 Task: Plan a trip to Yorosso, Mali from 5th December, 2023 to 12th December, 2023 for 2 adults.  With 1  bedroom having 1 bed and 1 bathroom. Property type can be hotel. Amenities needed are: washing machine. Booking option can be shelf check-in. Look for 3 properties as per requirement.
Action: Mouse moved to (492, 180)
Screenshot: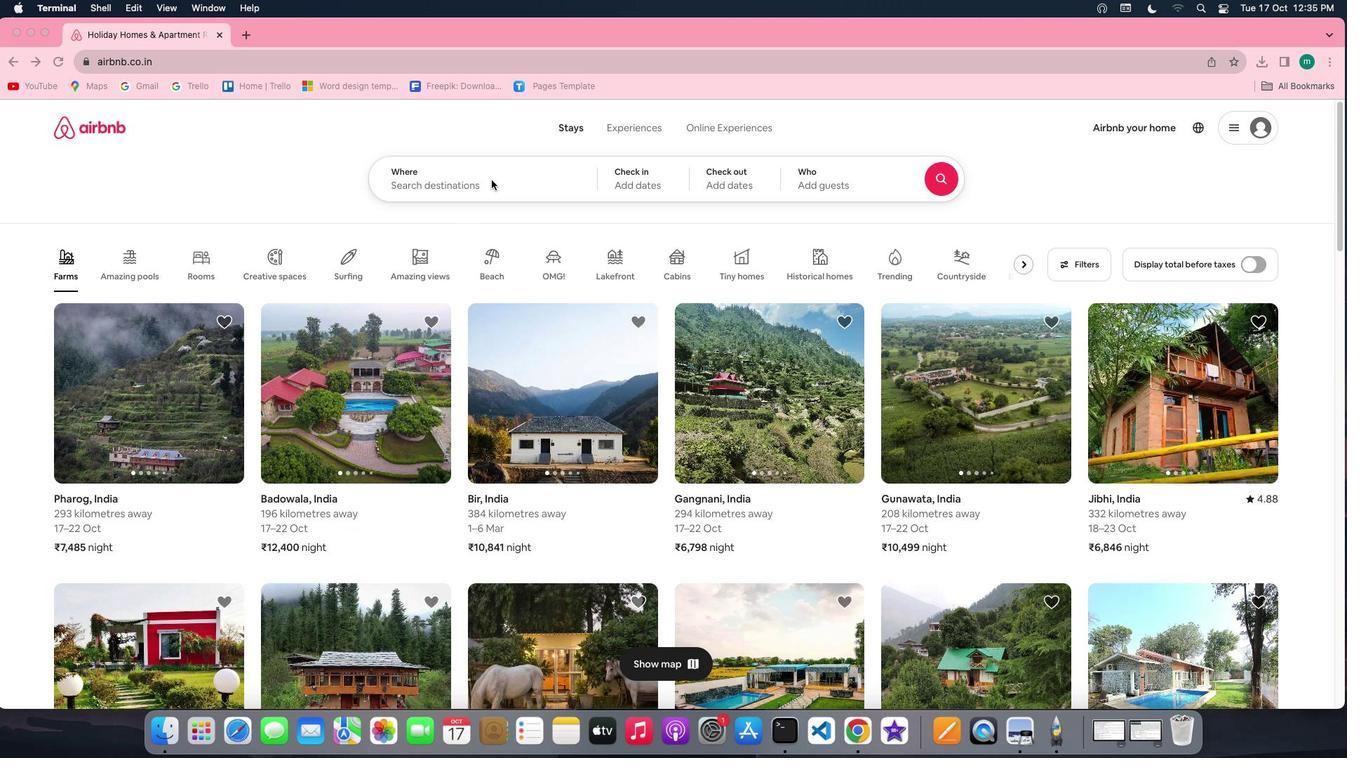 
Action: Mouse pressed left at (492, 180)
Screenshot: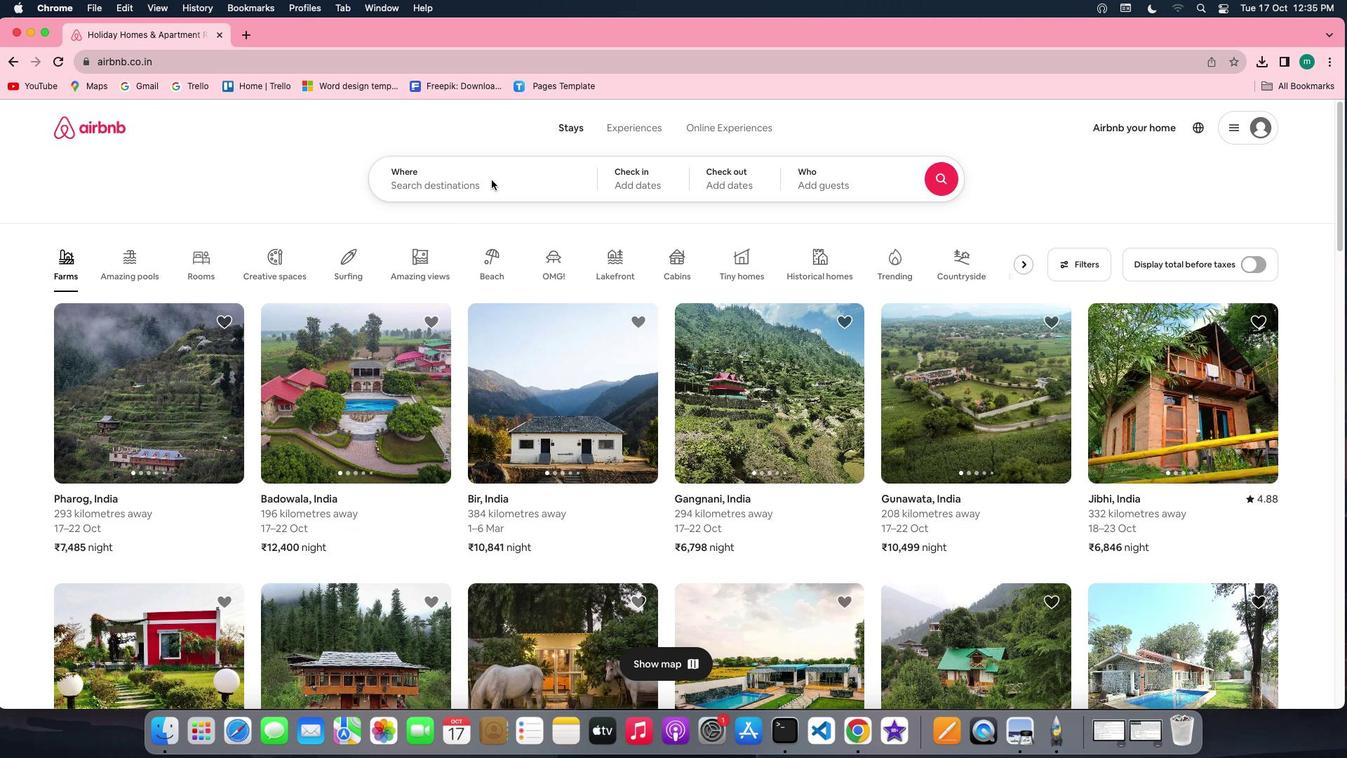 
Action: Mouse pressed left at (492, 180)
Screenshot: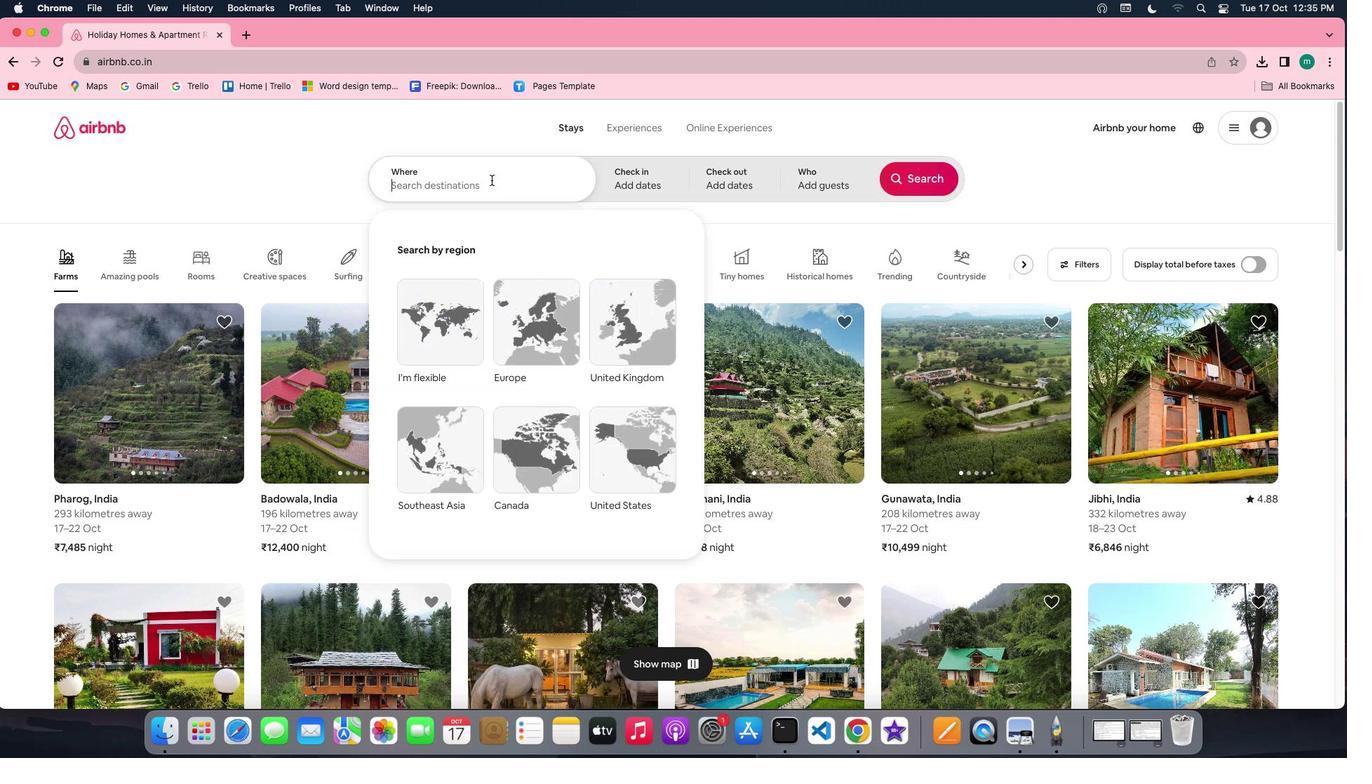 
Action: Key pressed Key.shift'Y''o''r''o''s''s''o'','Key.spaceKey.shift'M''a''i''l'
Screenshot: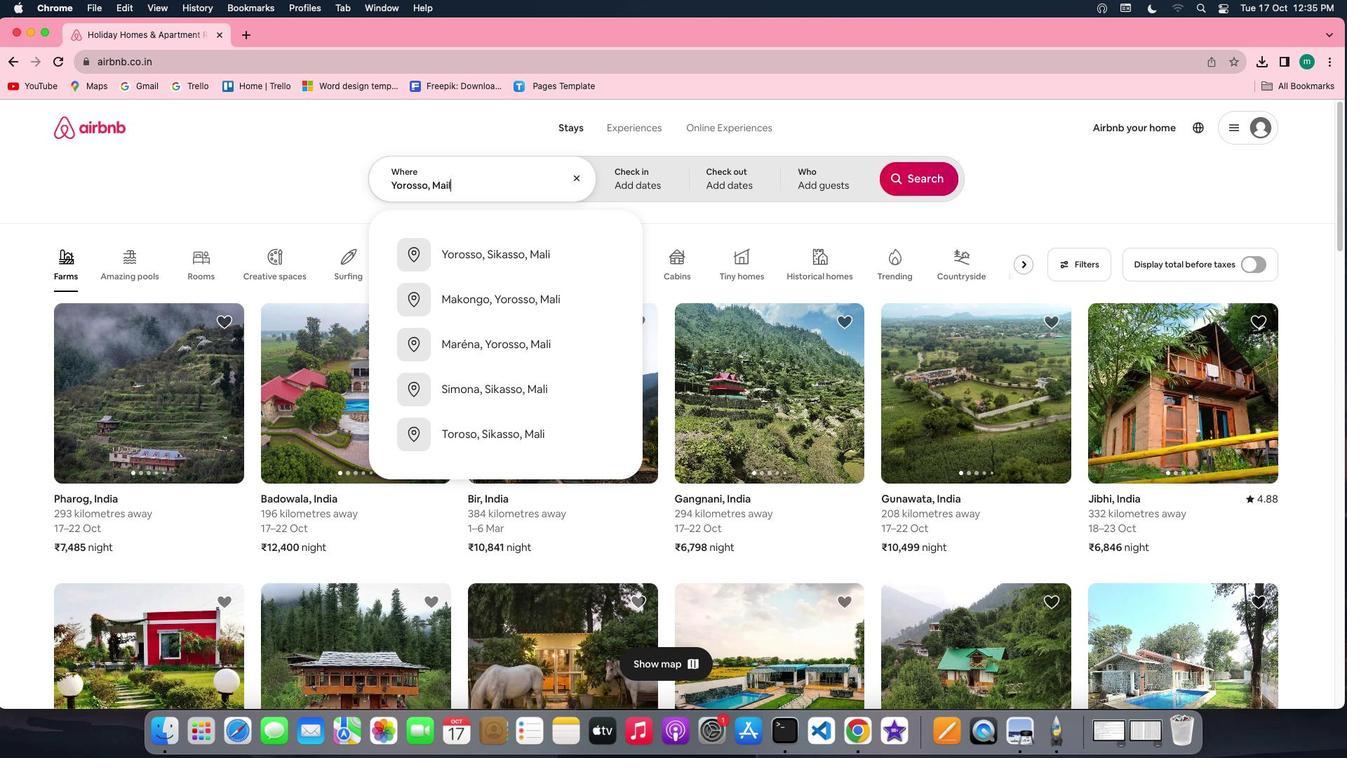 
Action: Mouse moved to (631, 170)
Screenshot: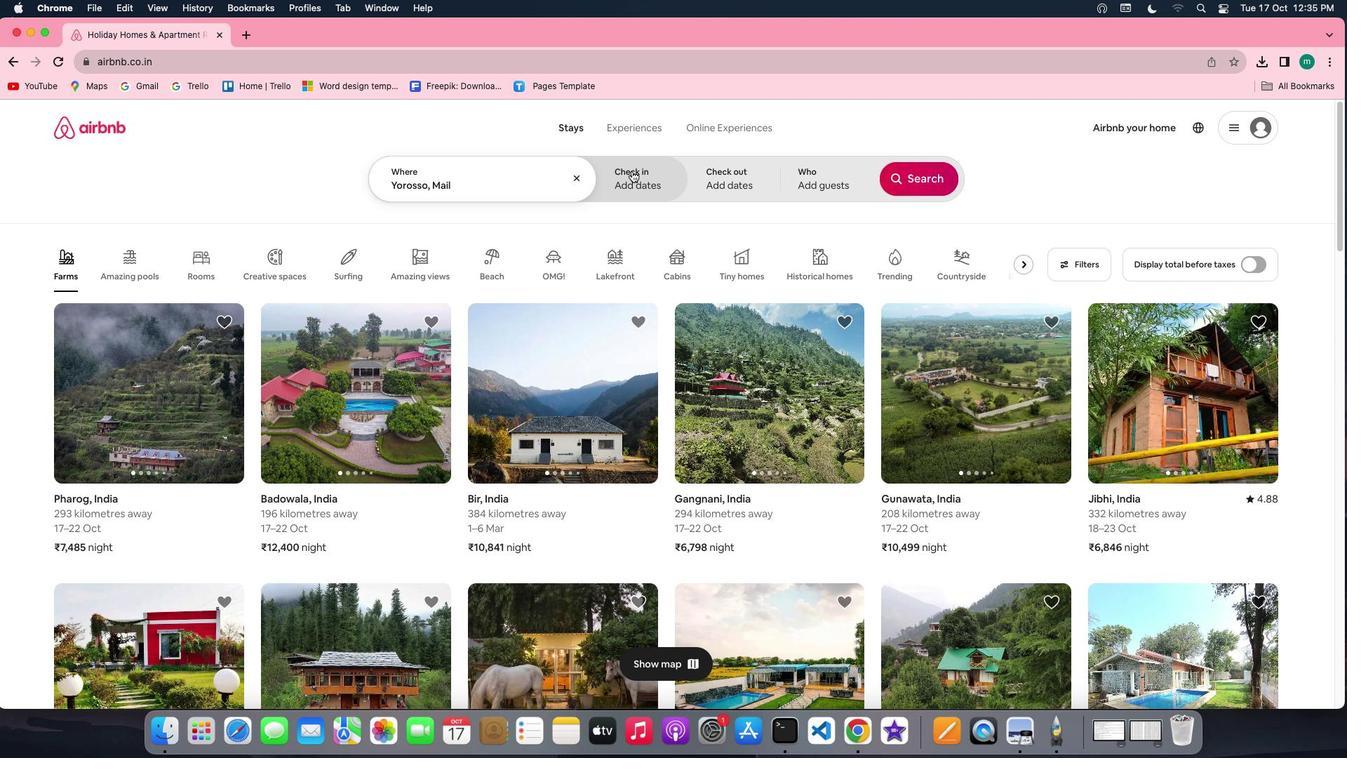 
Action: Mouse pressed left at (631, 170)
Screenshot: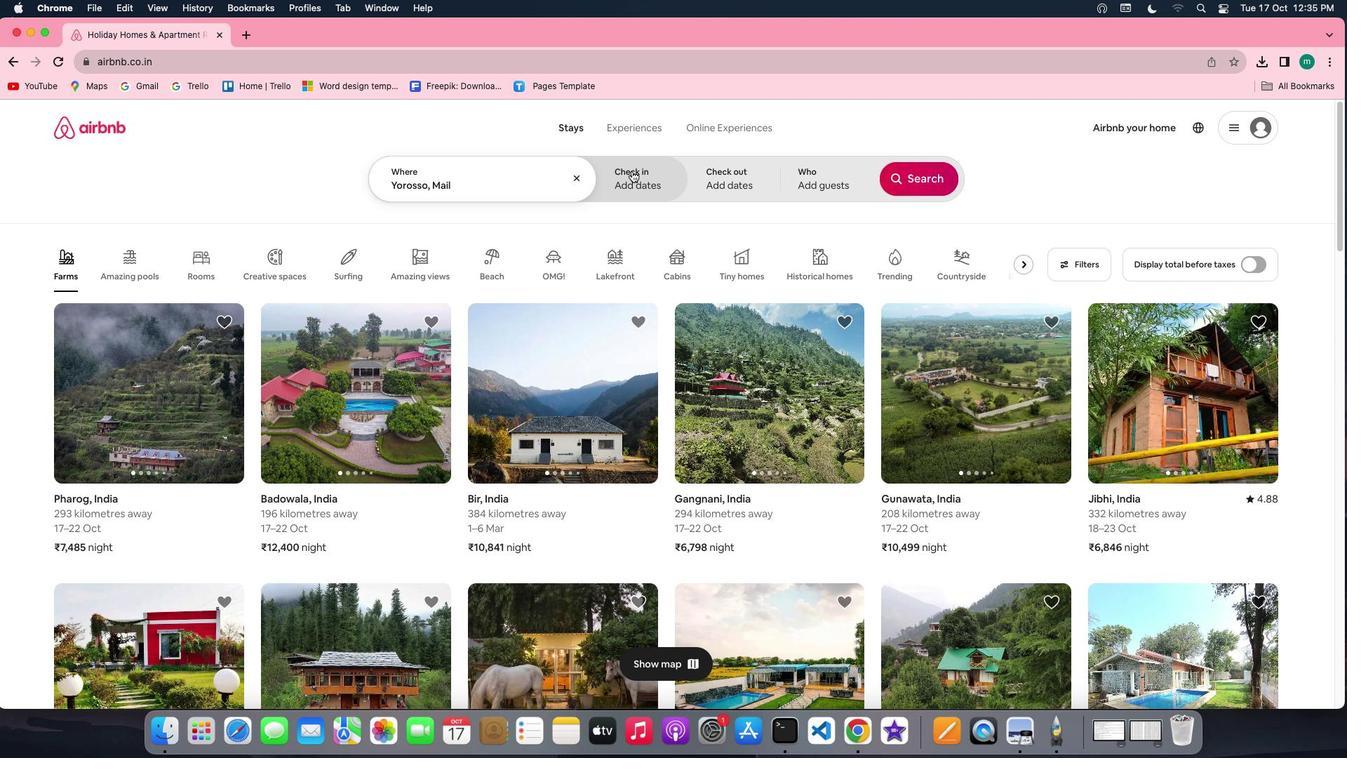 
Action: Mouse moved to (915, 299)
Screenshot: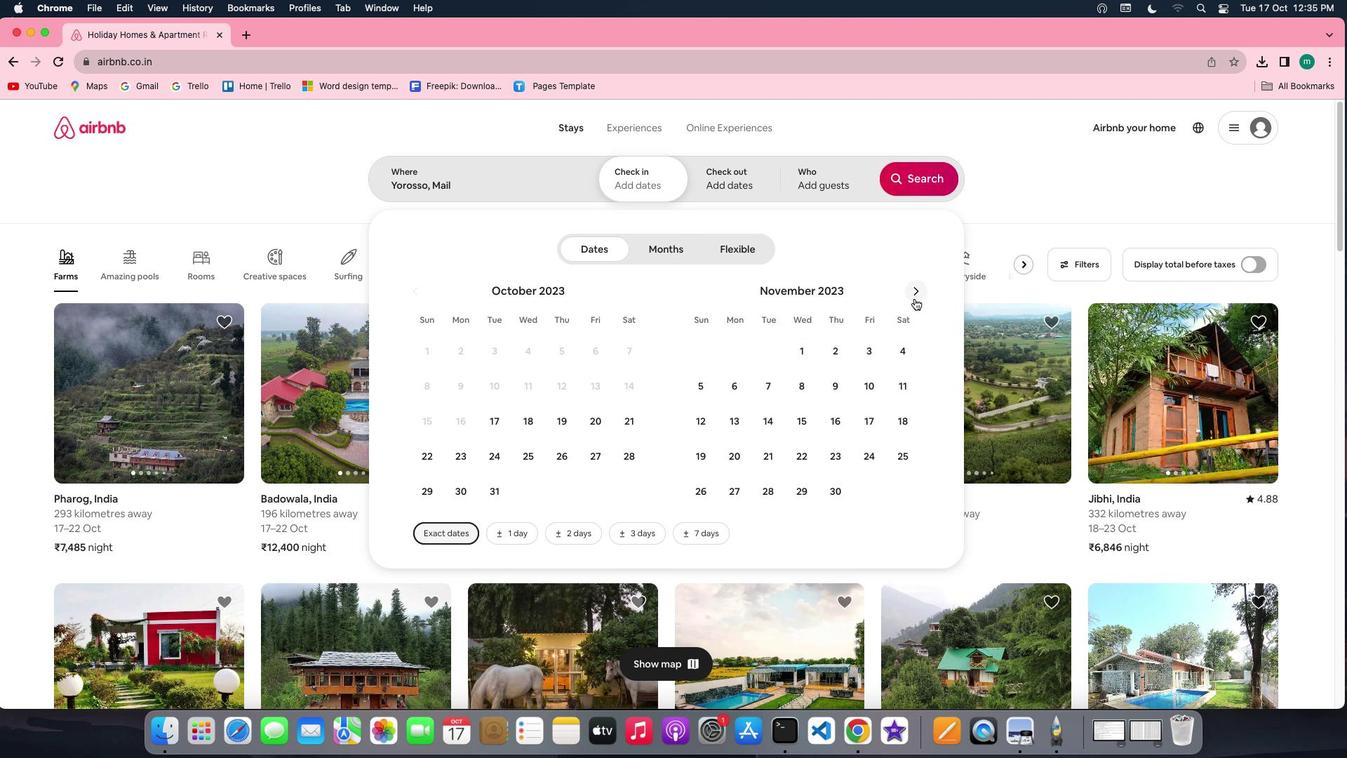 
Action: Mouse pressed left at (915, 299)
Screenshot: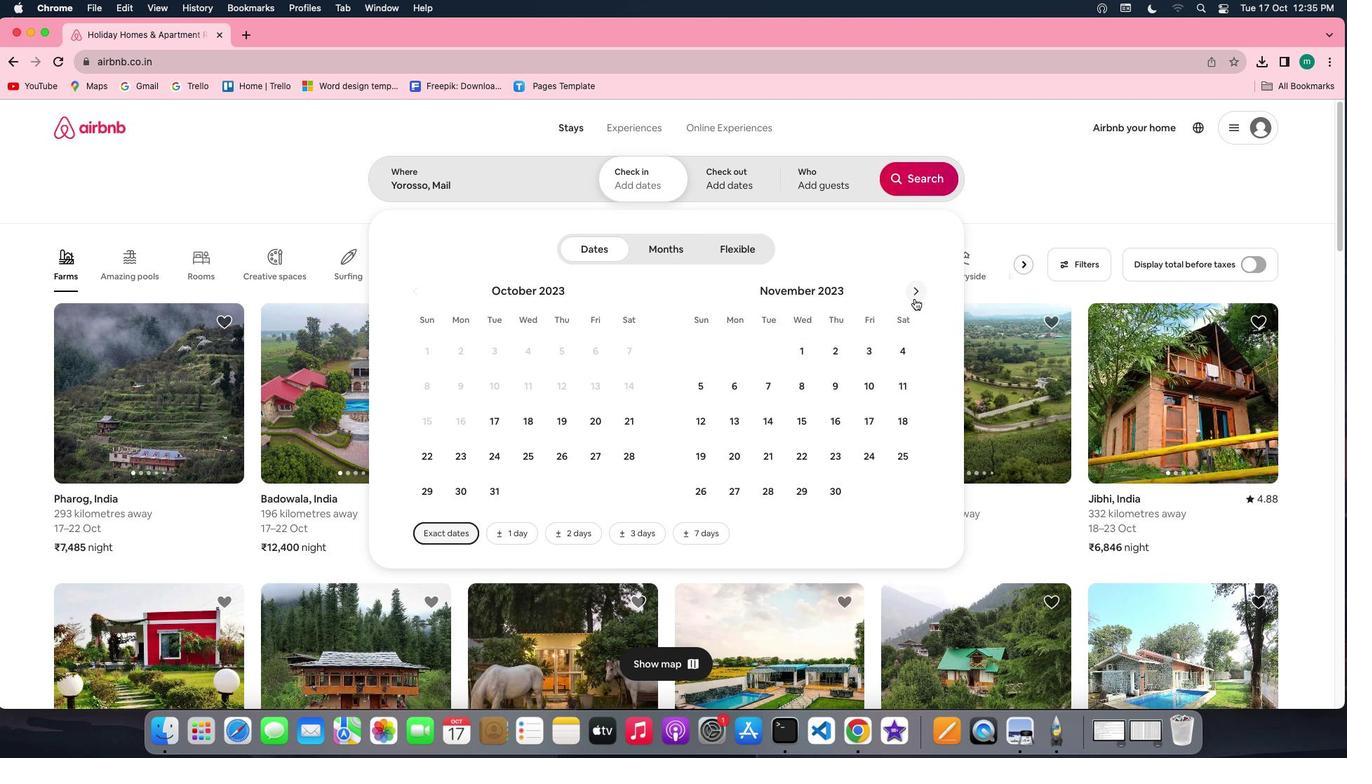 
Action: Mouse moved to (762, 383)
Screenshot: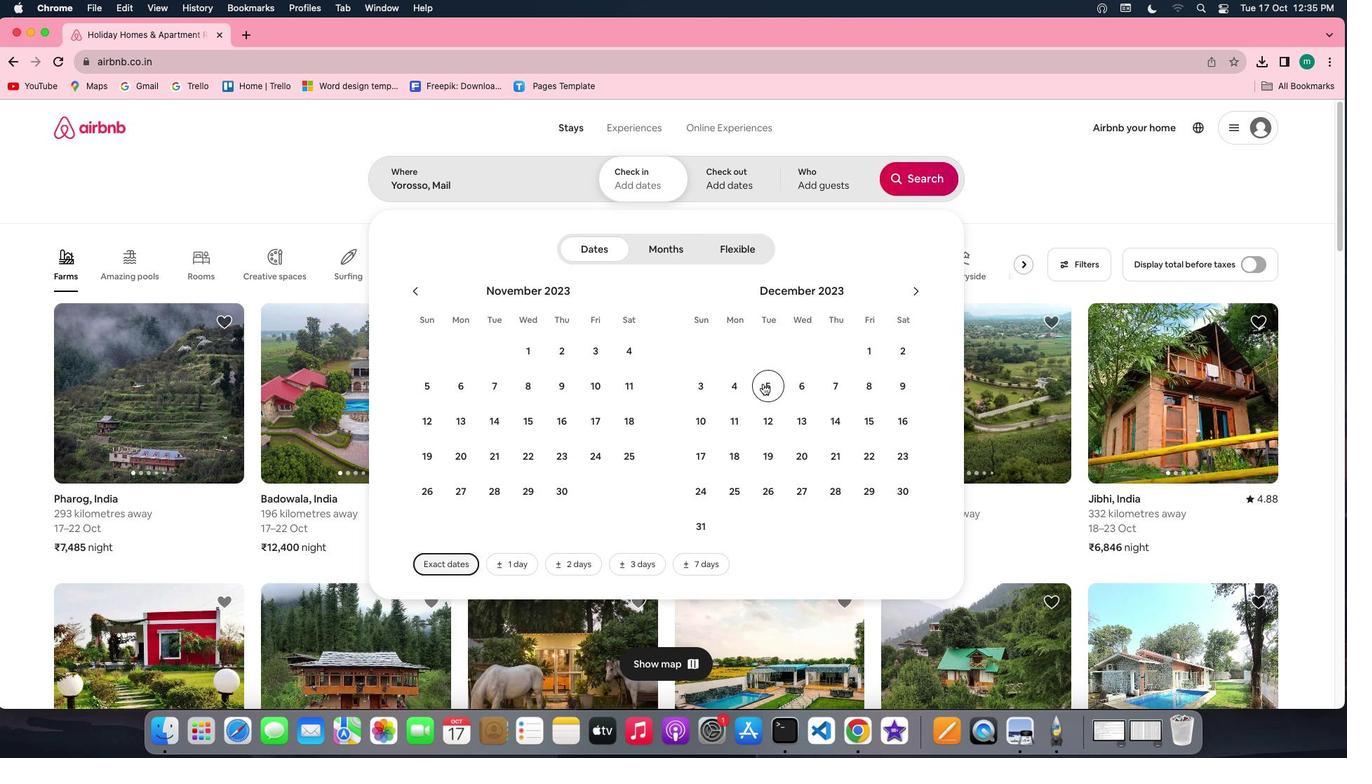 
Action: Mouse pressed left at (762, 383)
Screenshot: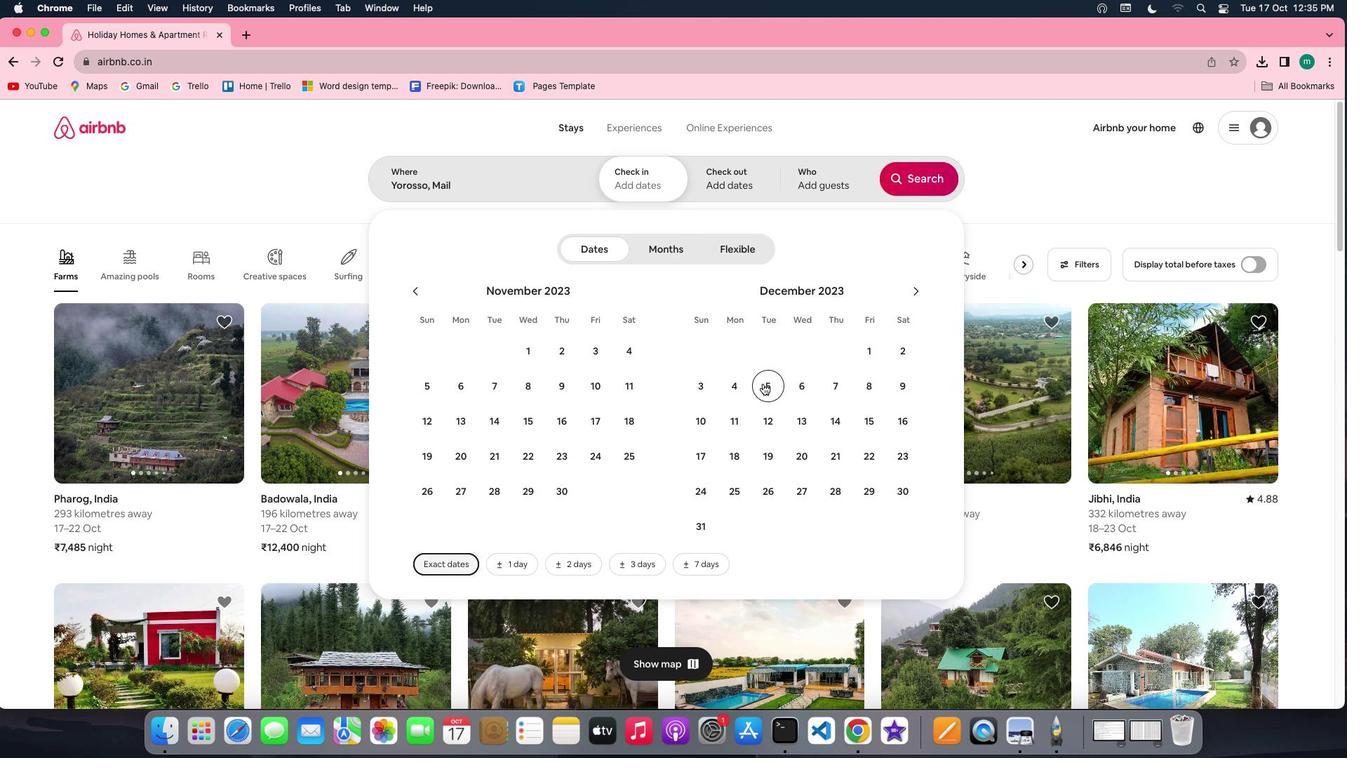 
Action: Mouse moved to (766, 418)
Screenshot: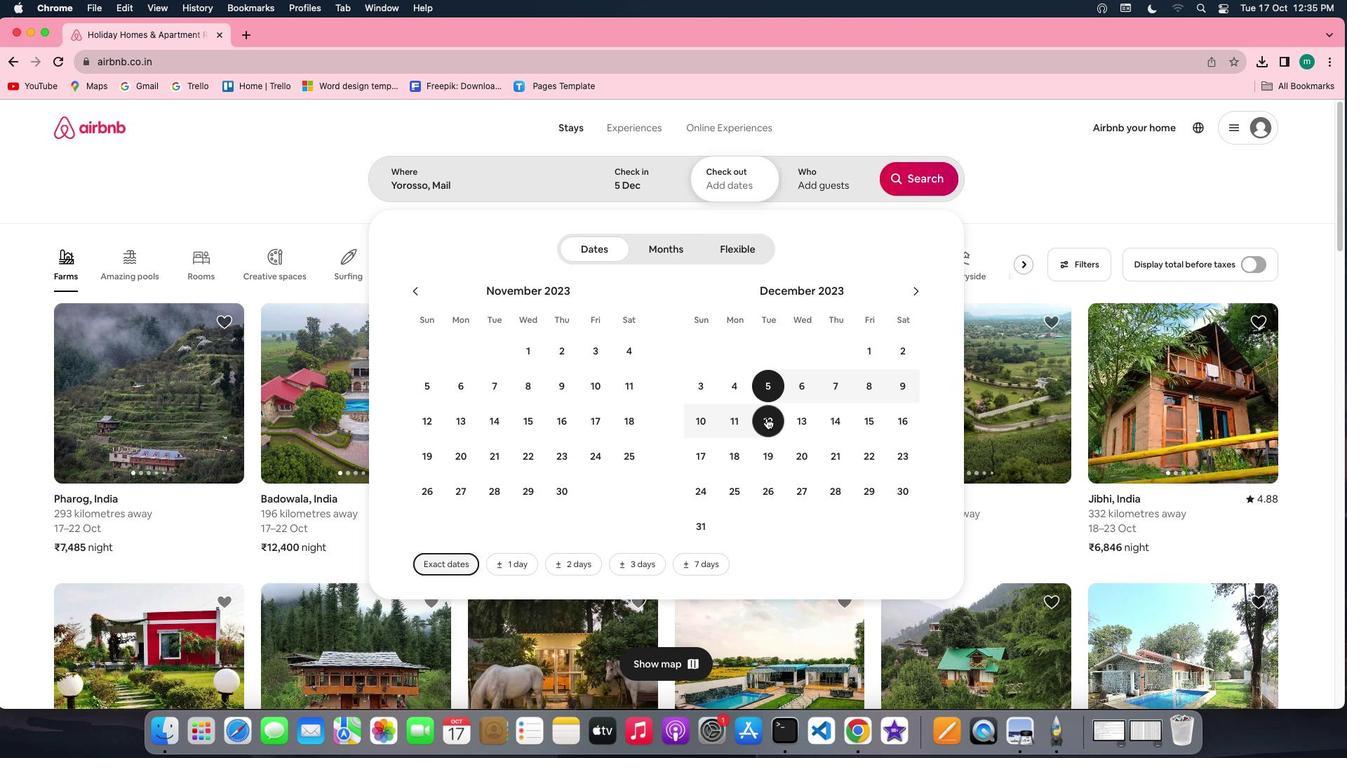 
Action: Mouse pressed left at (766, 418)
Screenshot: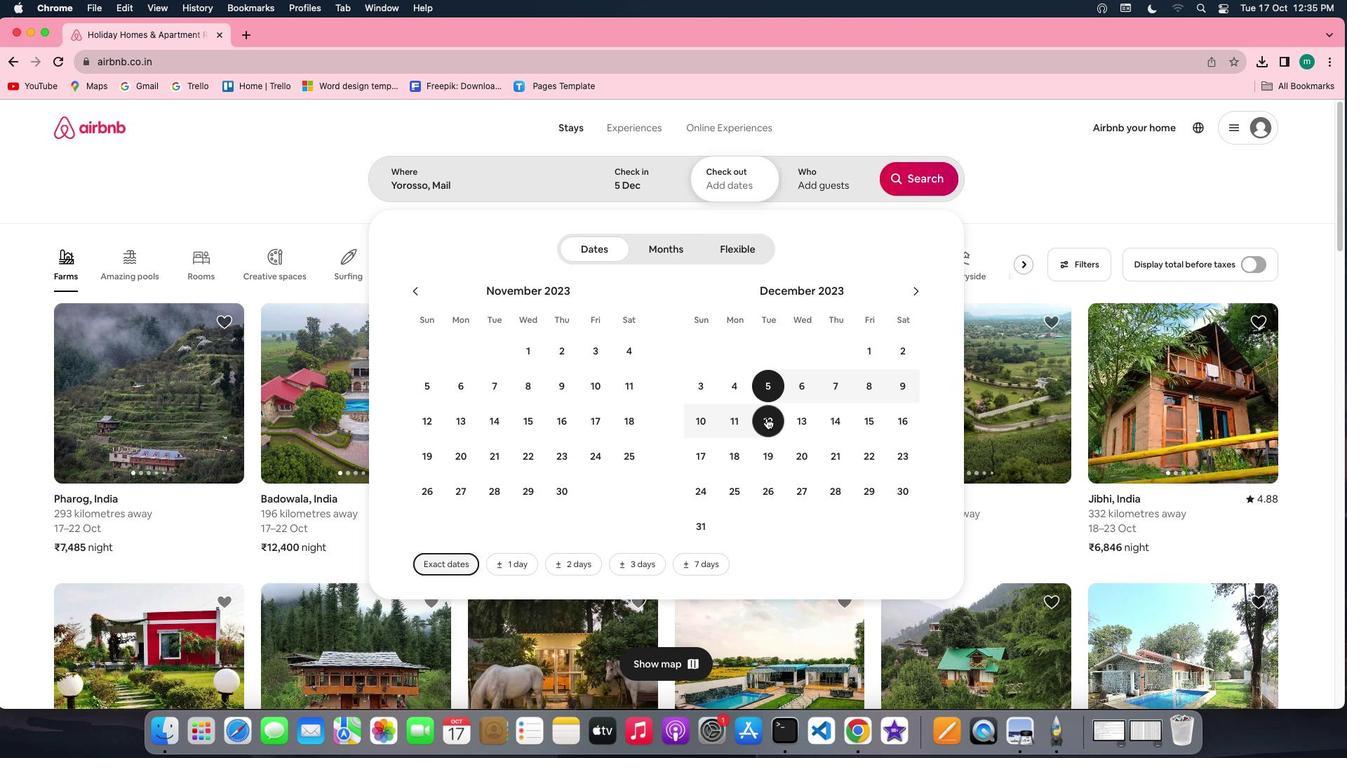 
Action: Mouse moved to (821, 188)
Screenshot: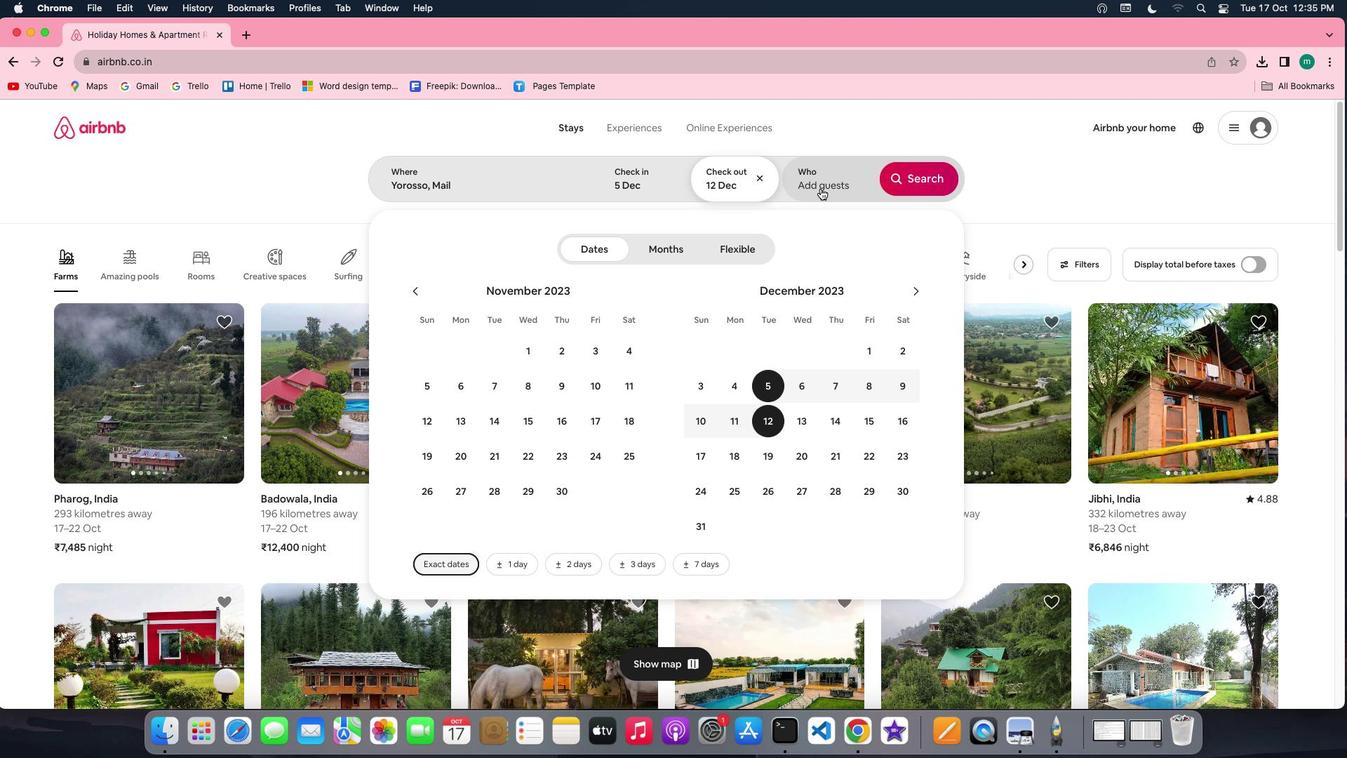 
Action: Mouse pressed left at (821, 188)
Screenshot: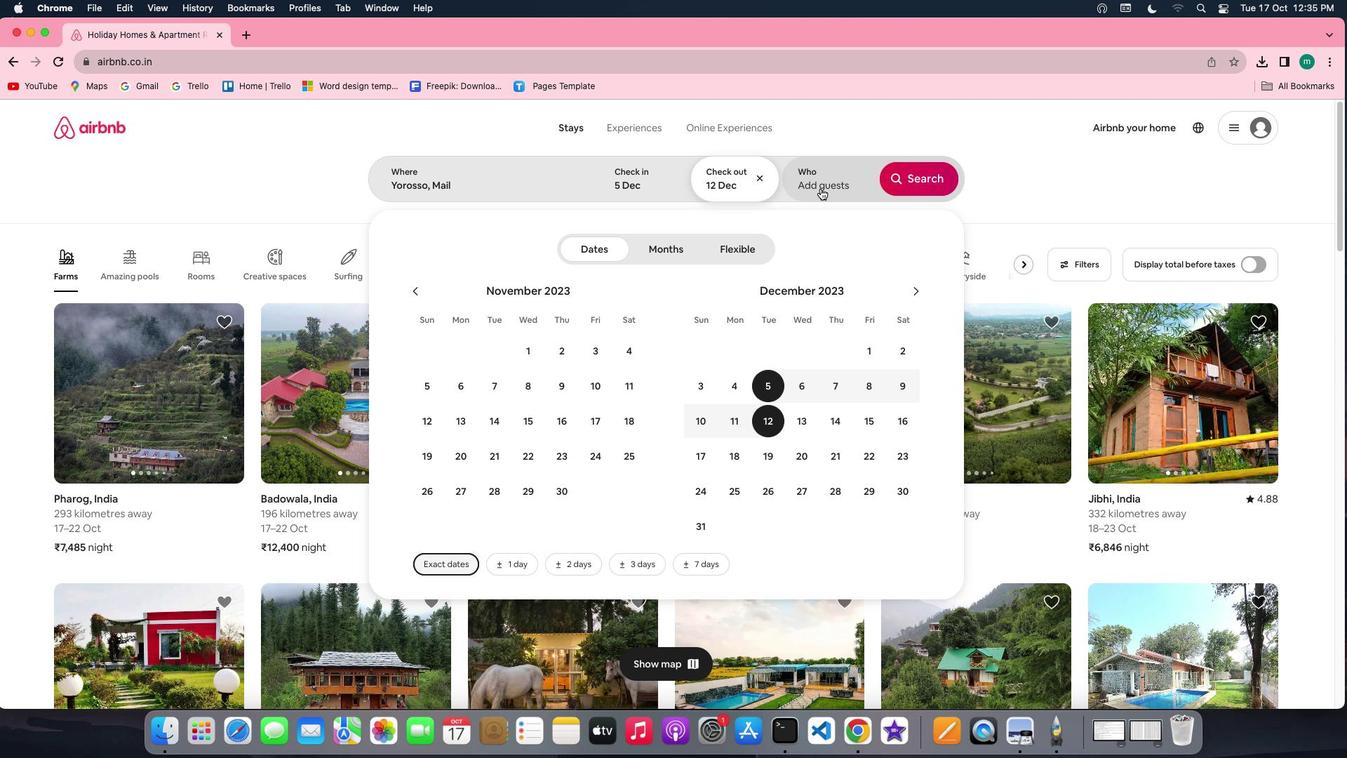 
Action: Mouse moved to (925, 254)
Screenshot: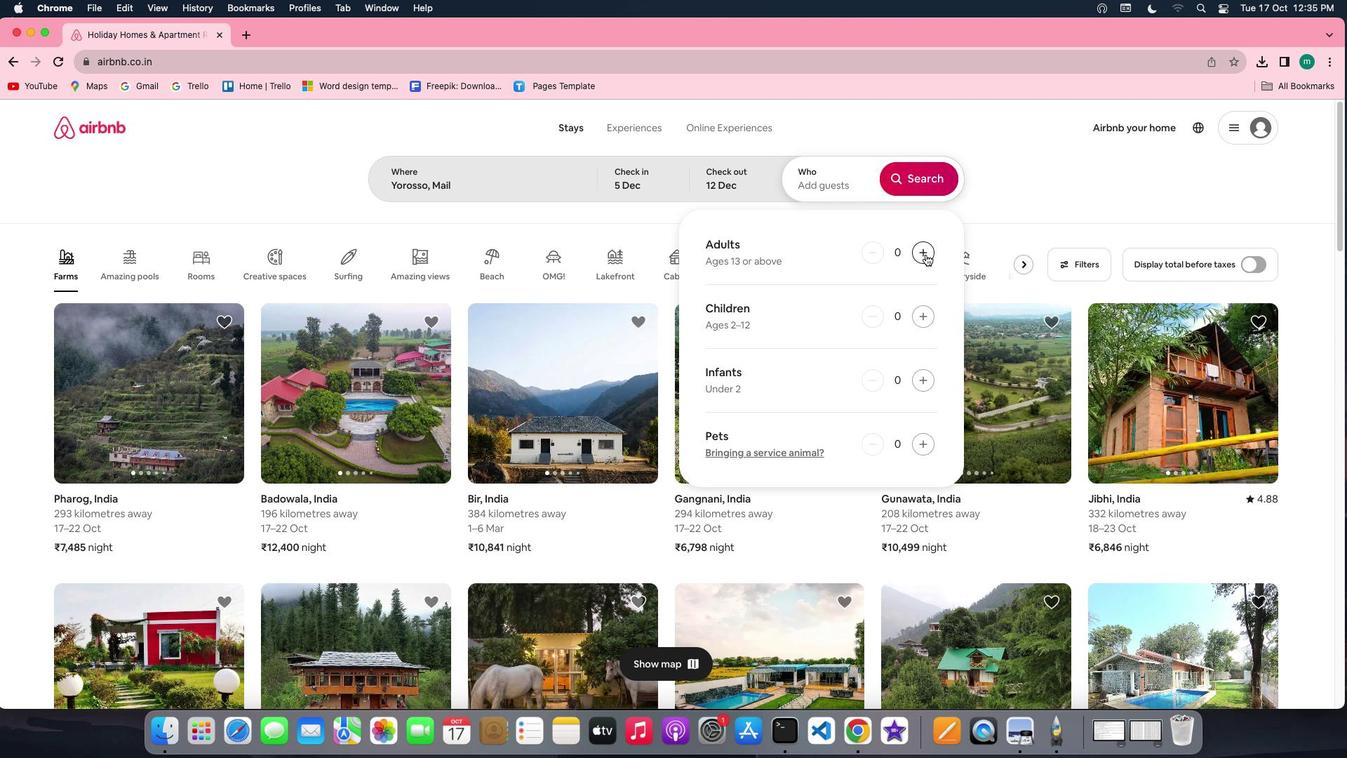 
Action: Mouse pressed left at (925, 254)
Screenshot: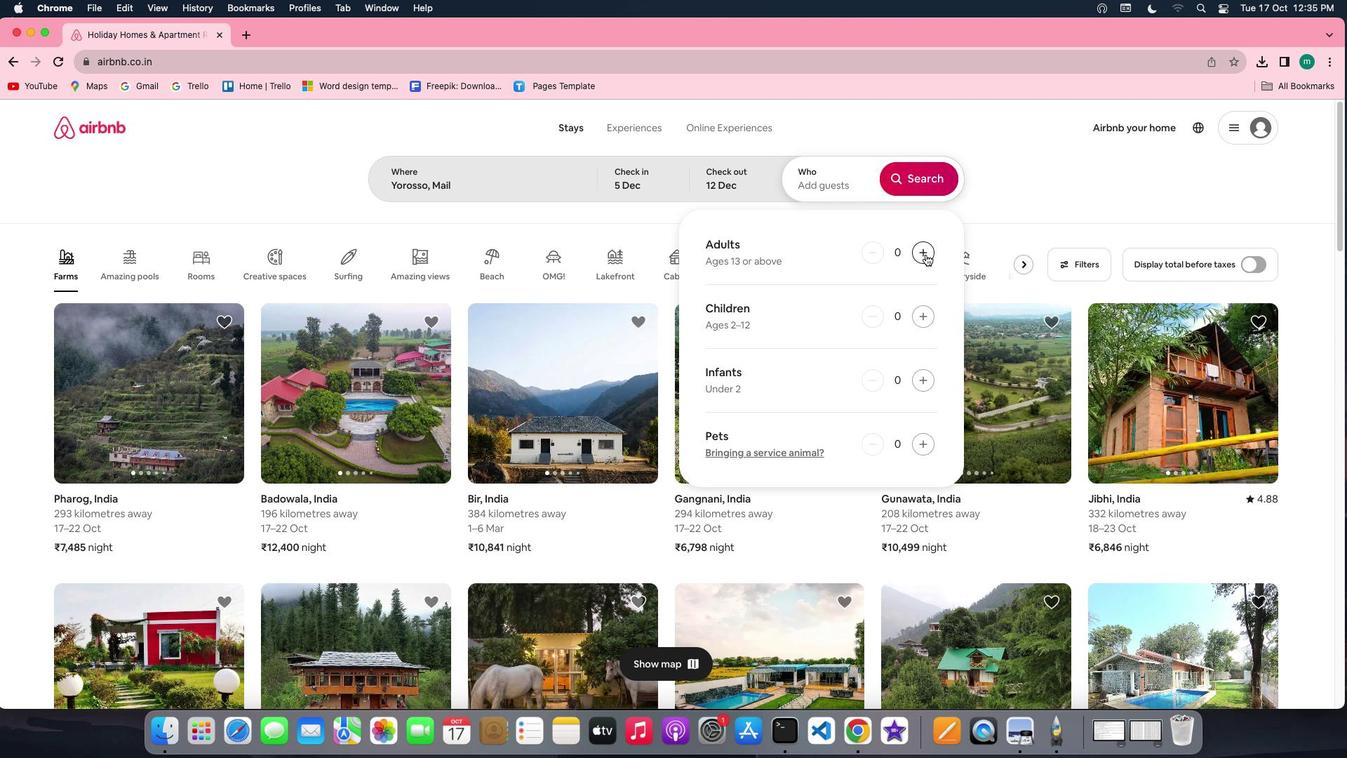 
Action: Mouse pressed left at (925, 254)
Screenshot: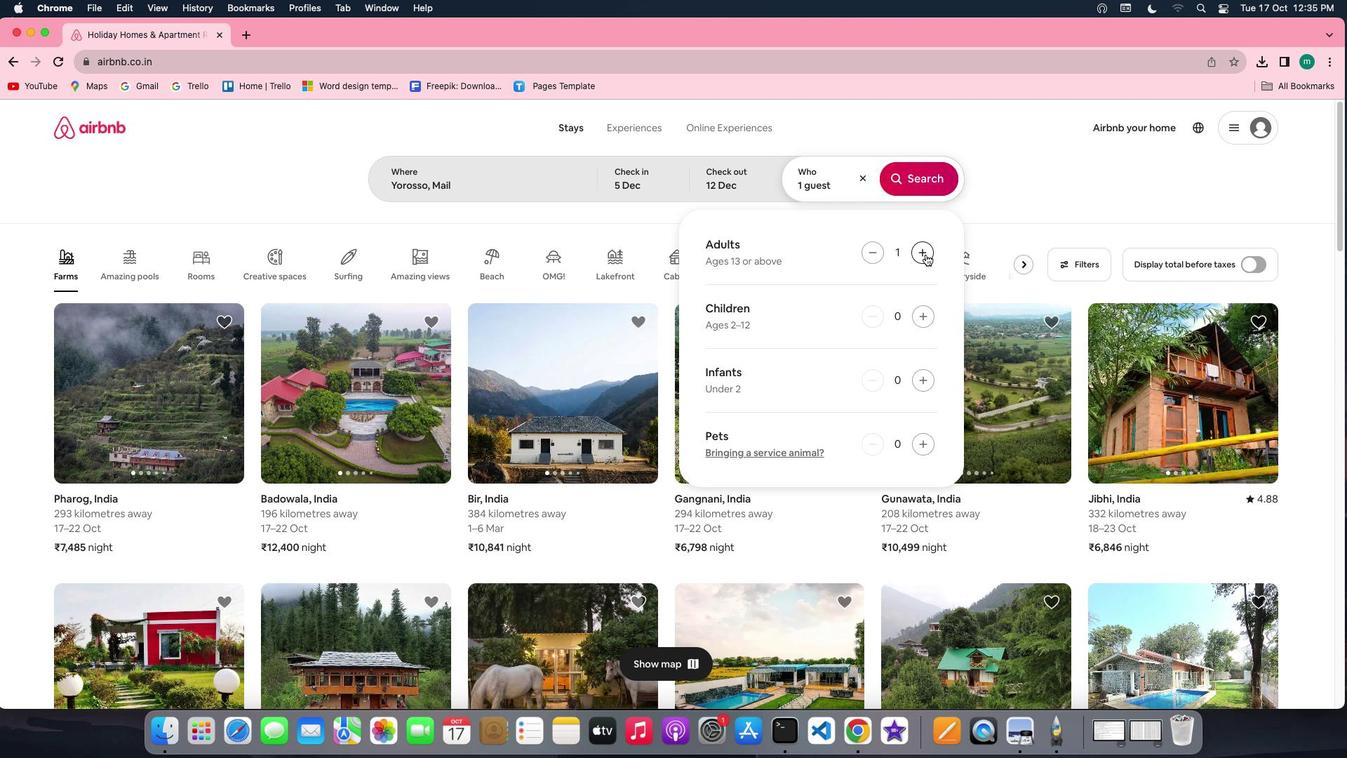
Action: Mouse moved to (915, 178)
Screenshot: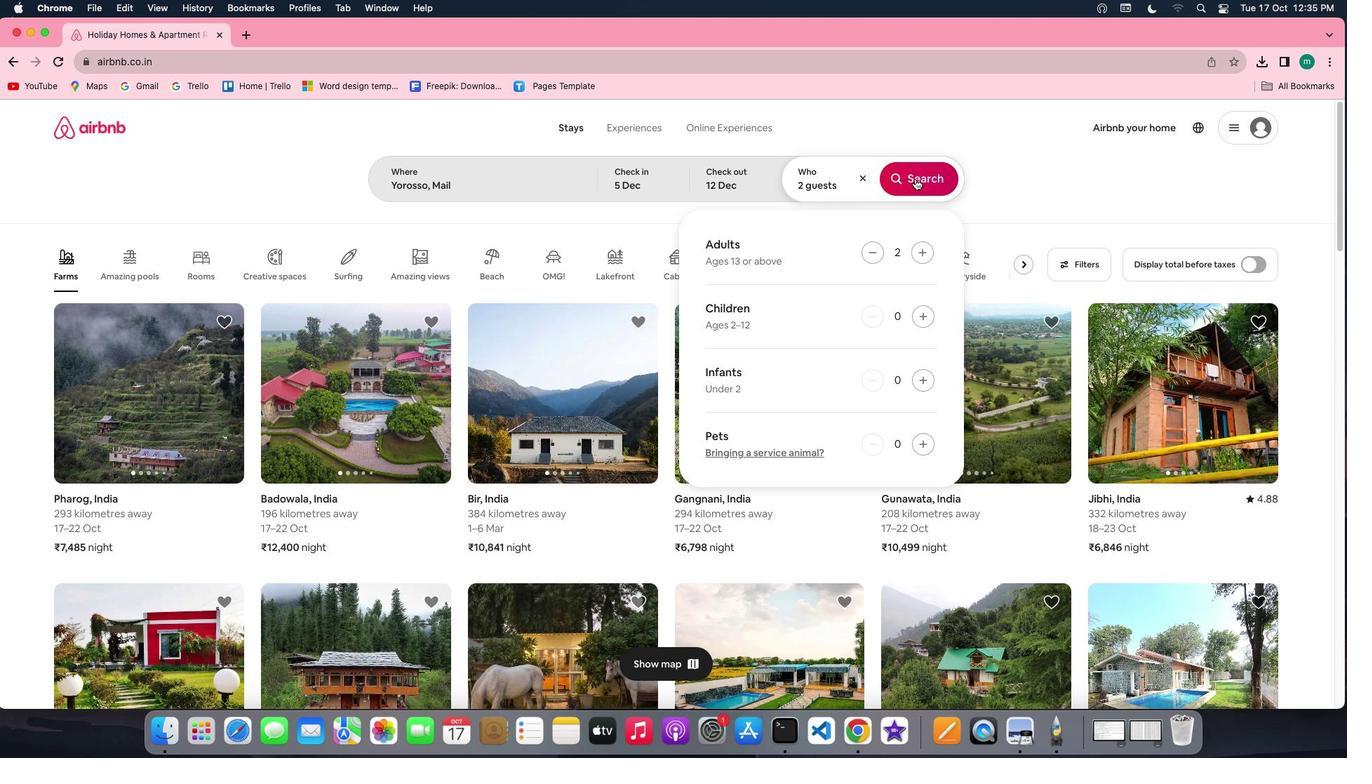 
Action: Mouse pressed left at (915, 178)
Screenshot: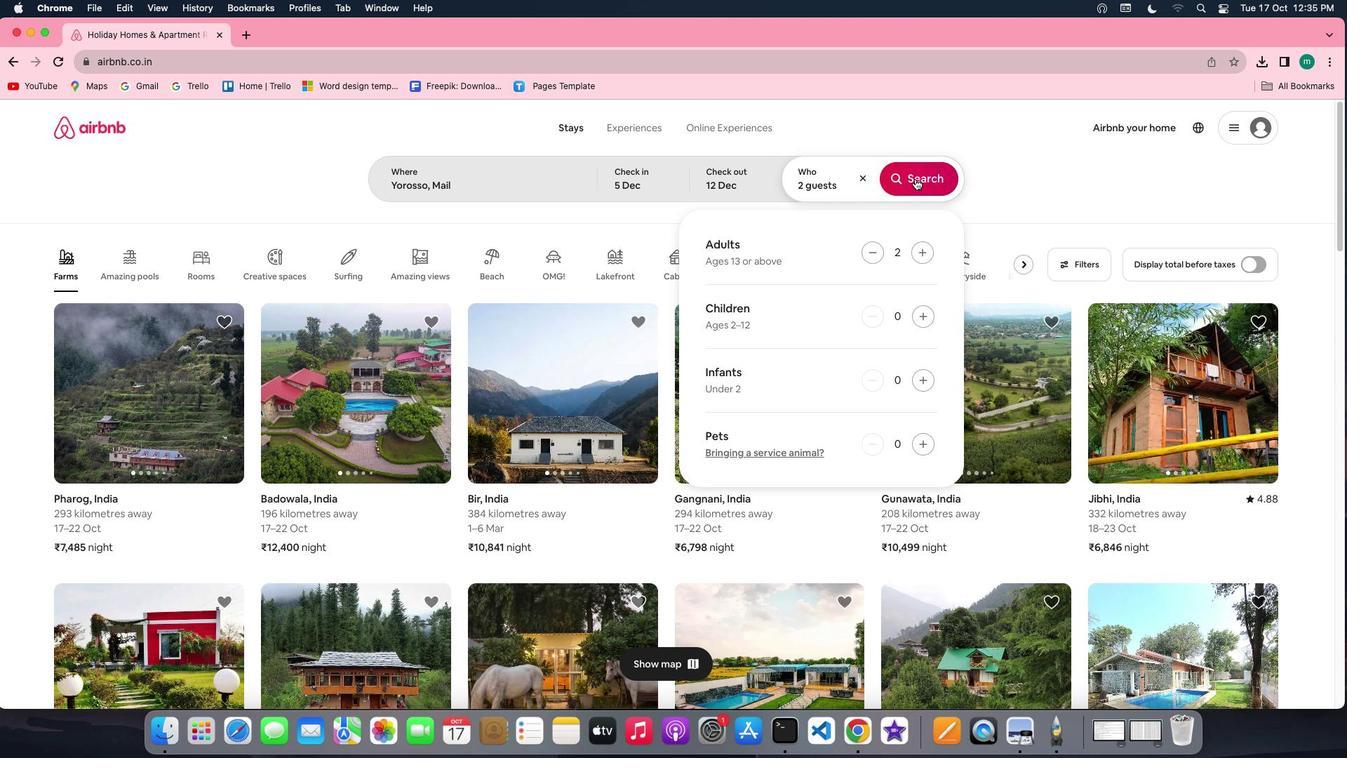 
Action: Mouse moved to (1106, 183)
Screenshot: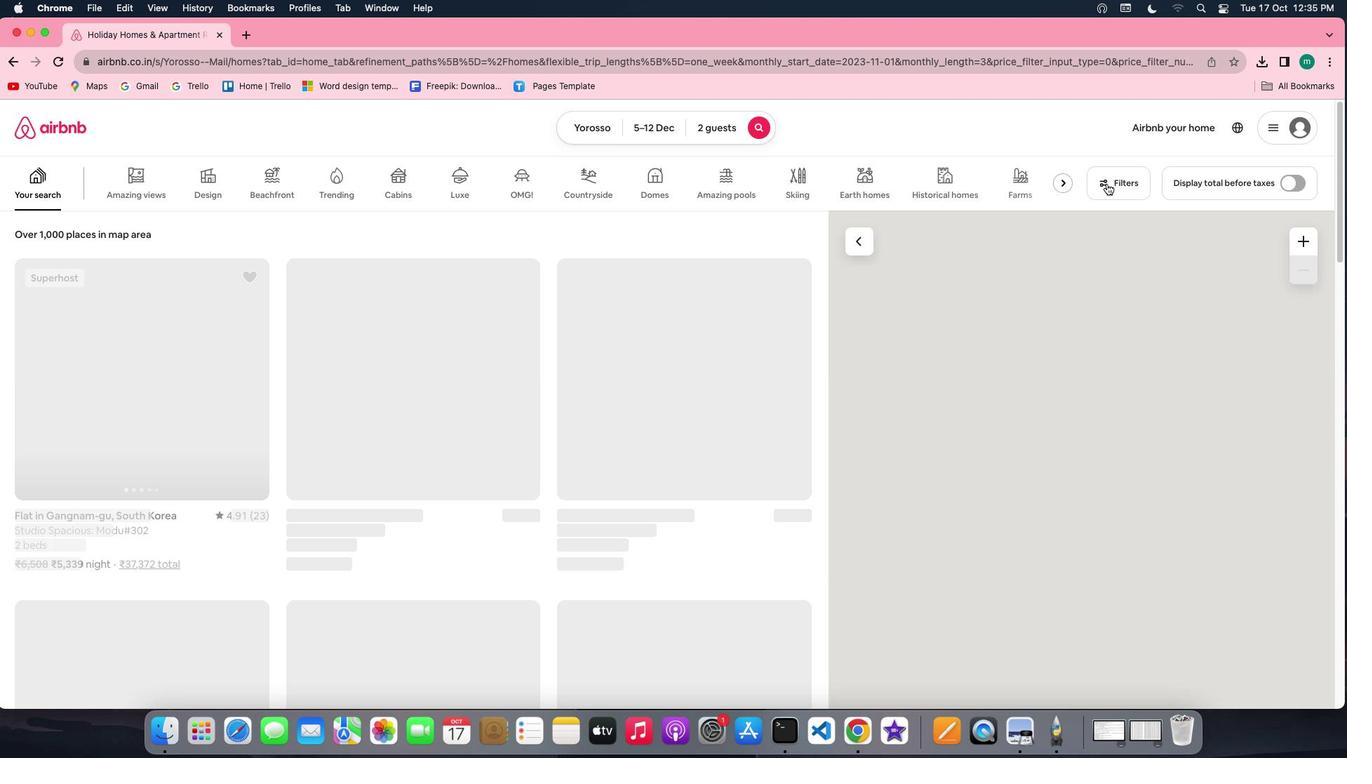 
Action: Mouse pressed left at (1106, 183)
Screenshot: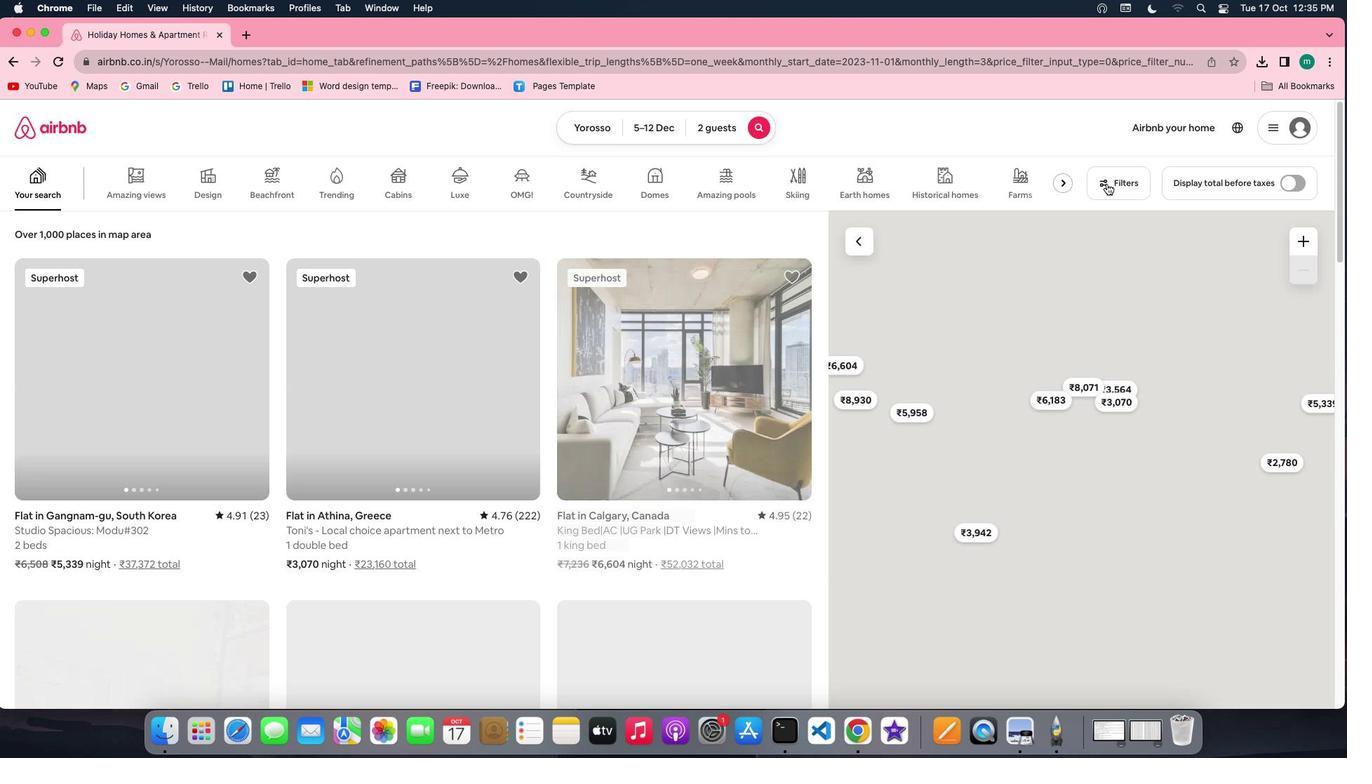 
Action: Mouse moved to (697, 447)
Screenshot: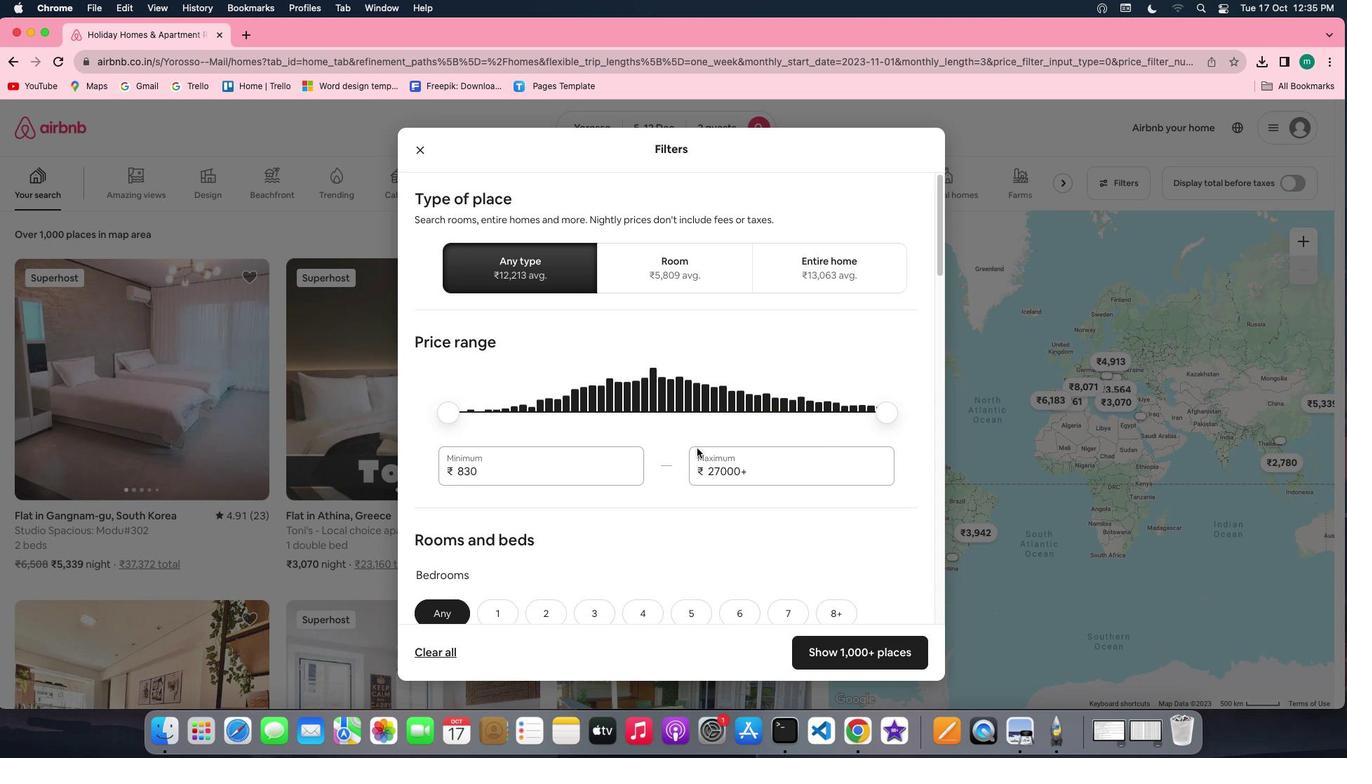 
Action: Mouse scrolled (697, 447) with delta (0, 0)
Screenshot: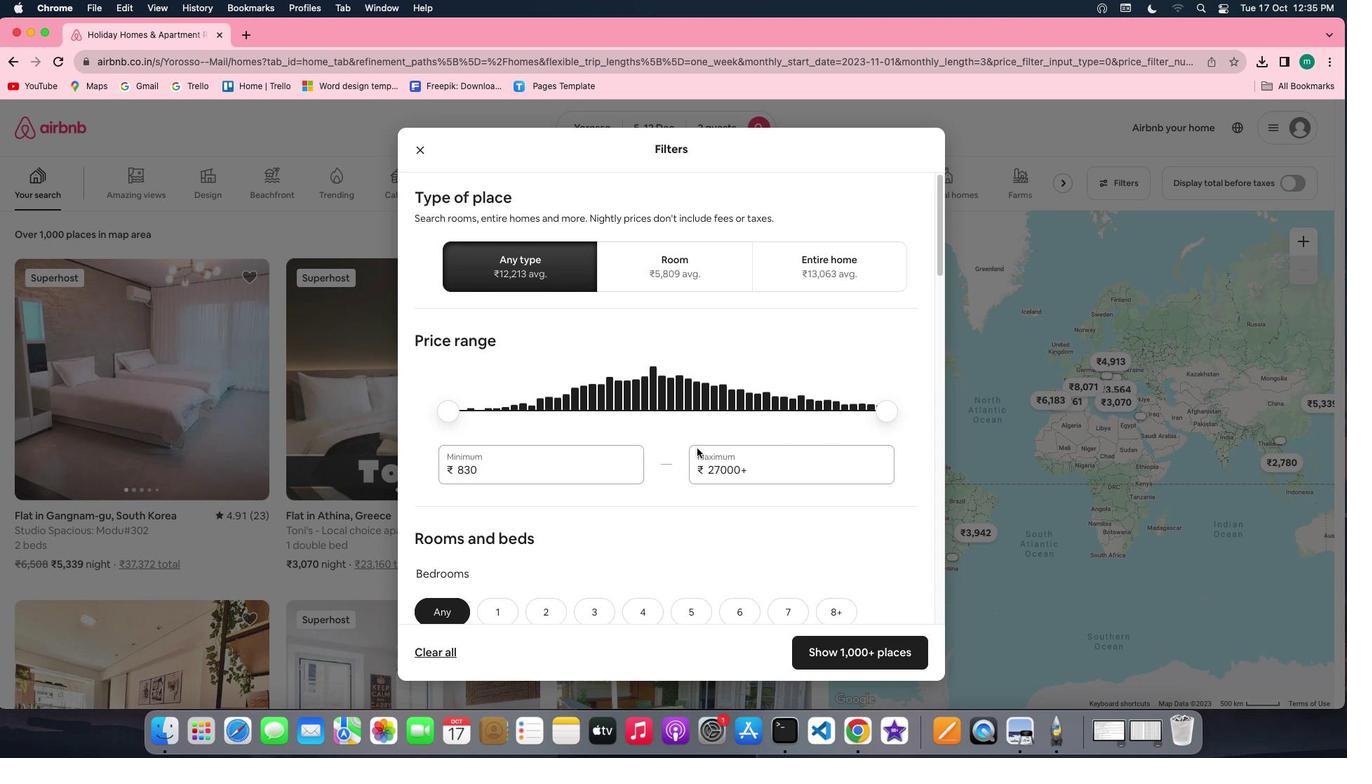 
Action: Mouse scrolled (697, 447) with delta (0, 0)
Screenshot: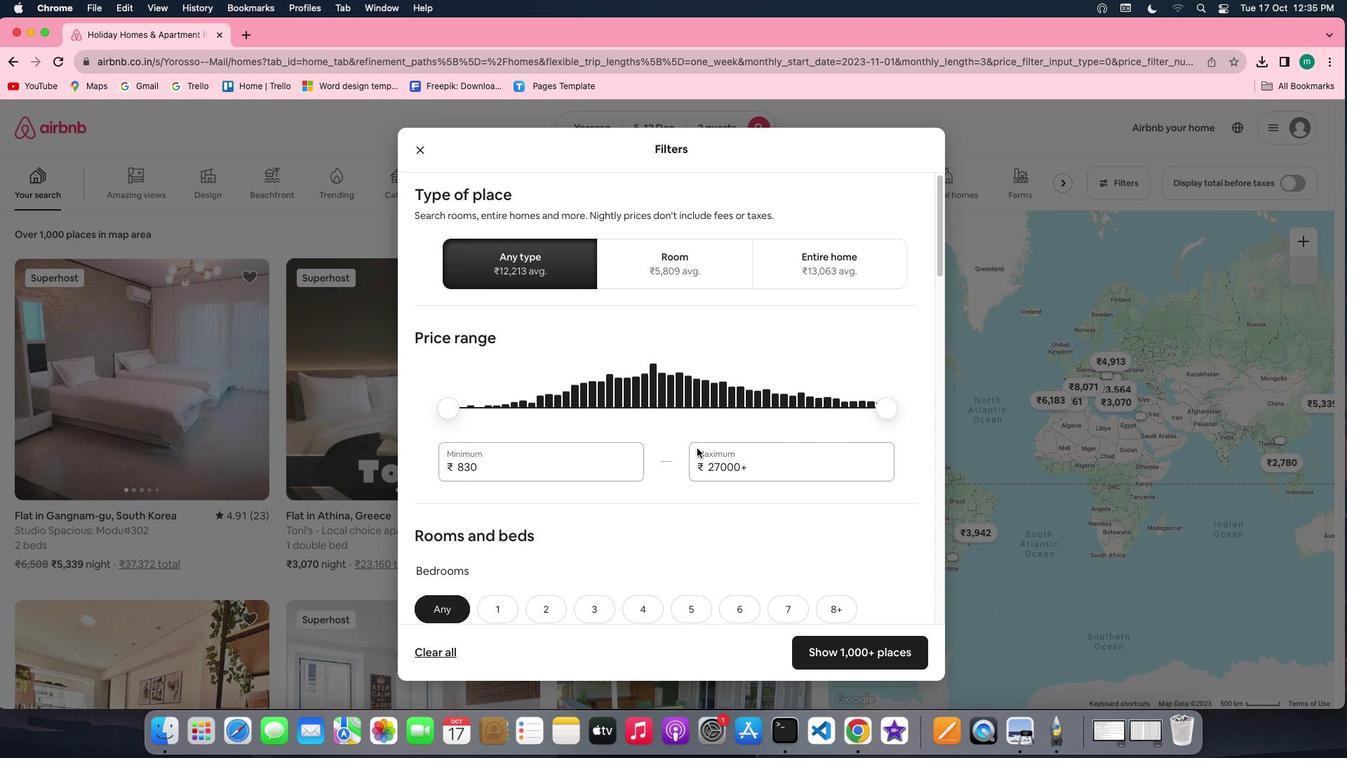 
Action: Mouse scrolled (697, 447) with delta (0, 0)
Screenshot: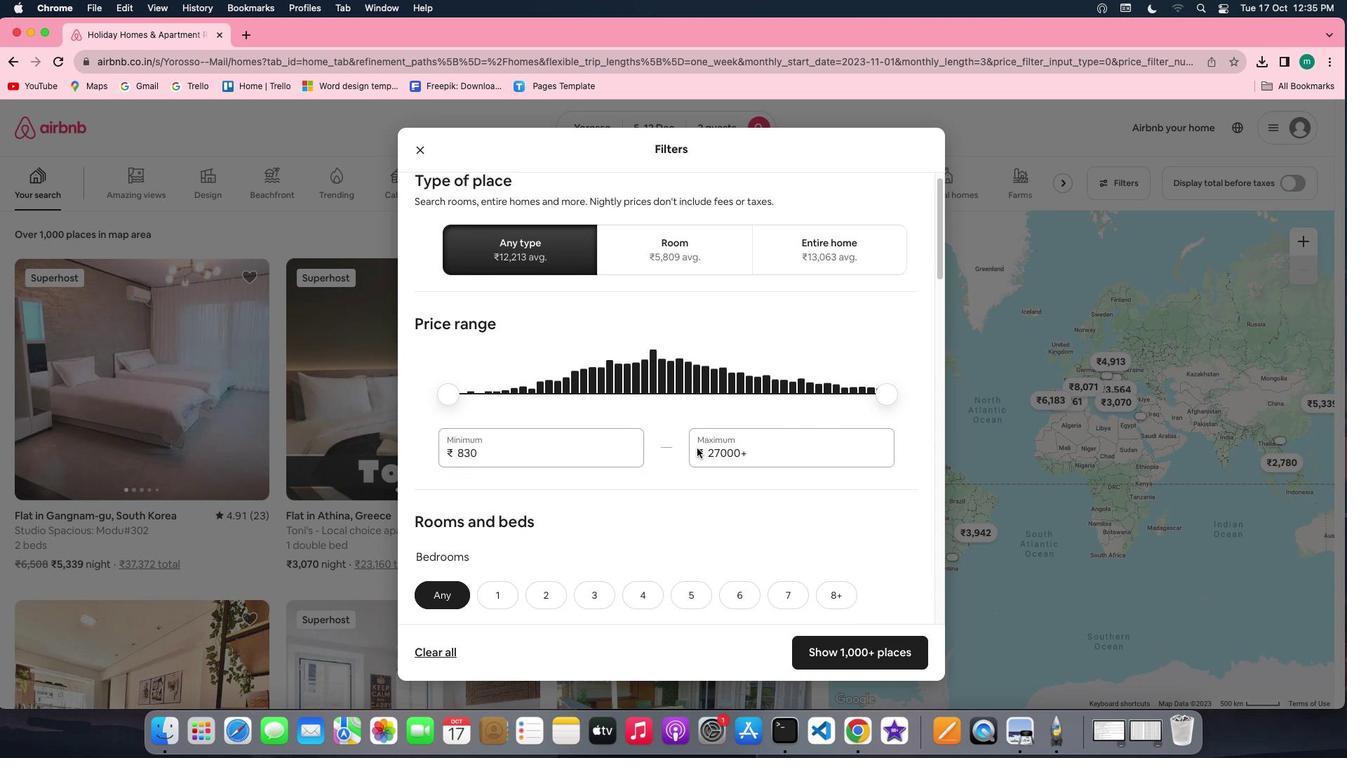 
Action: Mouse scrolled (697, 447) with delta (0, 0)
Screenshot: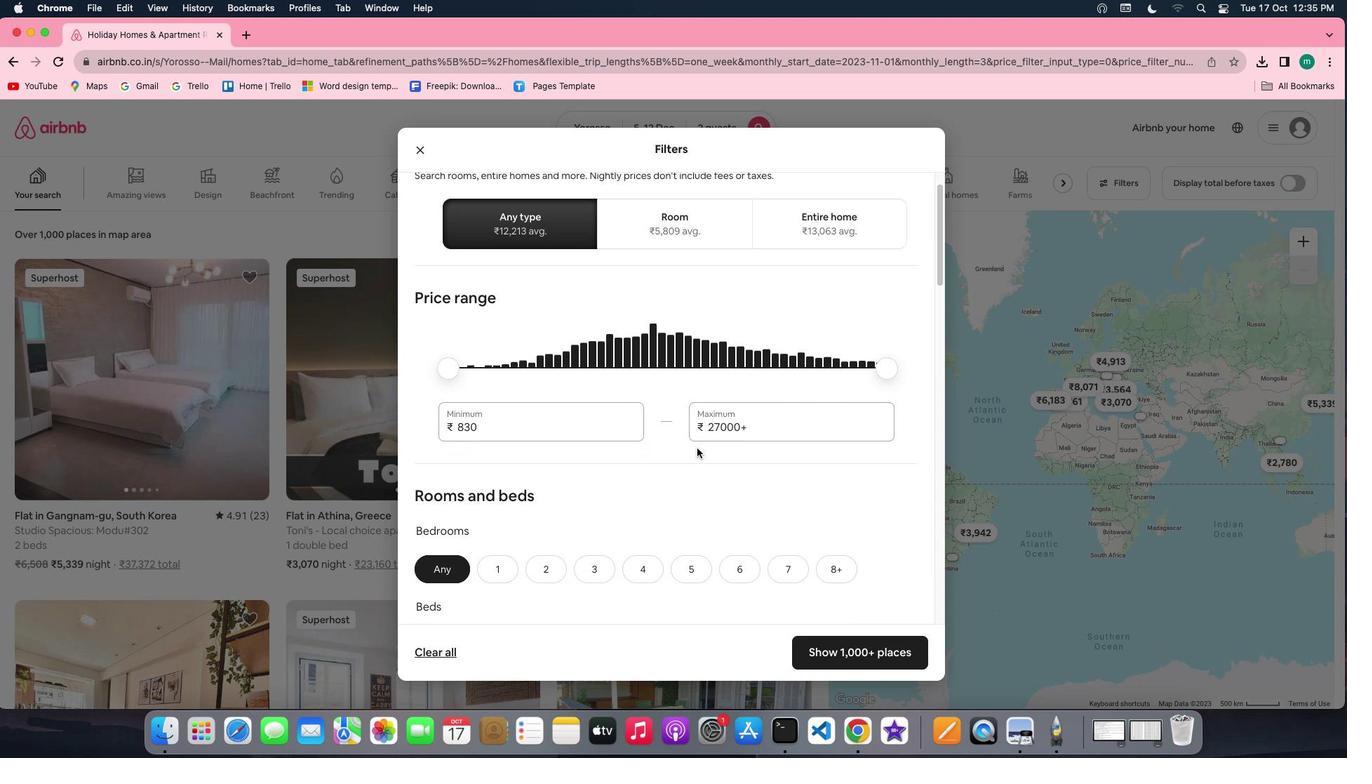 
Action: Mouse scrolled (697, 447) with delta (0, 0)
Screenshot: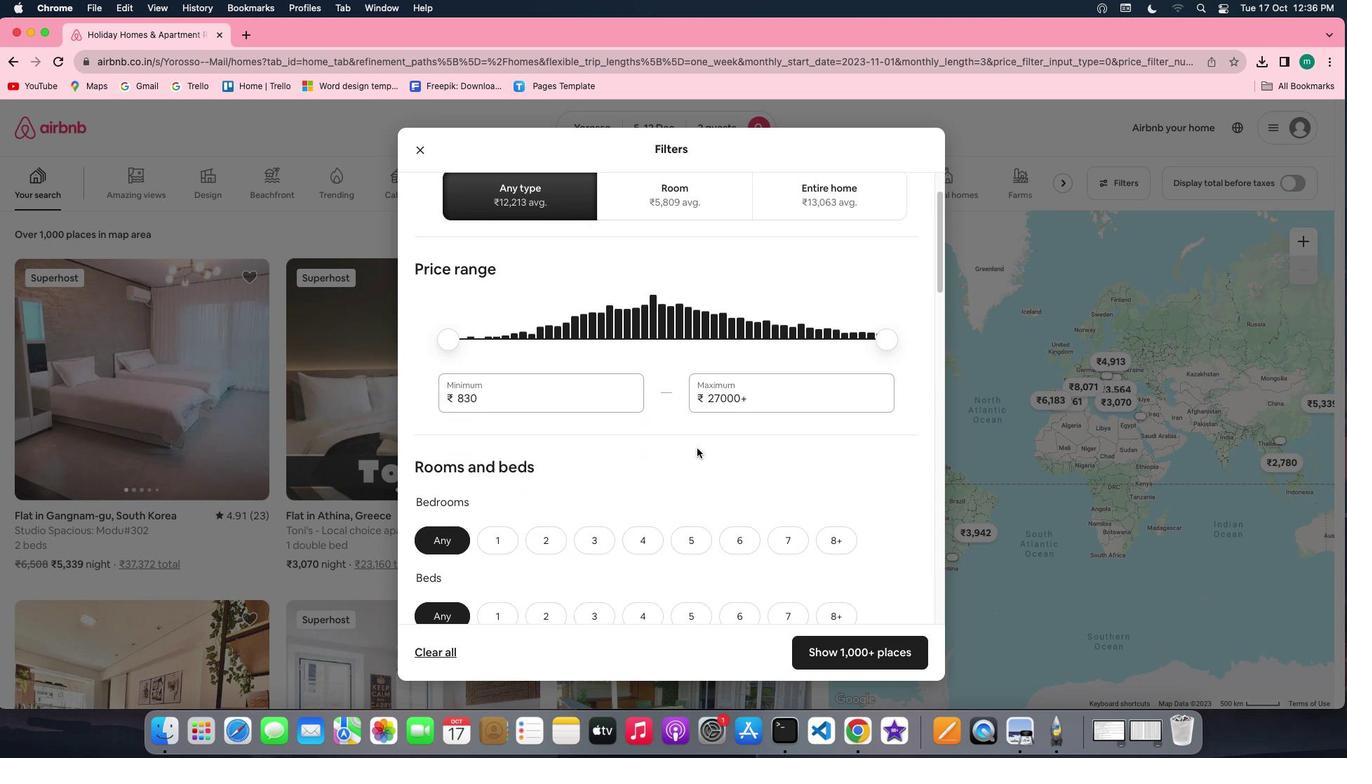 
Action: Mouse scrolled (697, 447) with delta (0, 0)
Screenshot: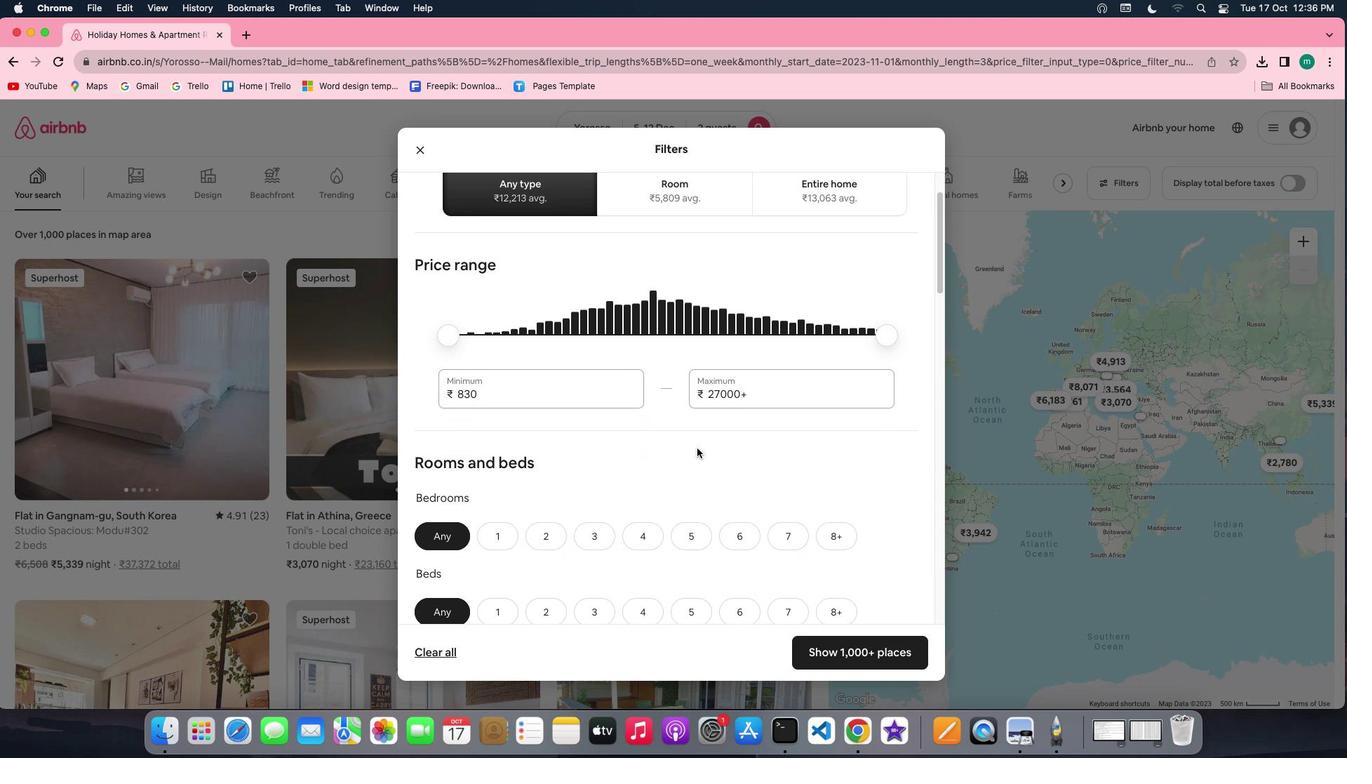 
Action: Mouse scrolled (697, 447) with delta (0, -1)
Screenshot: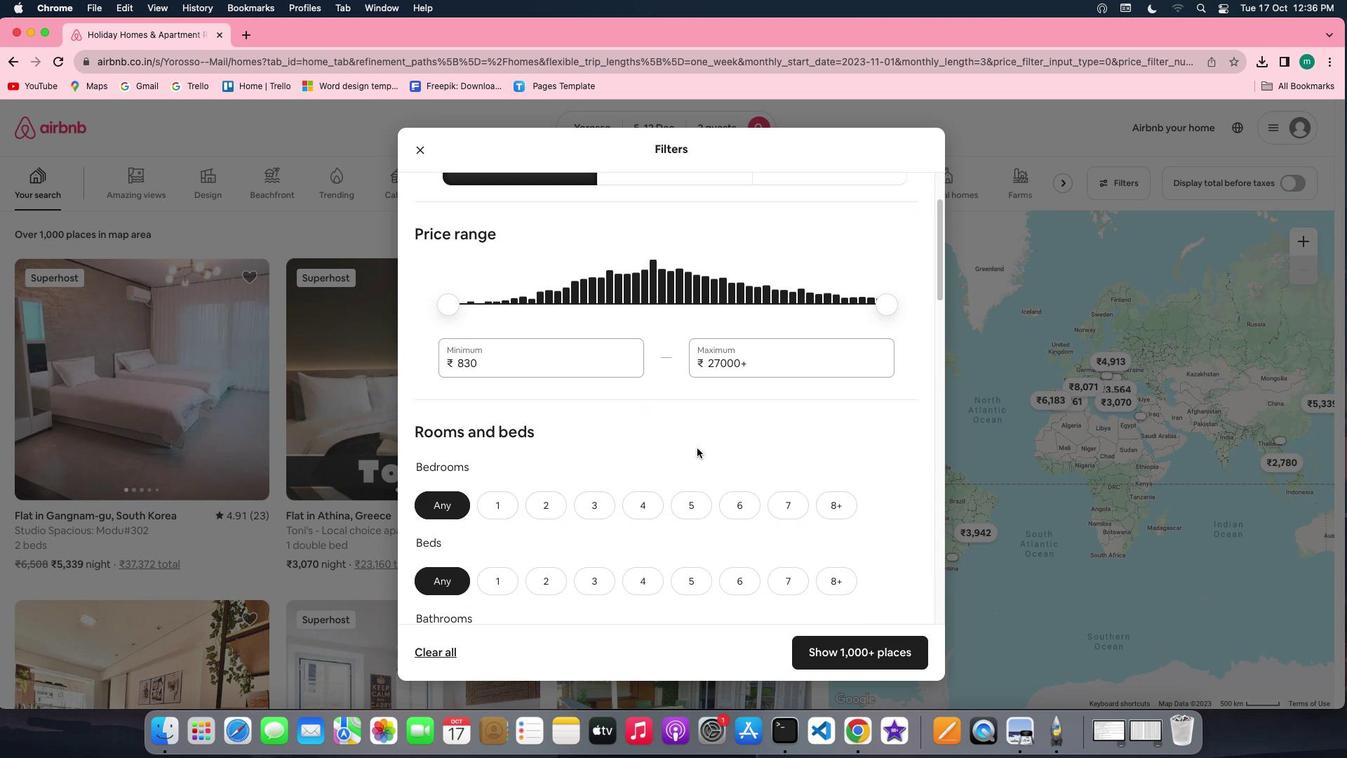 
Action: Mouse scrolled (697, 447) with delta (0, -2)
Screenshot: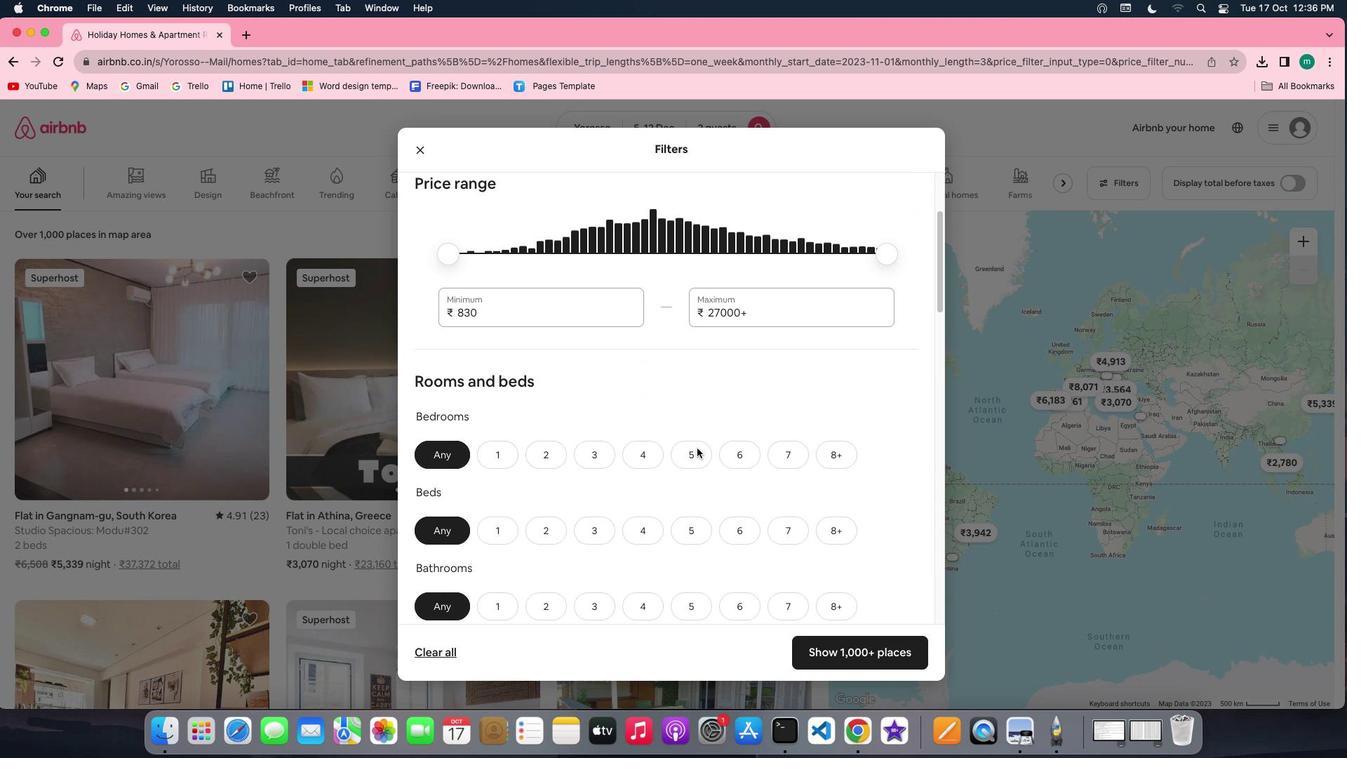 
Action: Mouse moved to (516, 373)
Screenshot: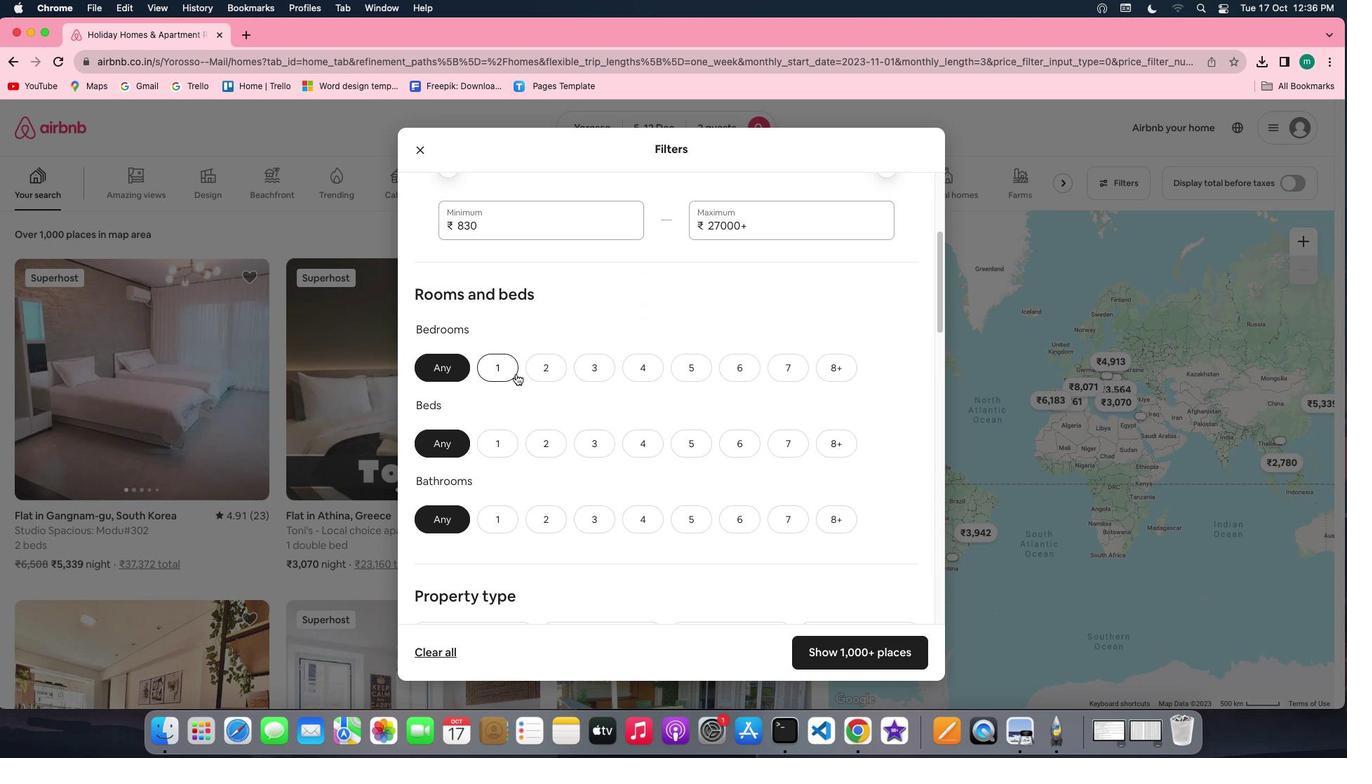 
Action: Mouse pressed left at (516, 373)
Screenshot: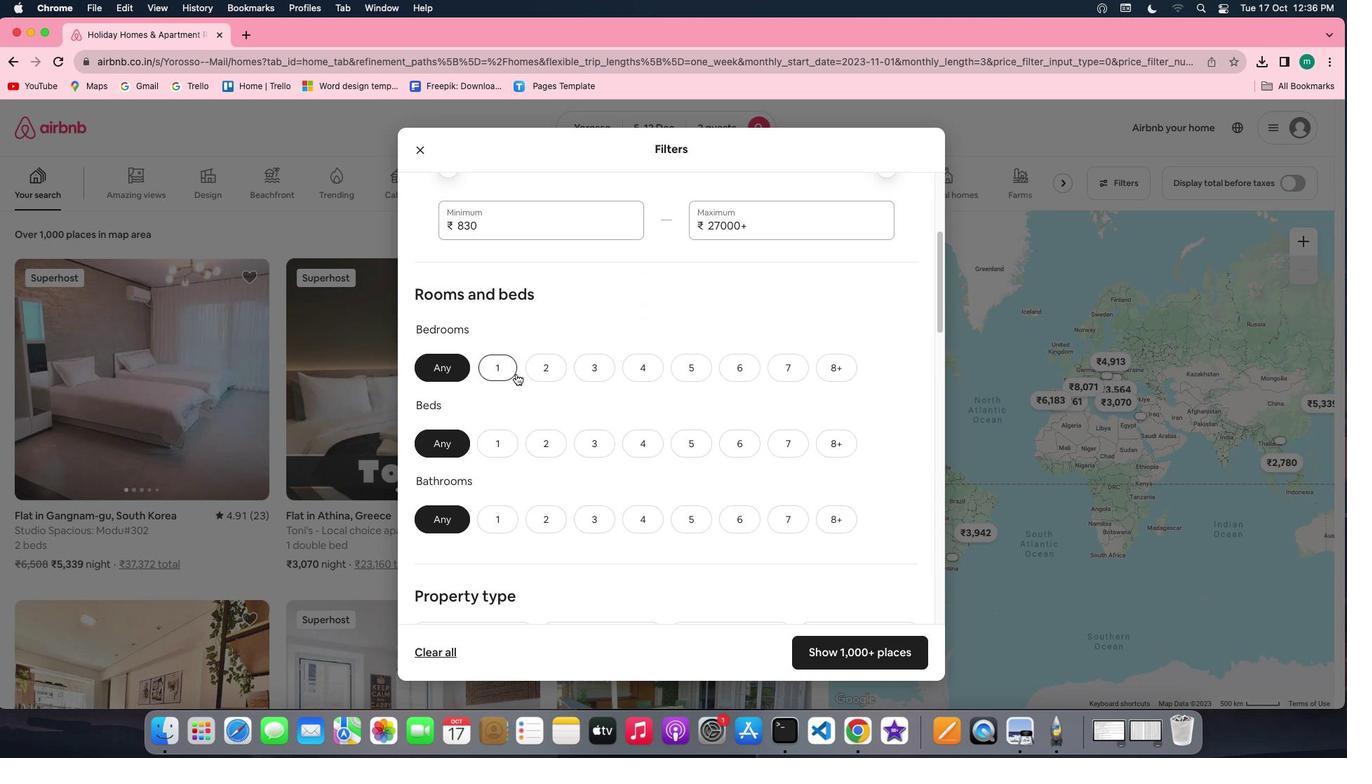 
Action: Mouse moved to (505, 446)
Screenshot: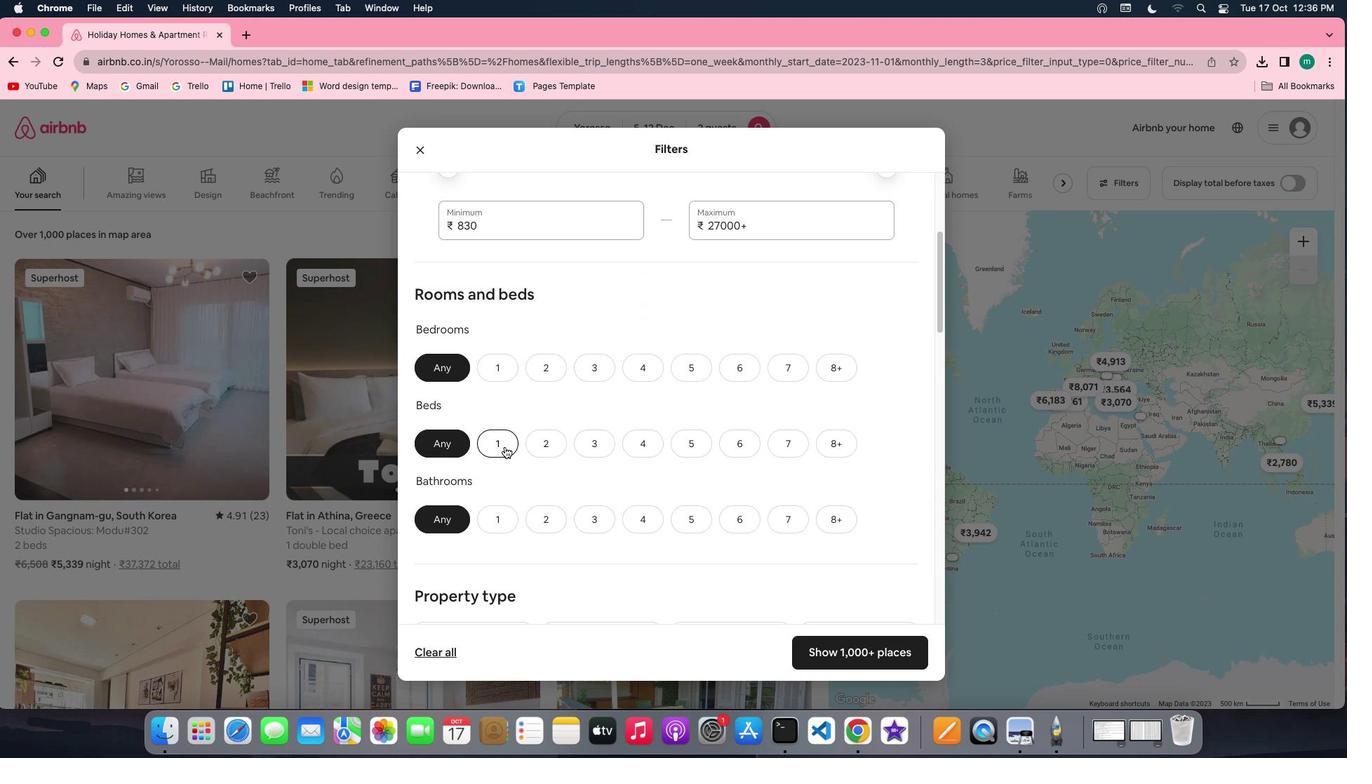 
Action: Mouse pressed left at (505, 446)
Screenshot: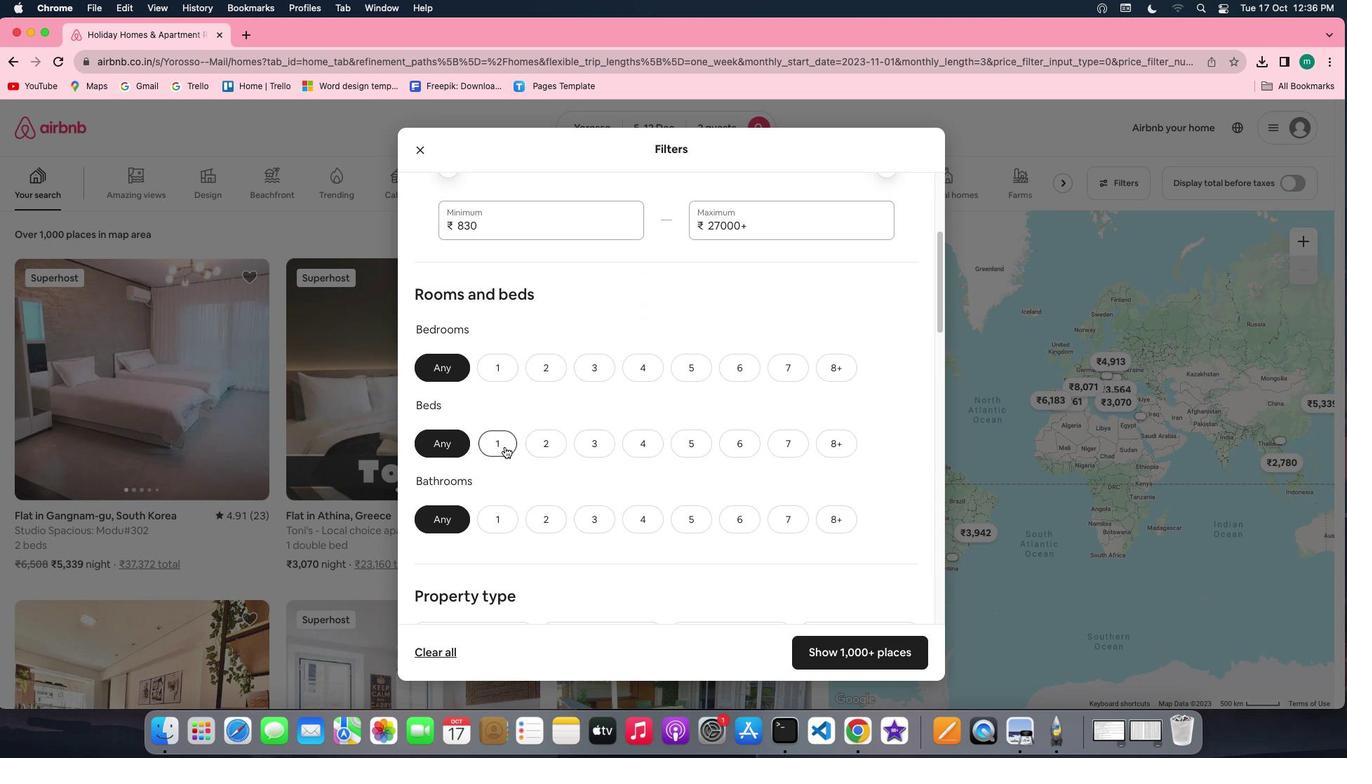
Action: Mouse moved to (504, 367)
Screenshot: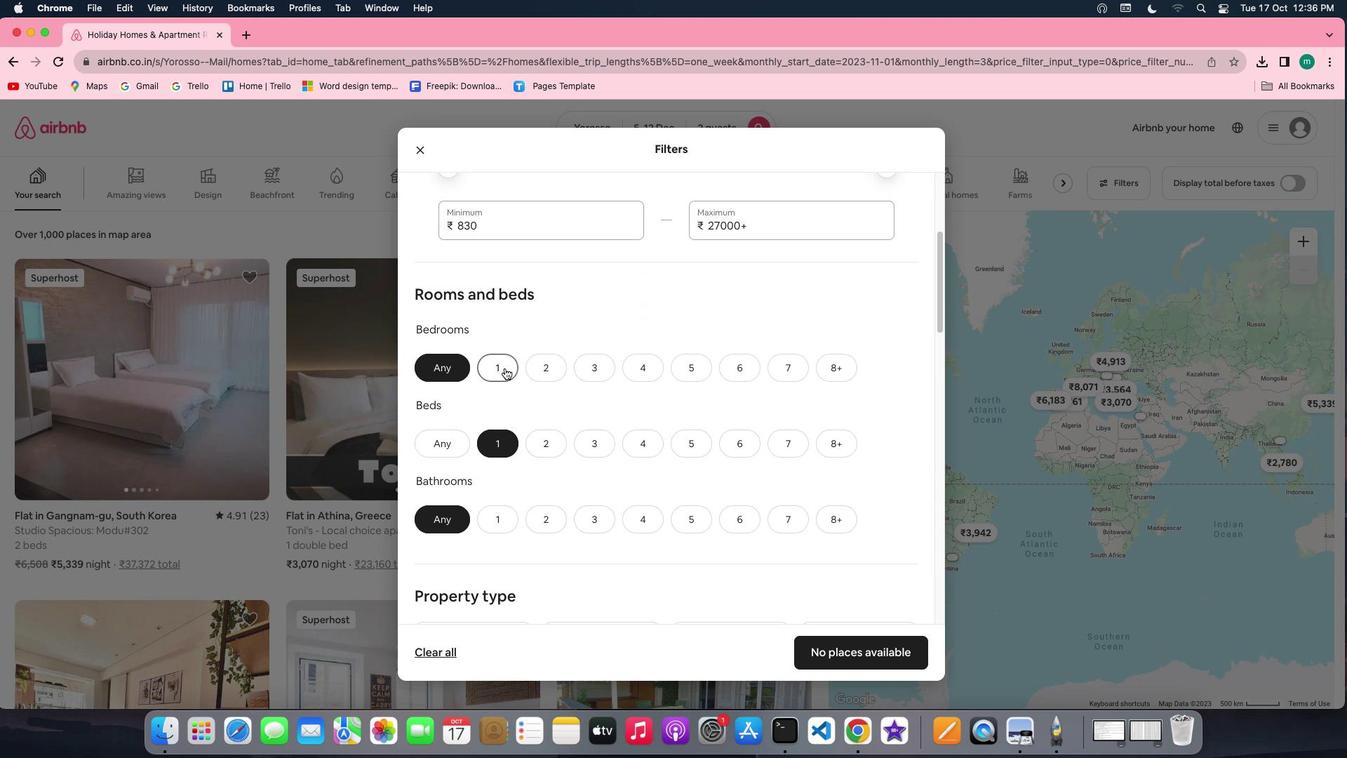 
Action: Mouse pressed left at (504, 367)
Screenshot: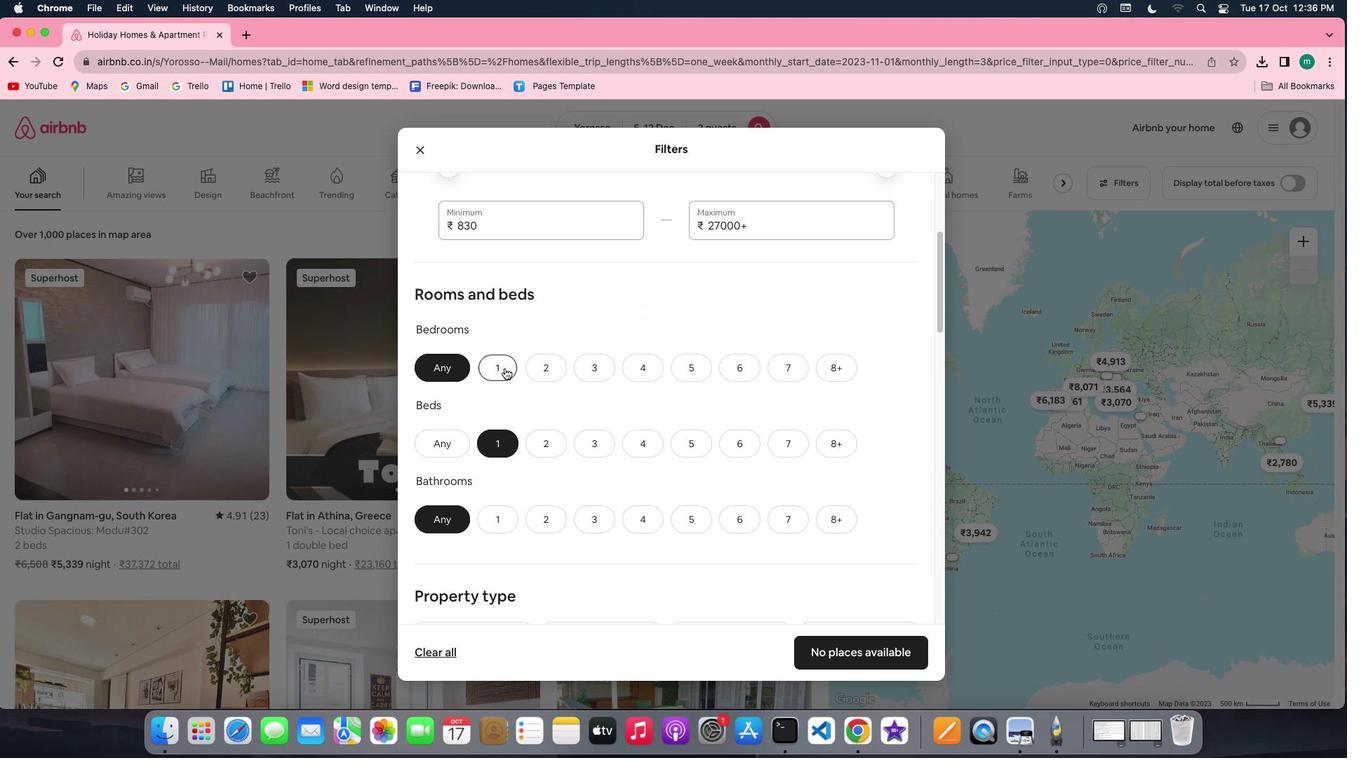 
Action: Mouse moved to (506, 508)
Screenshot: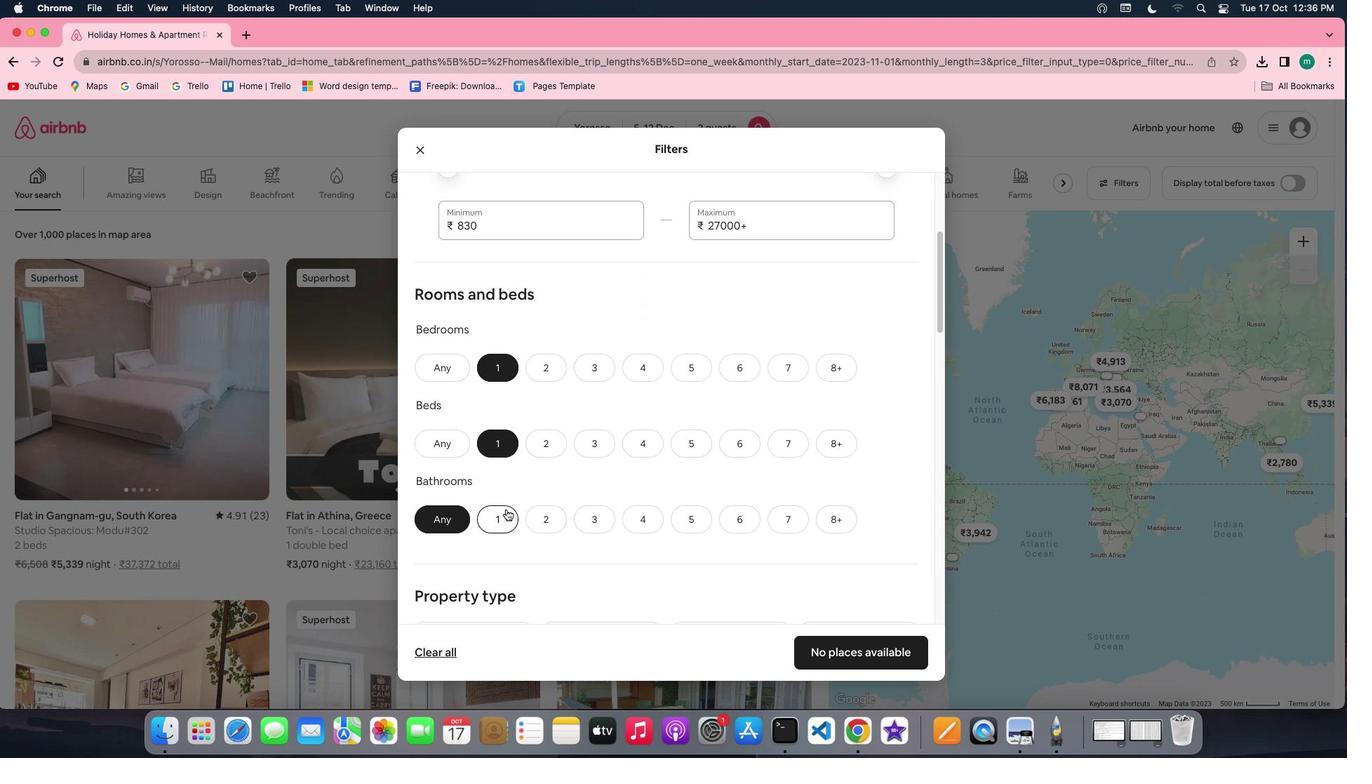 
Action: Mouse pressed left at (506, 508)
Screenshot: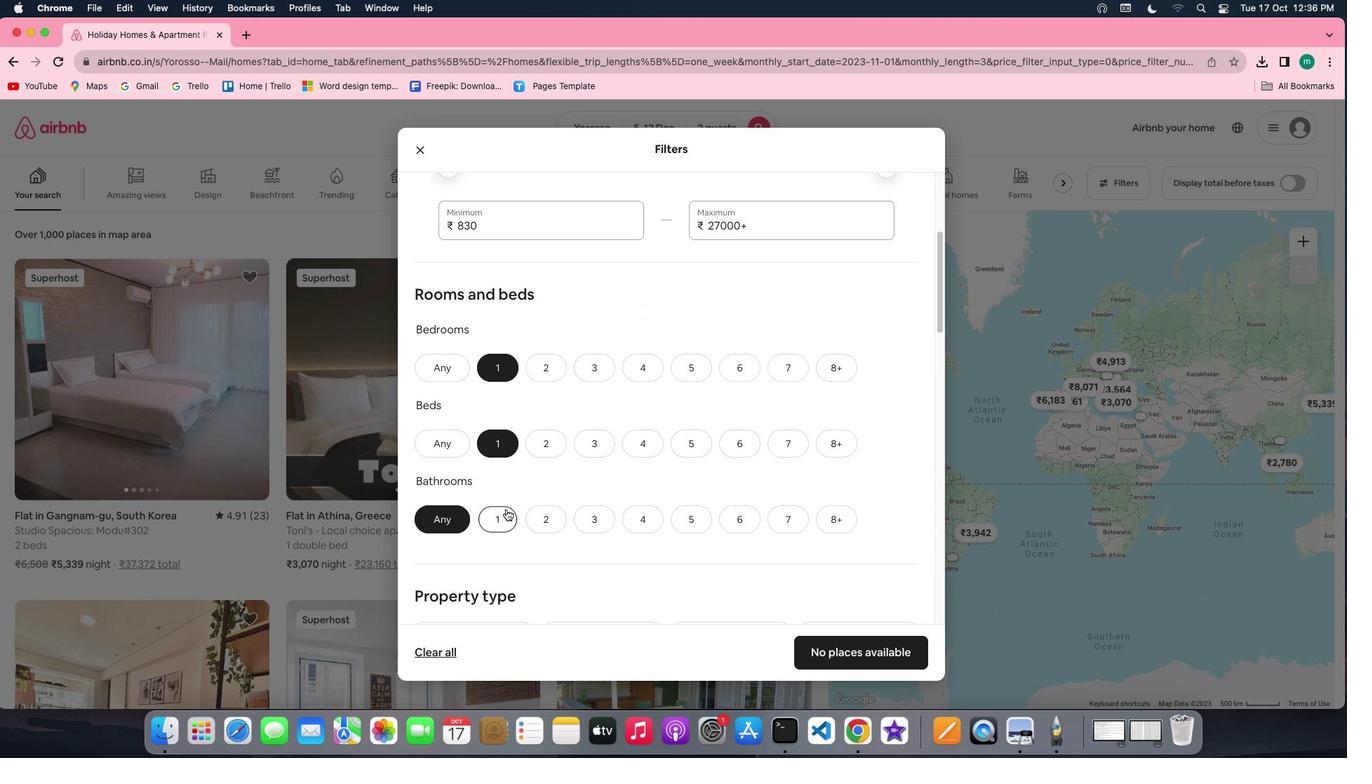 
Action: Mouse moved to (669, 515)
Screenshot: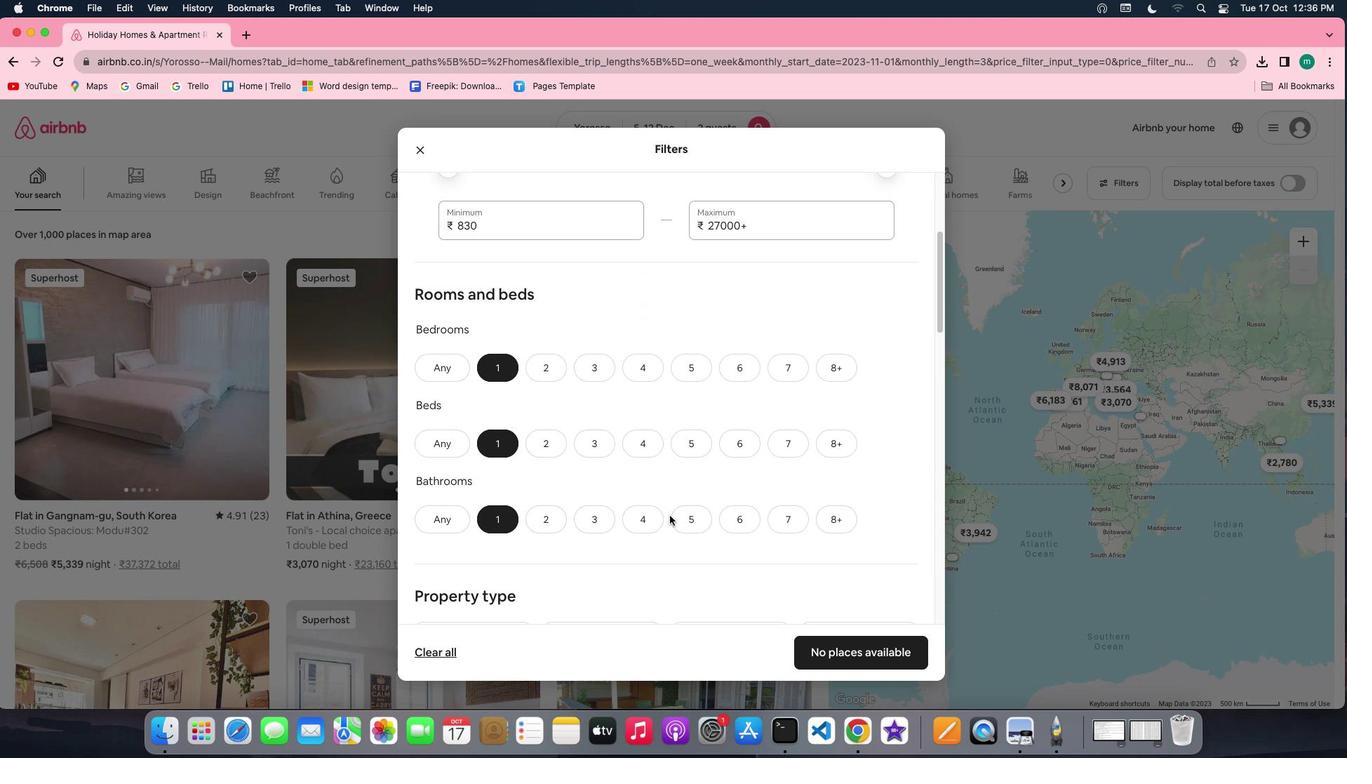 
Action: Mouse scrolled (669, 515) with delta (0, 0)
Screenshot: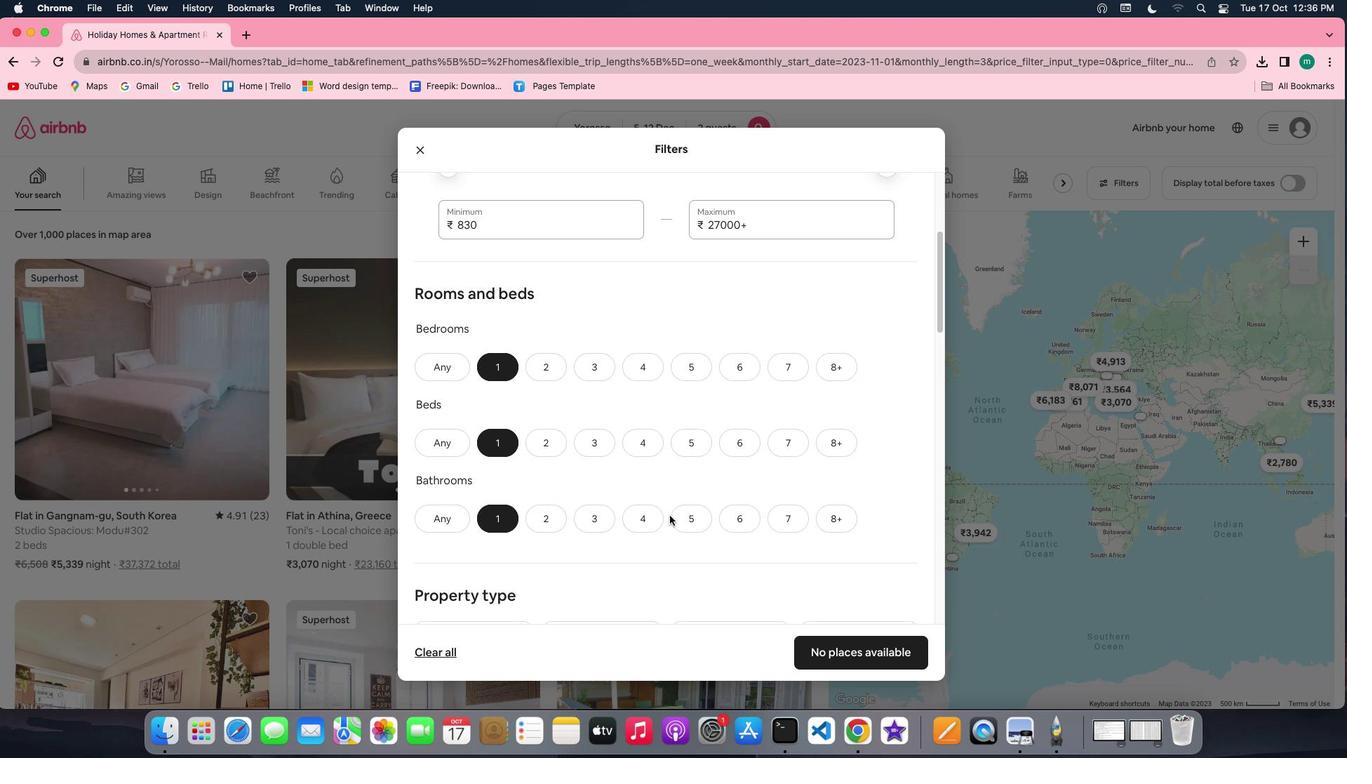 
Action: Mouse scrolled (669, 515) with delta (0, 0)
Screenshot: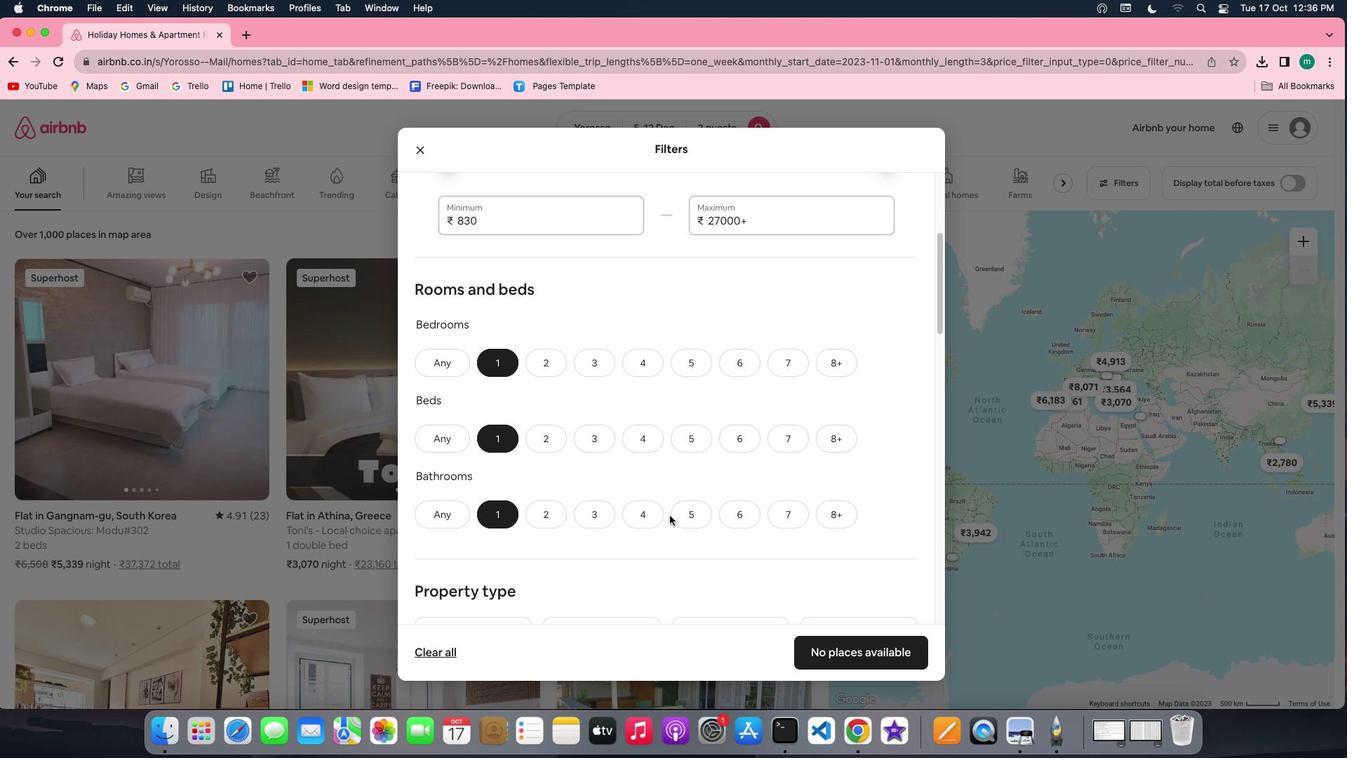 
Action: Mouse scrolled (669, 515) with delta (0, 0)
Screenshot: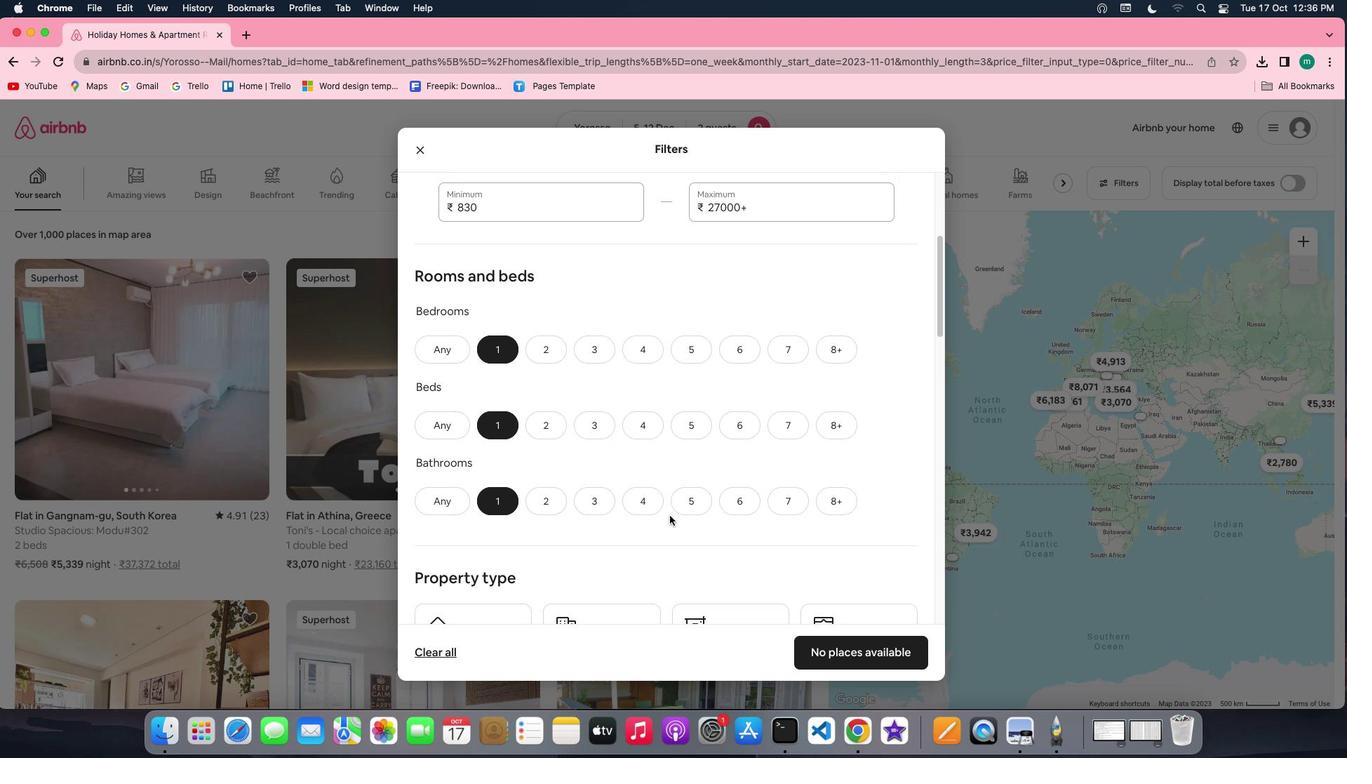 
Action: Mouse scrolled (669, 515) with delta (0, 0)
Screenshot: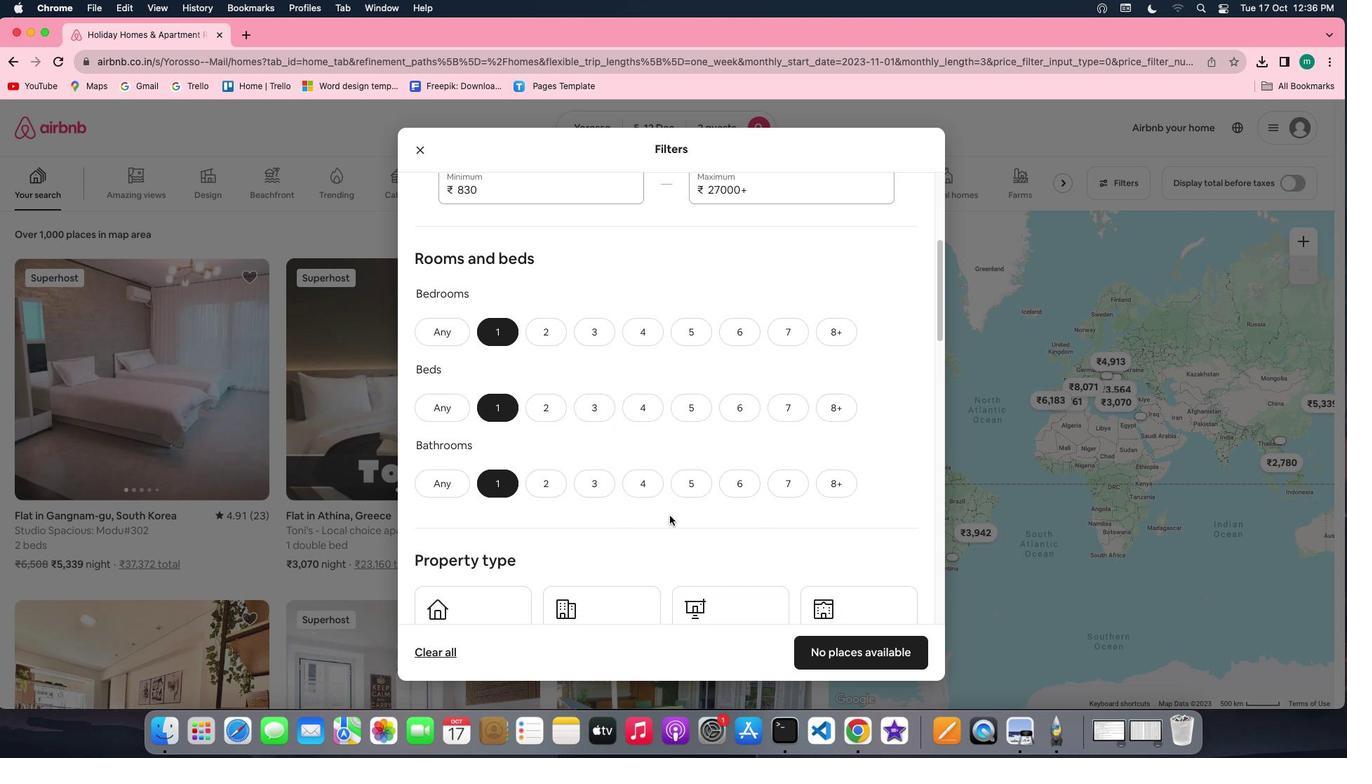 
Action: Mouse scrolled (669, 515) with delta (0, 0)
Screenshot: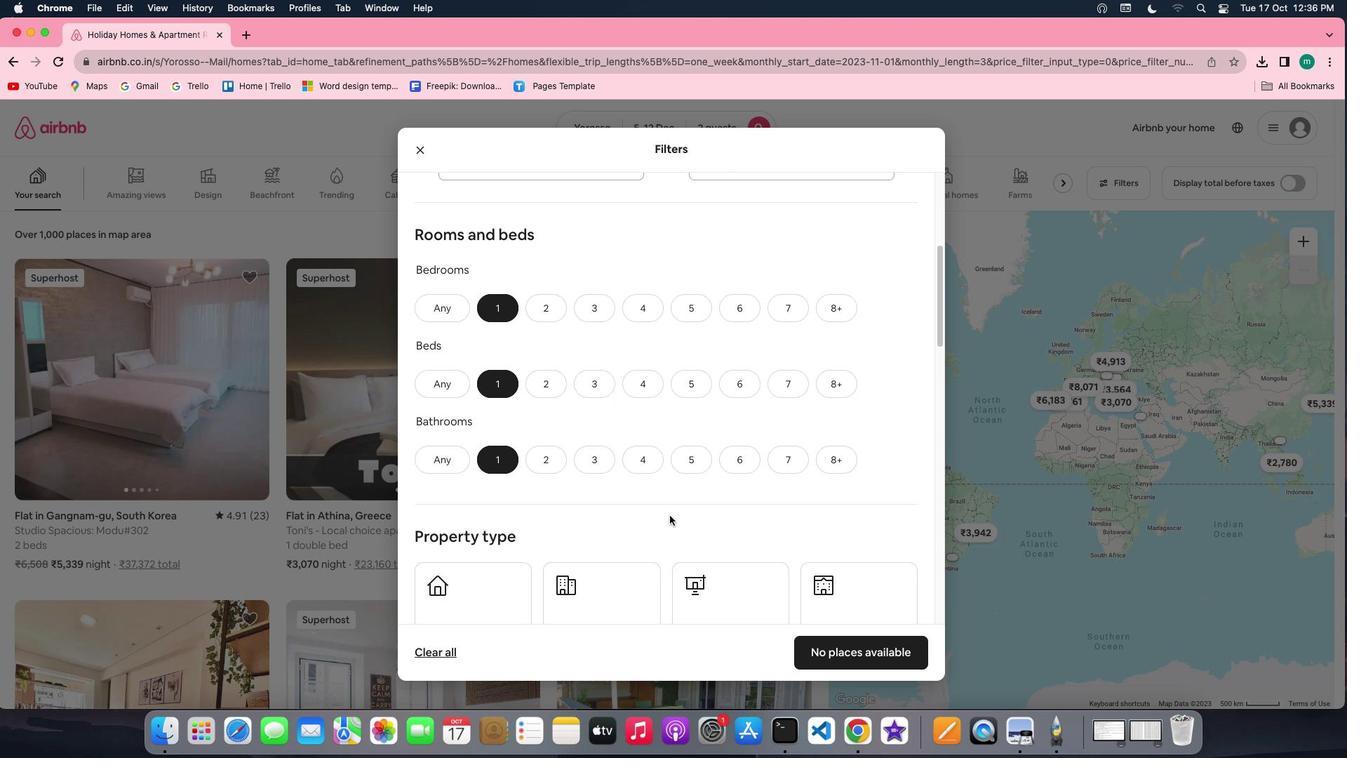 
Action: Mouse scrolled (669, 515) with delta (0, 0)
Screenshot: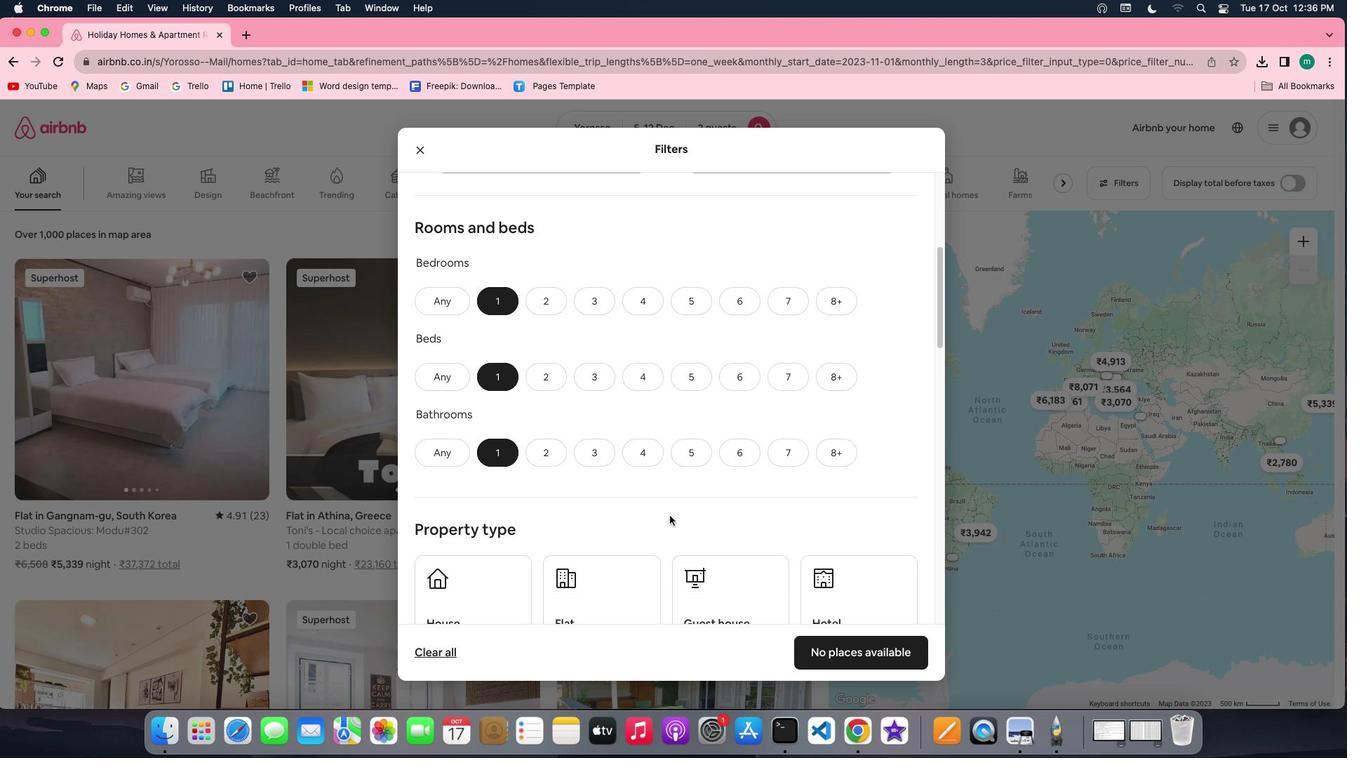 
Action: Mouse scrolled (669, 515) with delta (0, 0)
Screenshot: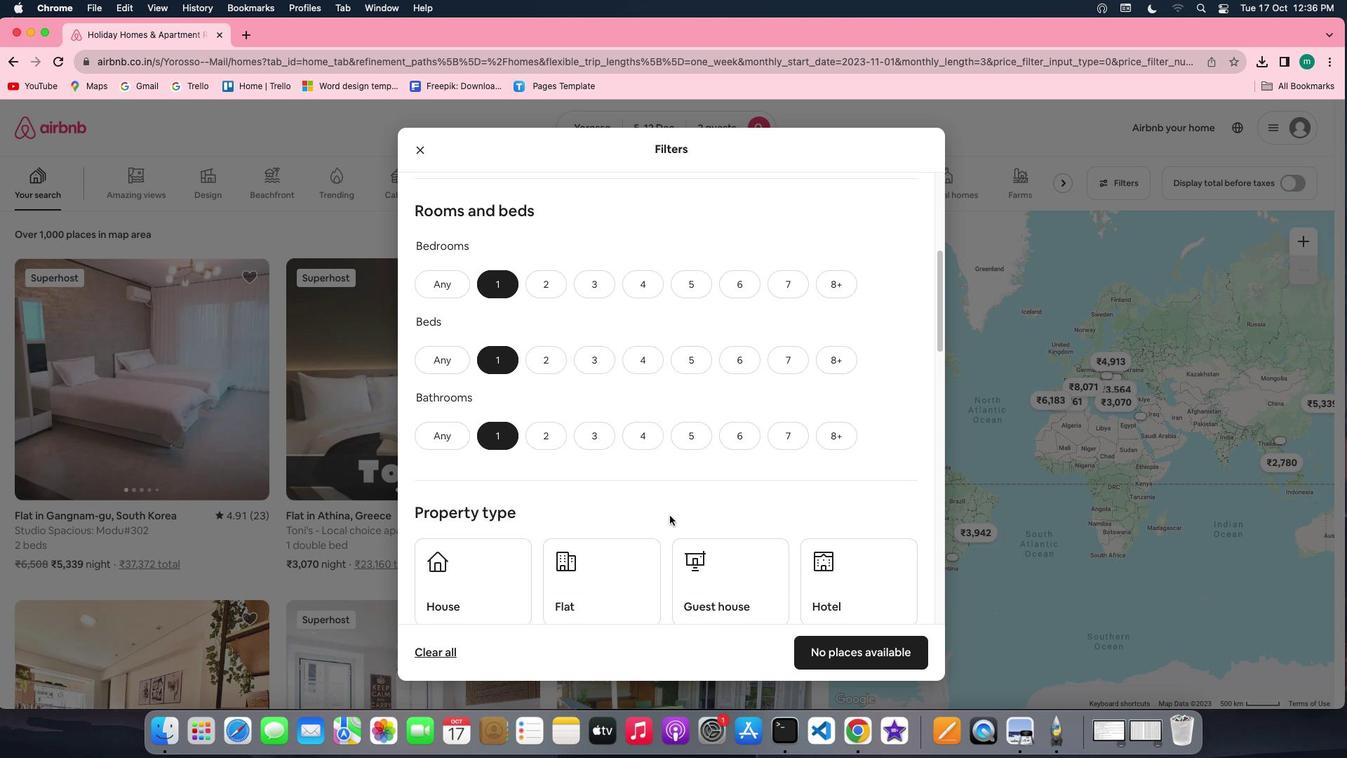 
Action: Mouse scrolled (669, 515) with delta (0, 0)
Screenshot: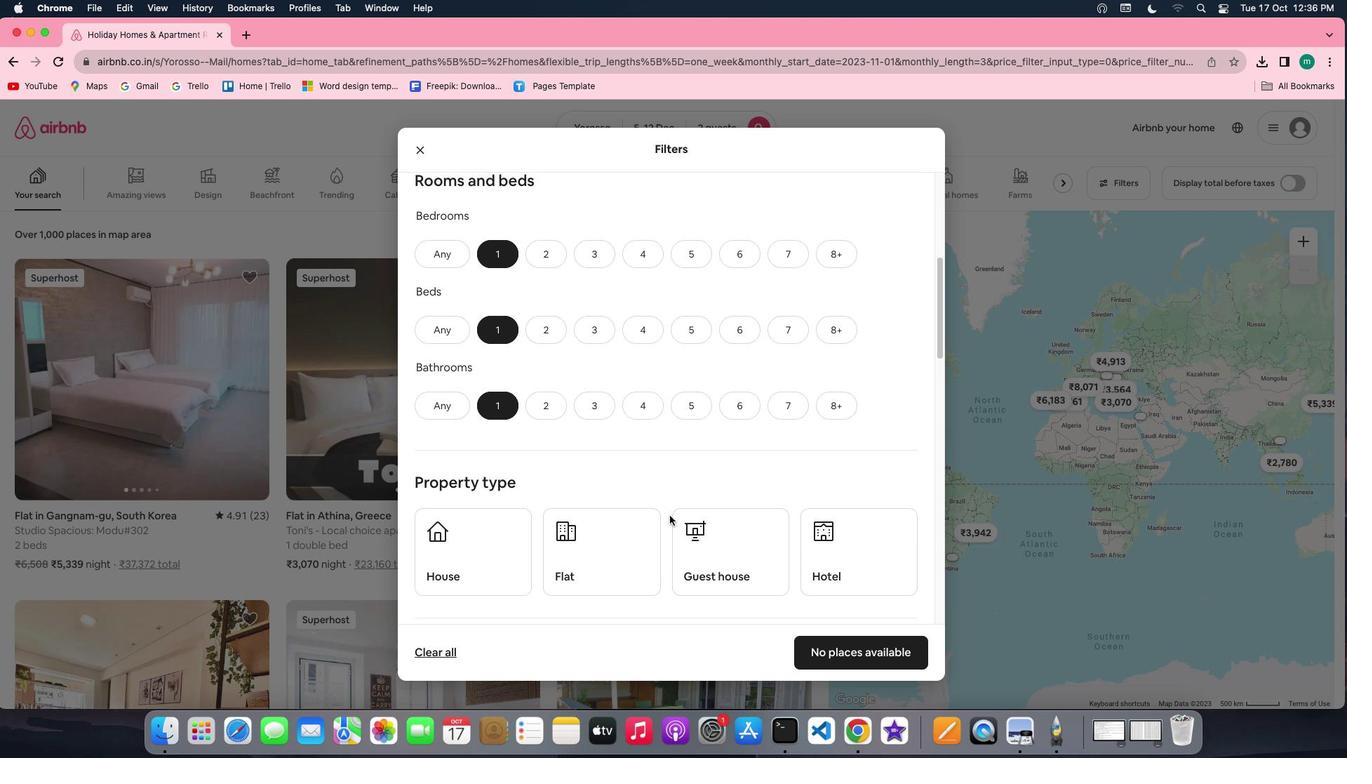 
Action: Mouse scrolled (669, 515) with delta (0, -1)
Screenshot: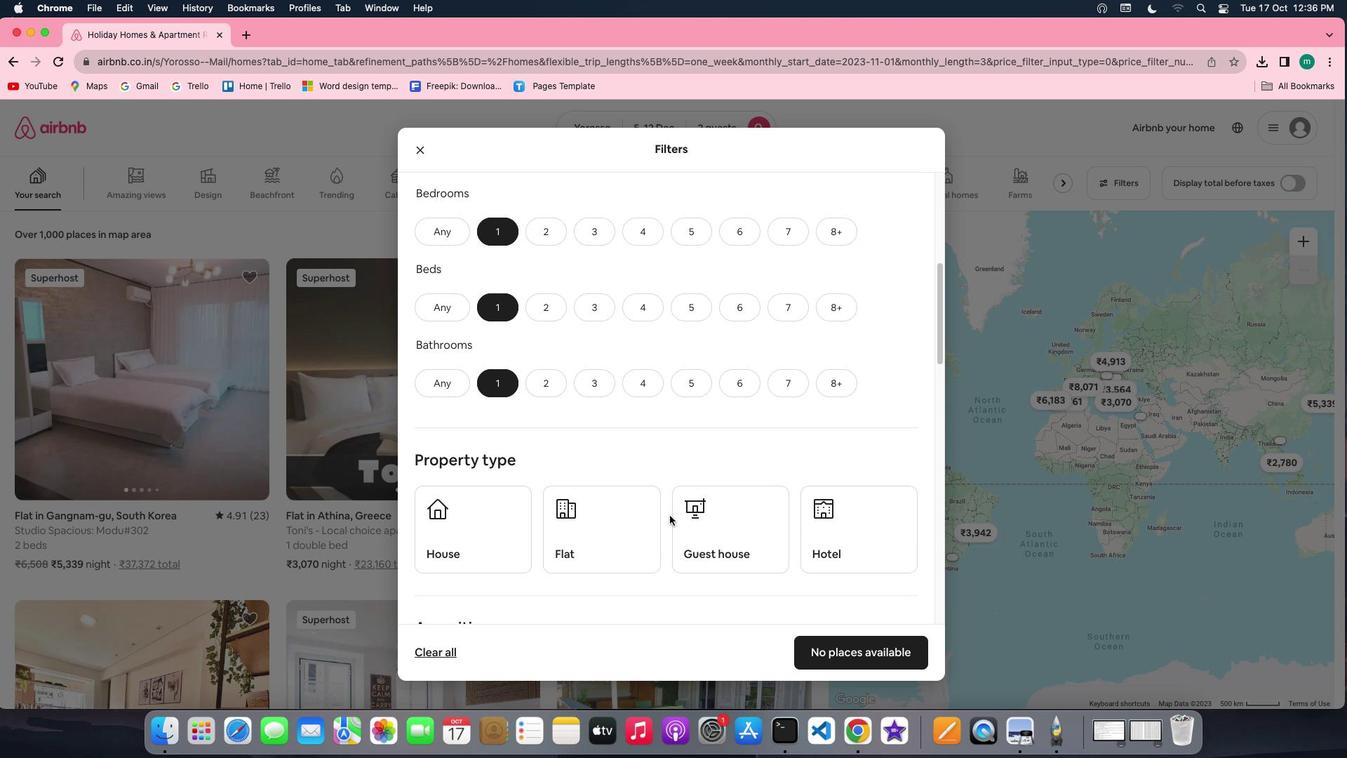 
Action: Mouse moved to (815, 452)
Screenshot: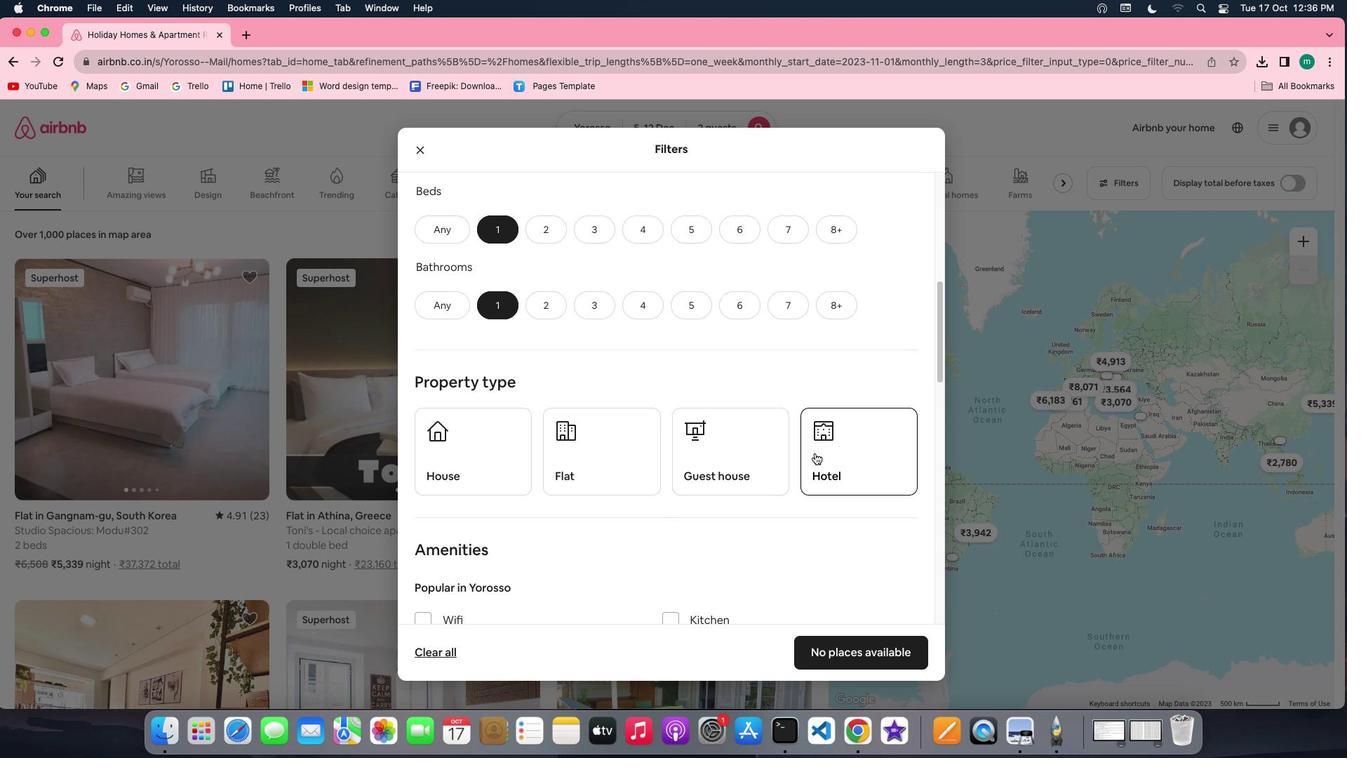 
Action: Mouse pressed left at (815, 452)
Screenshot: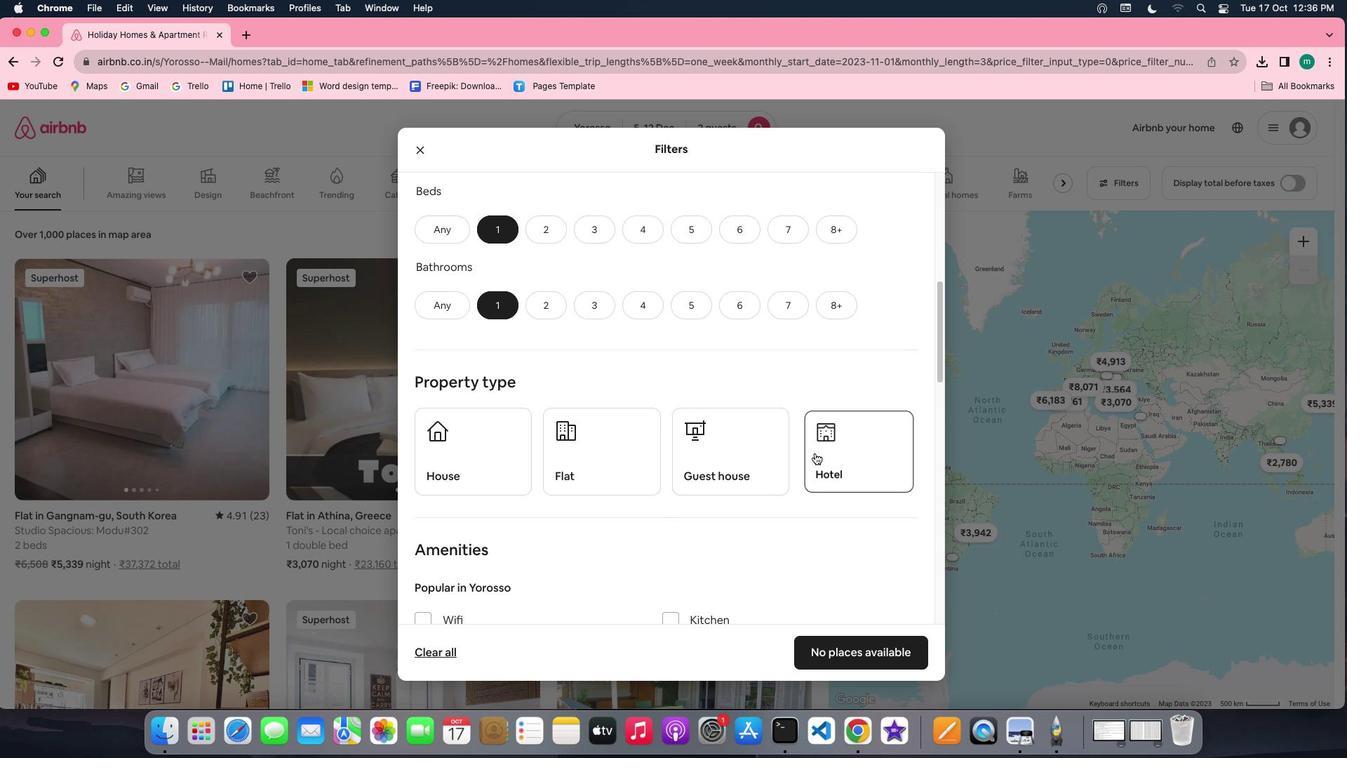 
Action: Mouse moved to (575, 470)
Screenshot: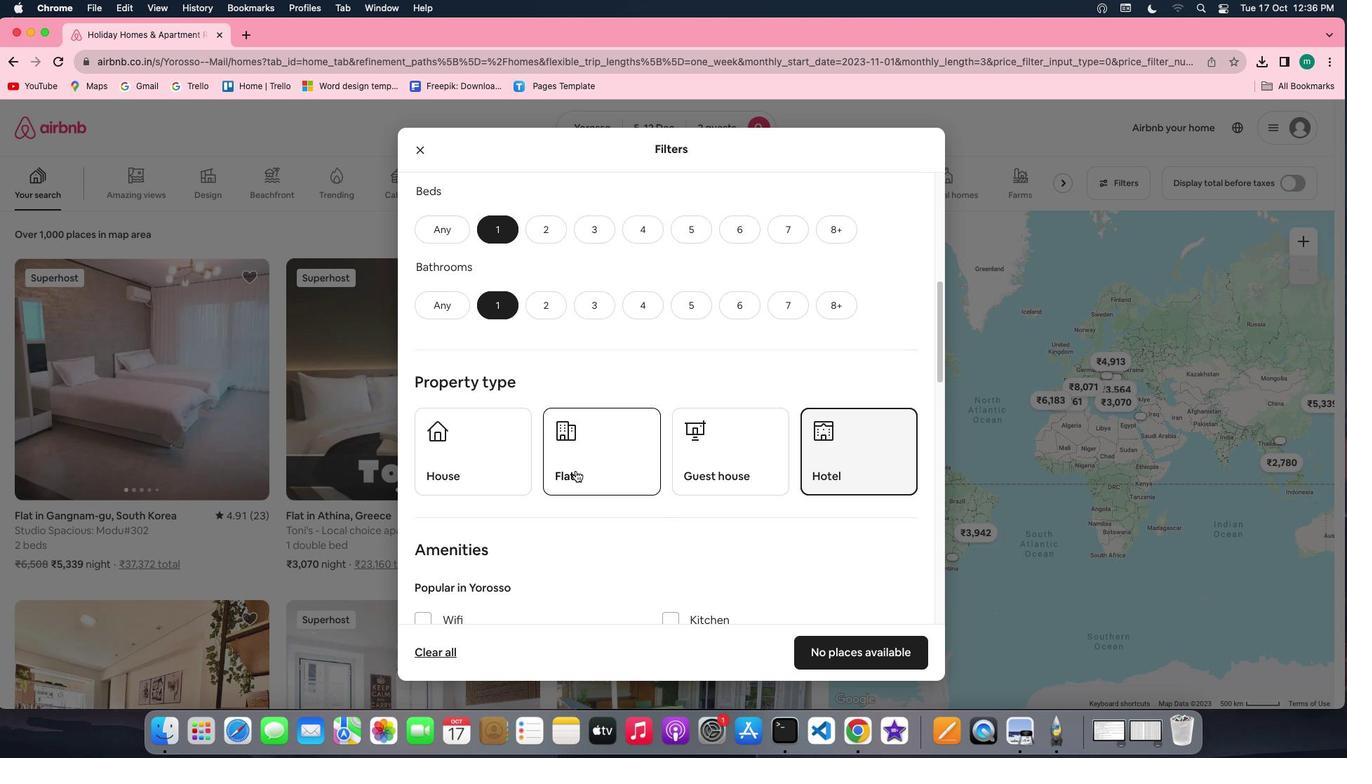 
Action: Mouse scrolled (575, 470) with delta (0, 0)
Screenshot: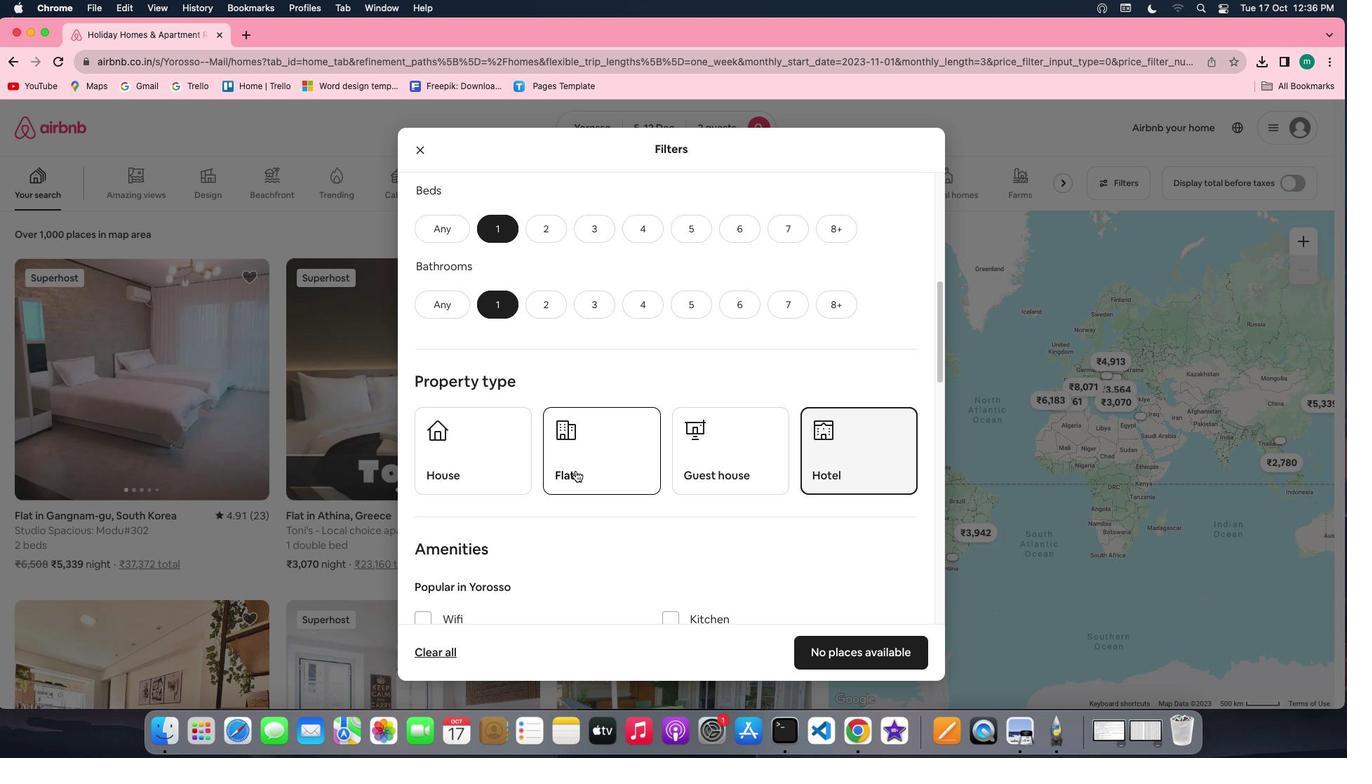 
Action: Mouse scrolled (575, 470) with delta (0, 0)
Screenshot: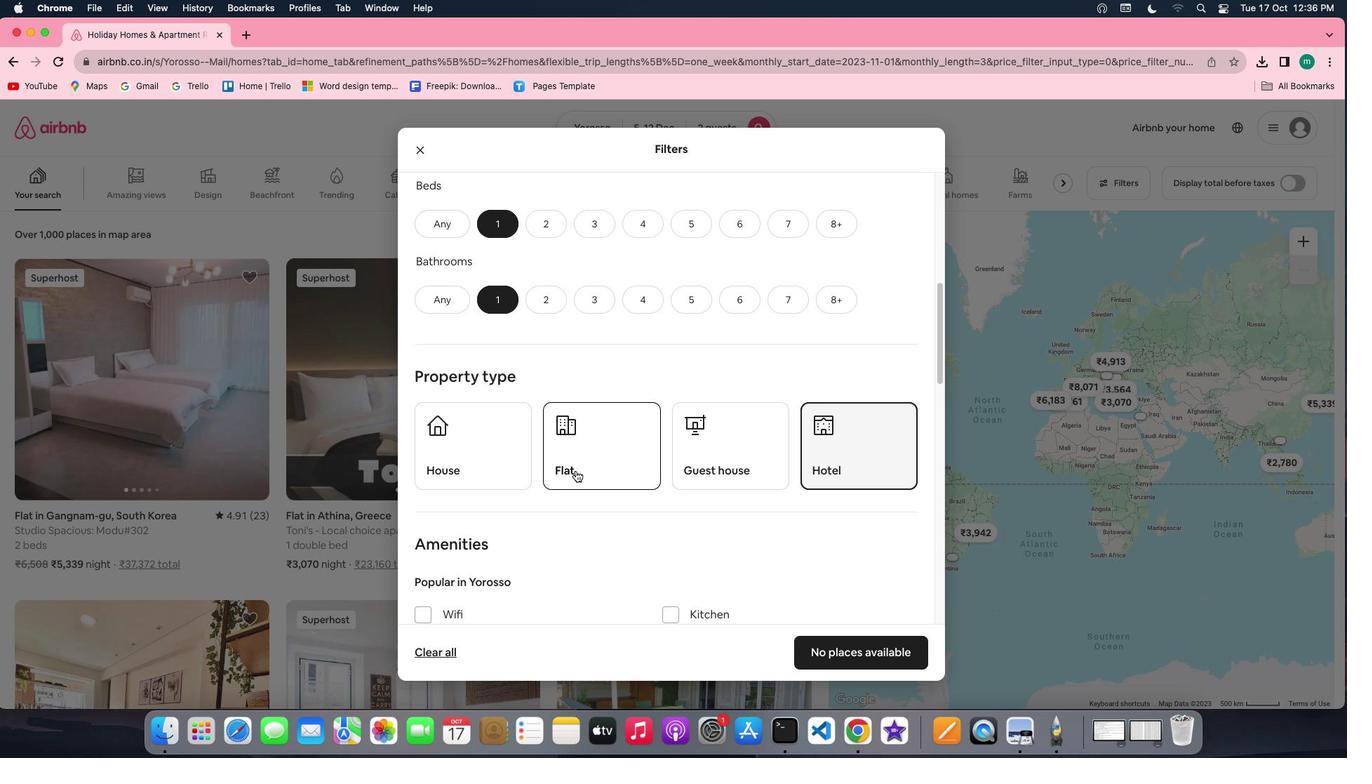 
Action: Mouse scrolled (575, 470) with delta (0, 0)
Screenshot: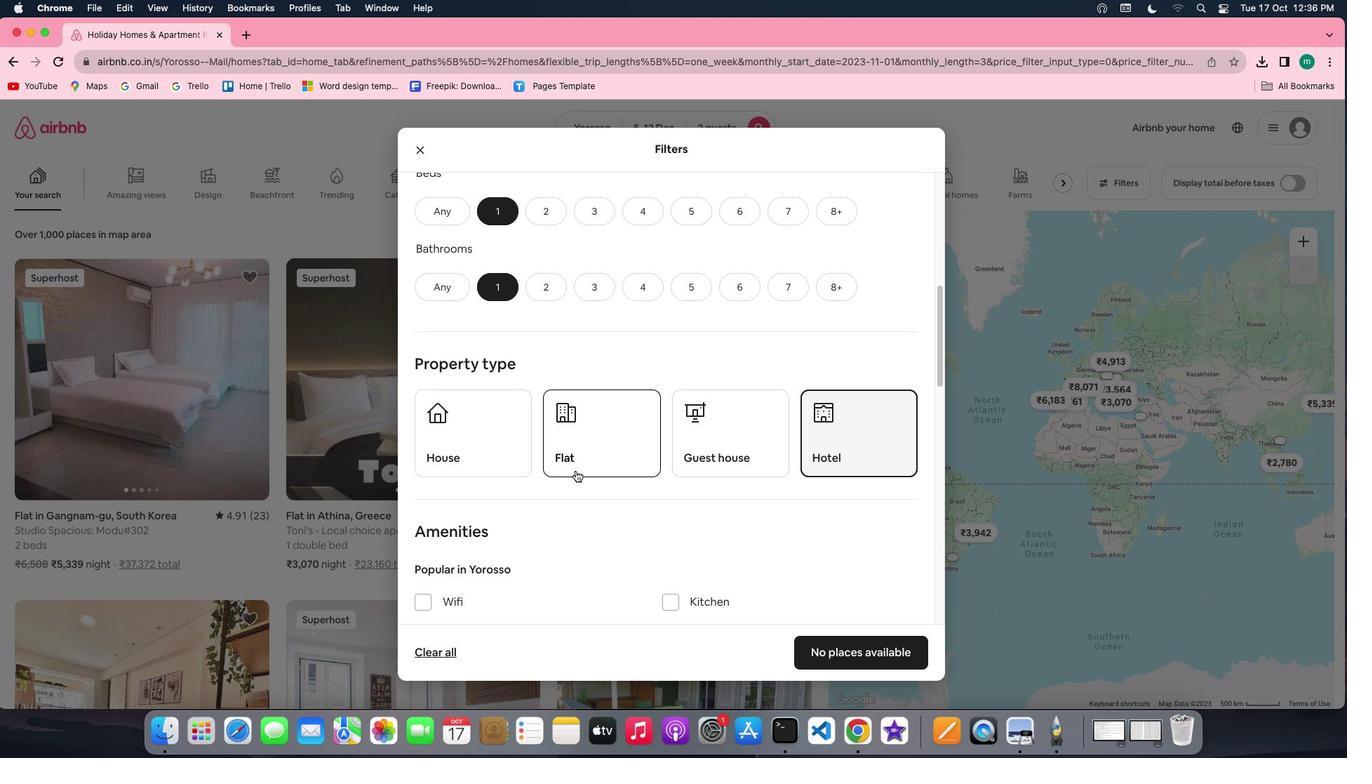 
Action: Mouse scrolled (575, 470) with delta (0, 0)
Screenshot: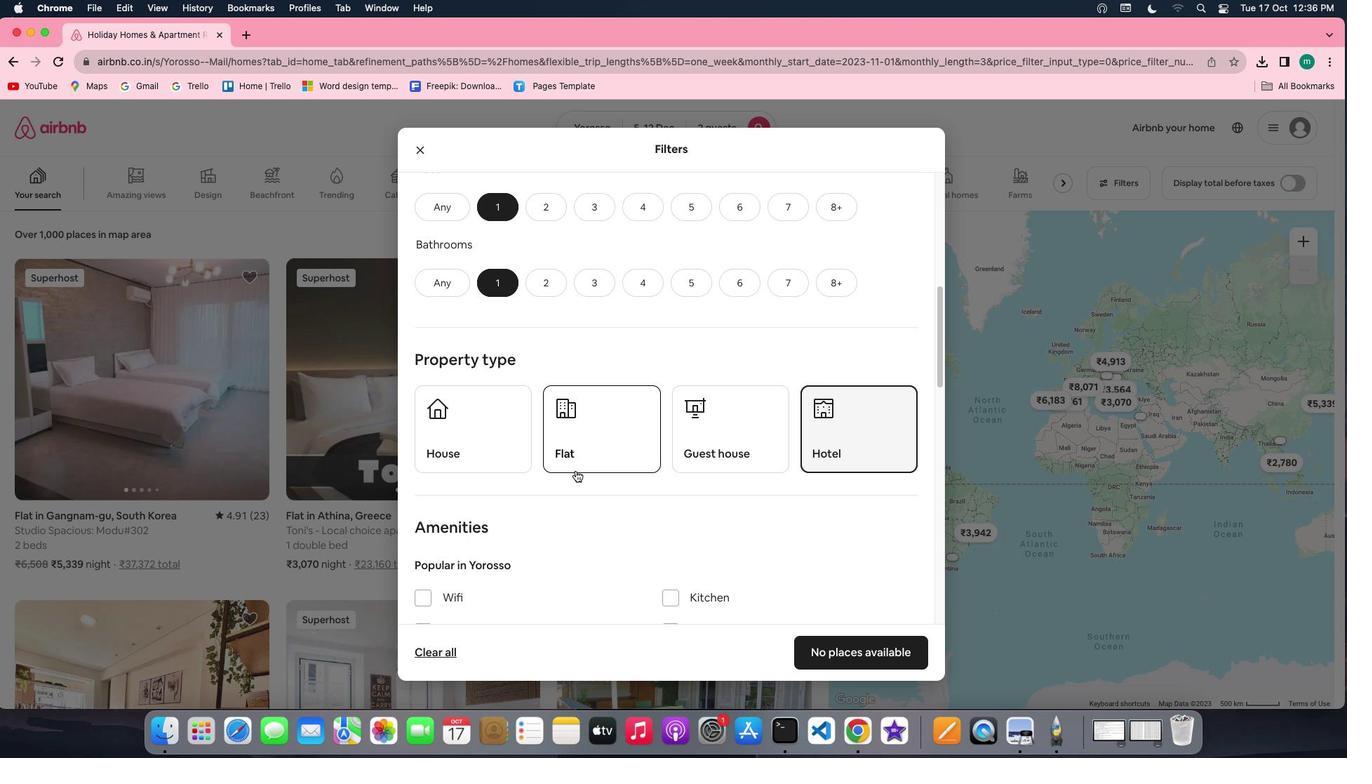 
Action: Mouse moved to (575, 470)
Screenshot: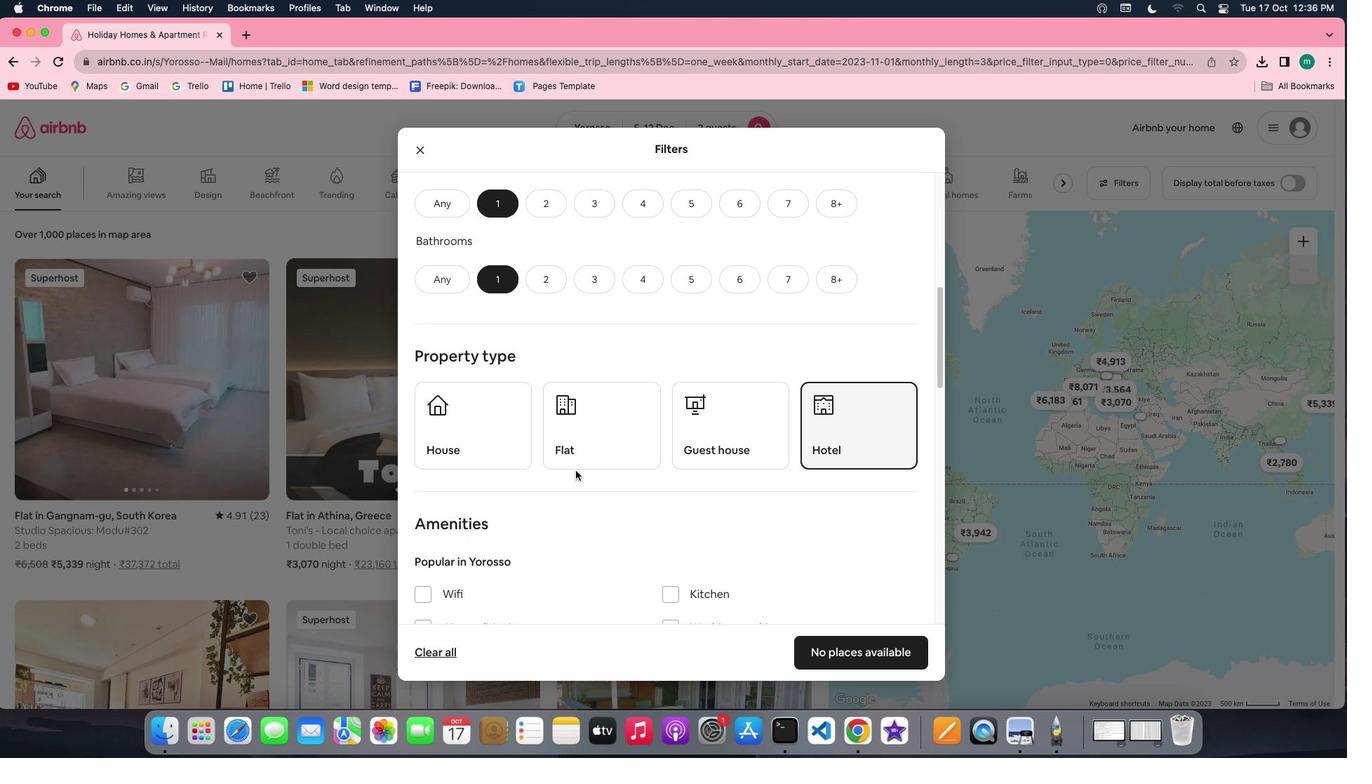 
Action: Mouse scrolled (575, 470) with delta (0, 0)
Screenshot: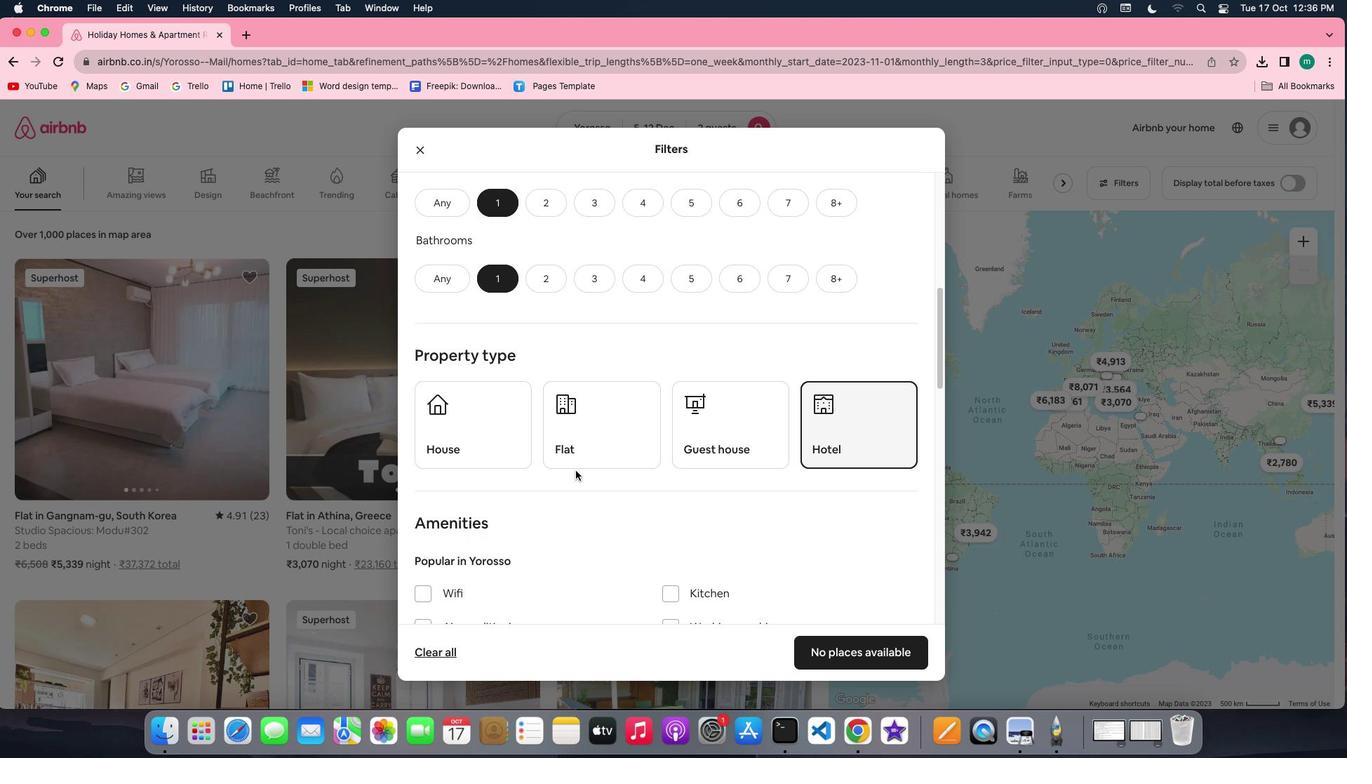 
Action: Mouse scrolled (575, 470) with delta (0, 0)
Screenshot: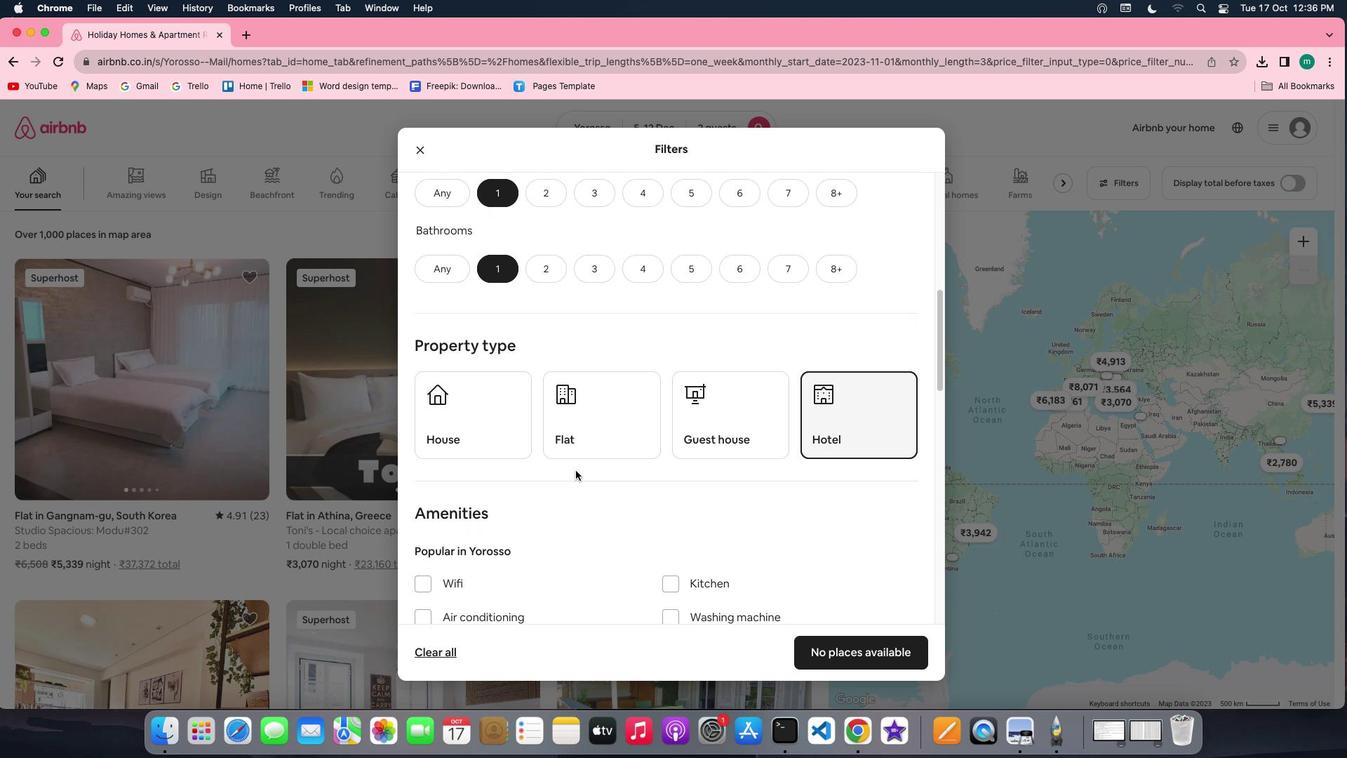 
Action: Mouse scrolled (575, 470) with delta (0, -1)
Screenshot: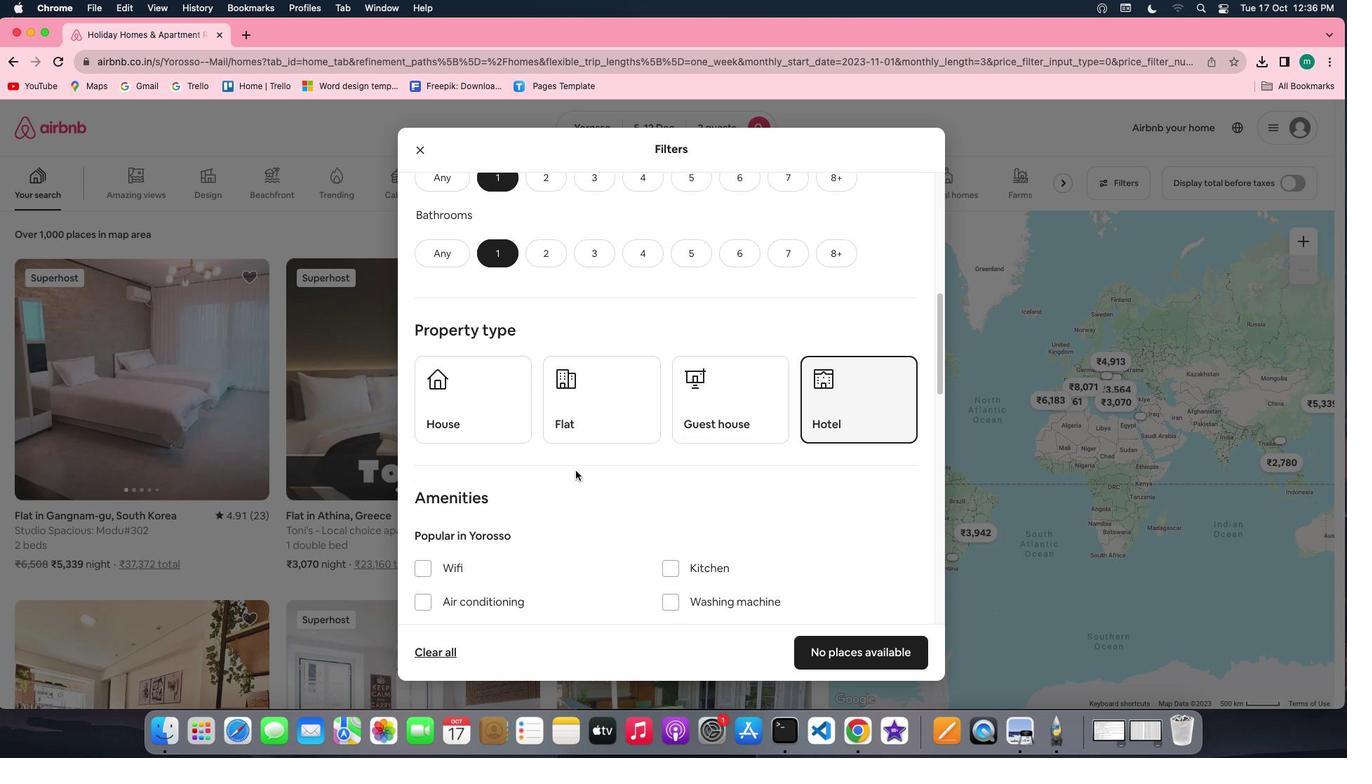 
Action: Mouse scrolled (575, 470) with delta (0, -1)
Screenshot: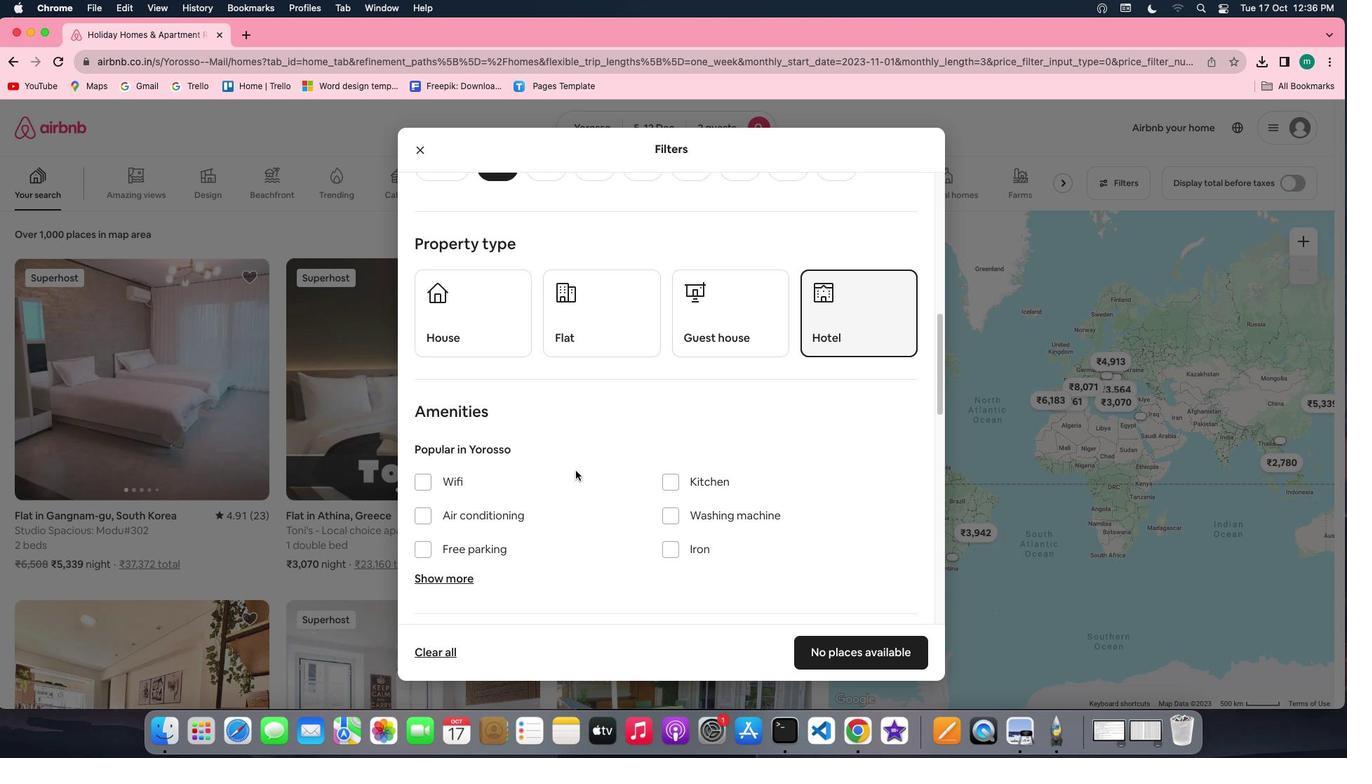 
Action: Mouse scrolled (575, 470) with delta (0, 0)
Screenshot: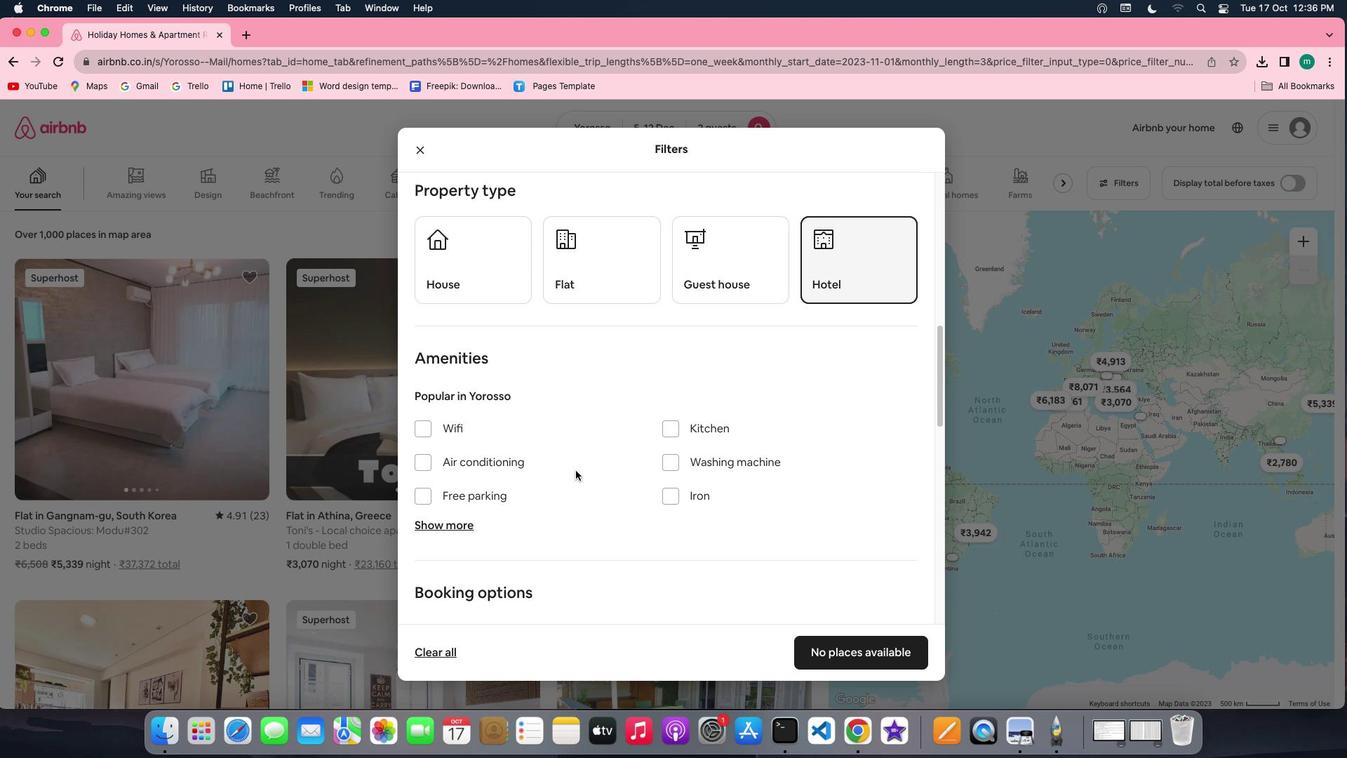 
Action: Mouse scrolled (575, 470) with delta (0, 0)
Screenshot: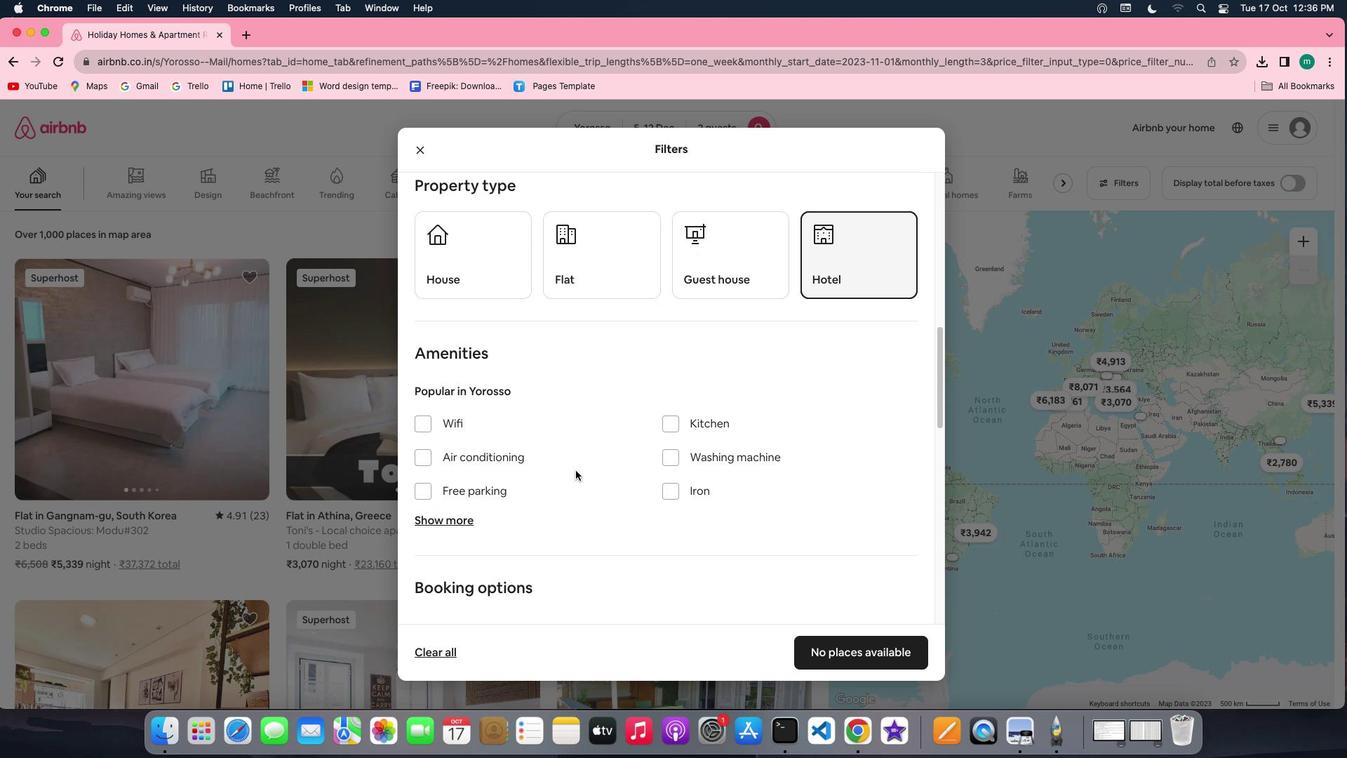 
Action: Mouse scrolled (575, 470) with delta (0, 0)
Screenshot: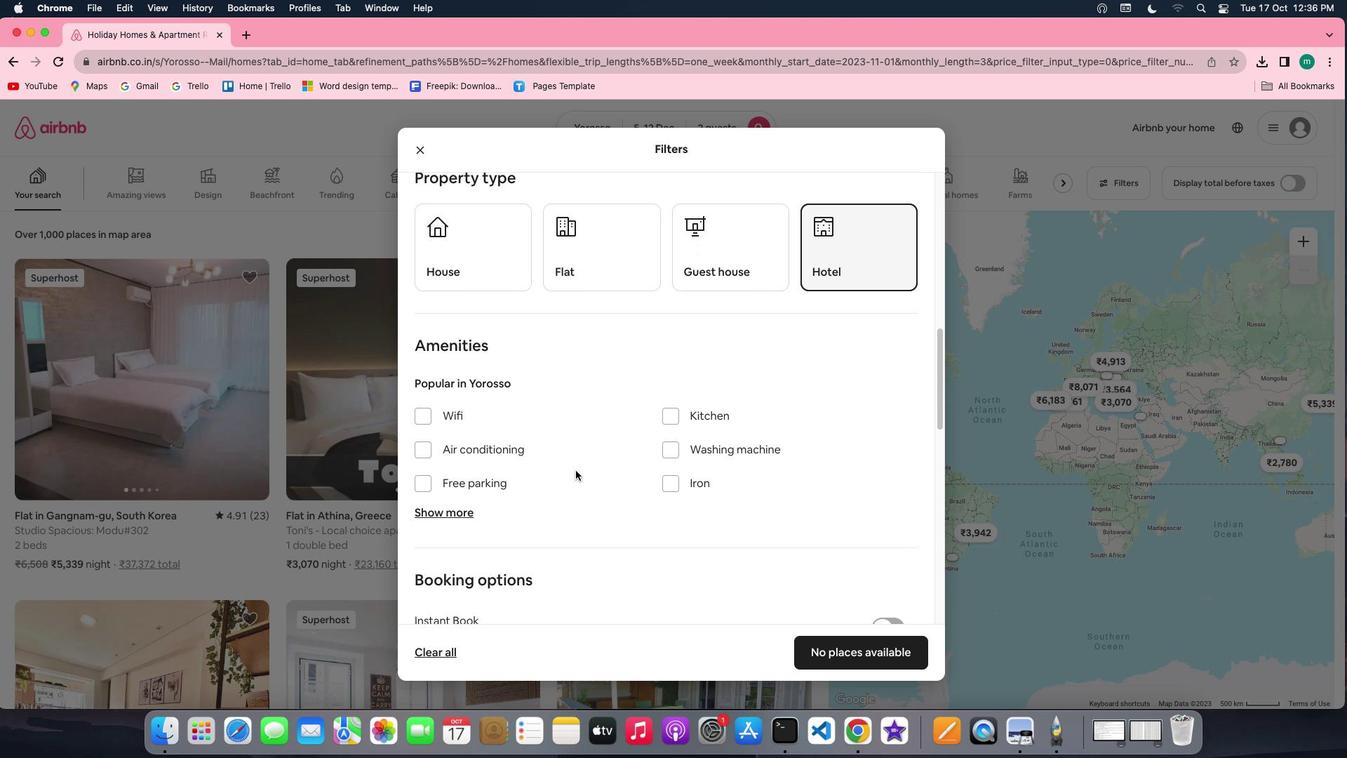 
Action: Mouse scrolled (575, 470) with delta (0, -1)
Screenshot: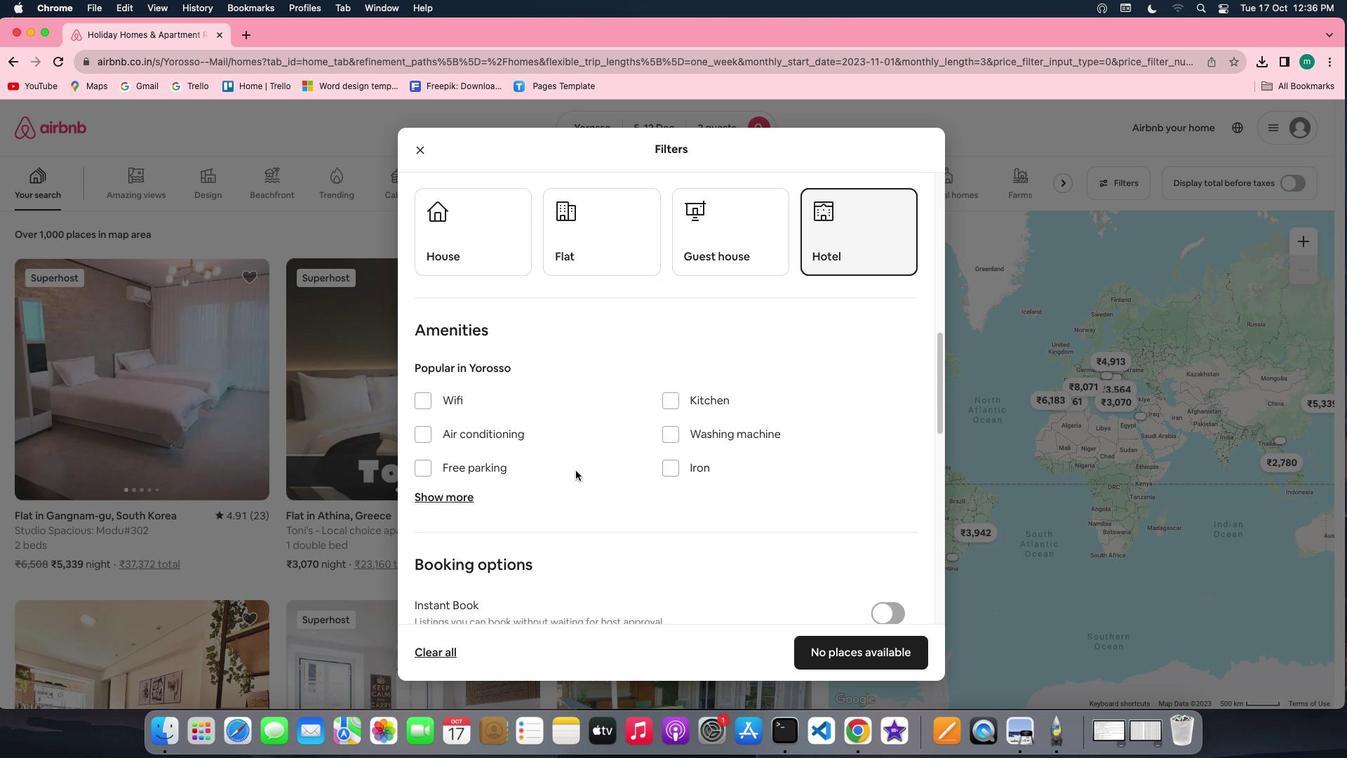 
Action: Mouse scrolled (575, 470) with delta (0, -1)
Screenshot: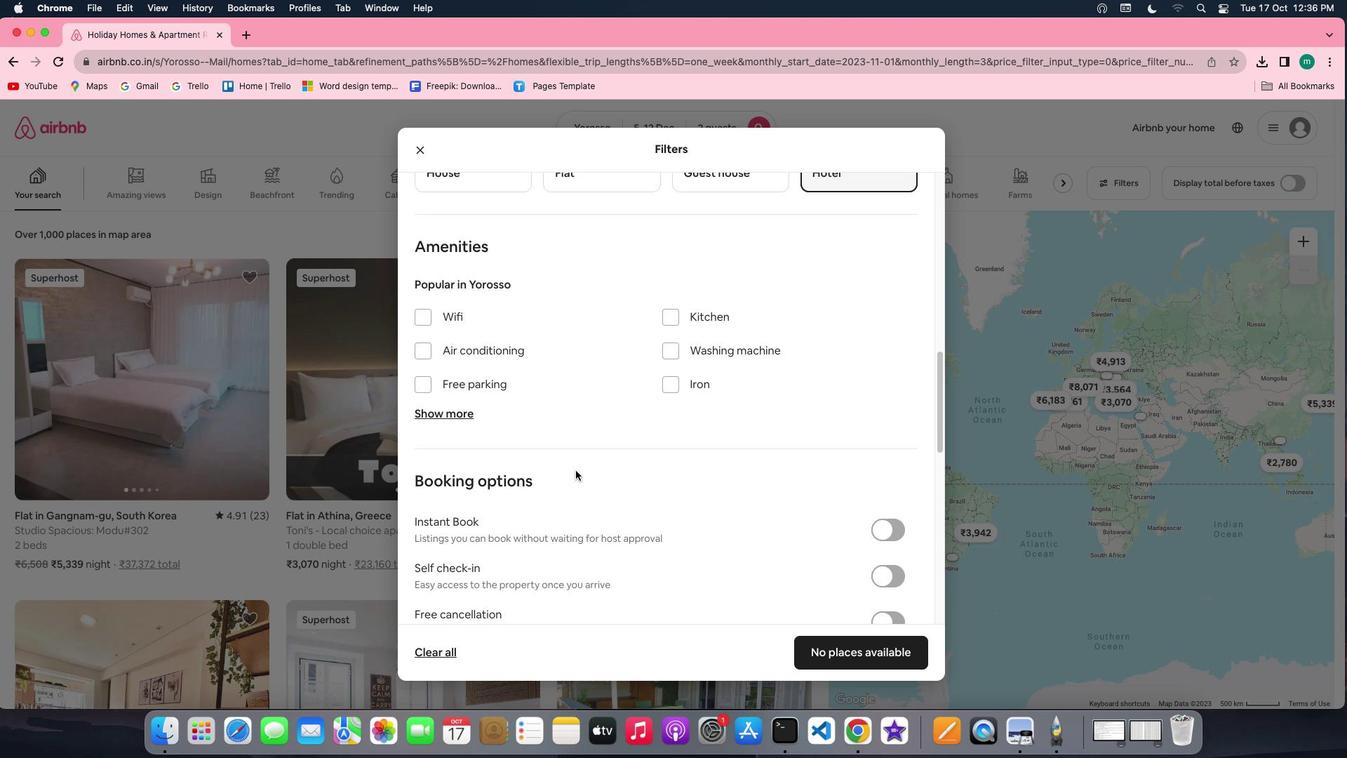 
Action: Mouse moved to (437, 352)
Screenshot: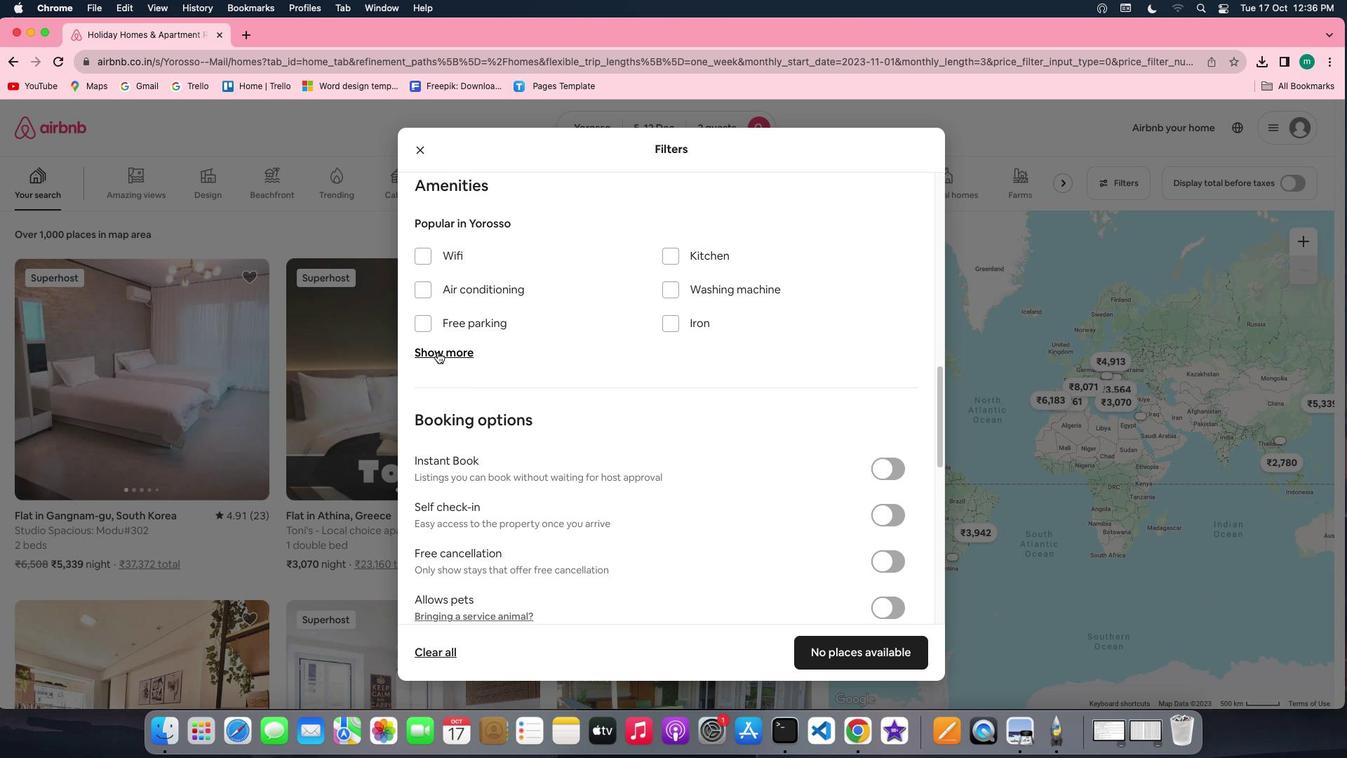 
Action: Mouse pressed left at (437, 352)
Screenshot: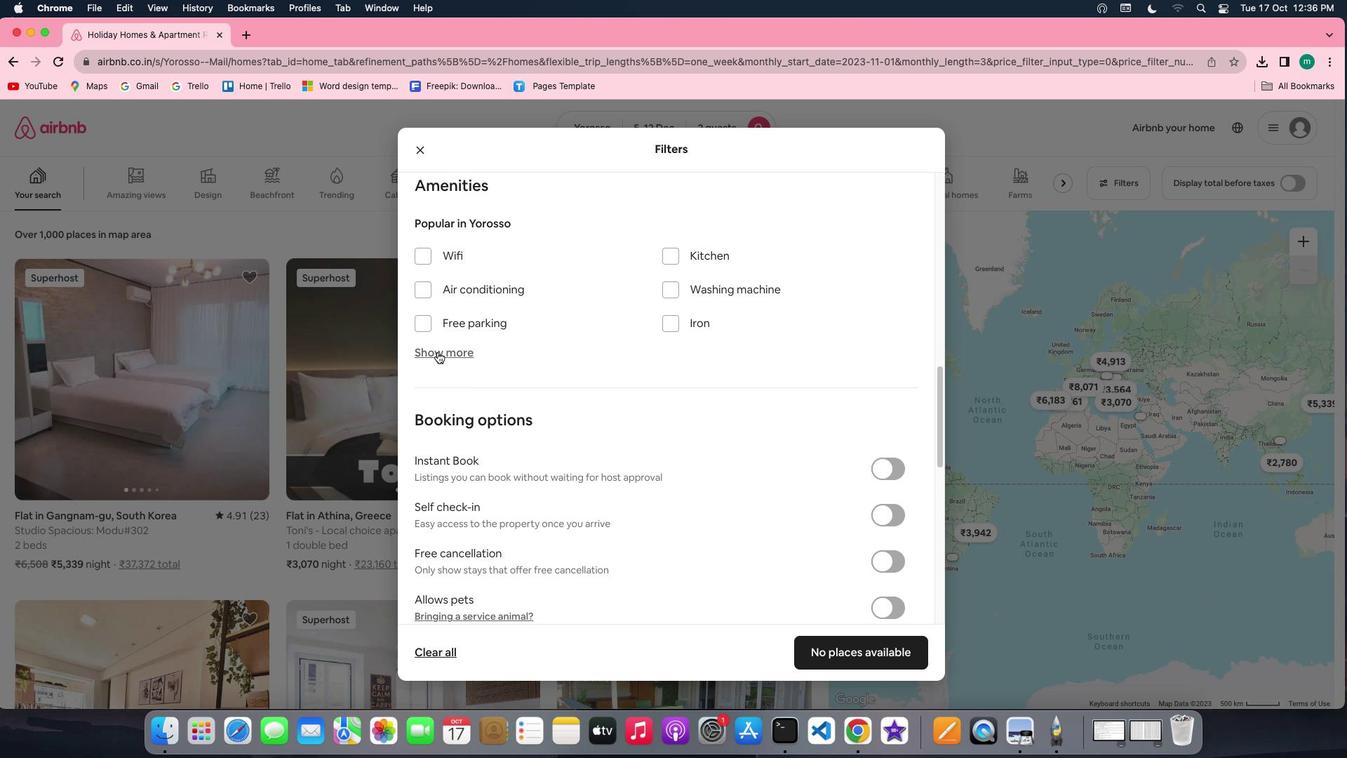 
Action: Mouse moved to (702, 284)
Screenshot: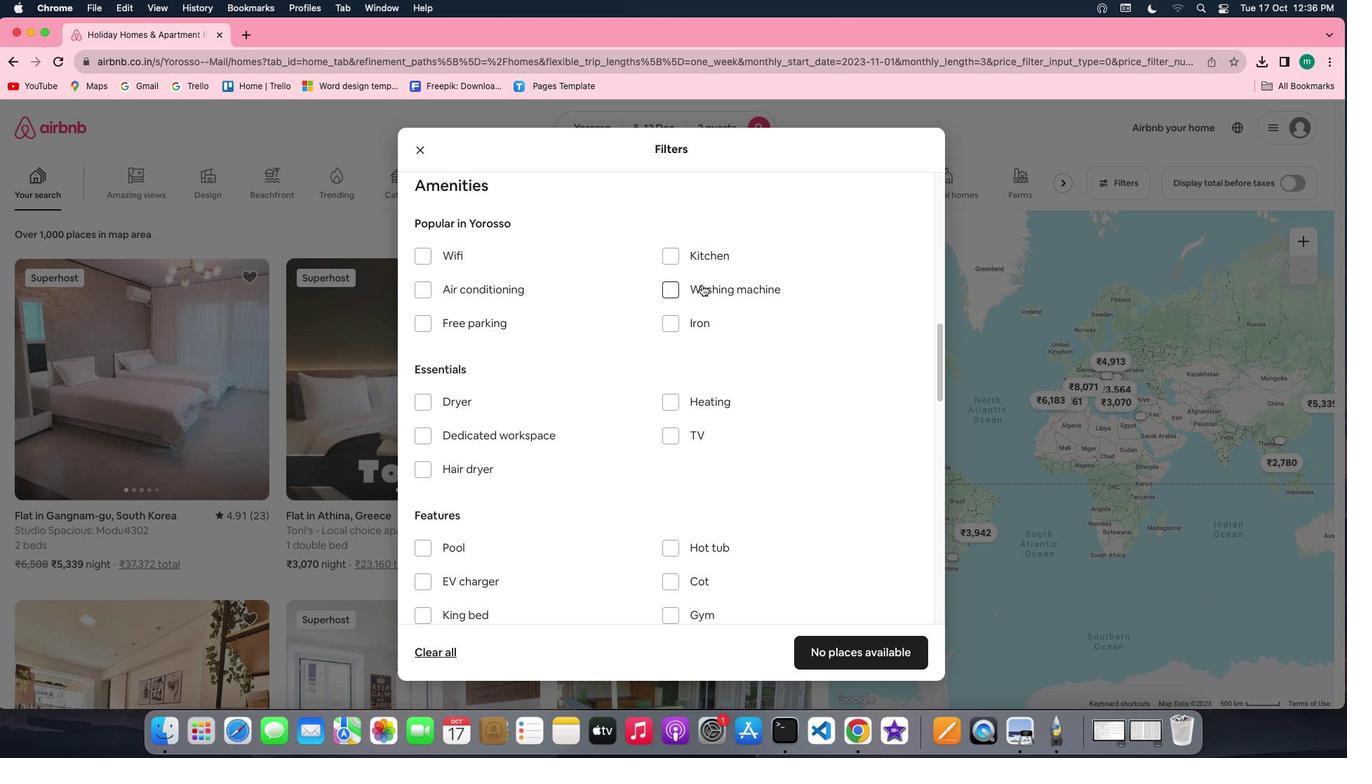 
Action: Mouse pressed left at (702, 284)
Screenshot: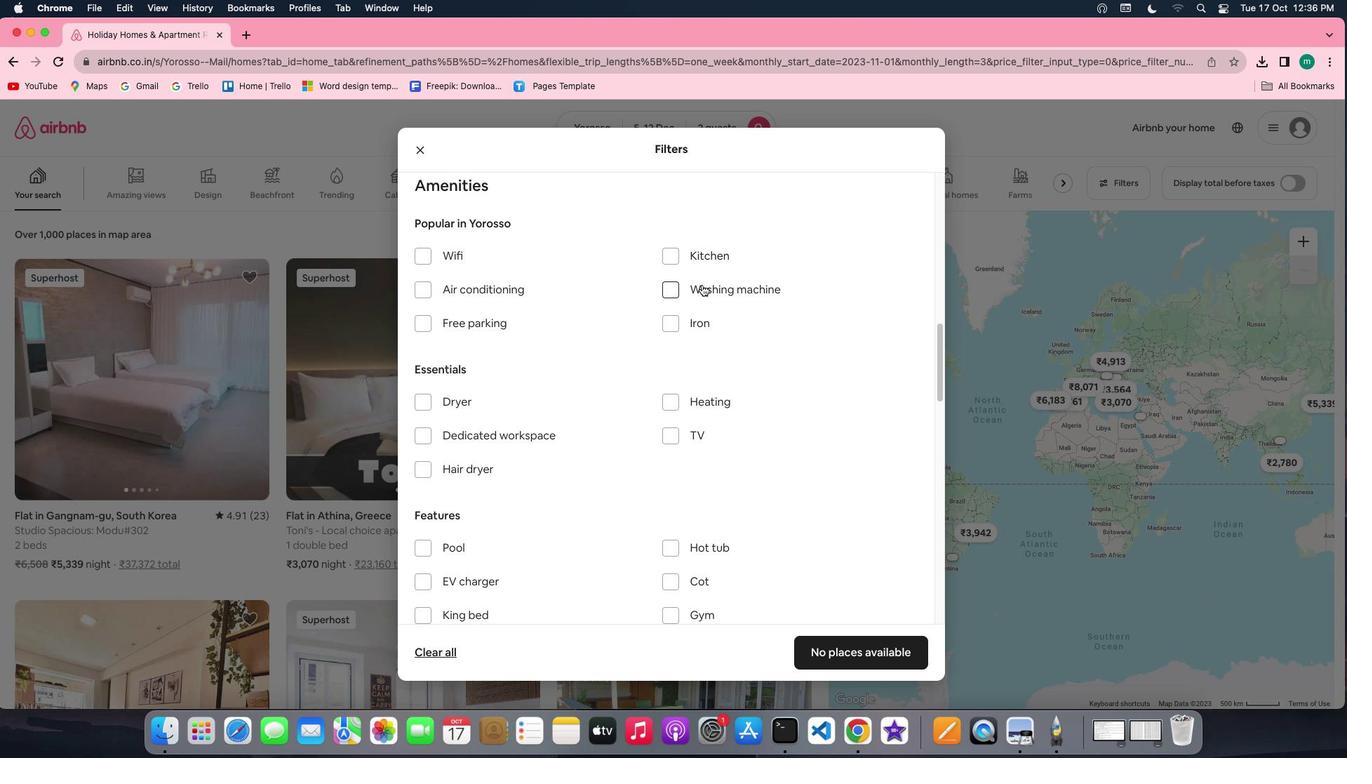 
Action: Mouse moved to (812, 485)
Screenshot: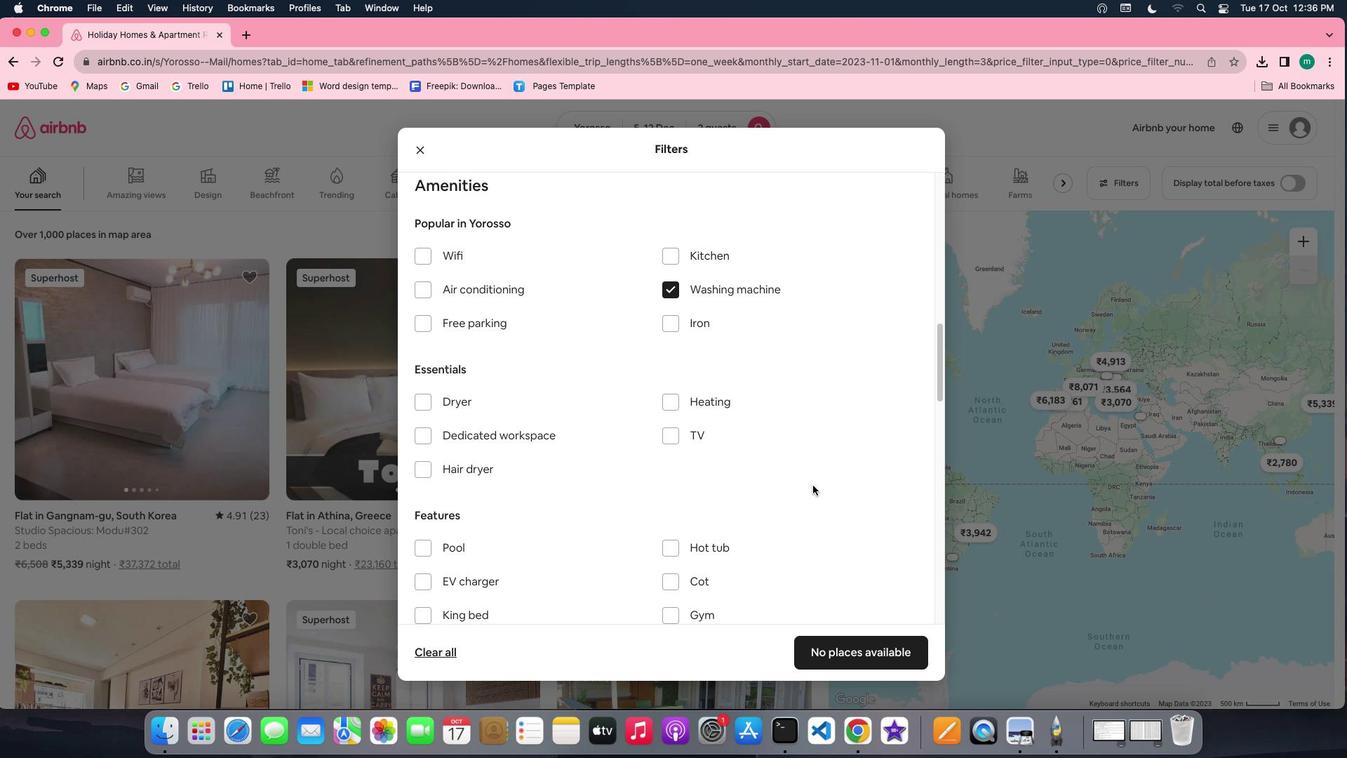 
Action: Mouse scrolled (812, 485) with delta (0, 0)
Screenshot: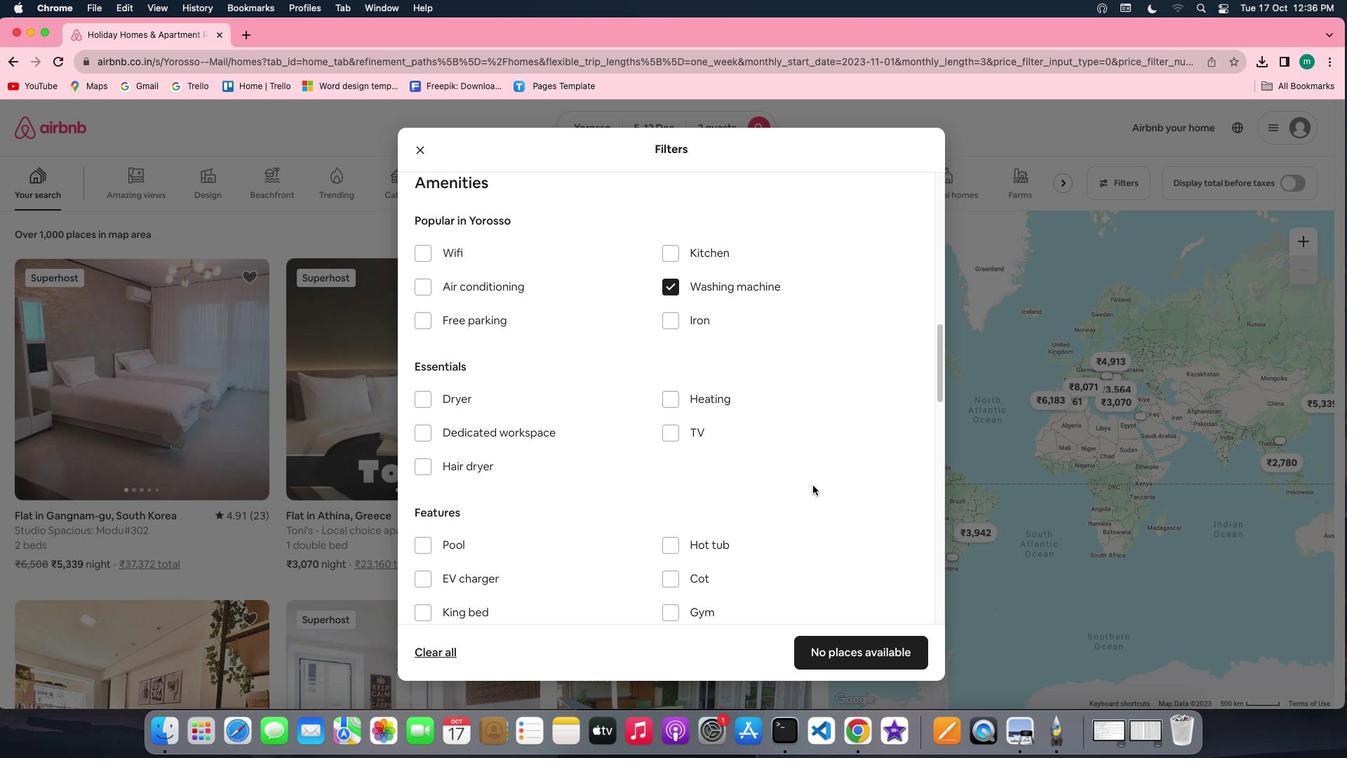 
Action: Mouse scrolled (812, 485) with delta (0, 0)
Screenshot: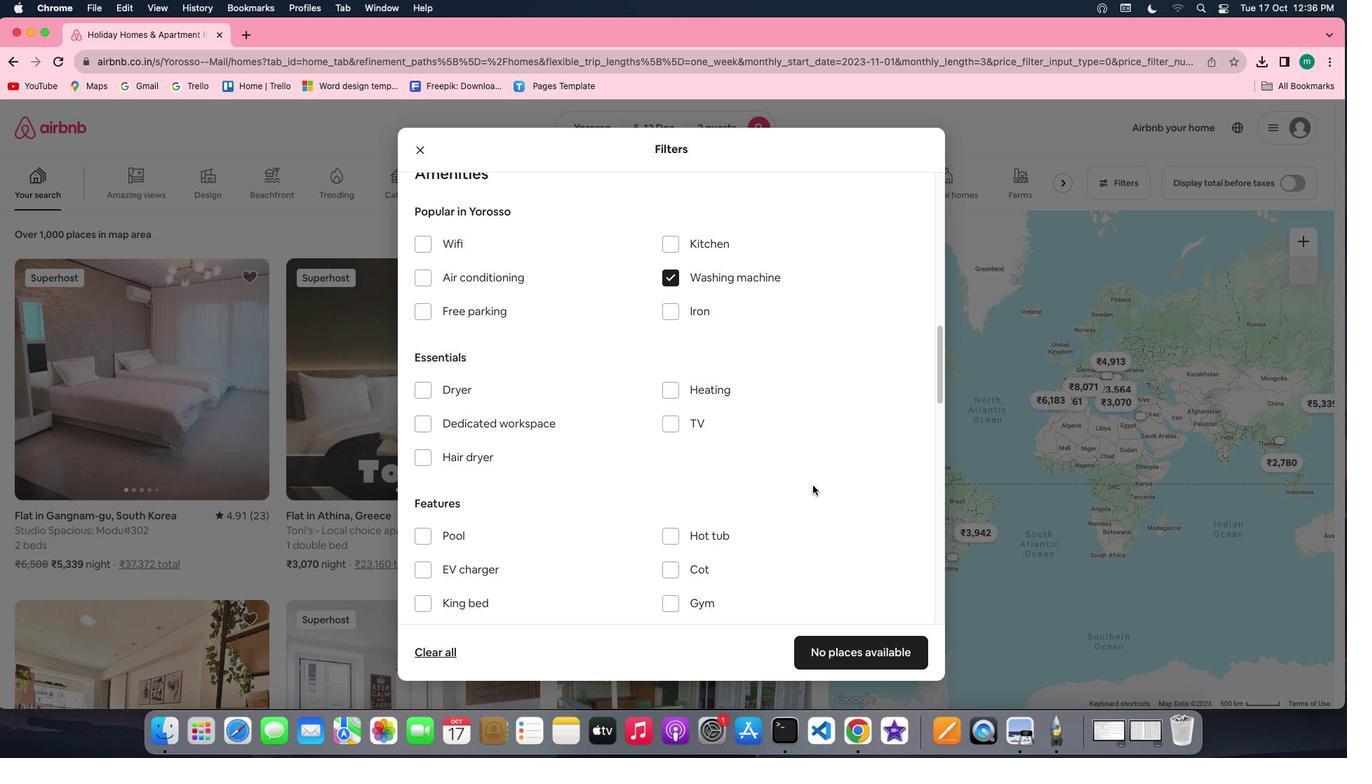 
Action: Mouse scrolled (812, 485) with delta (0, 0)
Screenshot: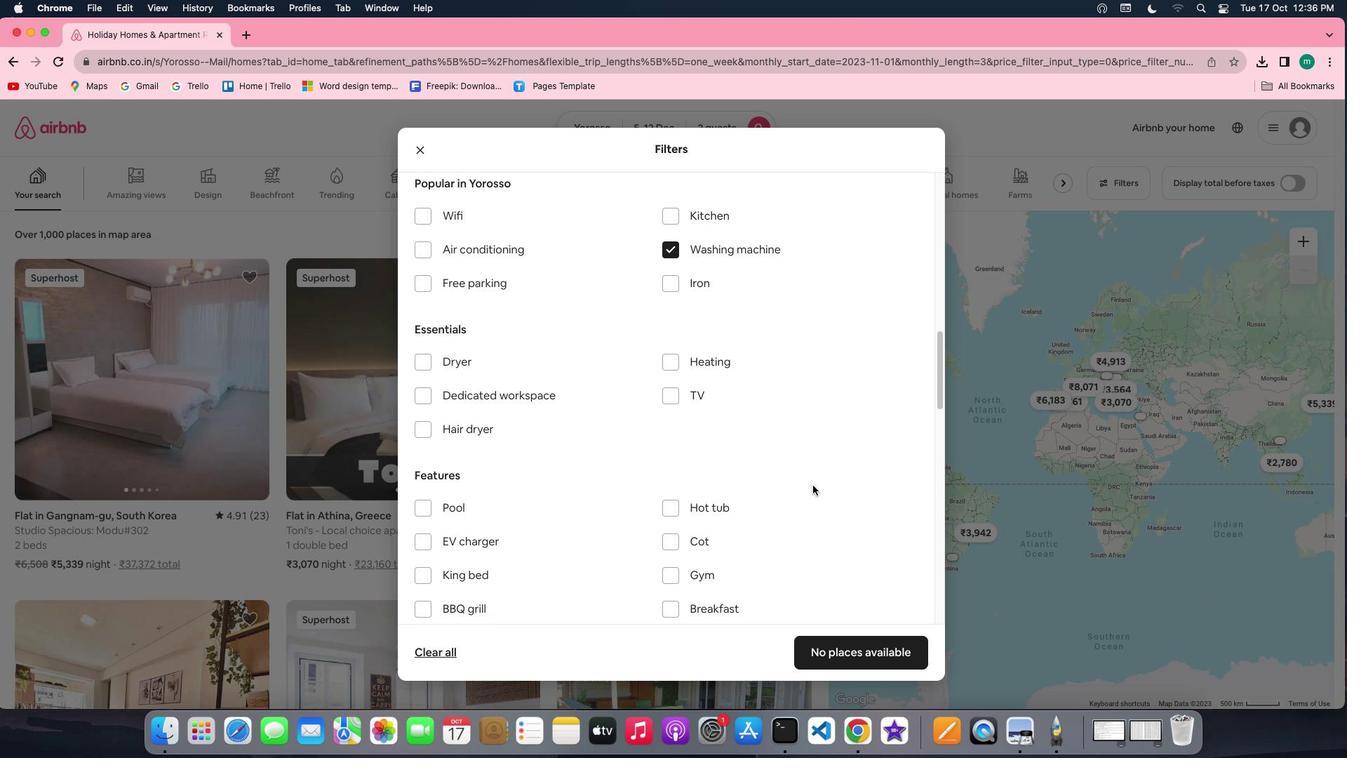
Action: Mouse scrolled (812, 485) with delta (0, 0)
Screenshot: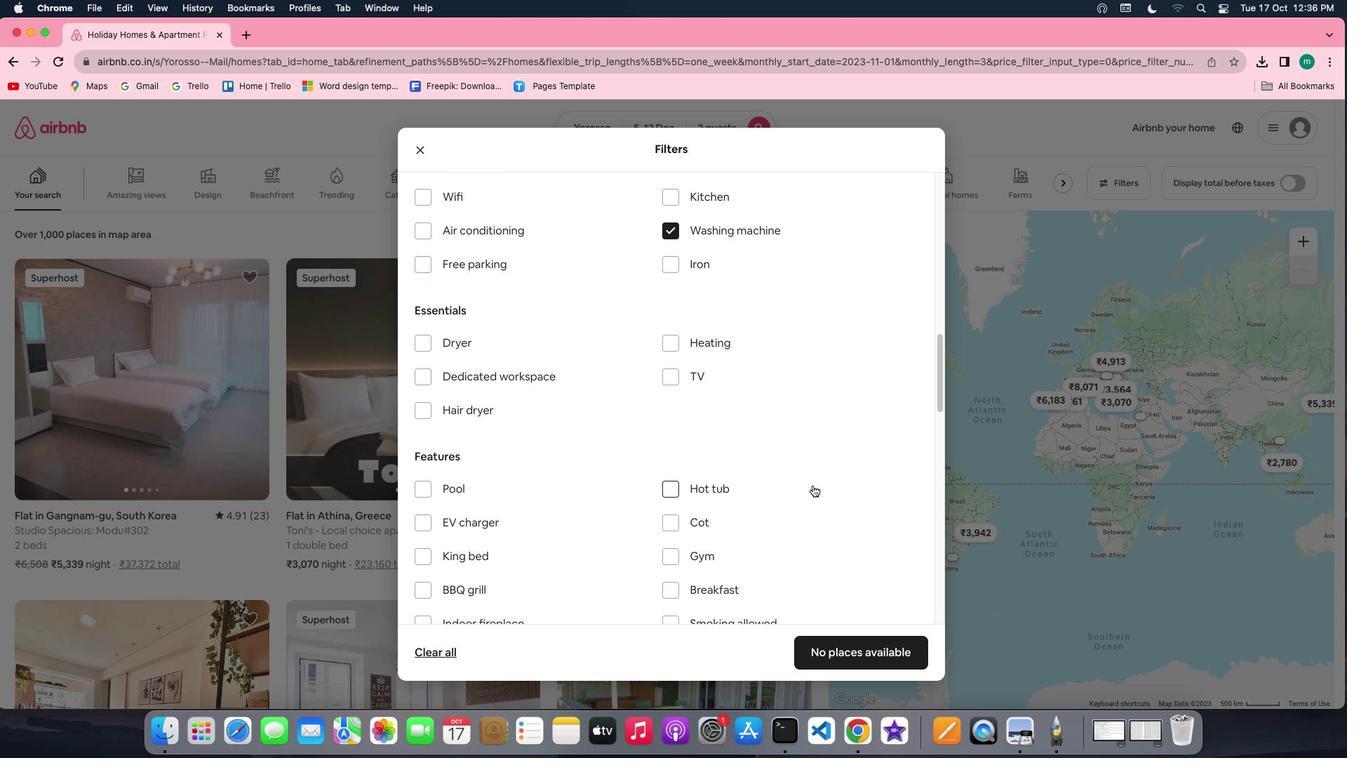 
Action: Mouse scrolled (812, 485) with delta (0, 0)
Screenshot: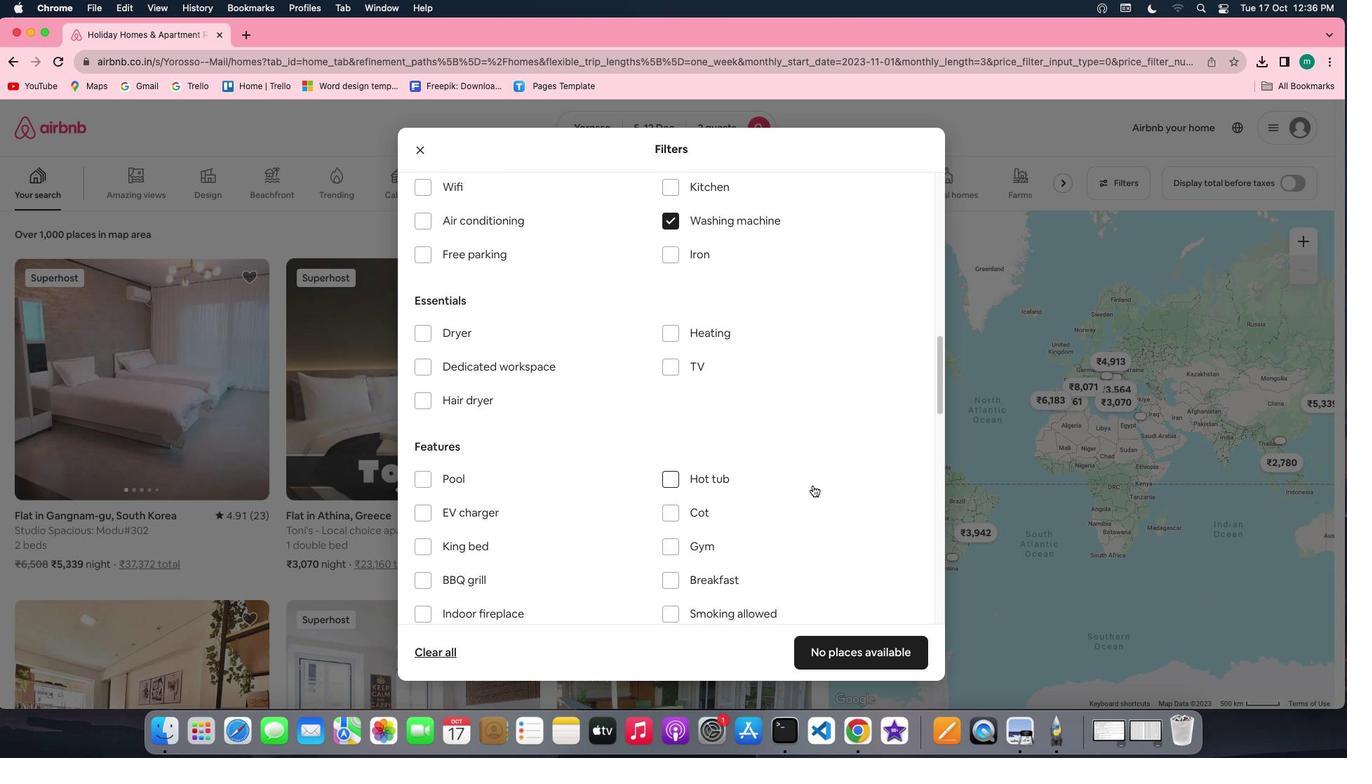 
Action: Mouse scrolled (812, 485) with delta (0, -1)
Screenshot: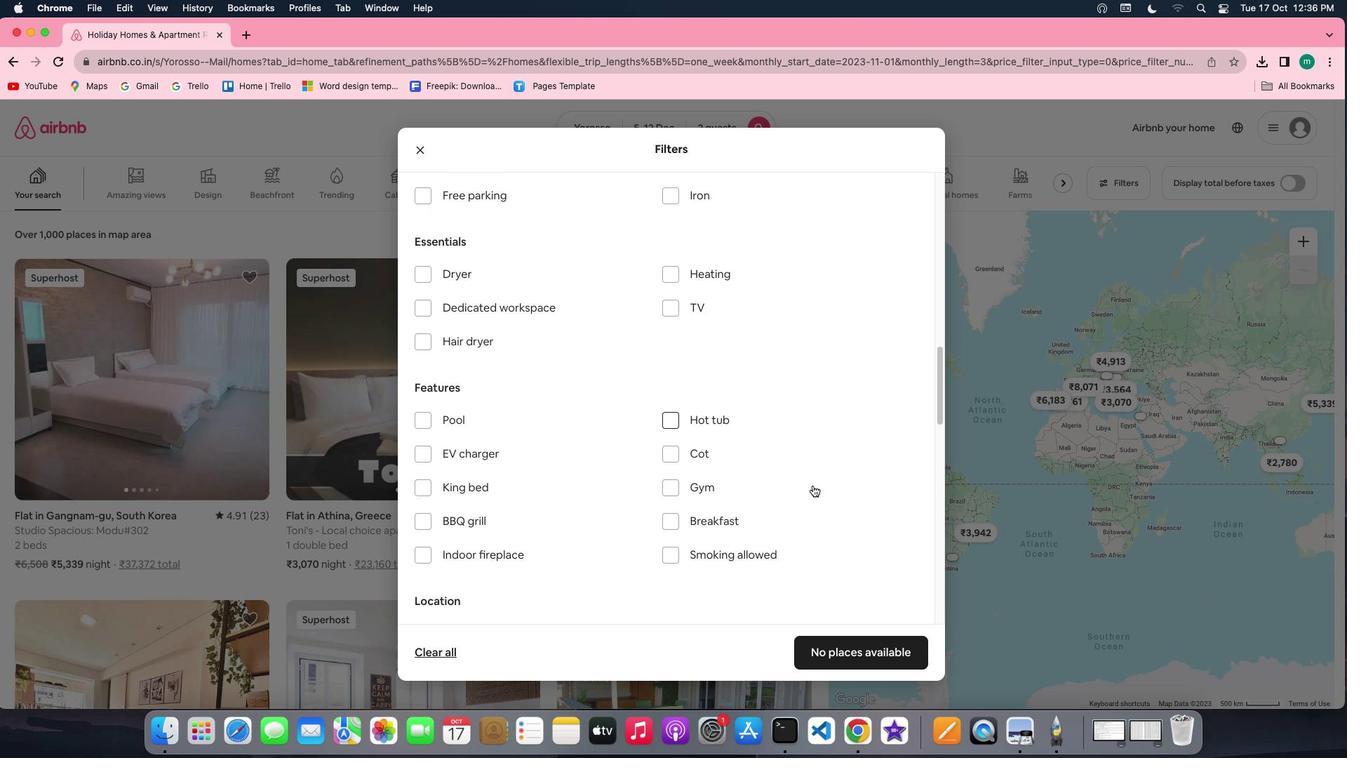 
Action: Mouse scrolled (812, 485) with delta (0, -2)
Screenshot: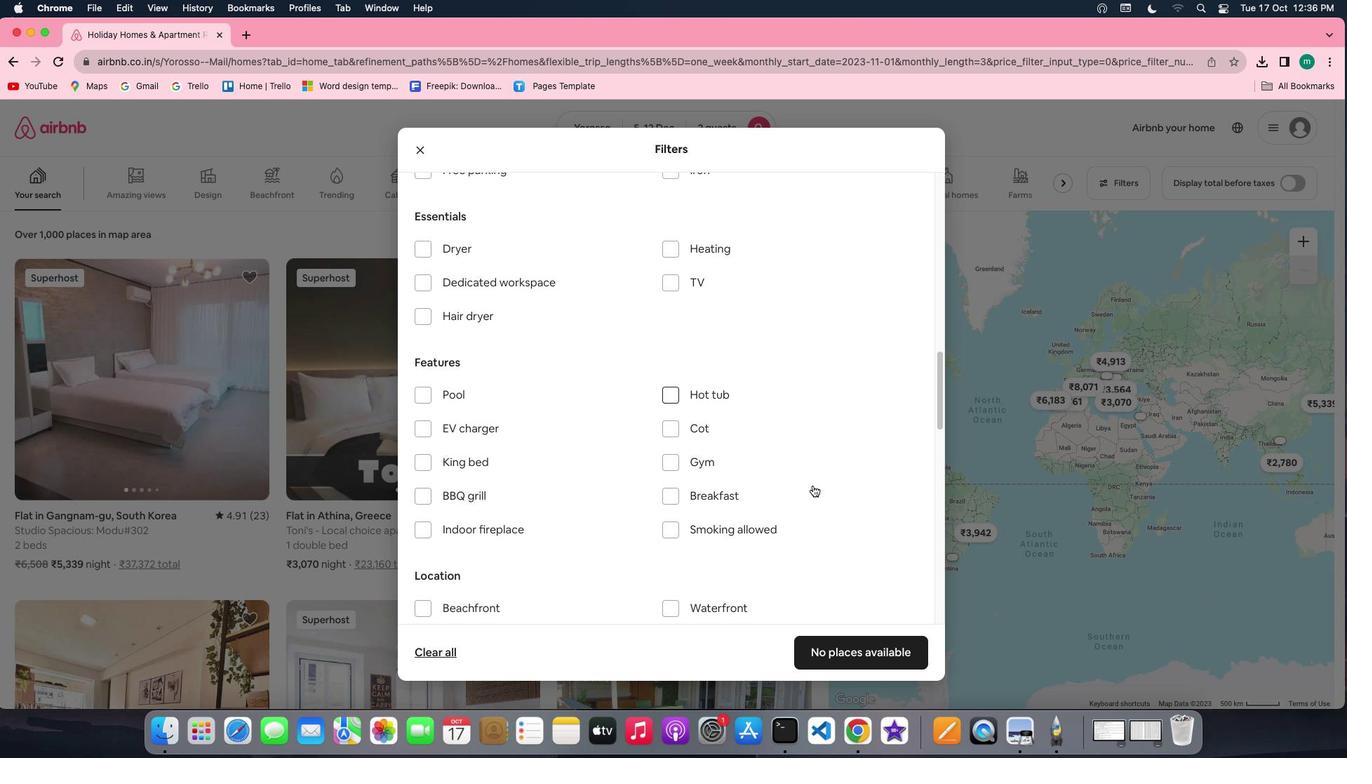 
Action: Mouse scrolled (812, 485) with delta (0, -2)
Screenshot: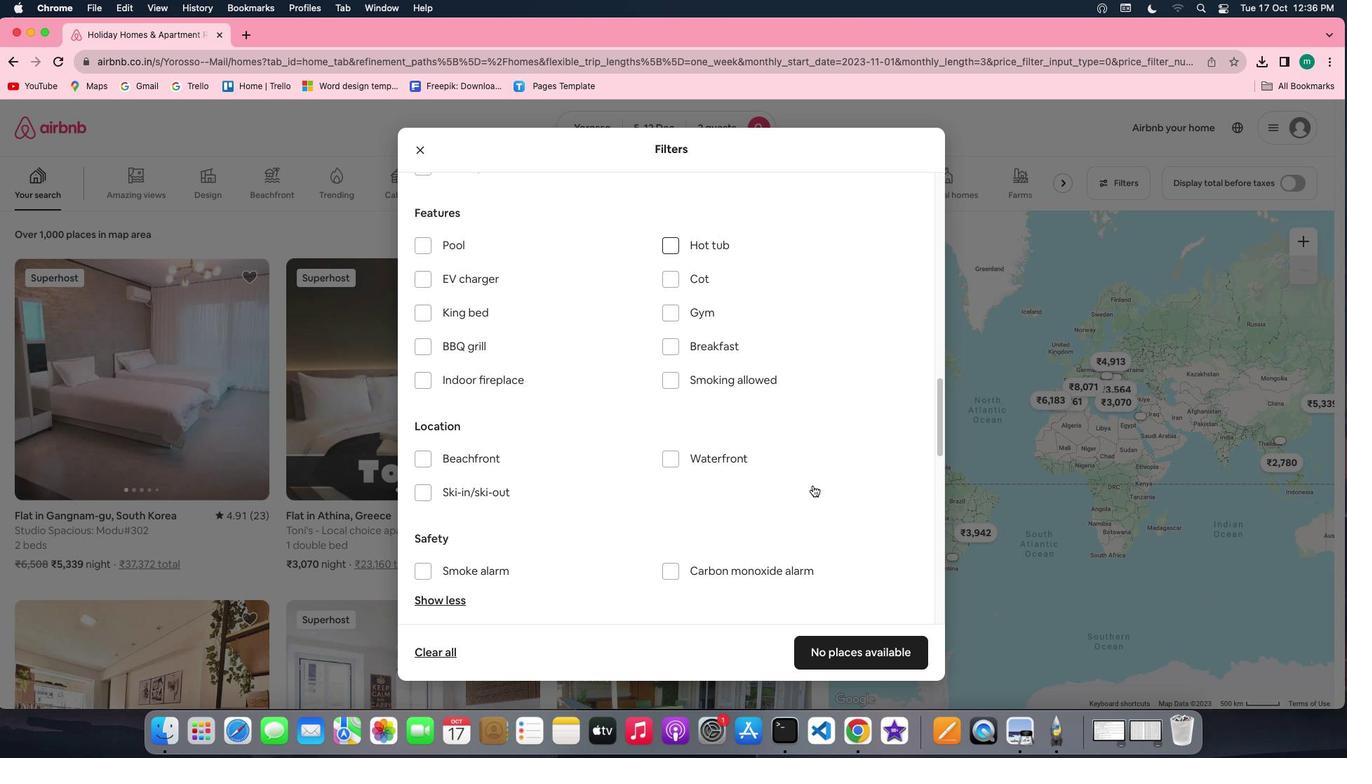 
Action: Mouse scrolled (812, 485) with delta (0, 0)
Screenshot: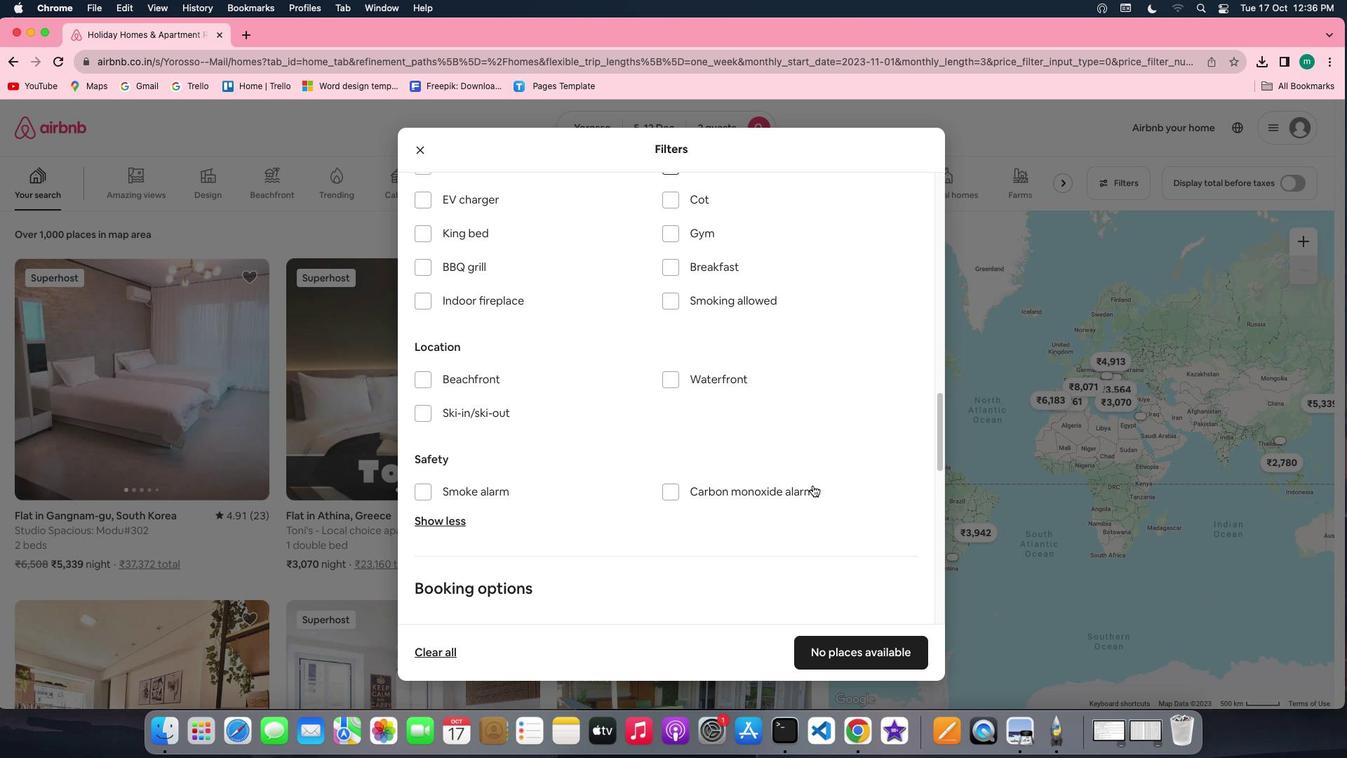 
Action: Mouse scrolled (812, 485) with delta (0, 0)
Screenshot: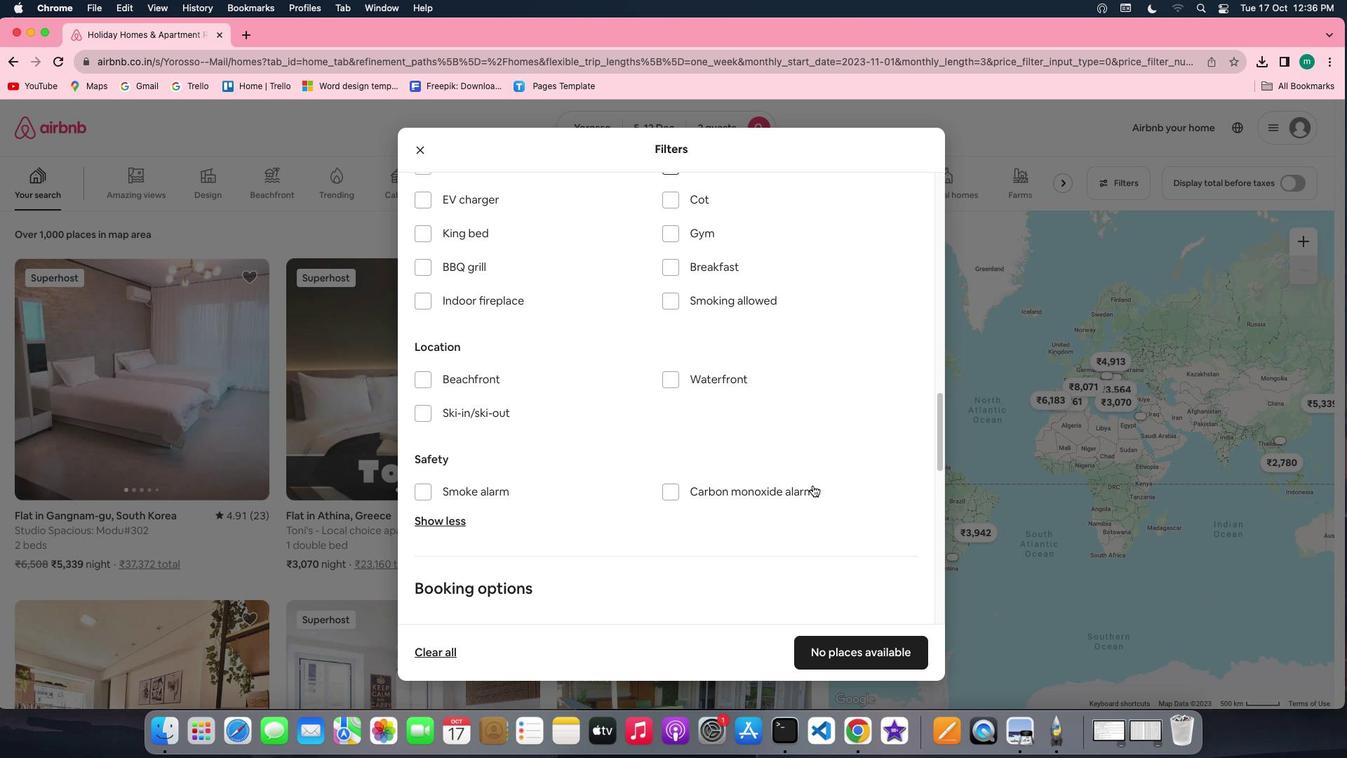 
Action: Mouse scrolled (812, 485) with delta (0, -2)
Screenshot: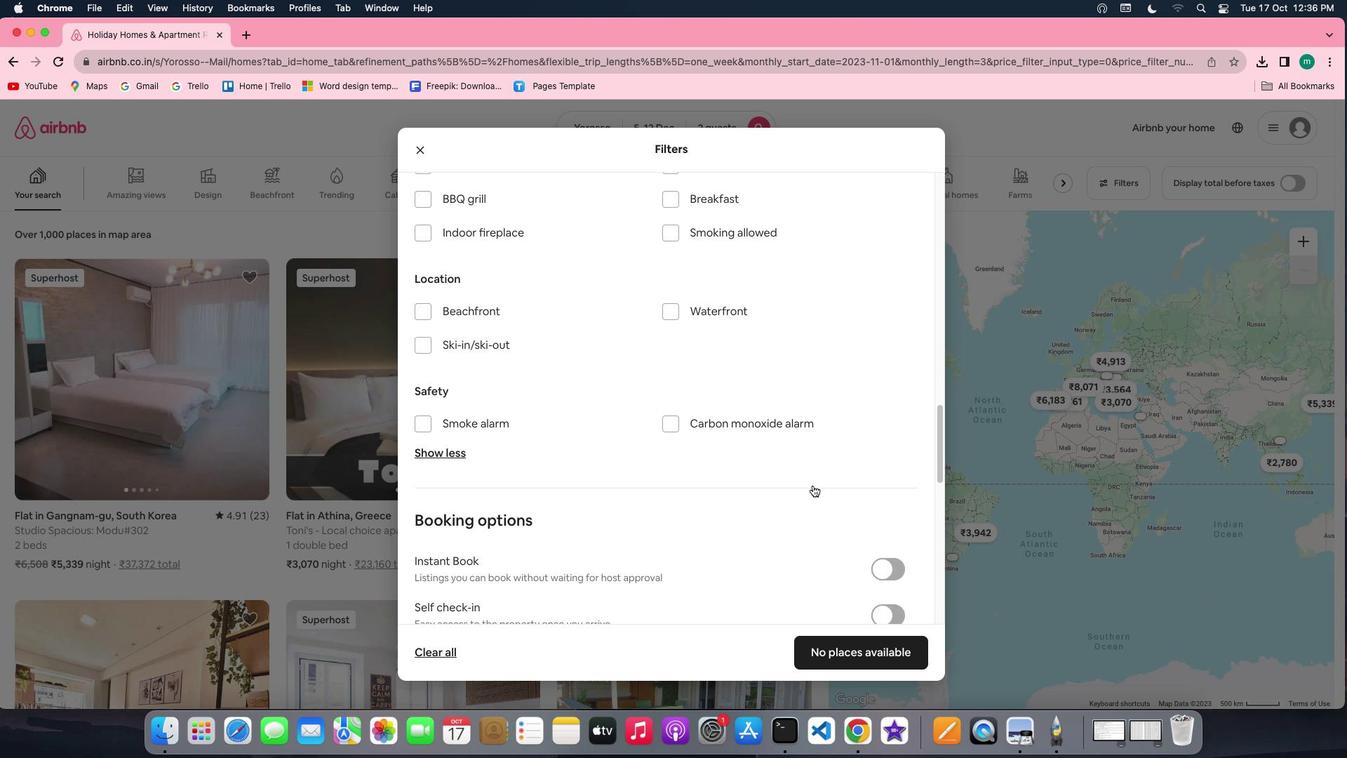 
Action: Mouse scrolled (812, 485) with delta (0, -2)
Screenshot: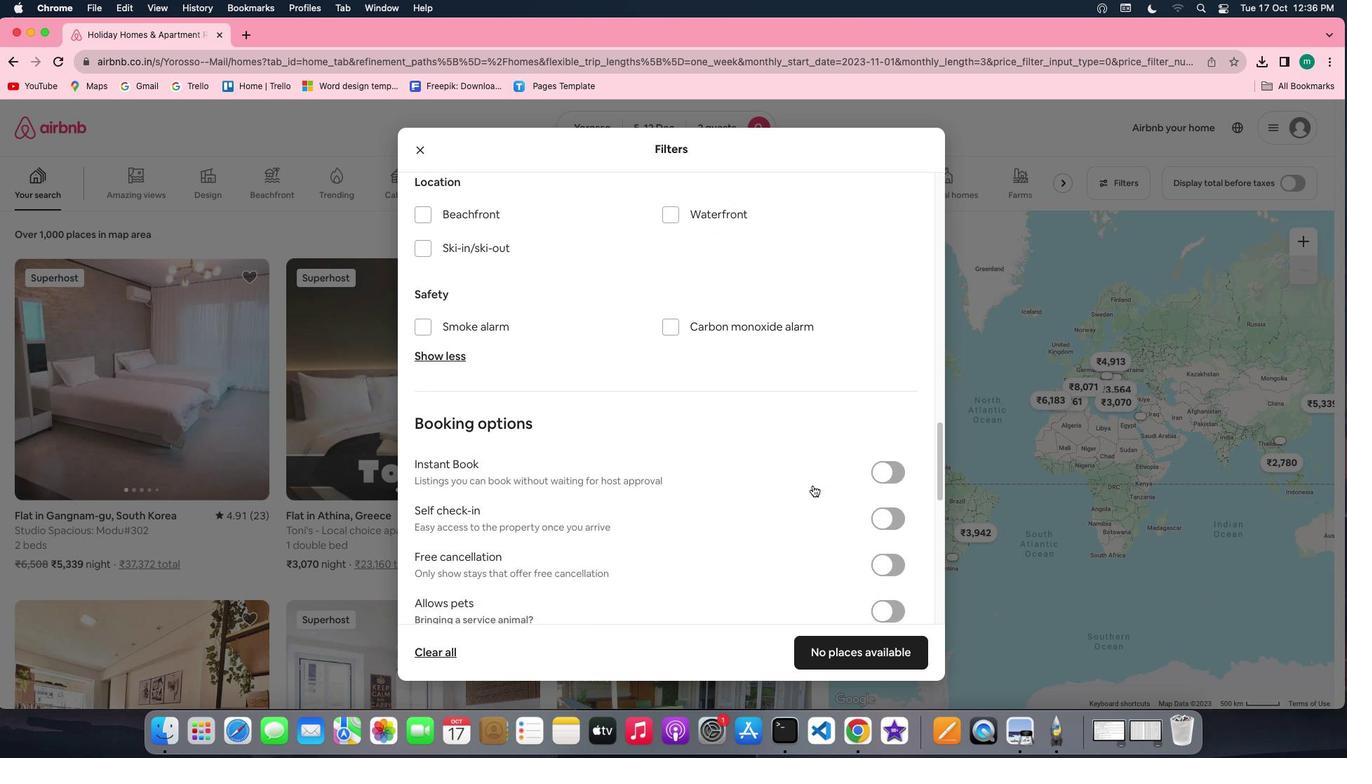 
Action: Mouse moved to (883, 438)
Screenshot: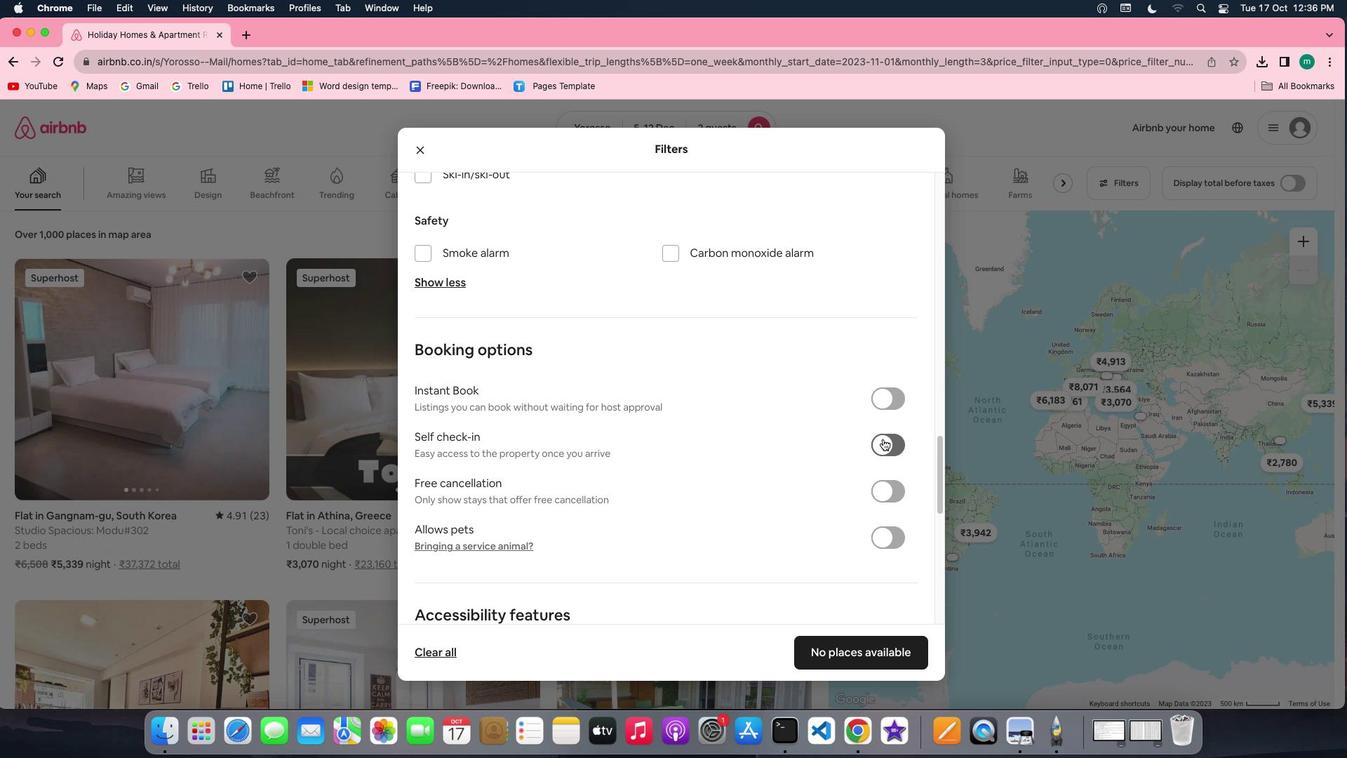 
Action: Mouse pressed left at (883, 438)
Screenshot: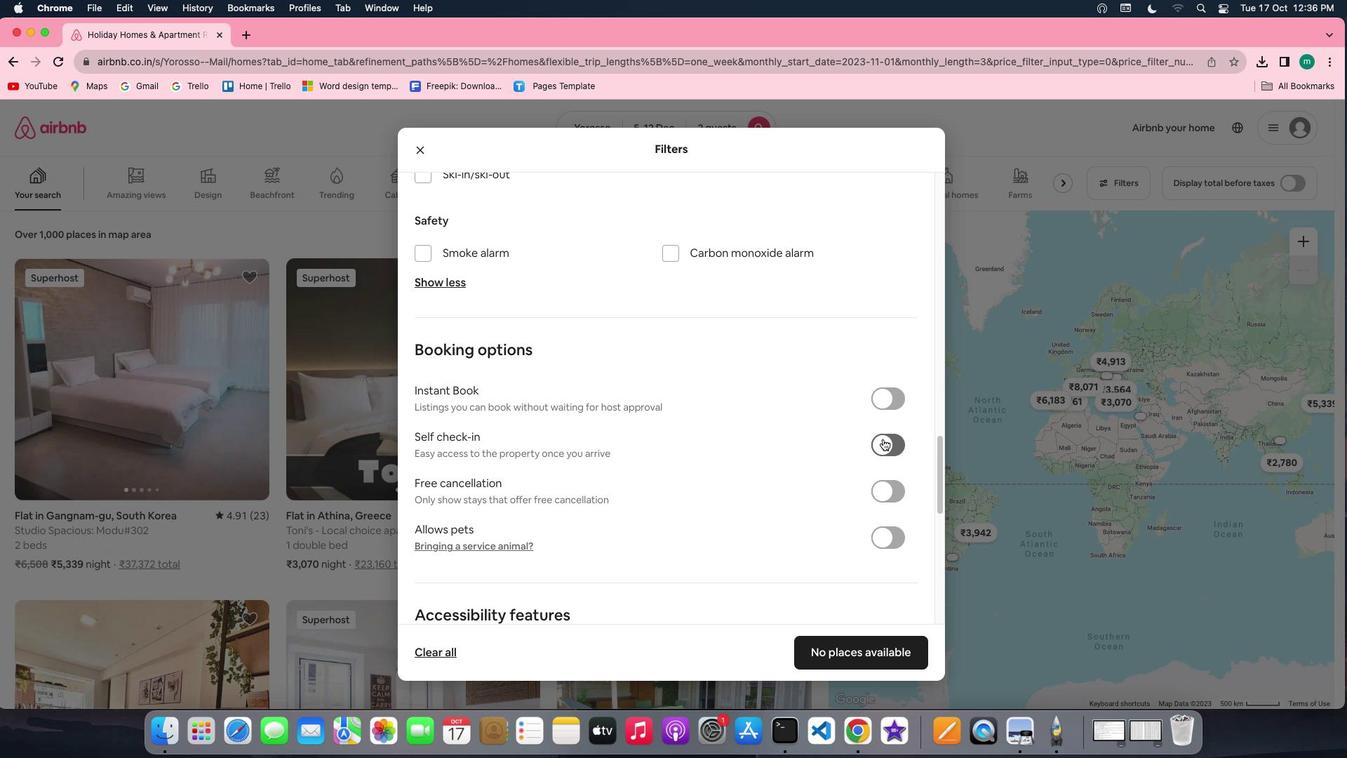 
Action: Mouse moved to (878, 654)
Screenshot: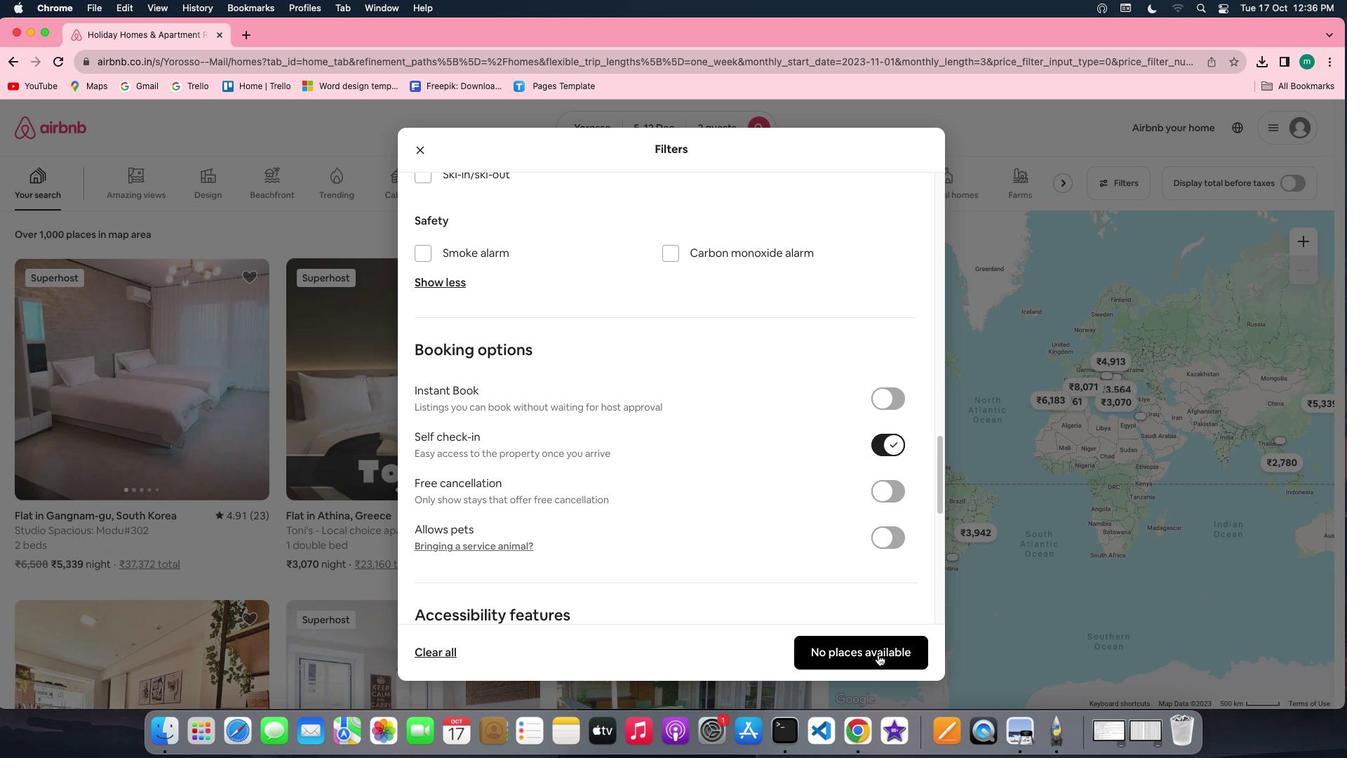
Action: Mouse pressed left at (878, 654)
Screenshot: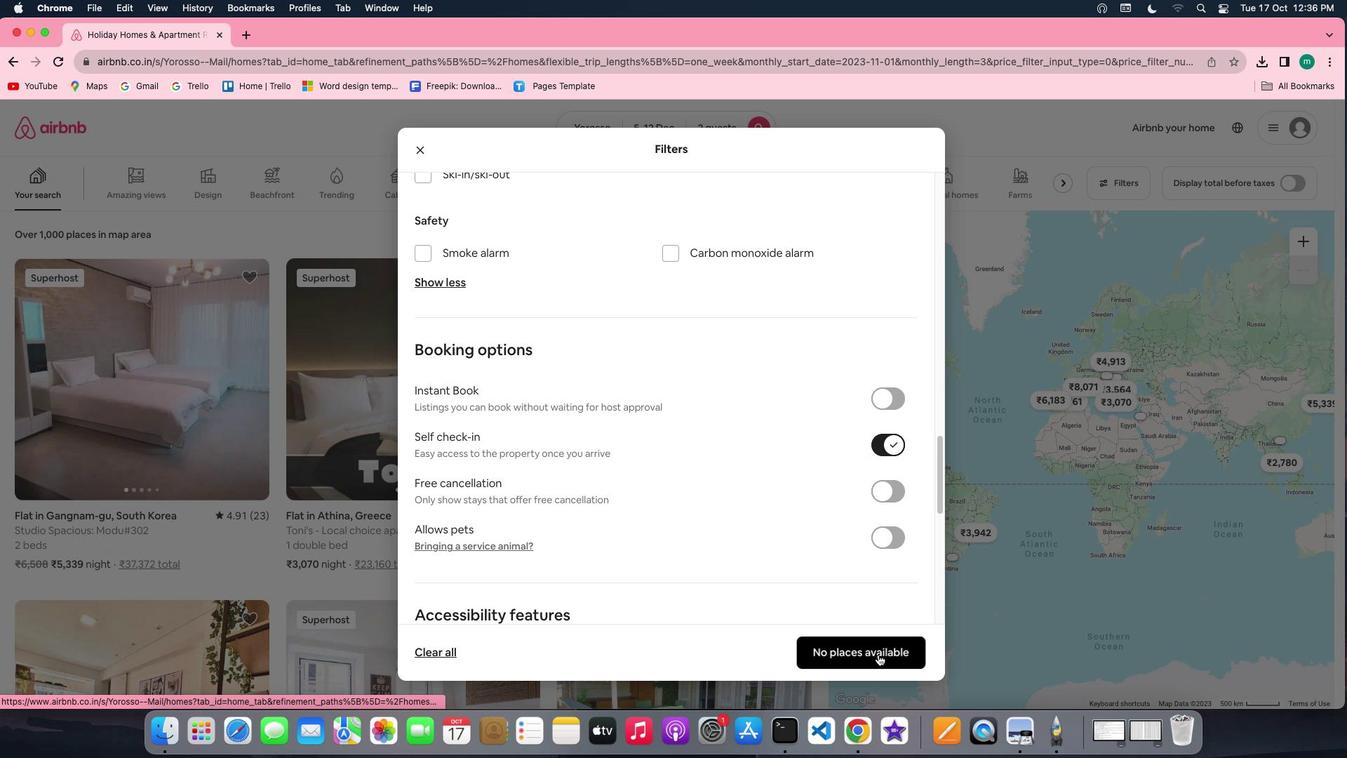 
Action: Mouse moved to (136, 358)
Screenshot: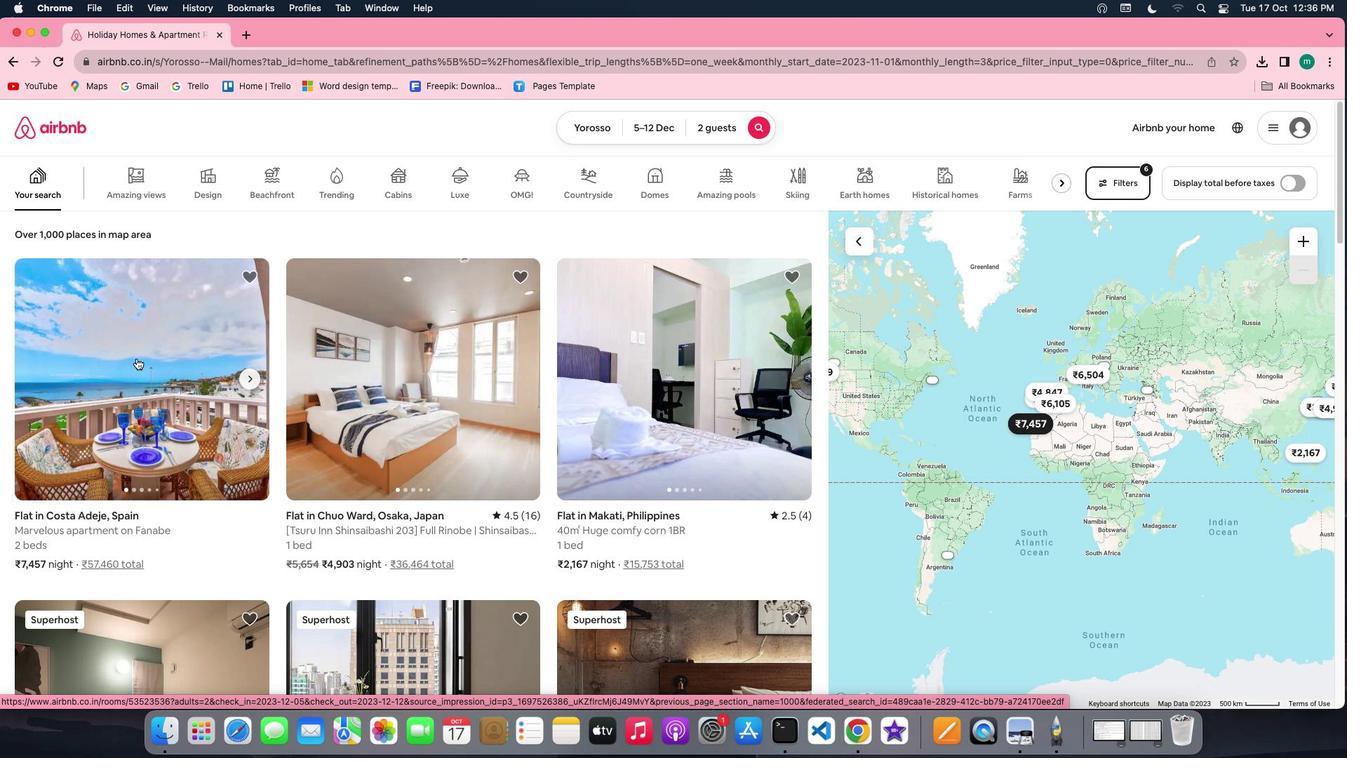 
Action: Mouse pressed left at (136, 358)
Screenshot: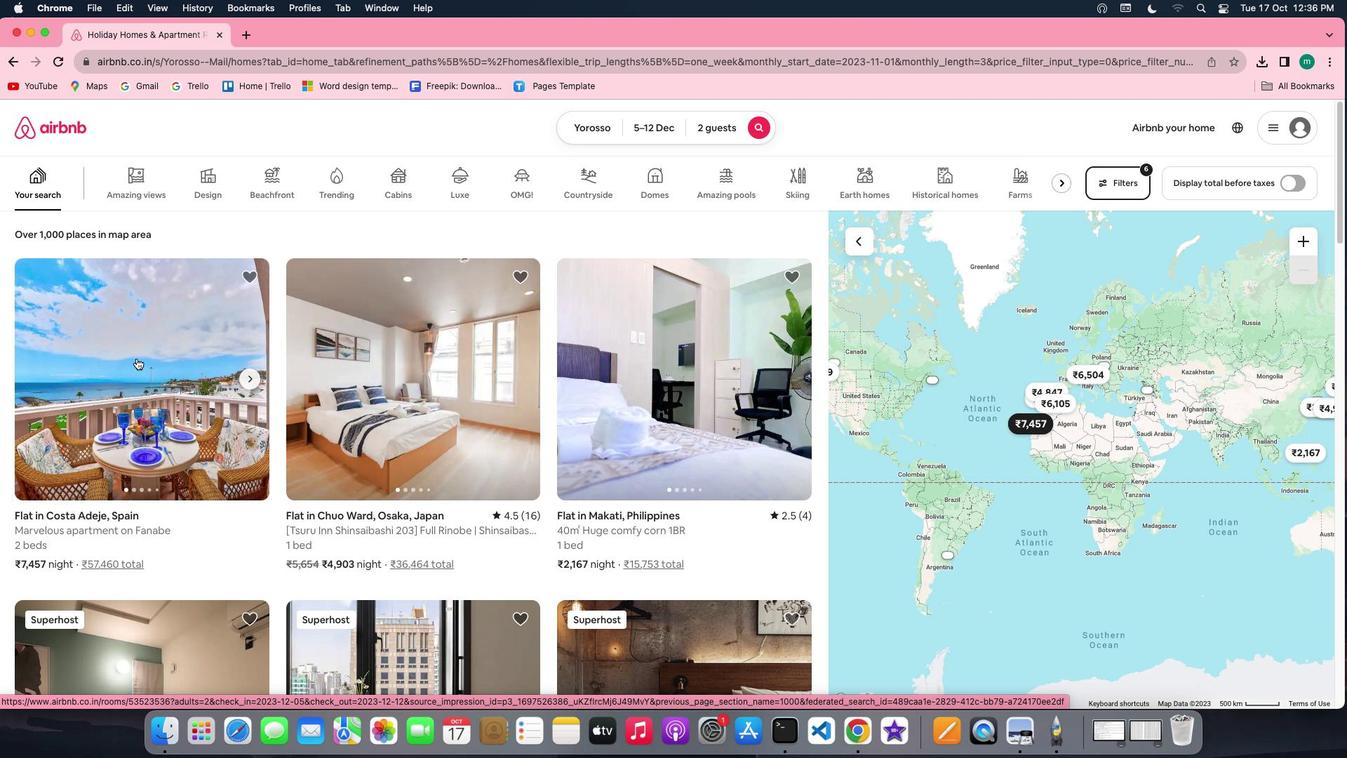 
Action: Mouse moved to (981, 517)
Screenshot: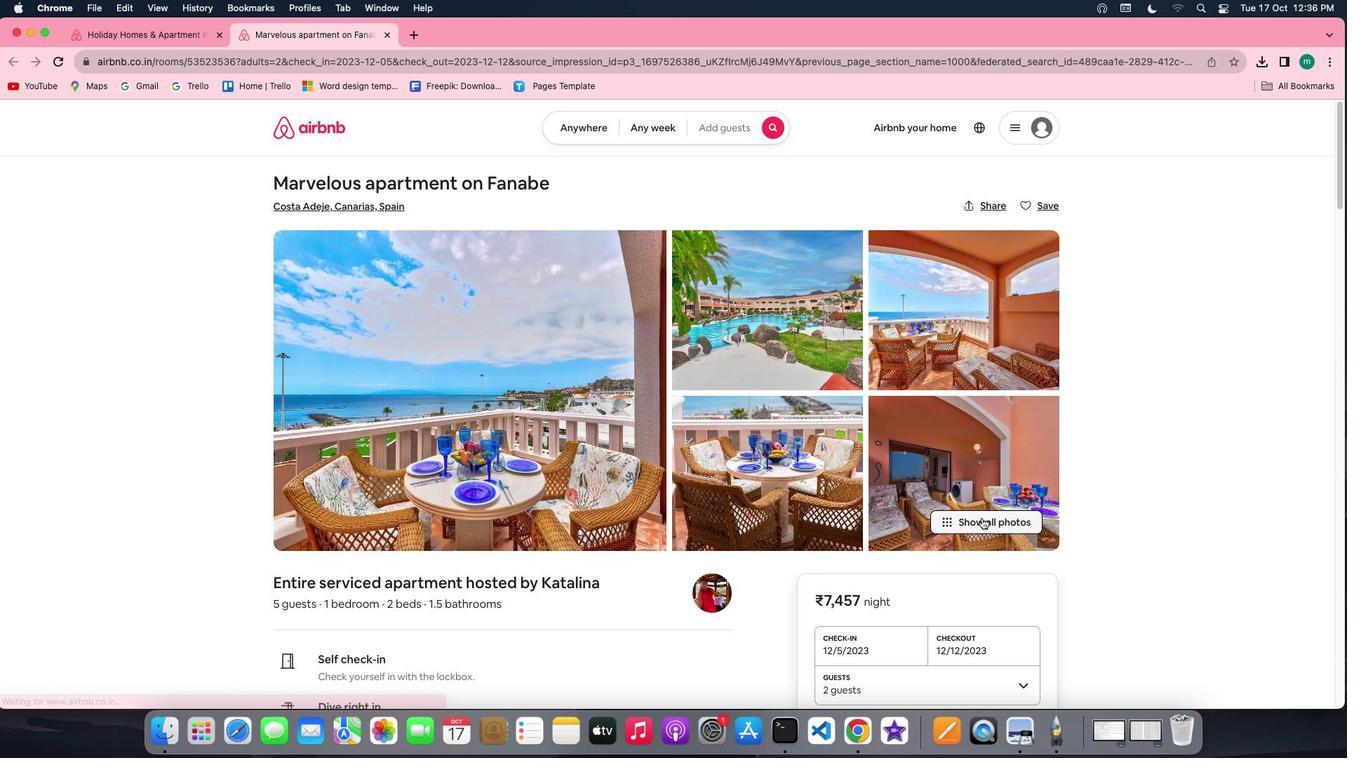
Action: Mouse pressed left at (981, 517)
Screenshot: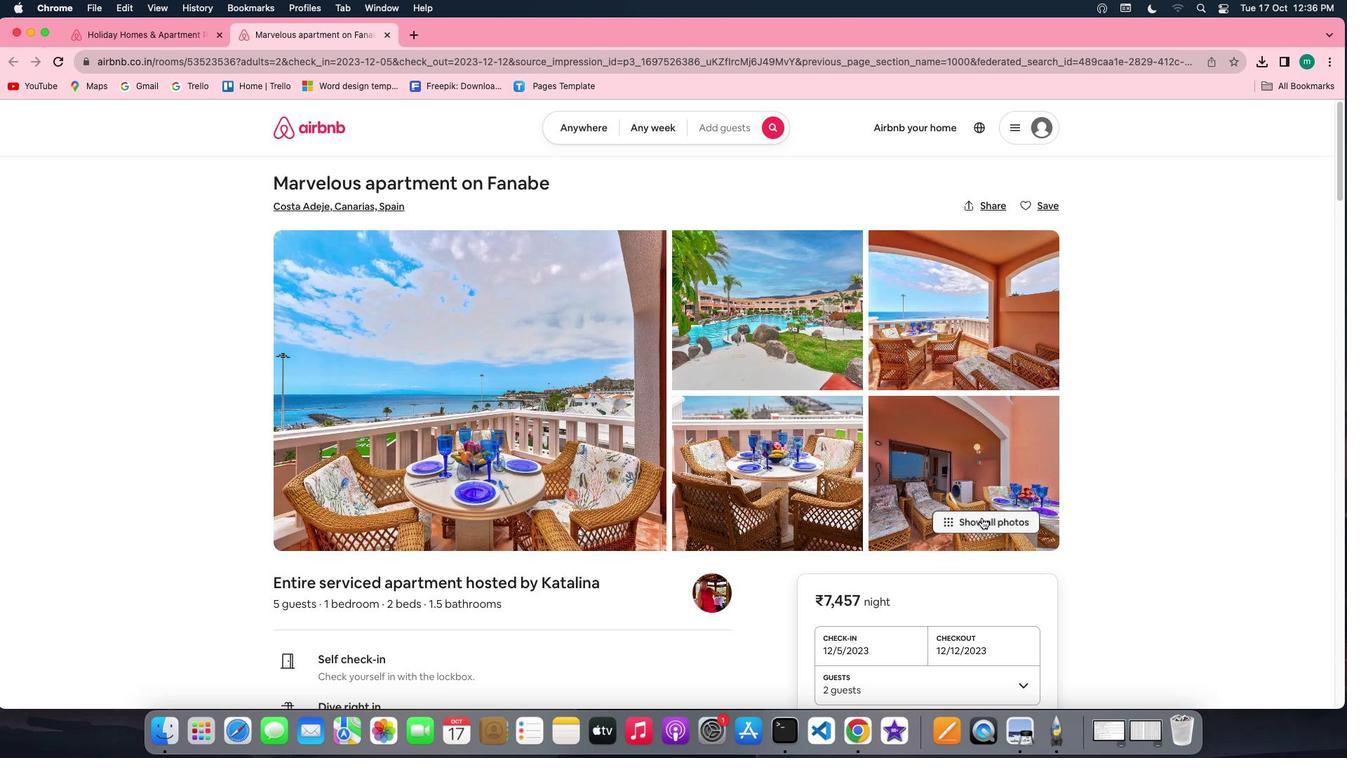 
Action: Mouse moved to (581, 430)
Screenshot: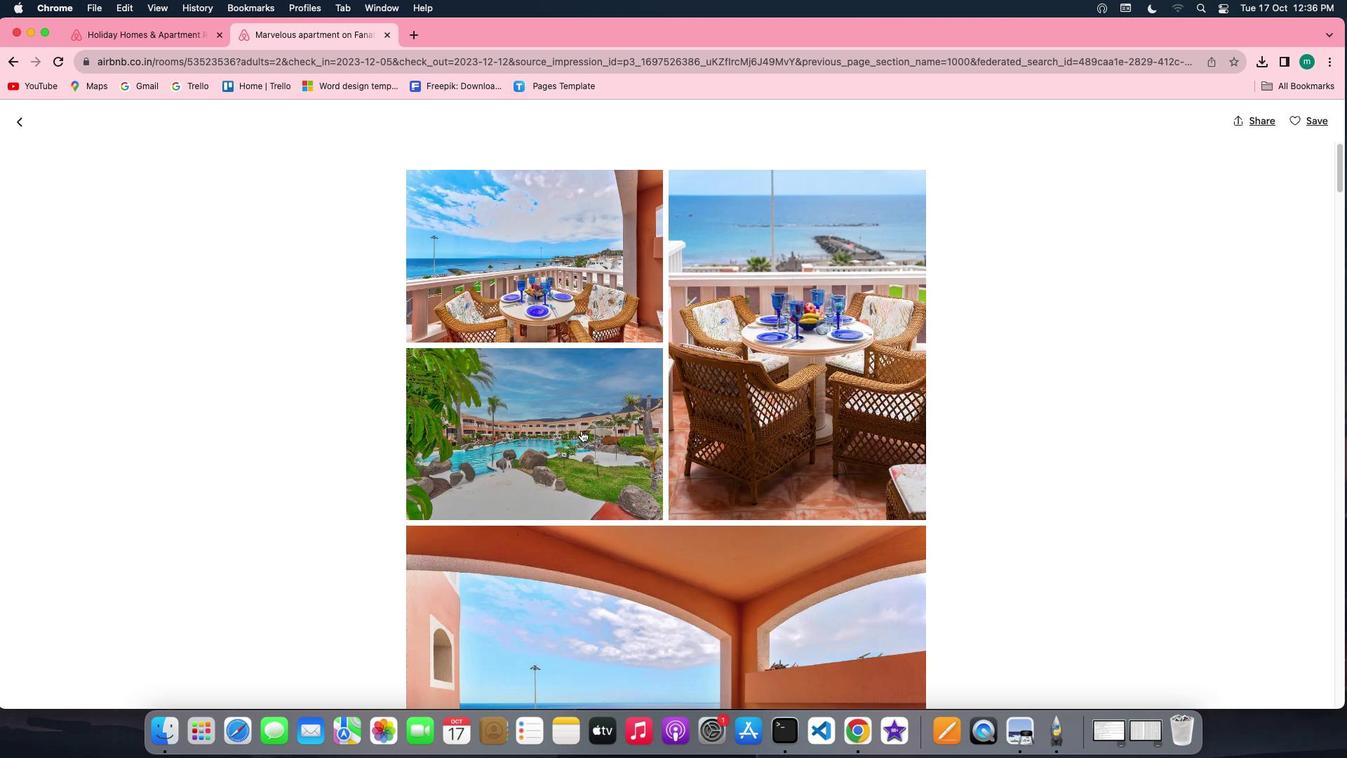 
Action: Mouse scrolled (581, 430) with delta (0, 0)
Screenshot: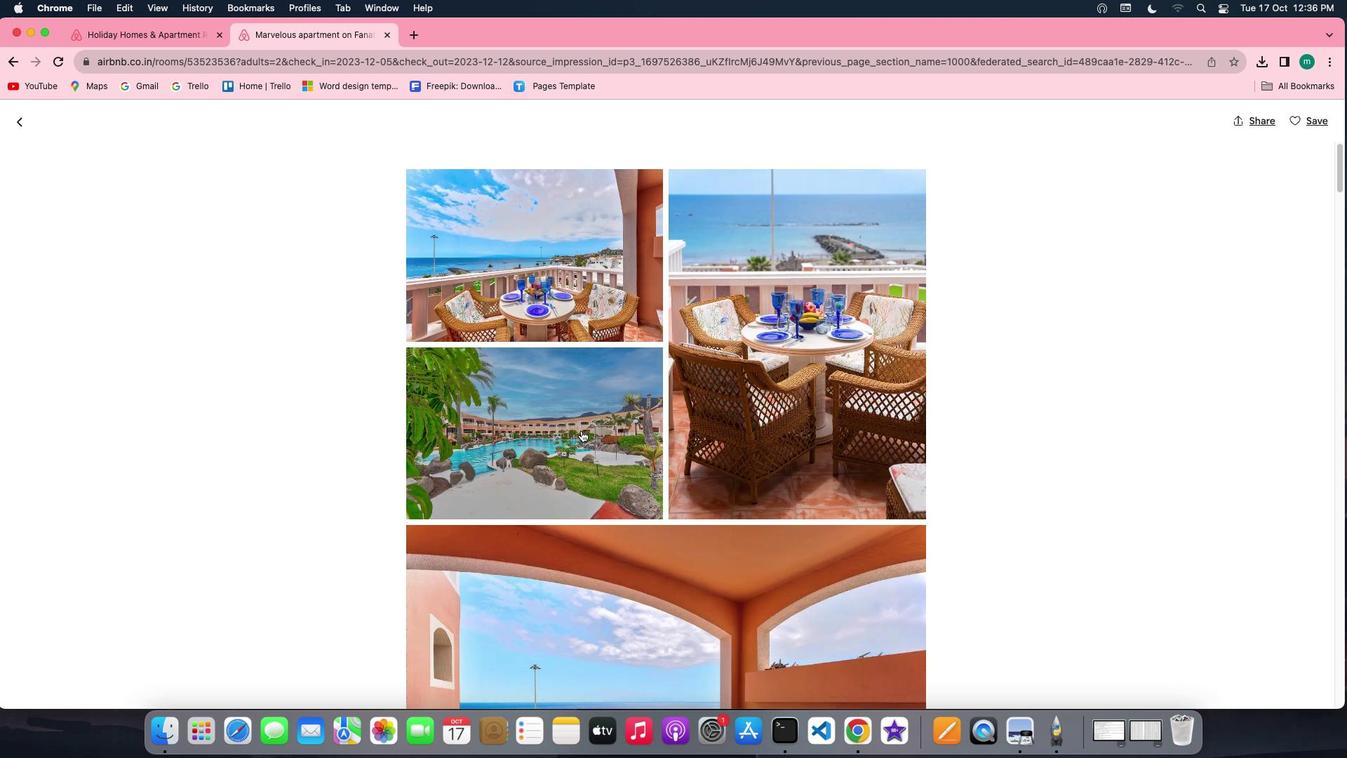 
Action: Mouse scrolled (581, 430) with delta (0, 0)
Screenshot: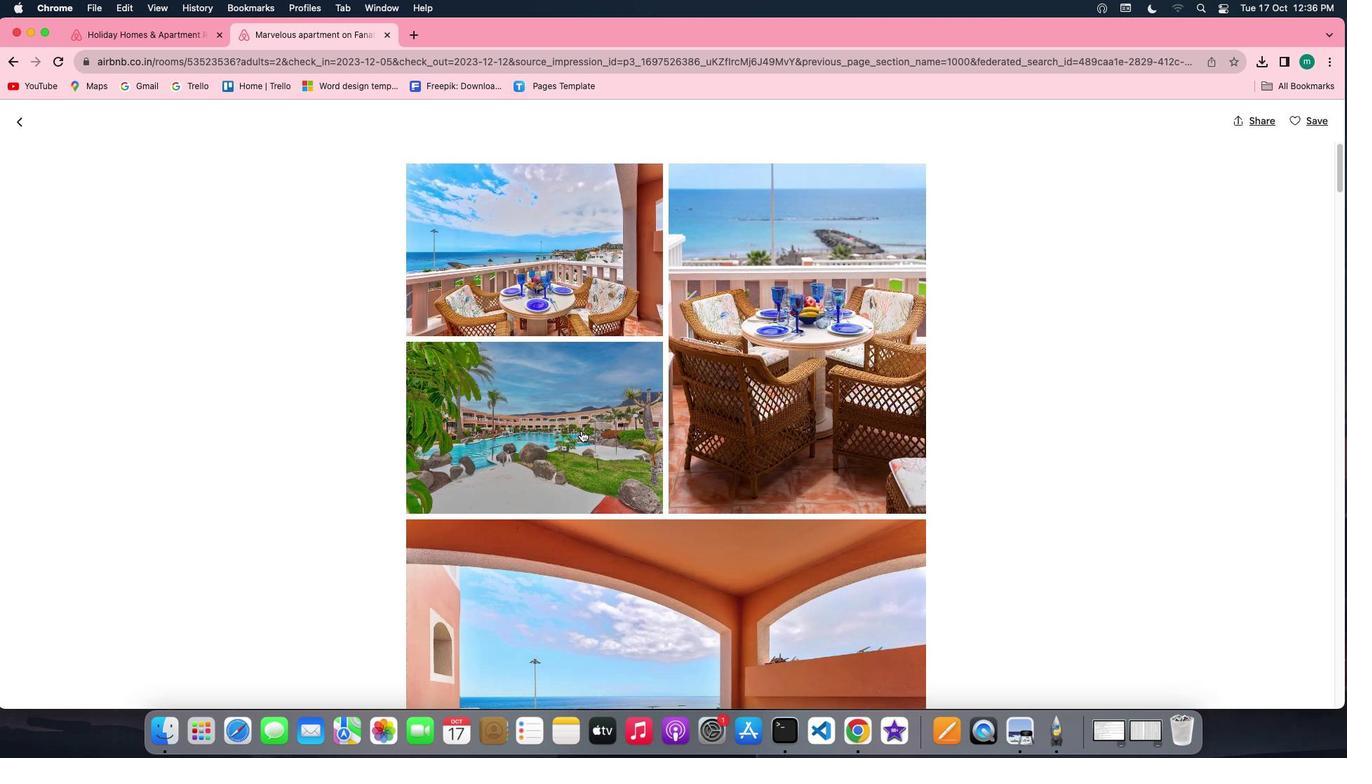 
Action: Mouse scrolled (581, 430) with delta (0, 0)
Screenshot: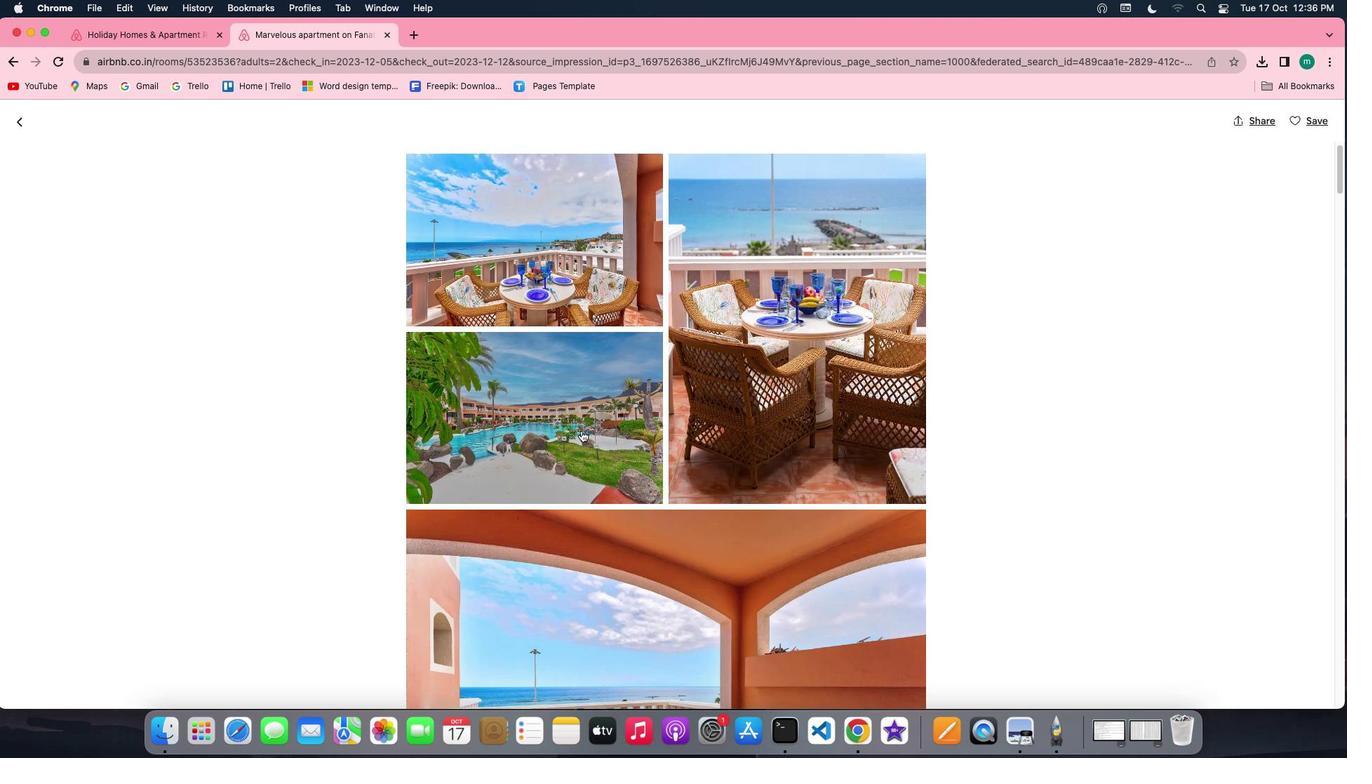 
Action: Mouse scrolled (581, 430) with delta (0, -1)
Screenshot: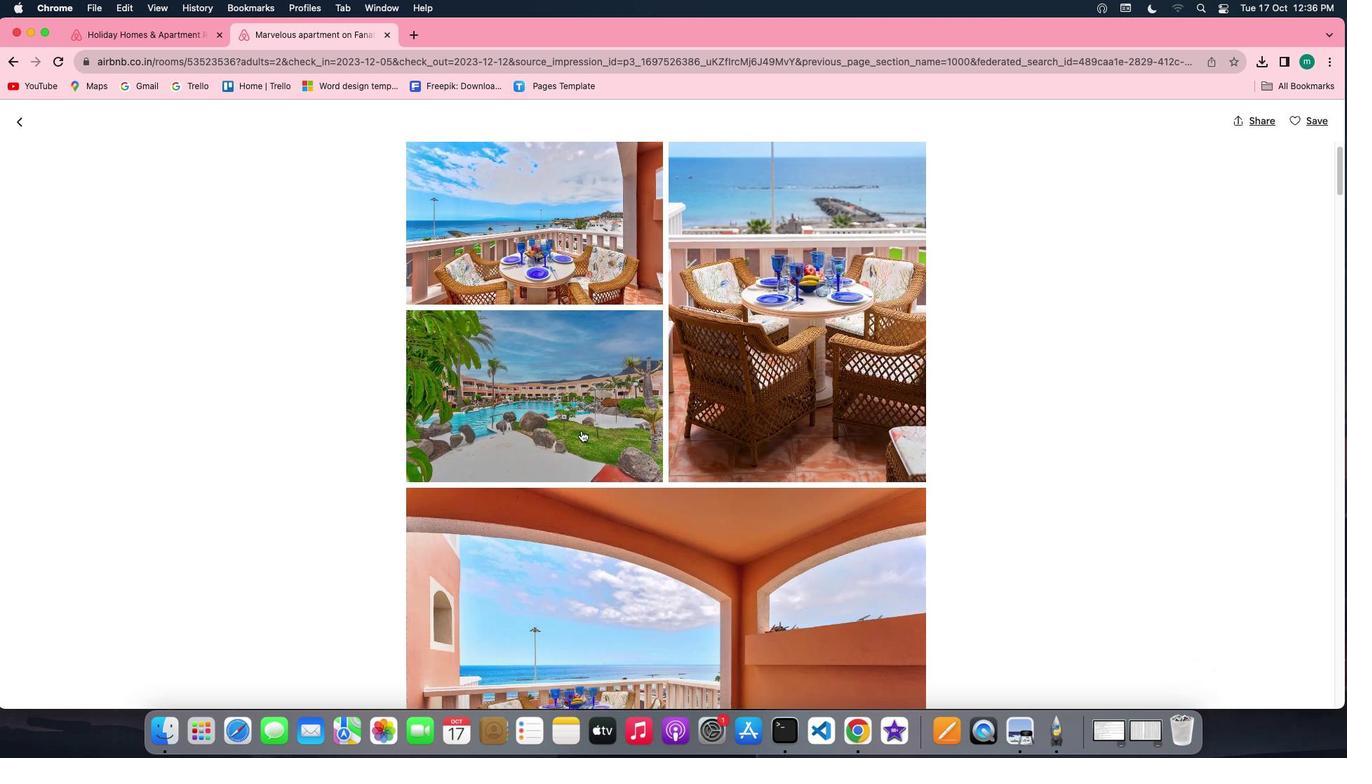 
Action: Mouse scrolled (581, 430) with delta (0, -1)
Screenshot: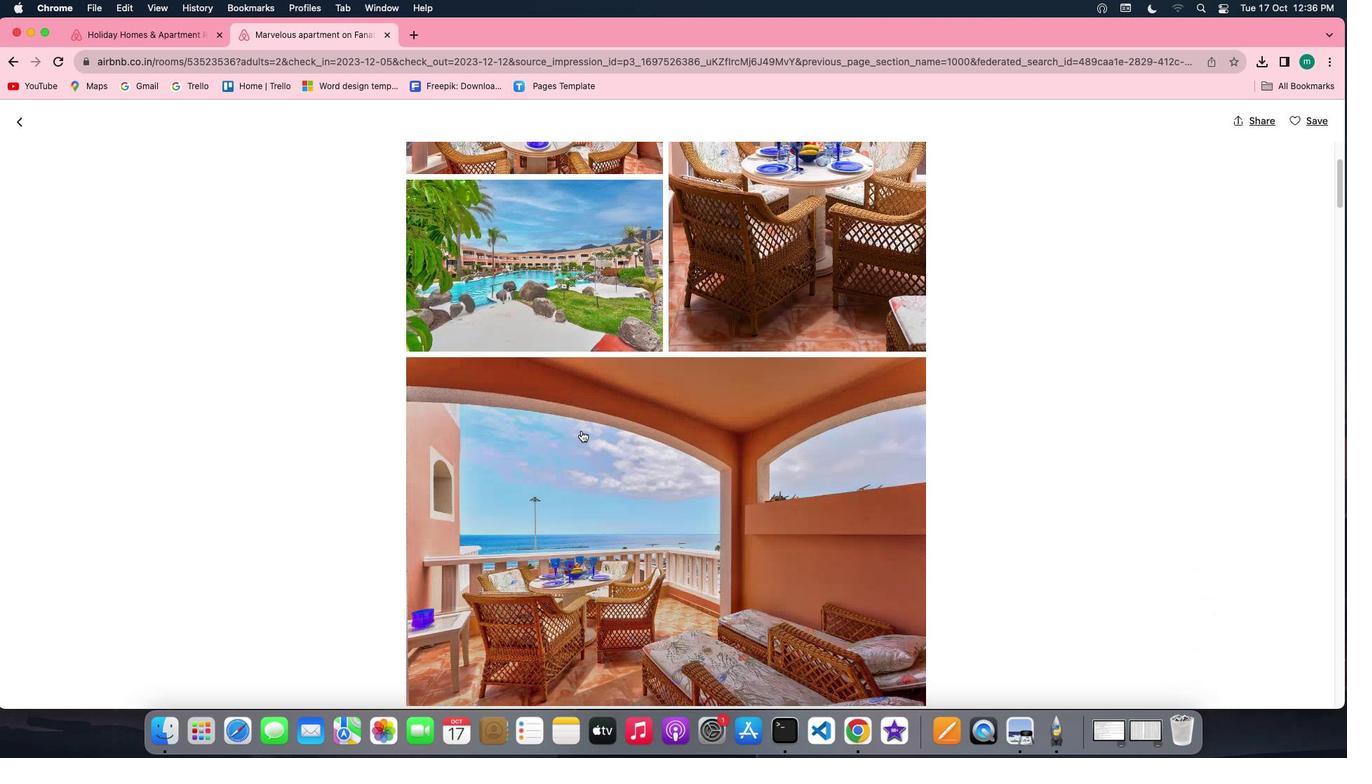 
Action: Mouse scrolled (581, 430) with delta (0, 0)
Screenshot: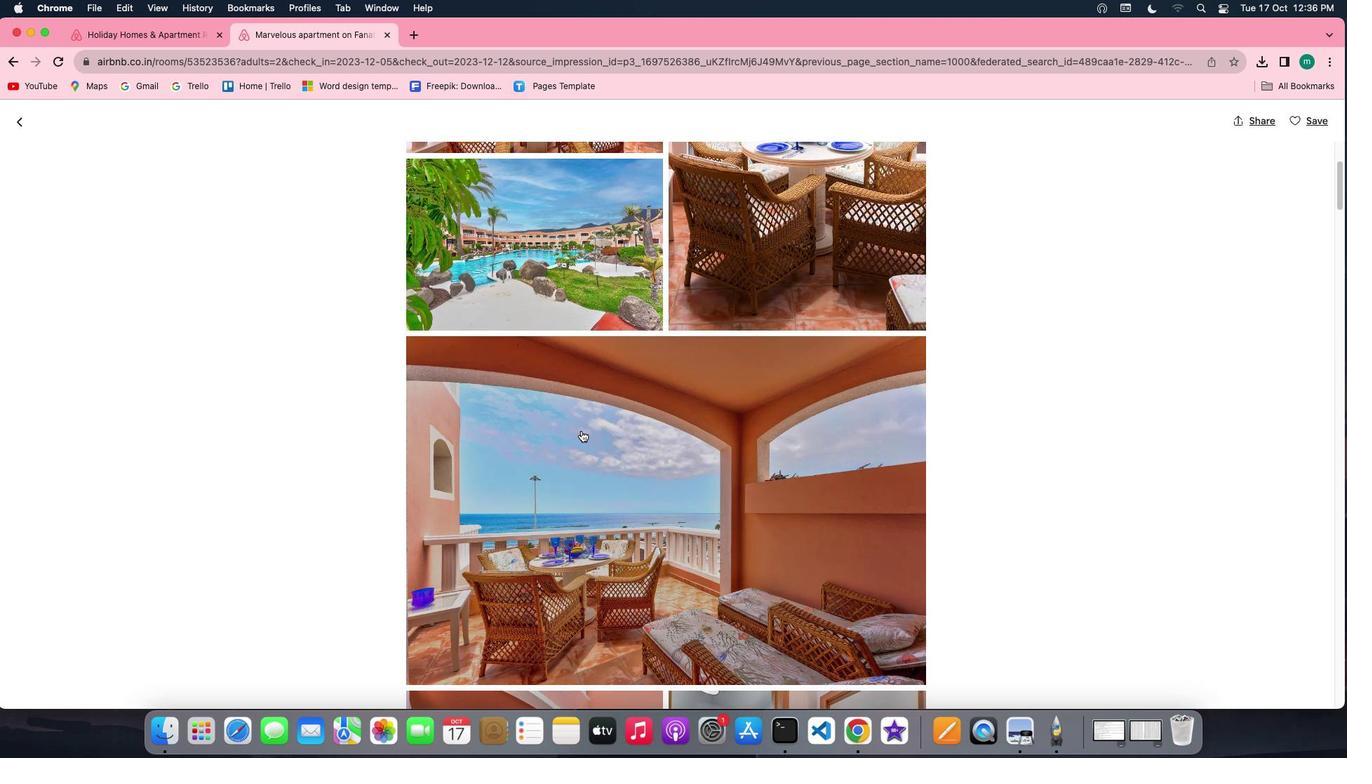 
Action: Mouse scrolled (581, 430) with delta (0, 0)
Screenshot: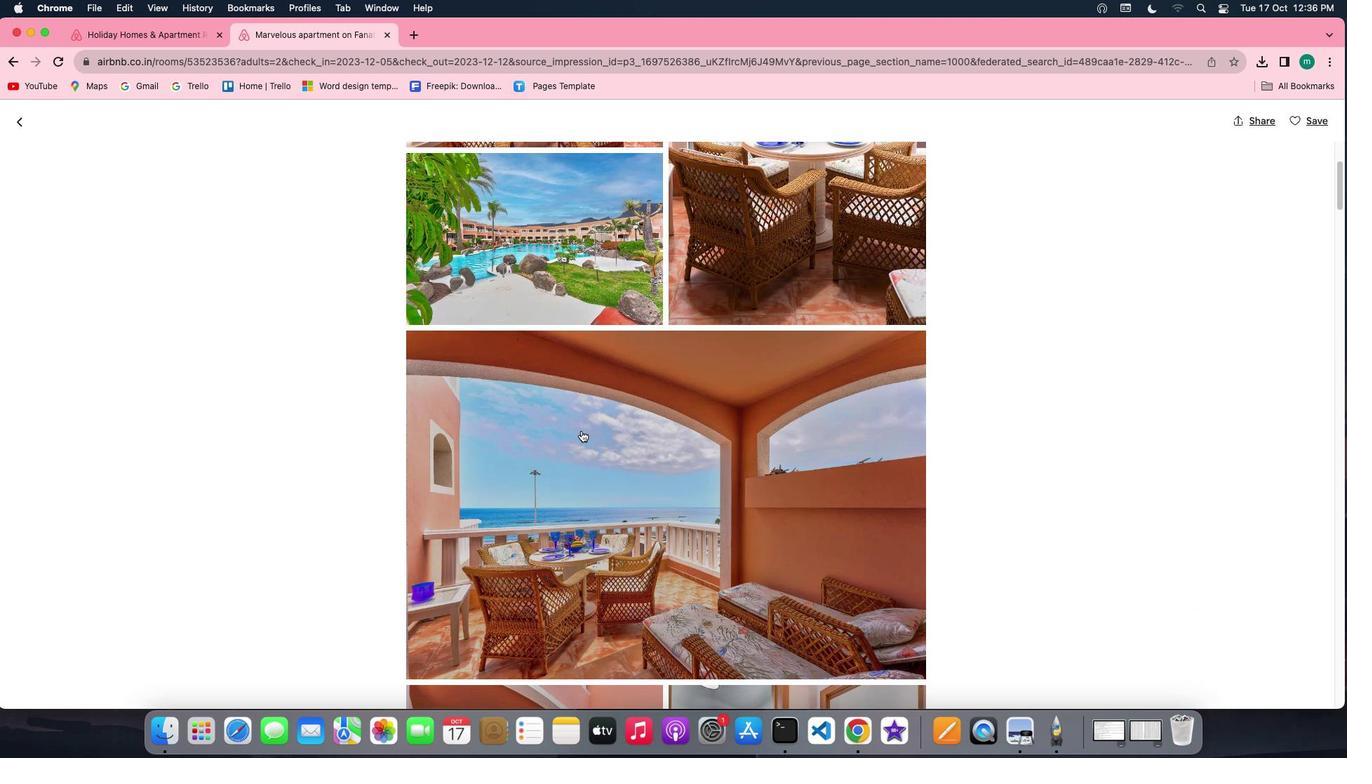 
Action: Mouse scrolled (581, 430) with delta (0, -1)
Screenshot: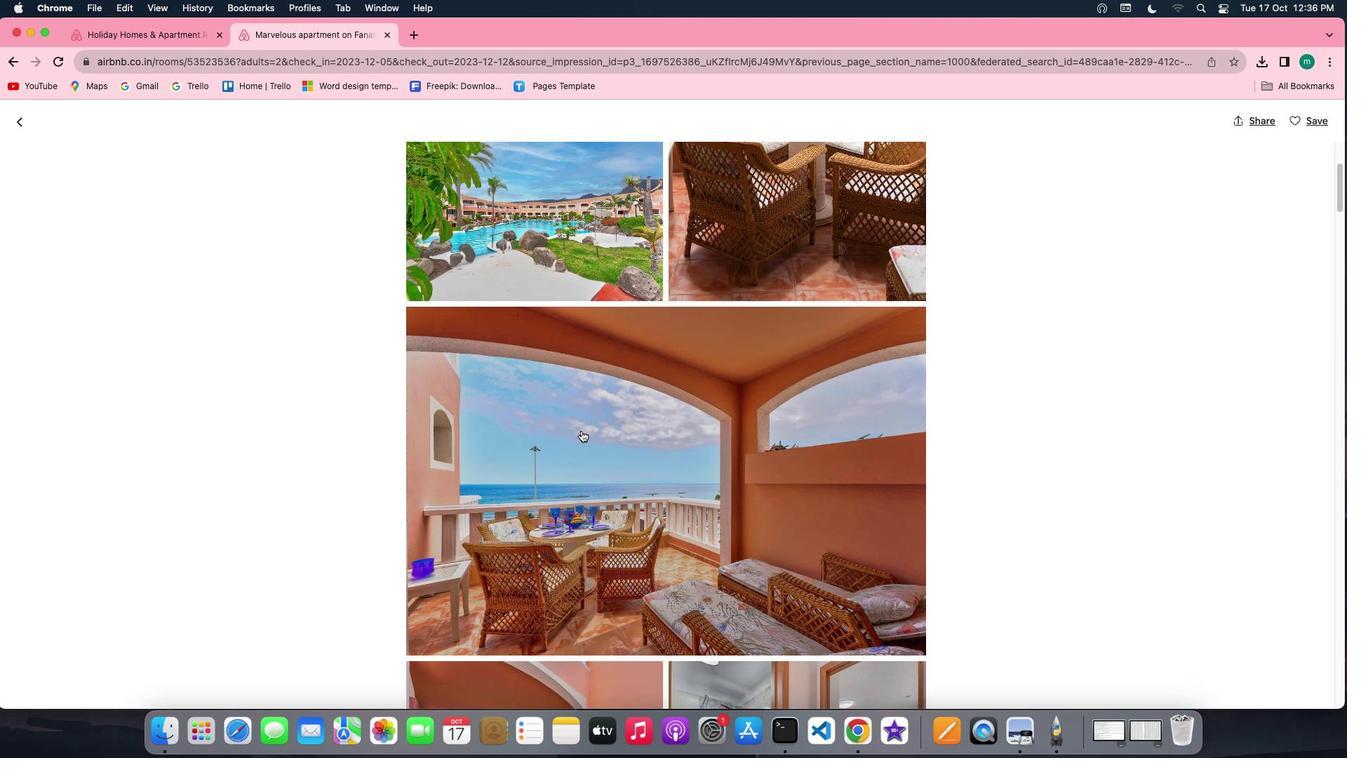 
Action: Mouse scrolled (581, 430) with delta (0, -1)
Screenshot: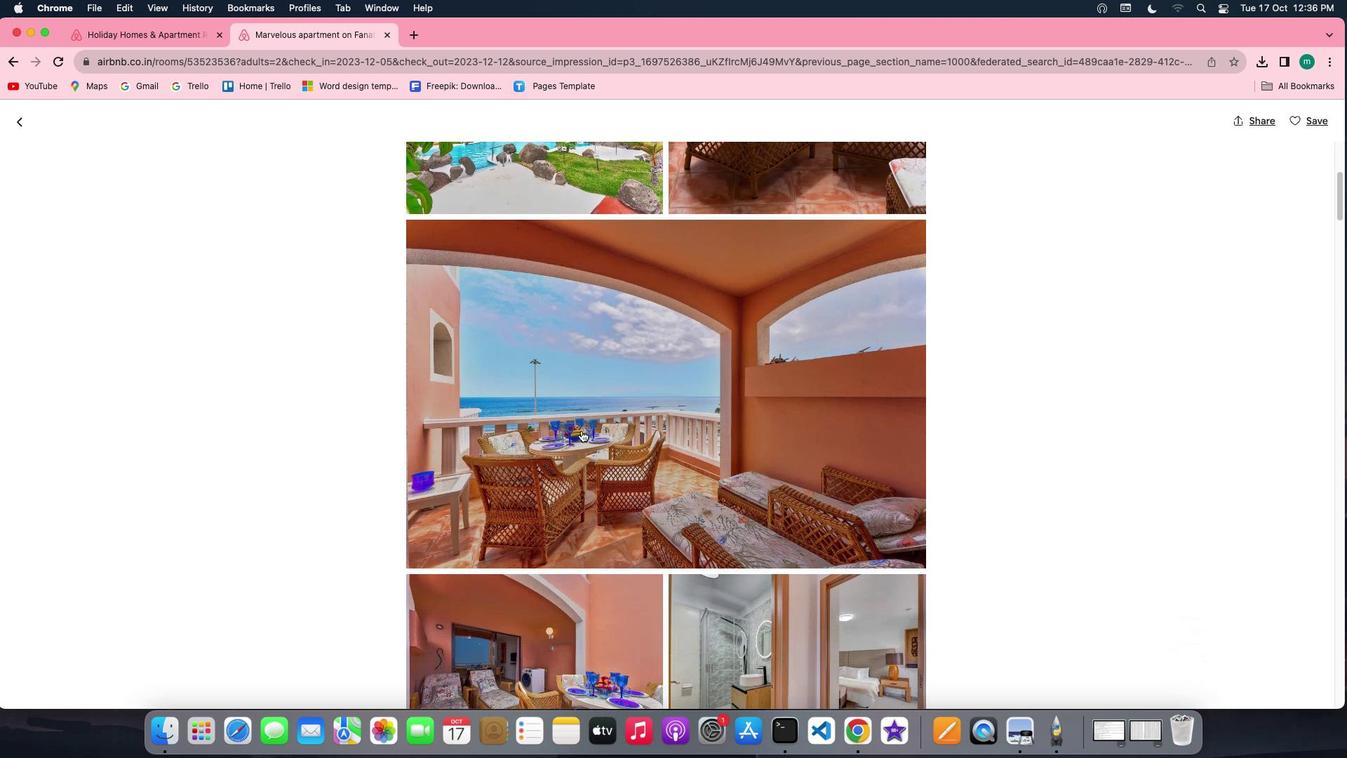
Action: Mouse scrolled (581, 430) with delta (0, 0)
Screenshot: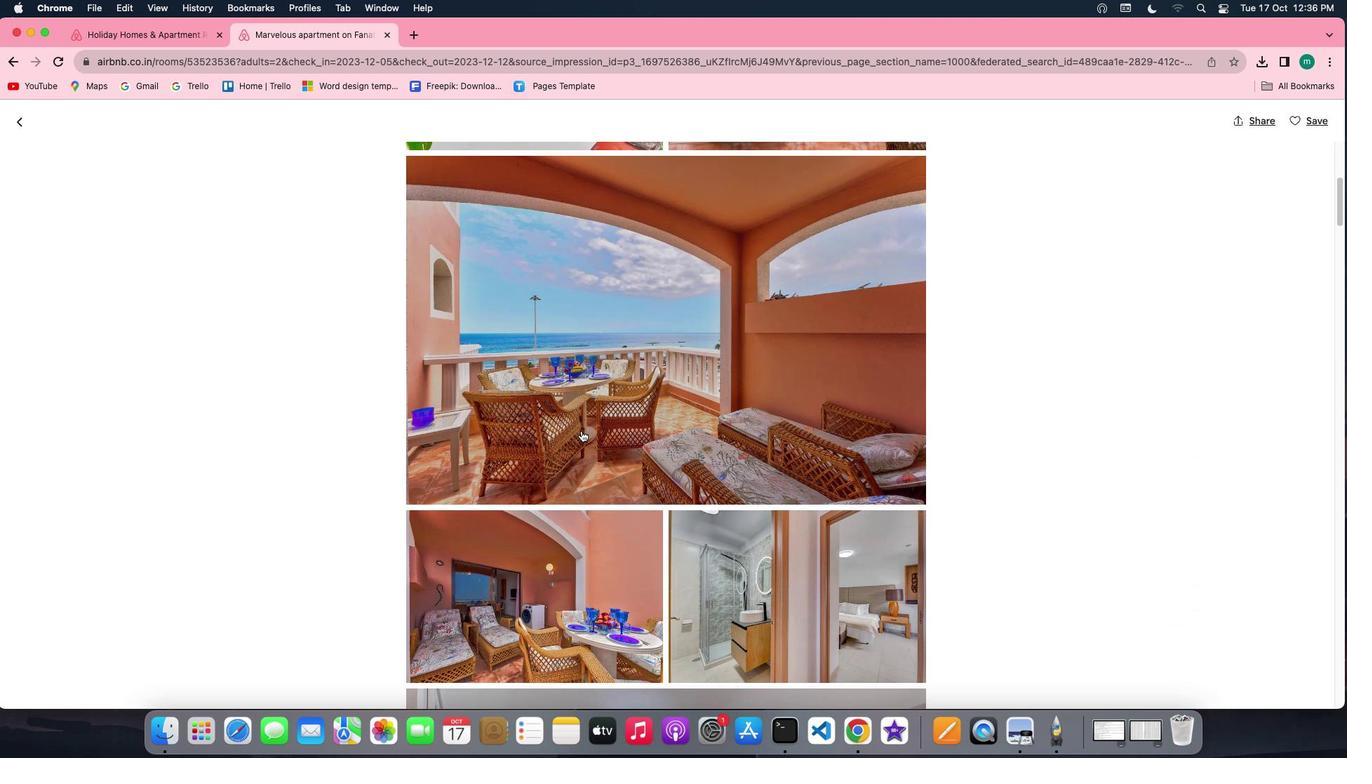 
Action: Mouse scrolled (581, 430) with delta (0, 0)
Screenshot: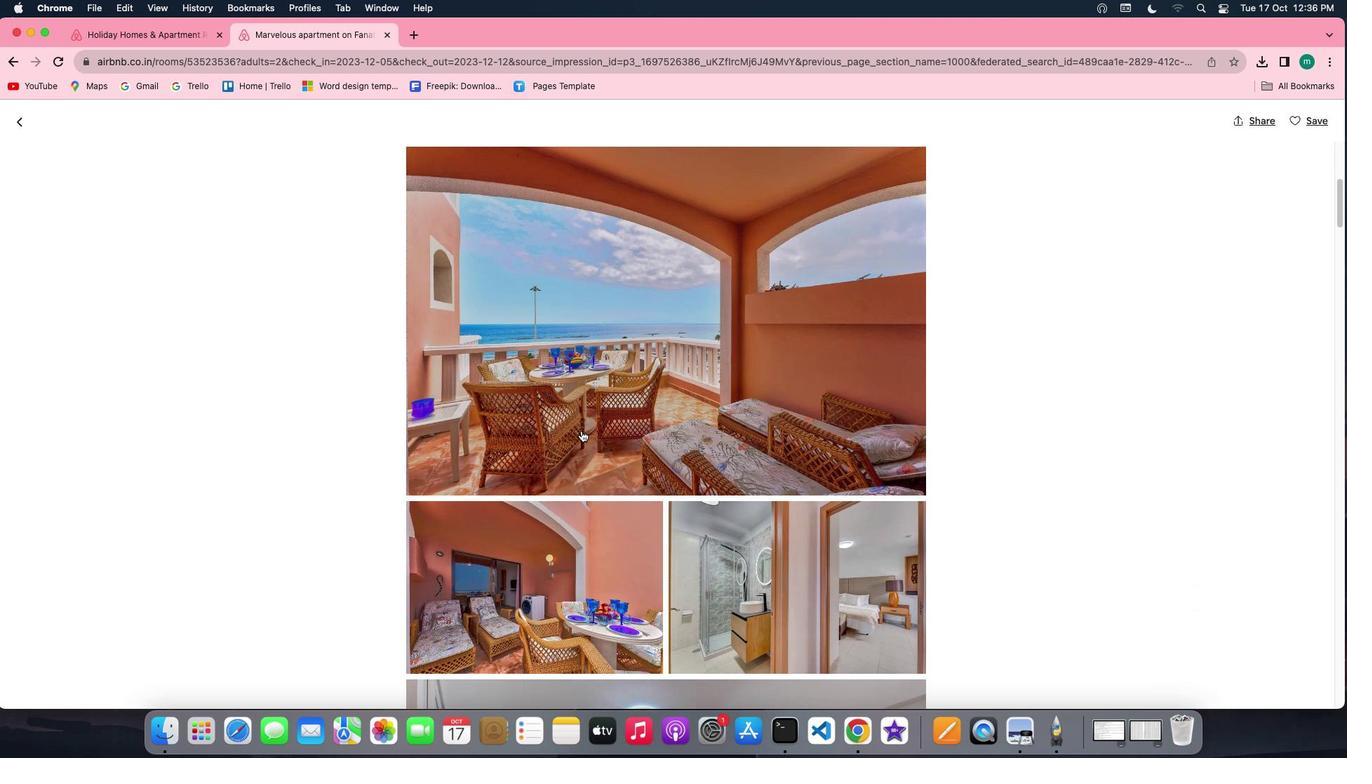 
Action: Mouse scrolled (581, 430) with delta (0, 0)
Screenshot: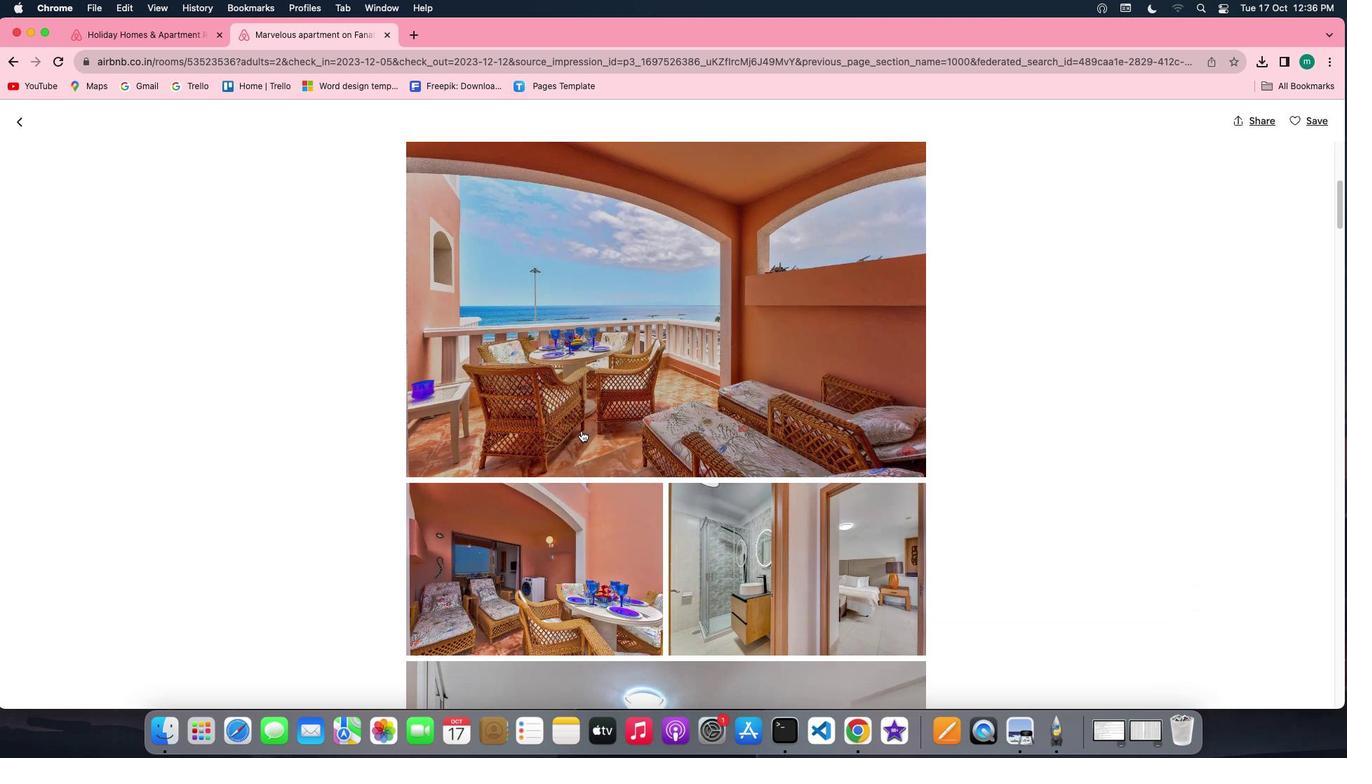 
Action: Mouse scrolled (581, 430) with delta (0, 0)
Screenshot: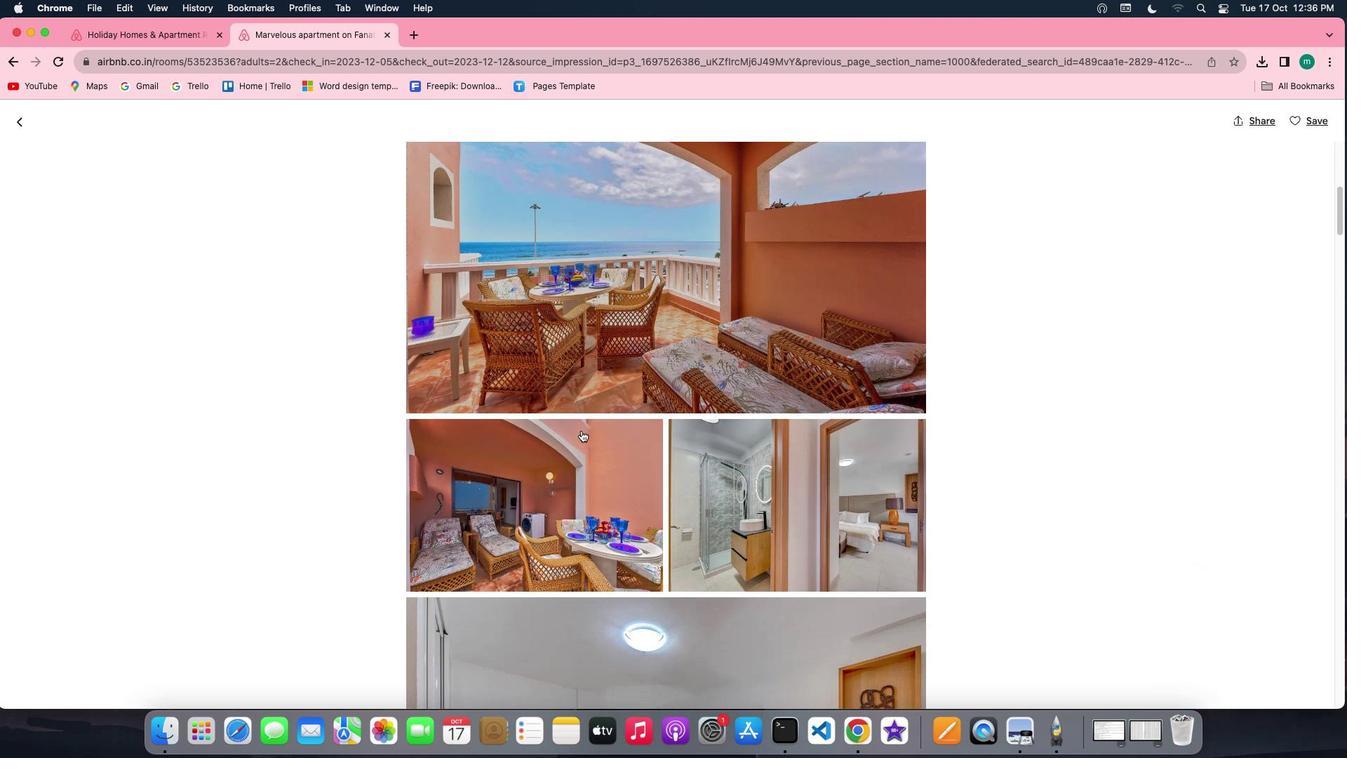 
Action: Mouse scrolled (581, 430) with delta (0, 0)
Screenshot: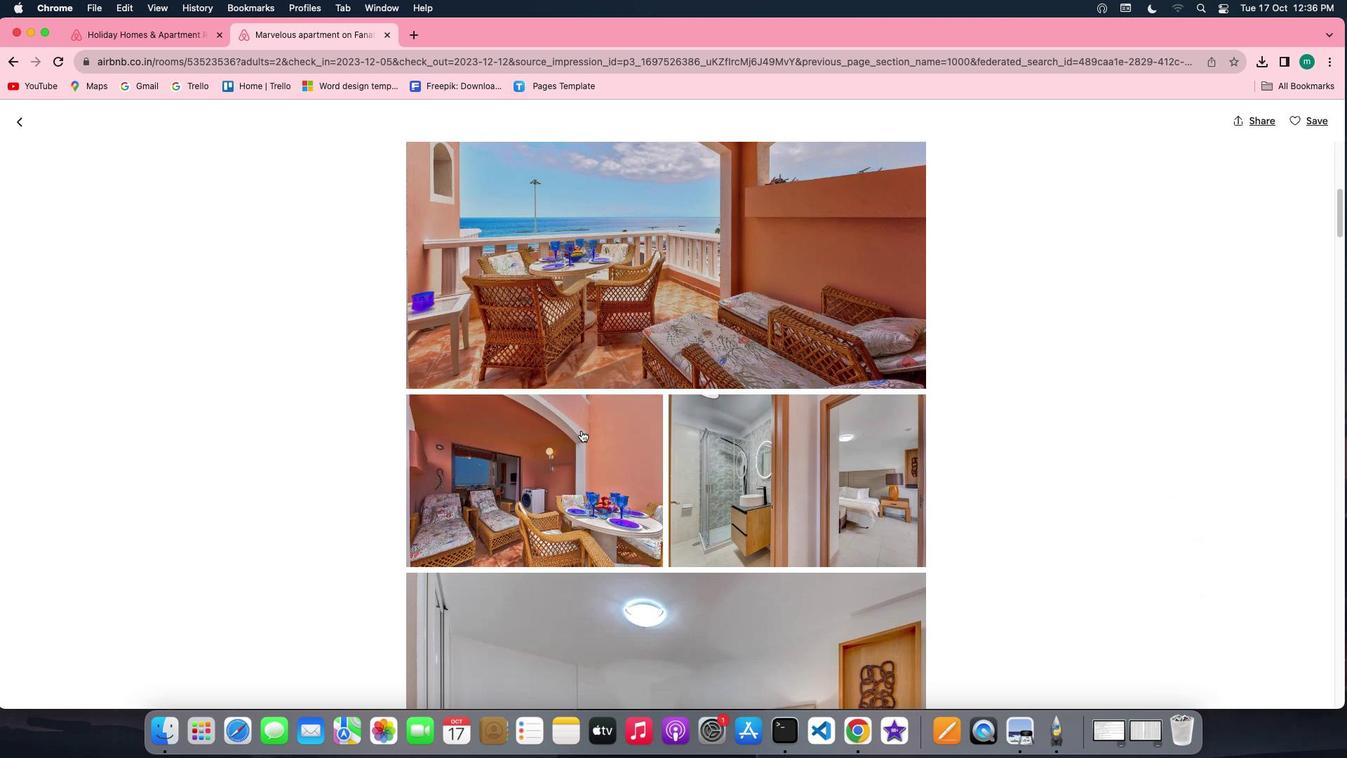
Action: Mouse scrolled (581, 430) with delta (0, 0)
Screenshot: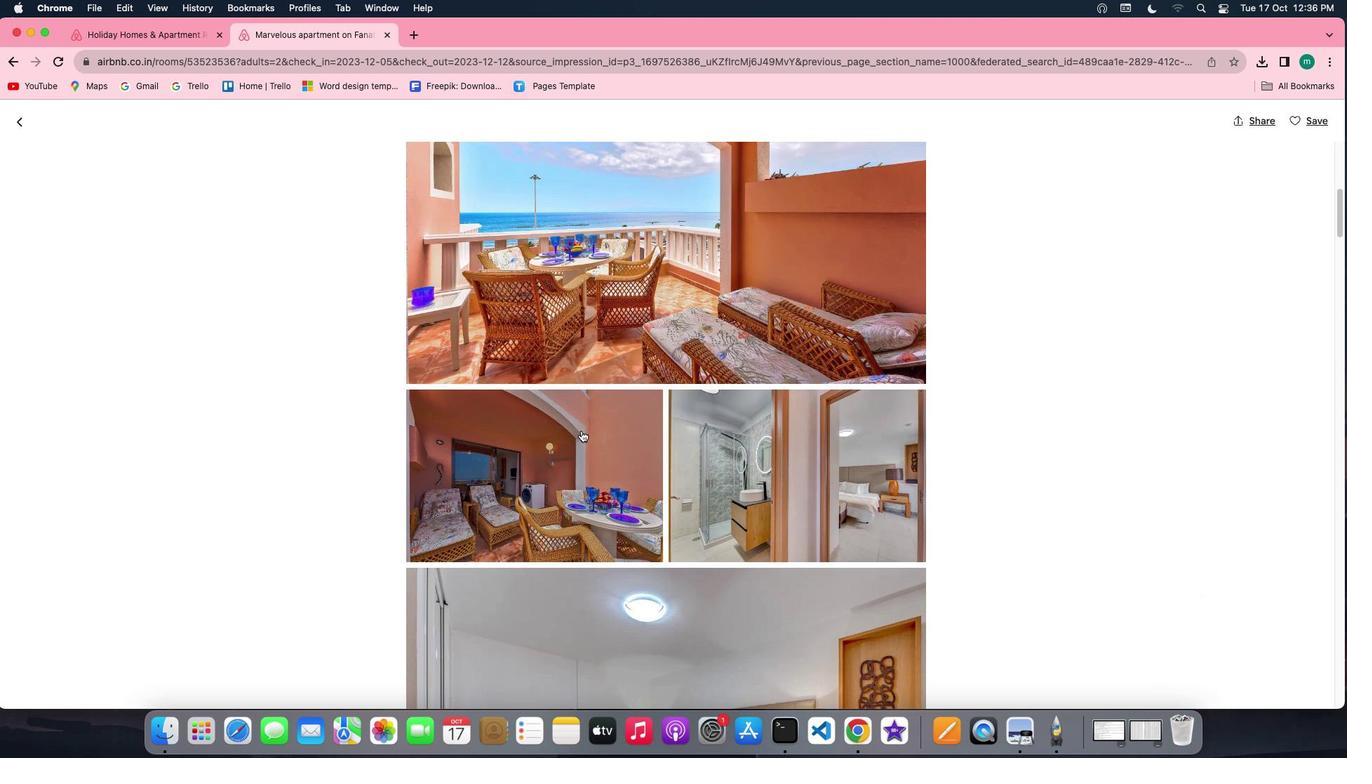 
Action: Mouse scrolled (581, 430) with delta (0, 0)
Screenshot: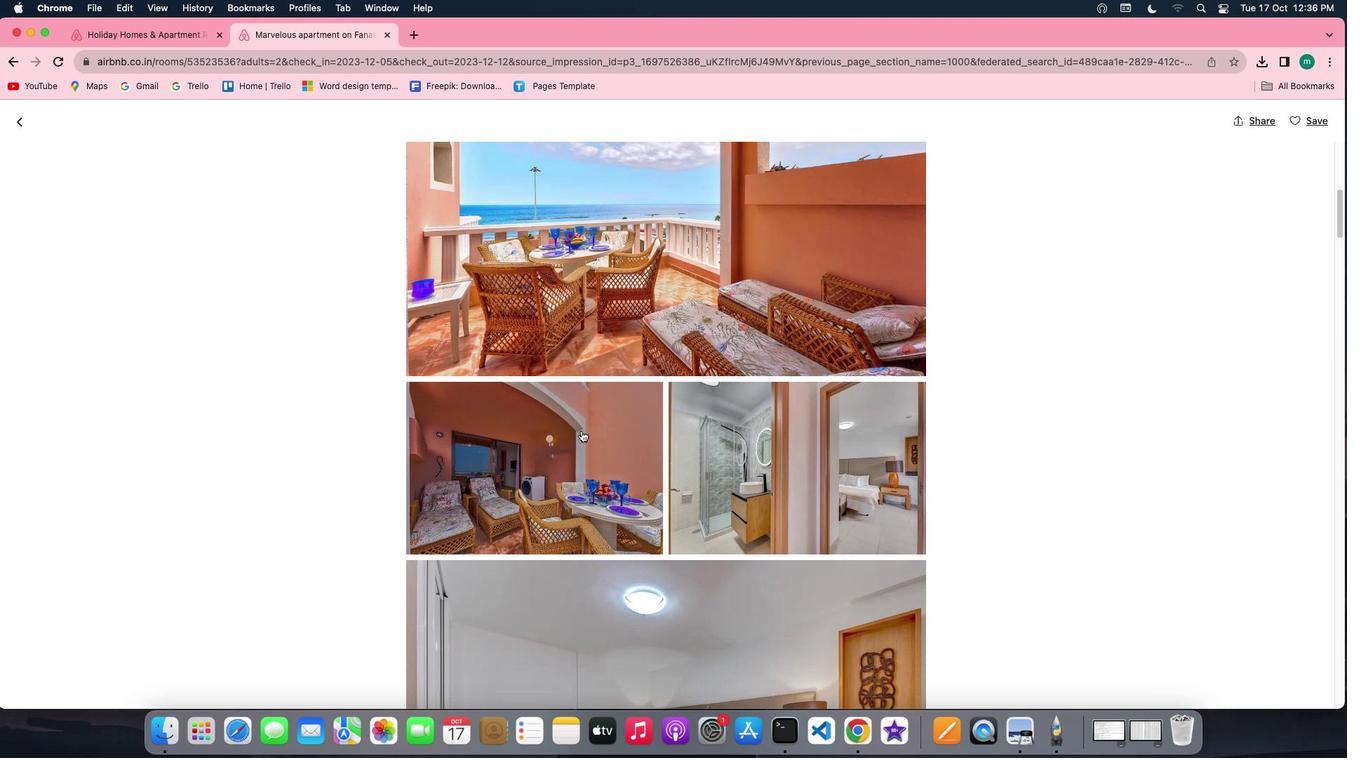 
Action: Mouse scrolled (581, 430) with delta (0, -1)
Screenshot: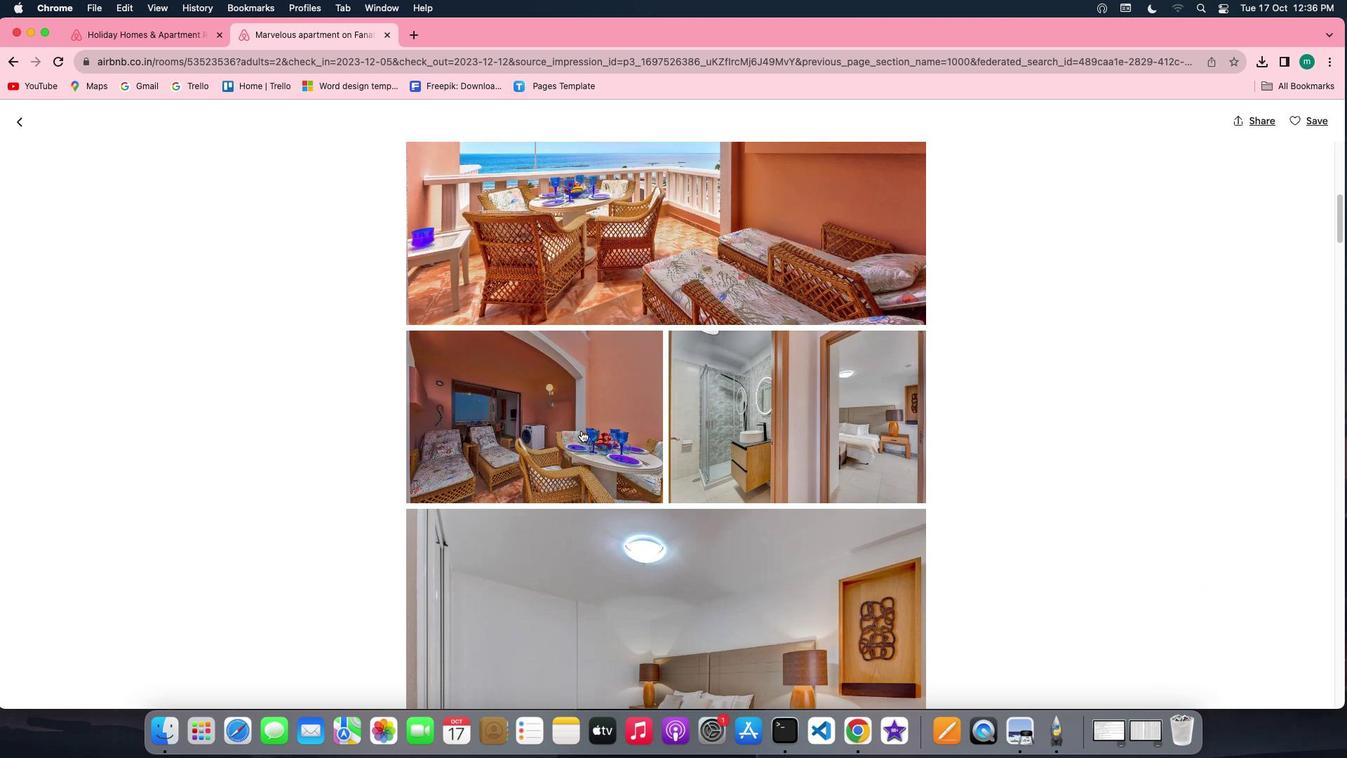 
Action: Mouse scrolled (581, 430) with delta (0, -1)
Screenshot: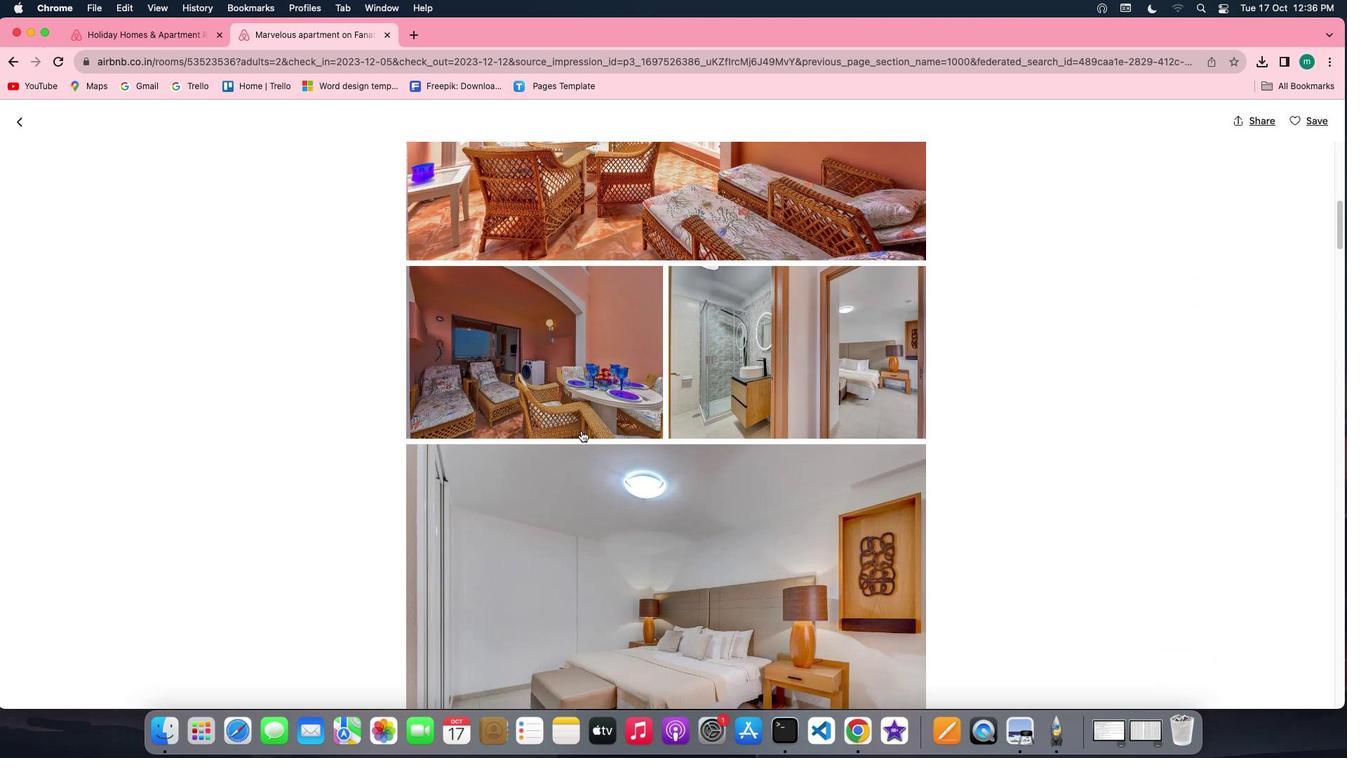 
Action: Mouse scrolled (581, 430) with delta (0, 0)
Screenshot: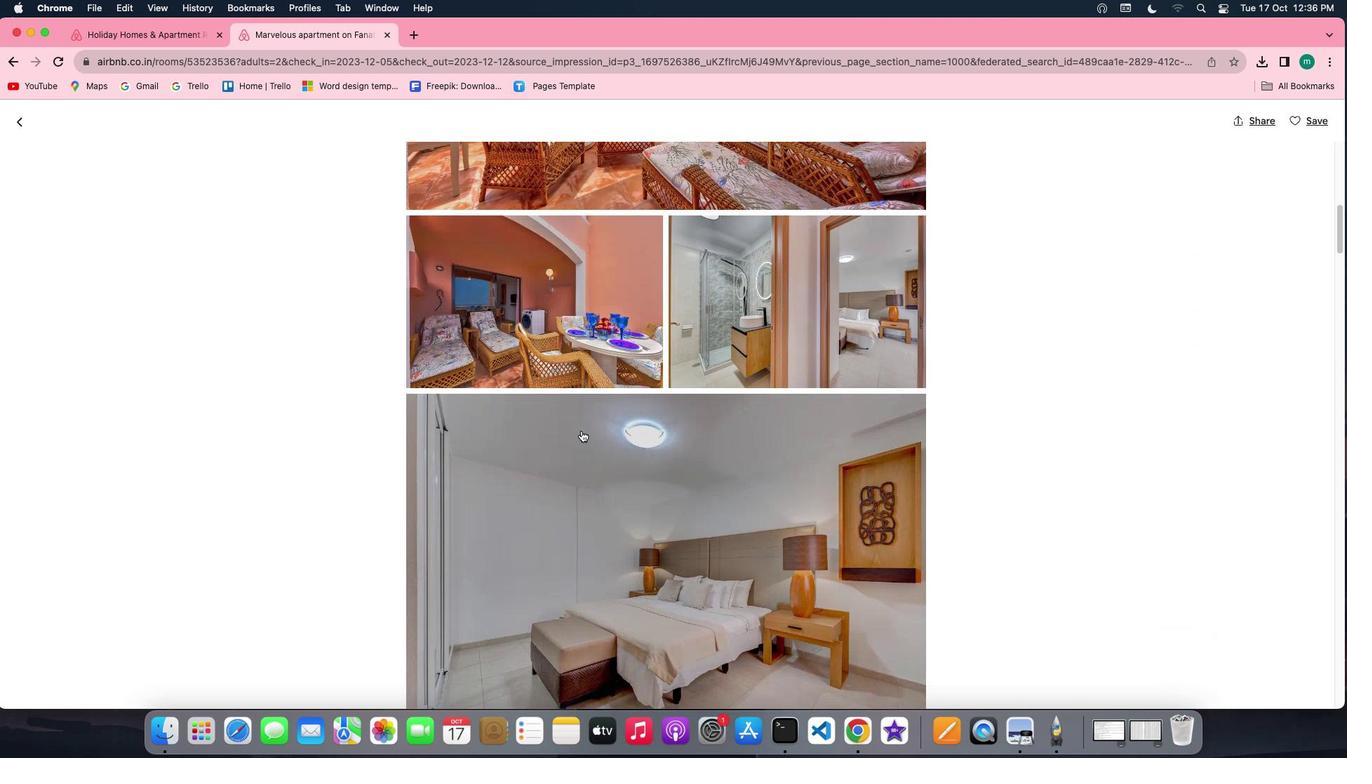 
Action: Mouse scrolled (581, 430) with delta (0, 0)
Screenshot: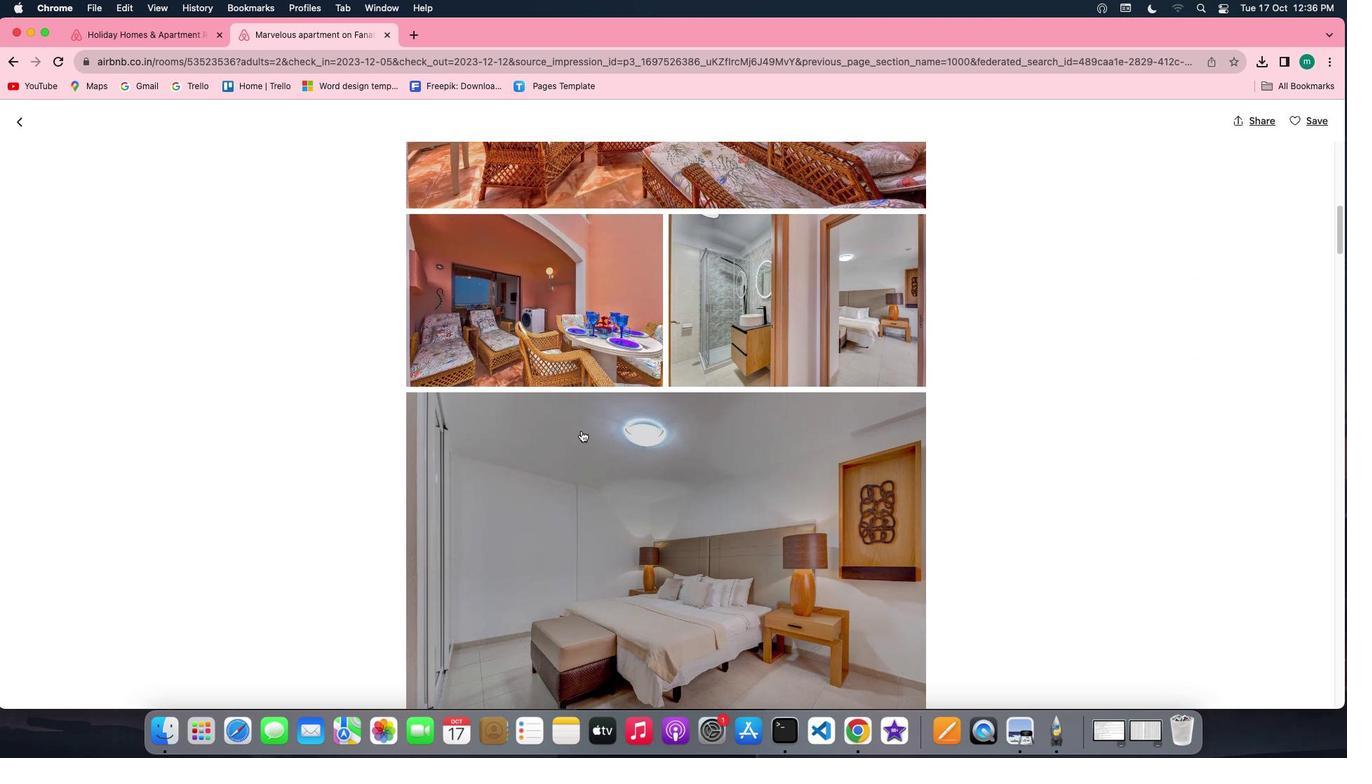 
Action: Mouse scrolled (581, 430) with delta (0, 0)
Screenshot: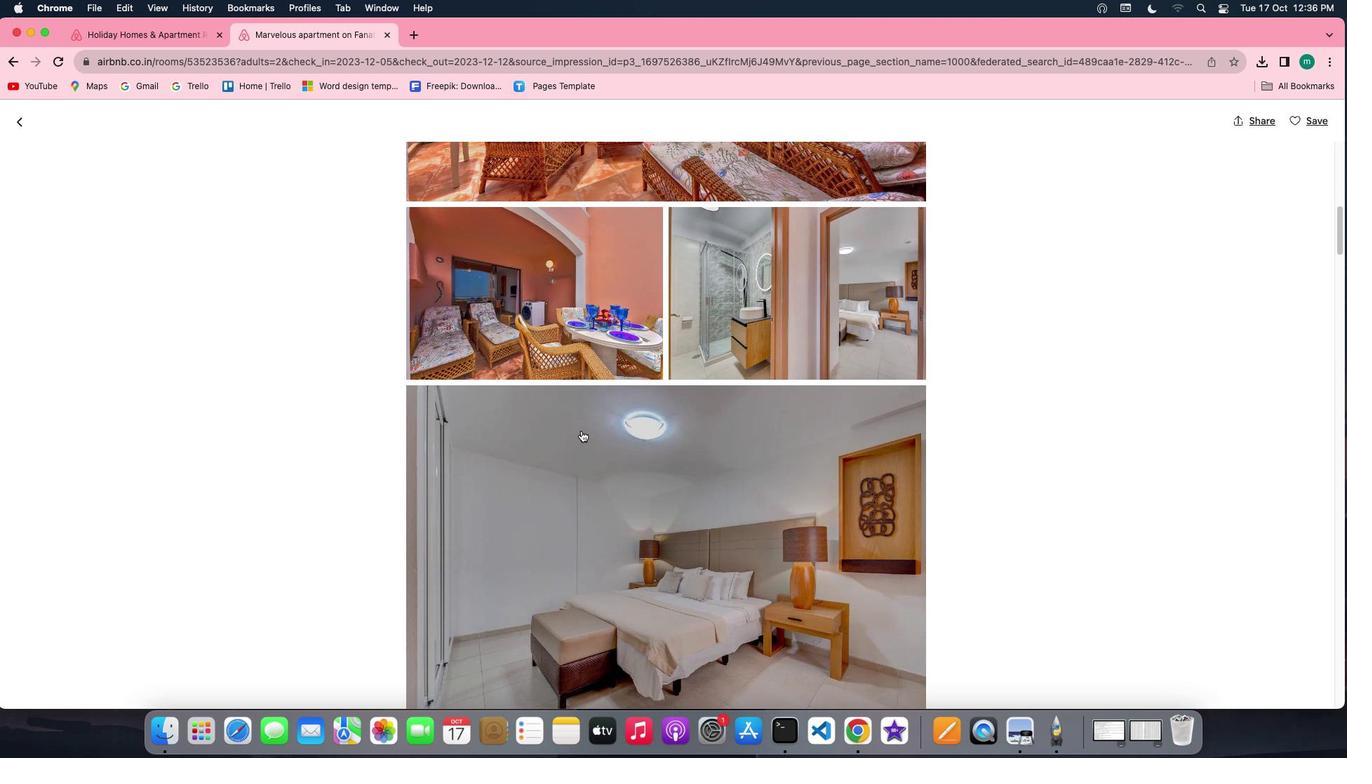 
Action: Mouse scrolled (581, 430) with delta (0, 0)
Screenshot: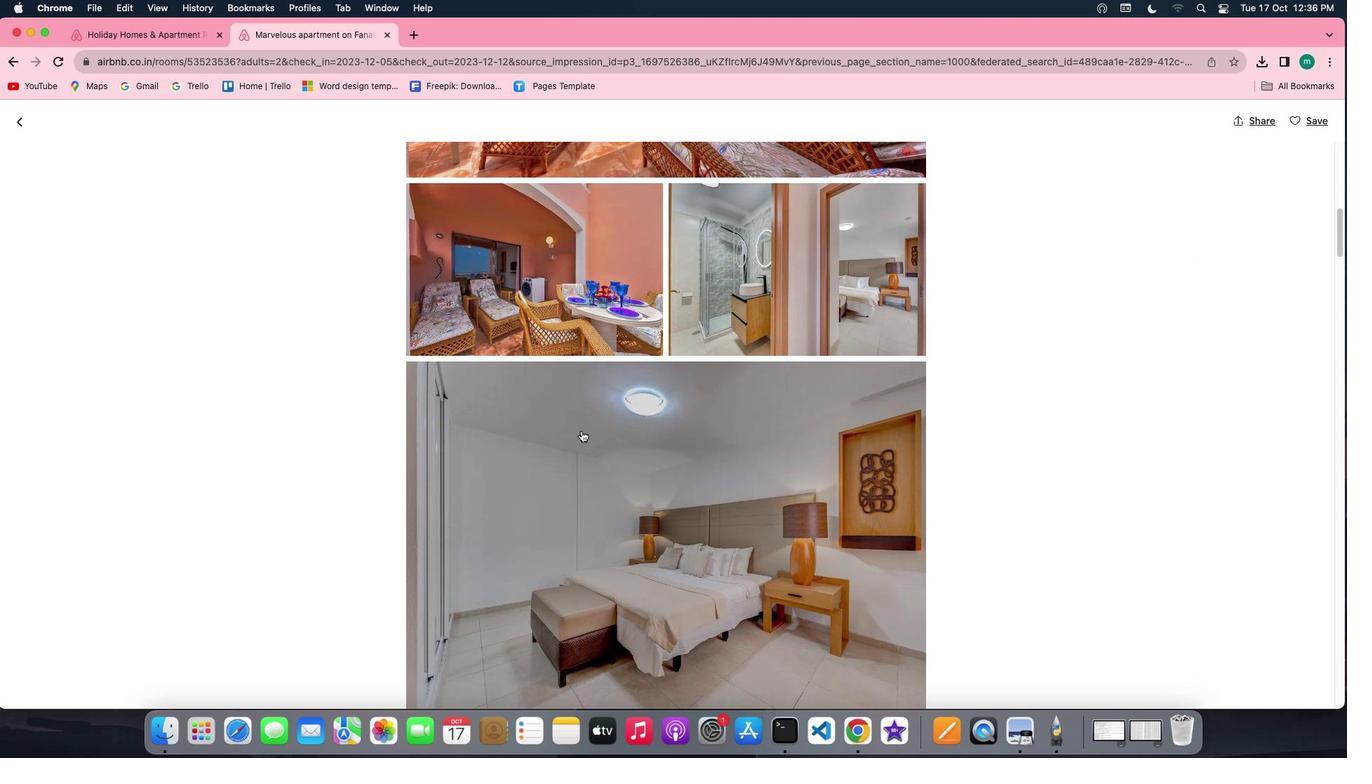
Action: Mouse scrolled (581, 430) with delta (0, 0)
Screenshot: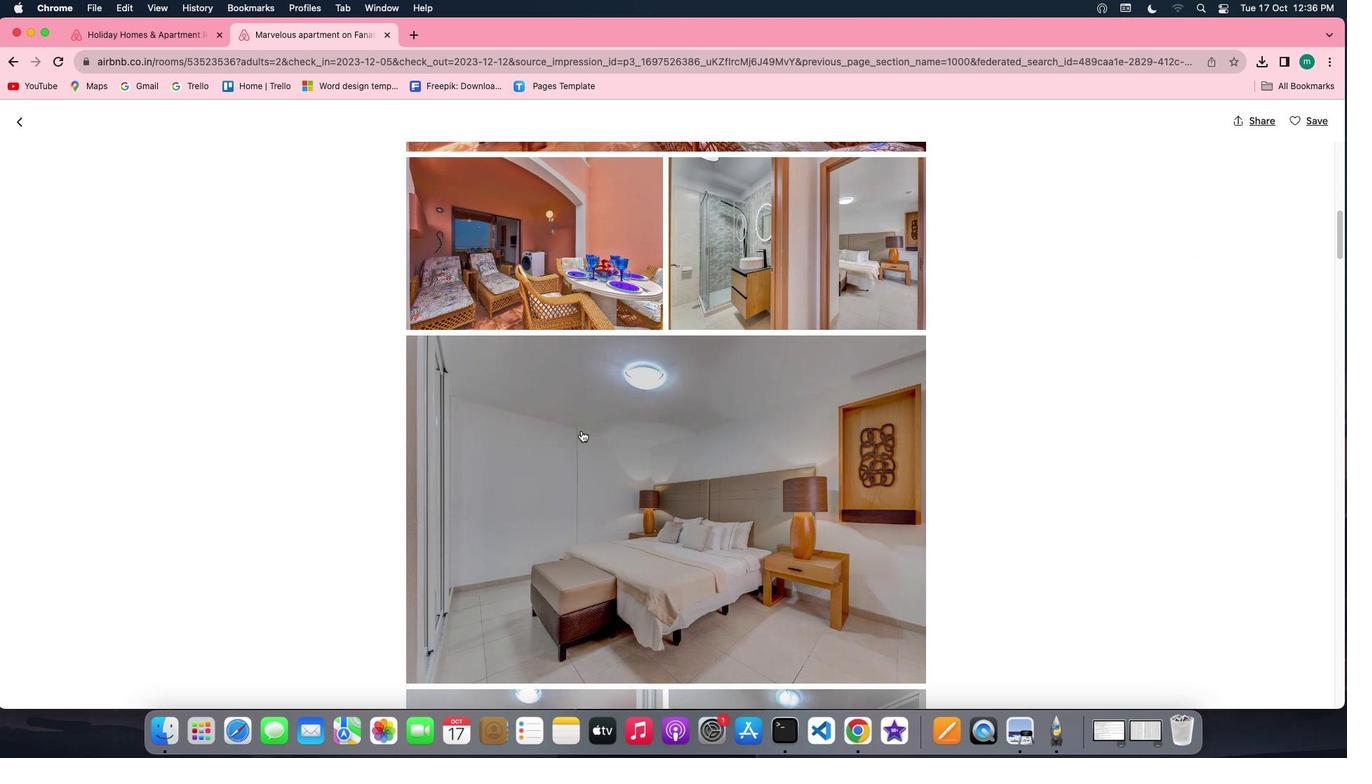 
Action: Mouse scrolled (581, 430) with delta (0, 0)
Screenshot: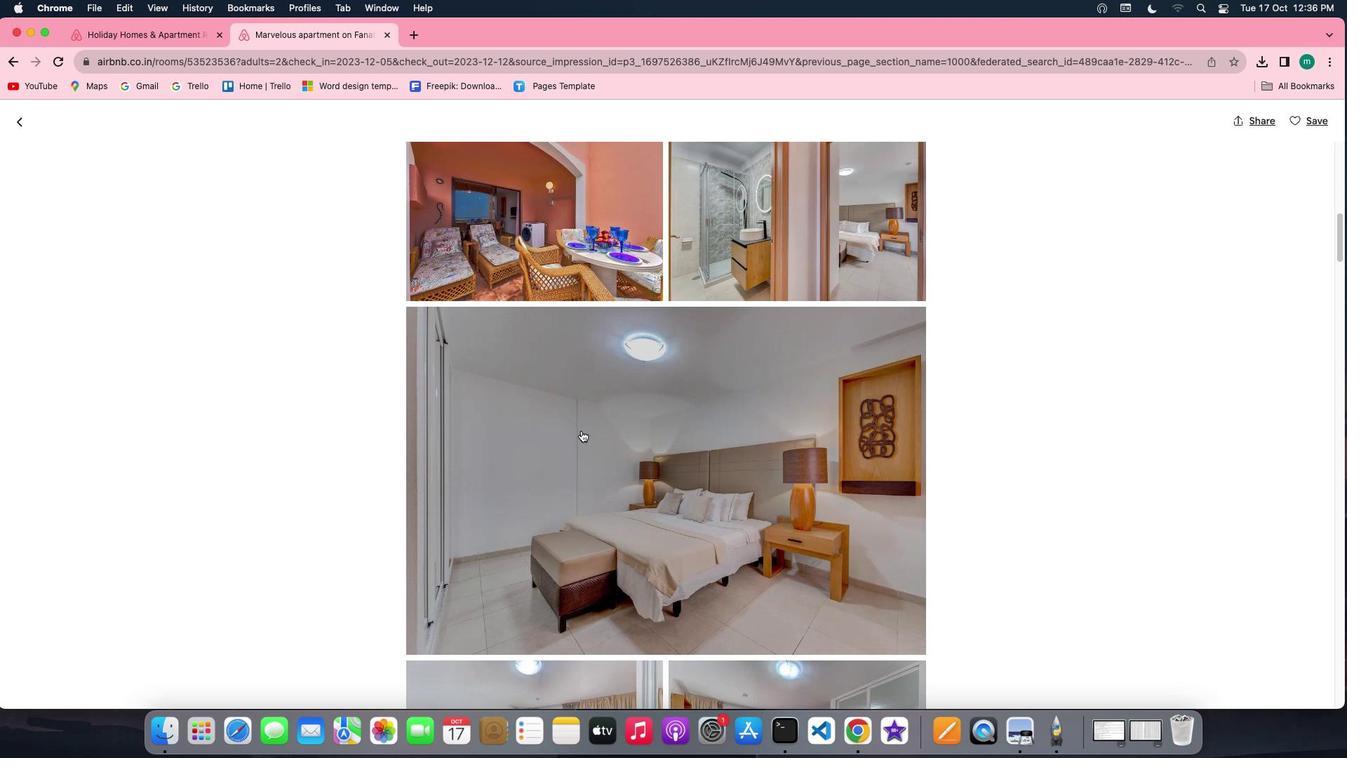 
Action: Mouse scrolled (581, 430) with delta (0, 0)
Screenshot: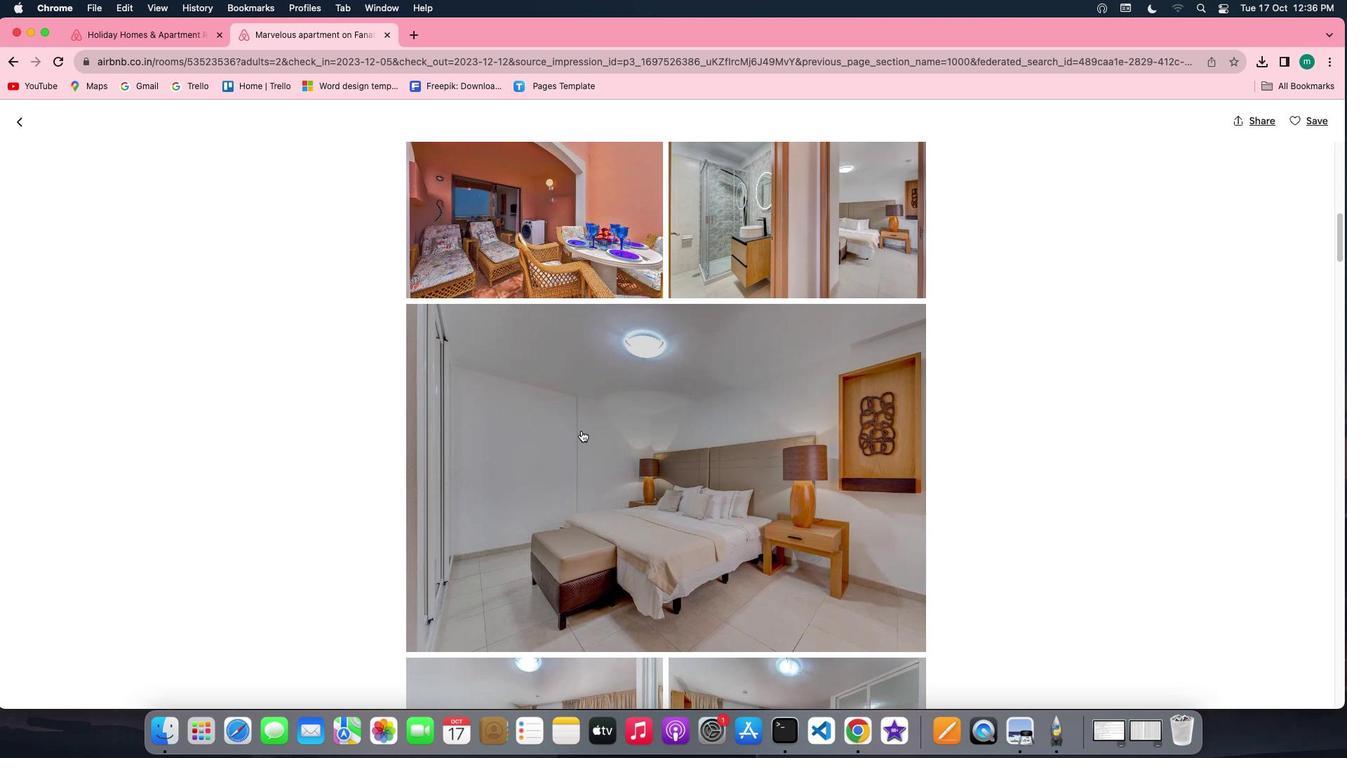 
Action: Mouse scrolled (581, 430) with delta (0, 0)
Screenshot: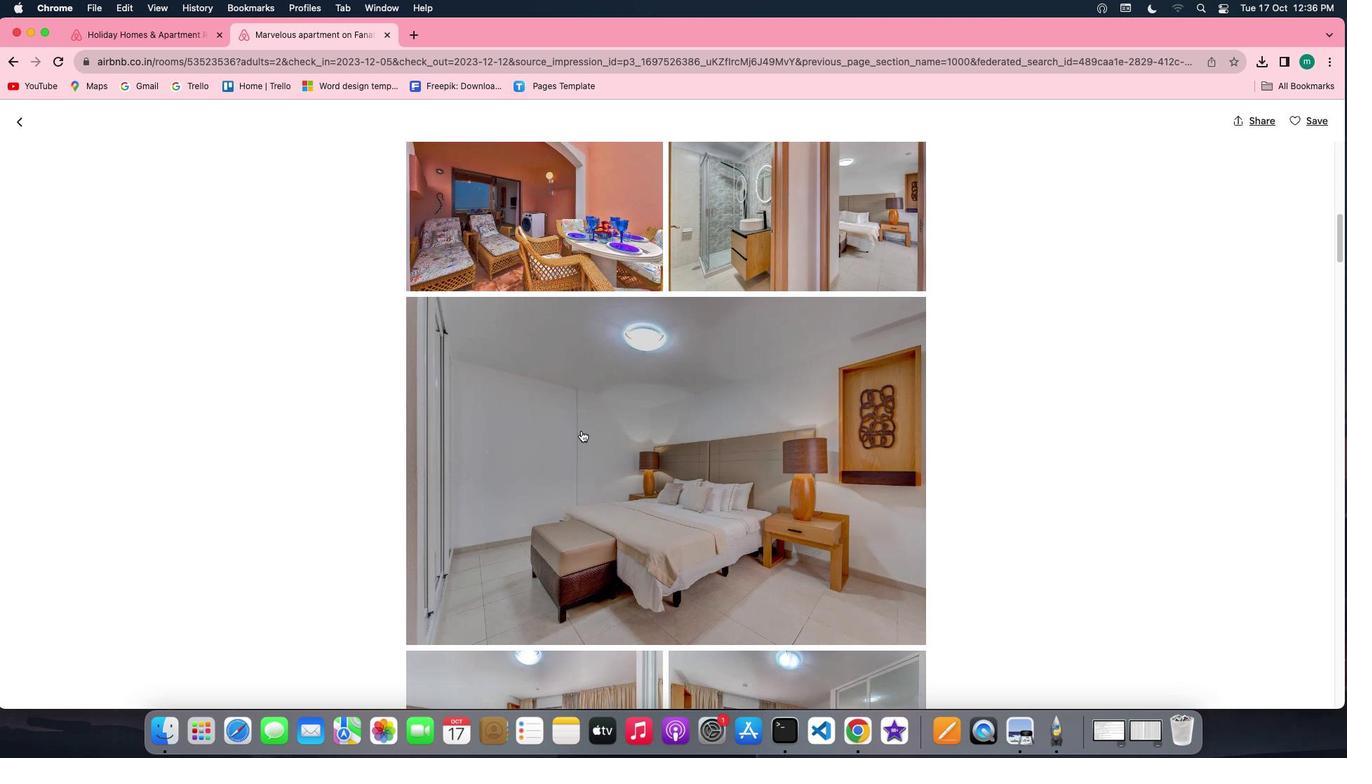 
Action: Mouse scrolled (581, 430) with delta (0, 0)
Screenshot: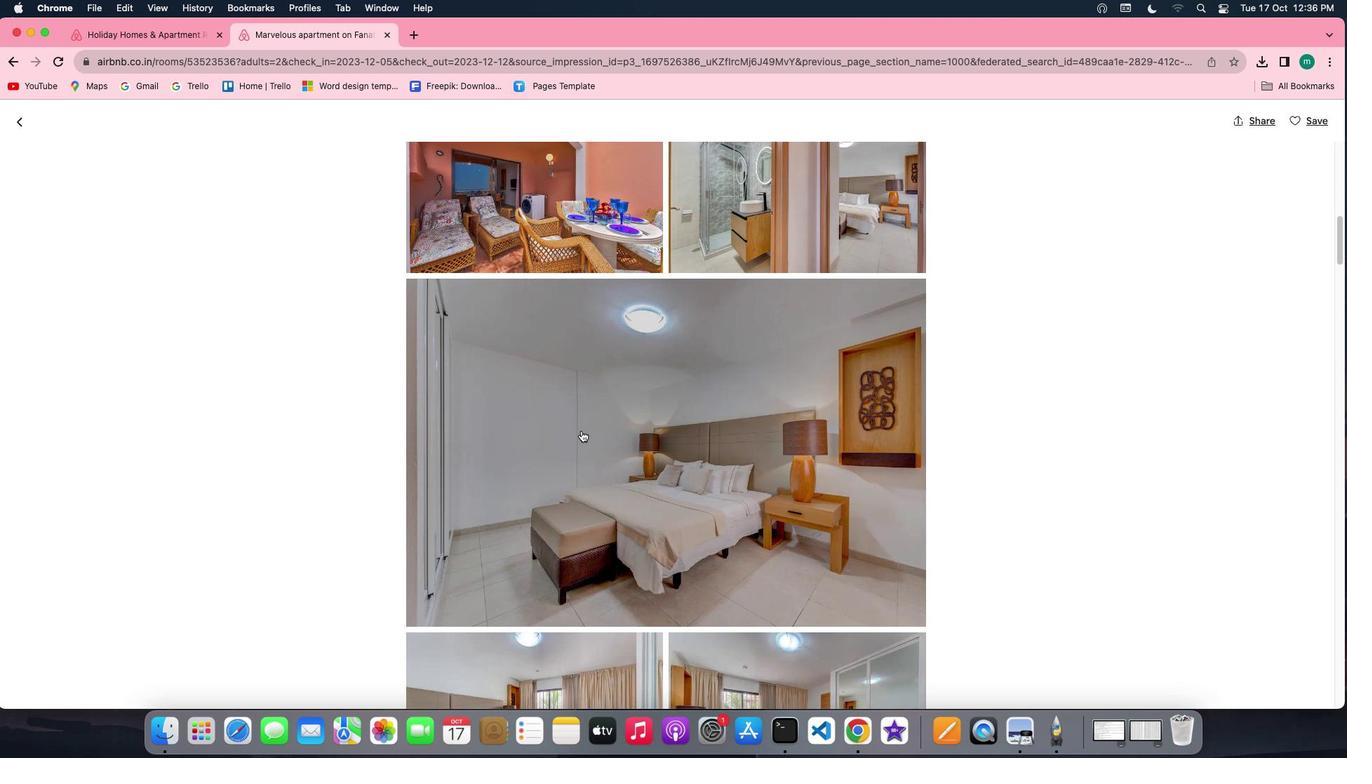 
Action: Mouse scrolled (581, 430) with delta (0, 0)
Screenshot: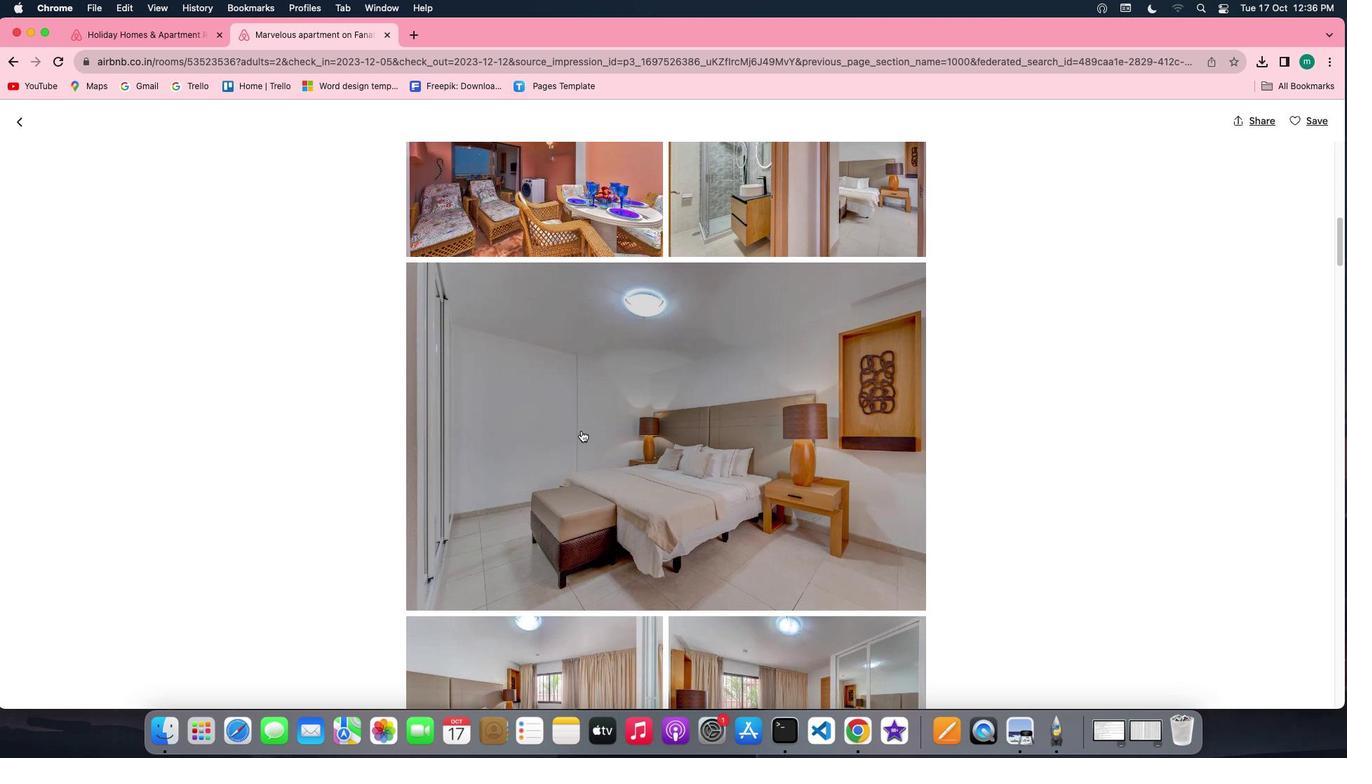 
Action: Mouse scrolled (581, 430) with delta (0, 0)
Screenshot: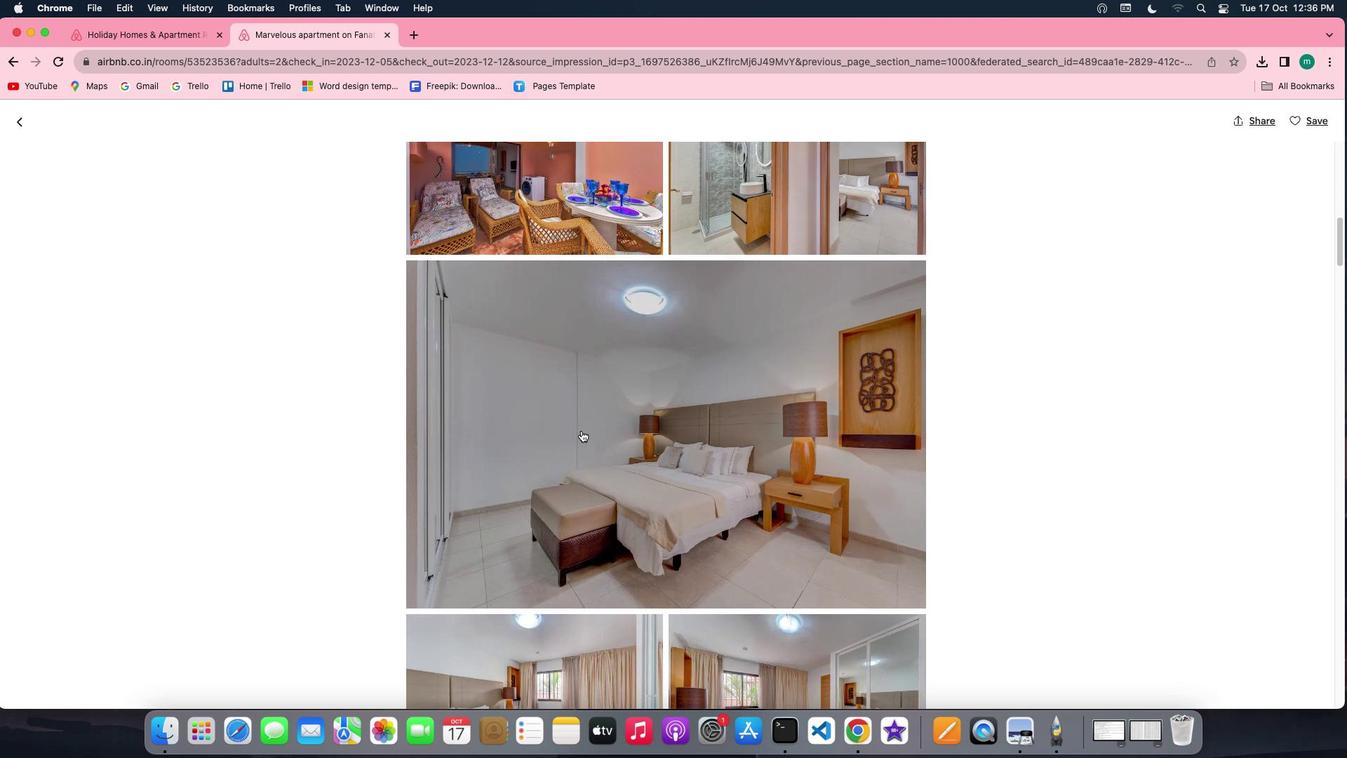 
Action: Mouse scrolled (581, 430) with delta (0, 0)
Screenshot: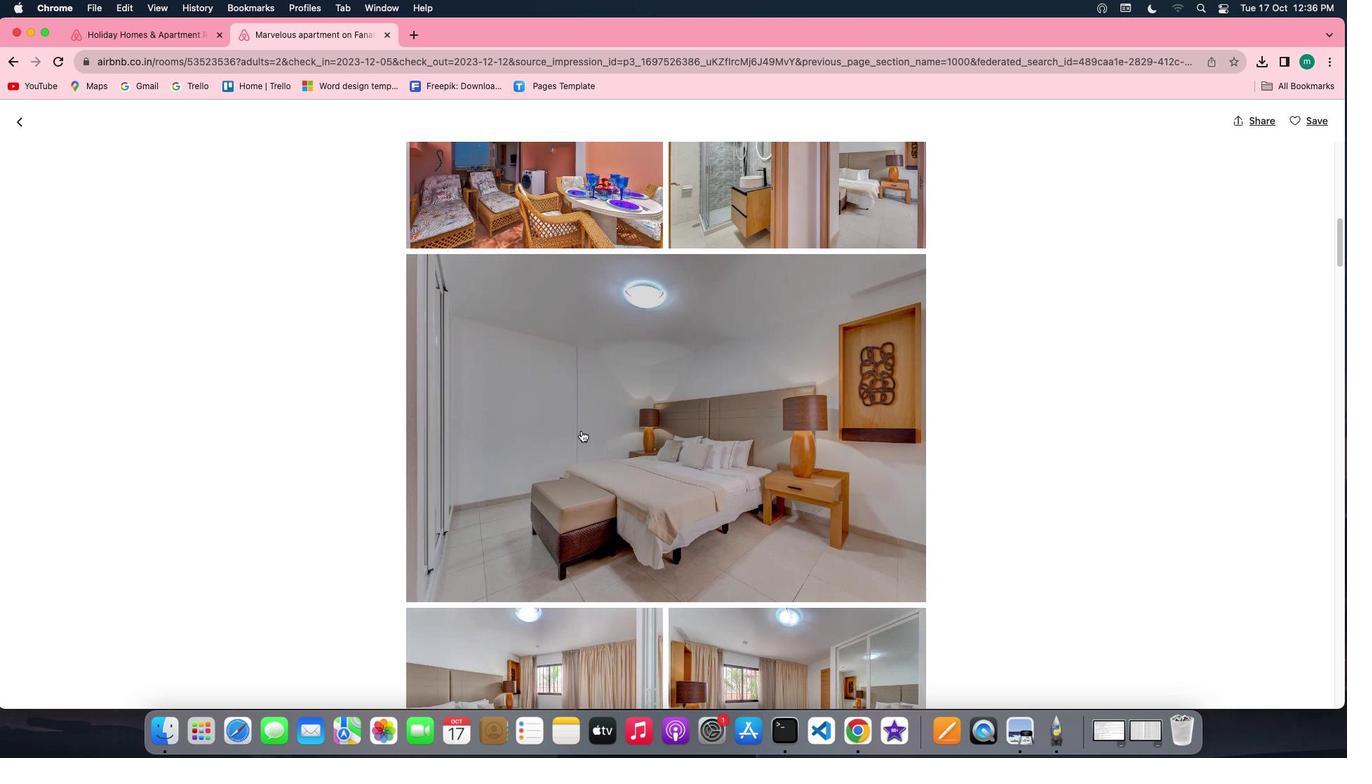 
Action: Mouse scrolled (581, 430) with delta (0, 0)
Screenshot: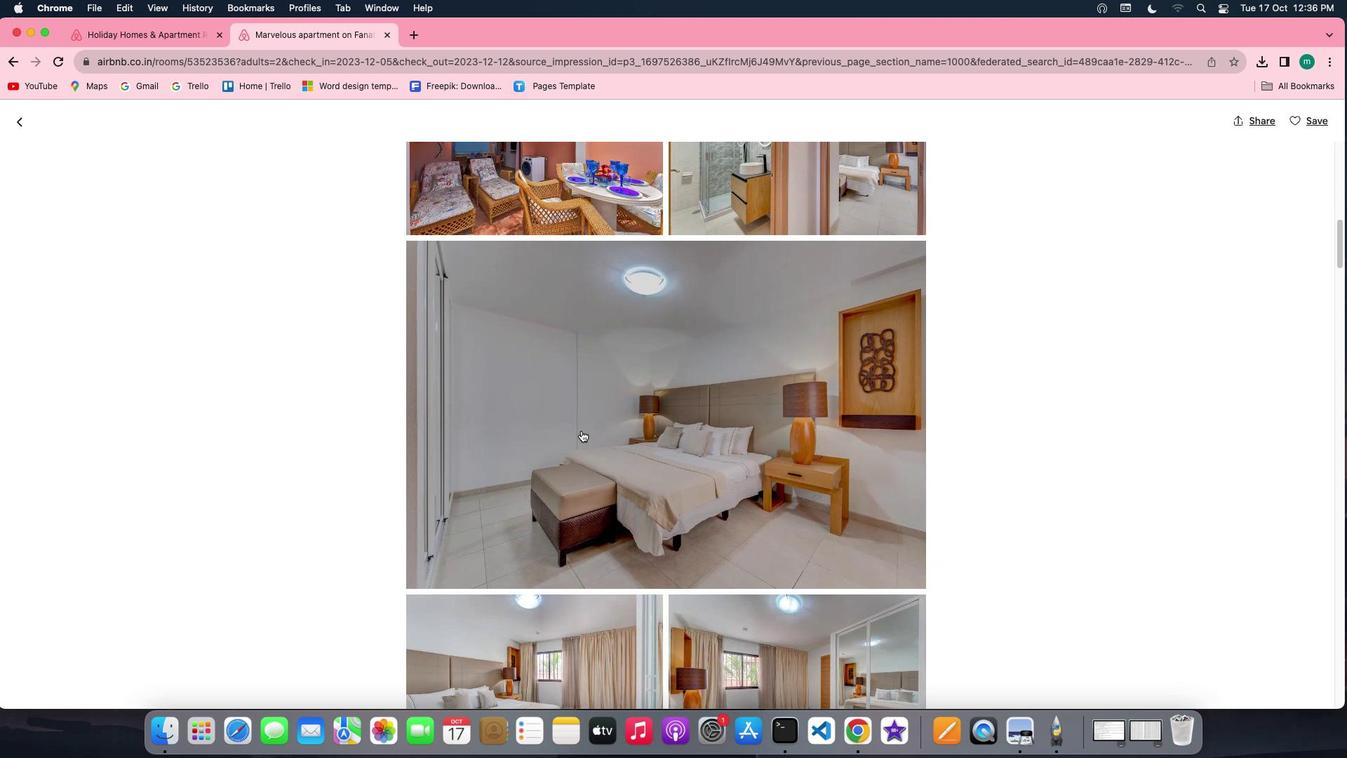 
Action: Mouse scrolled (581, 430) with delta (0, 0)
Screenshot: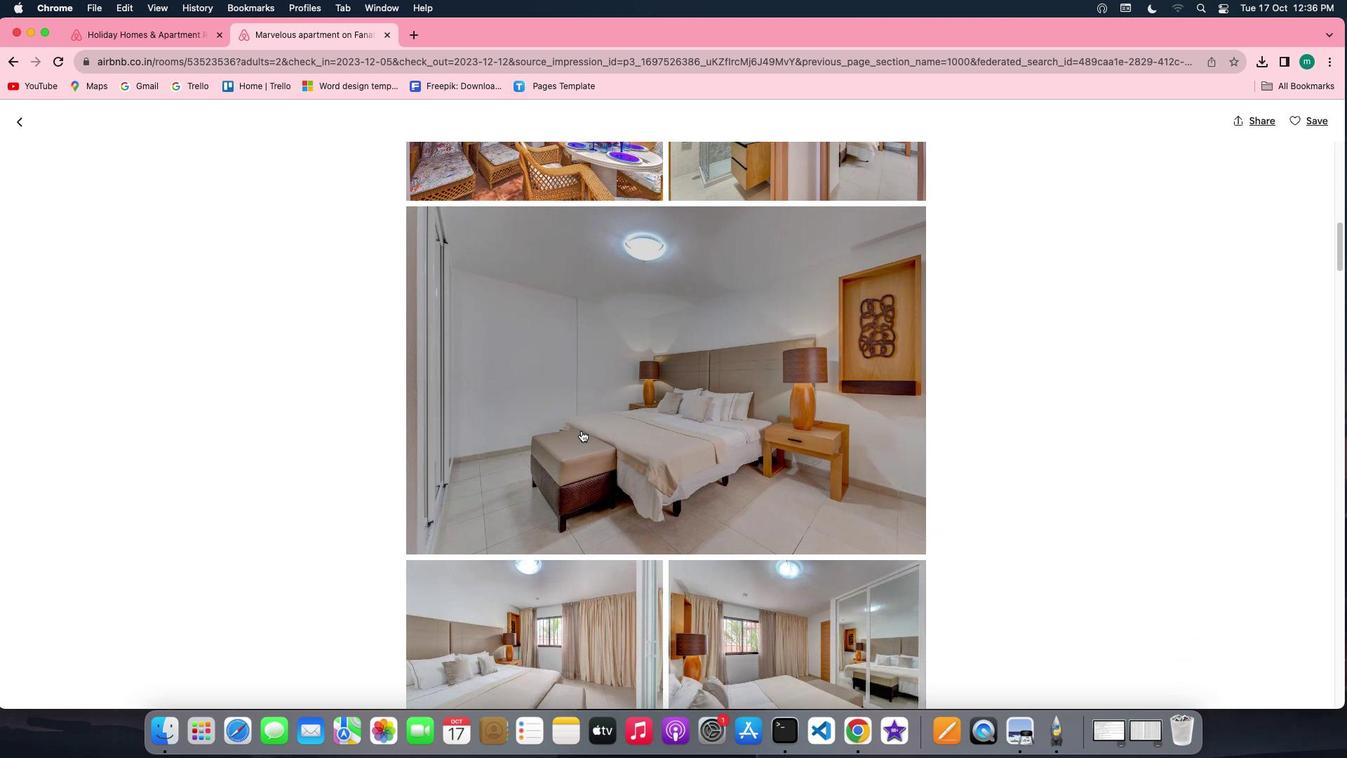 
Action: Mouse scrolled (581, 430) with delta (0, -1)
Screenshot: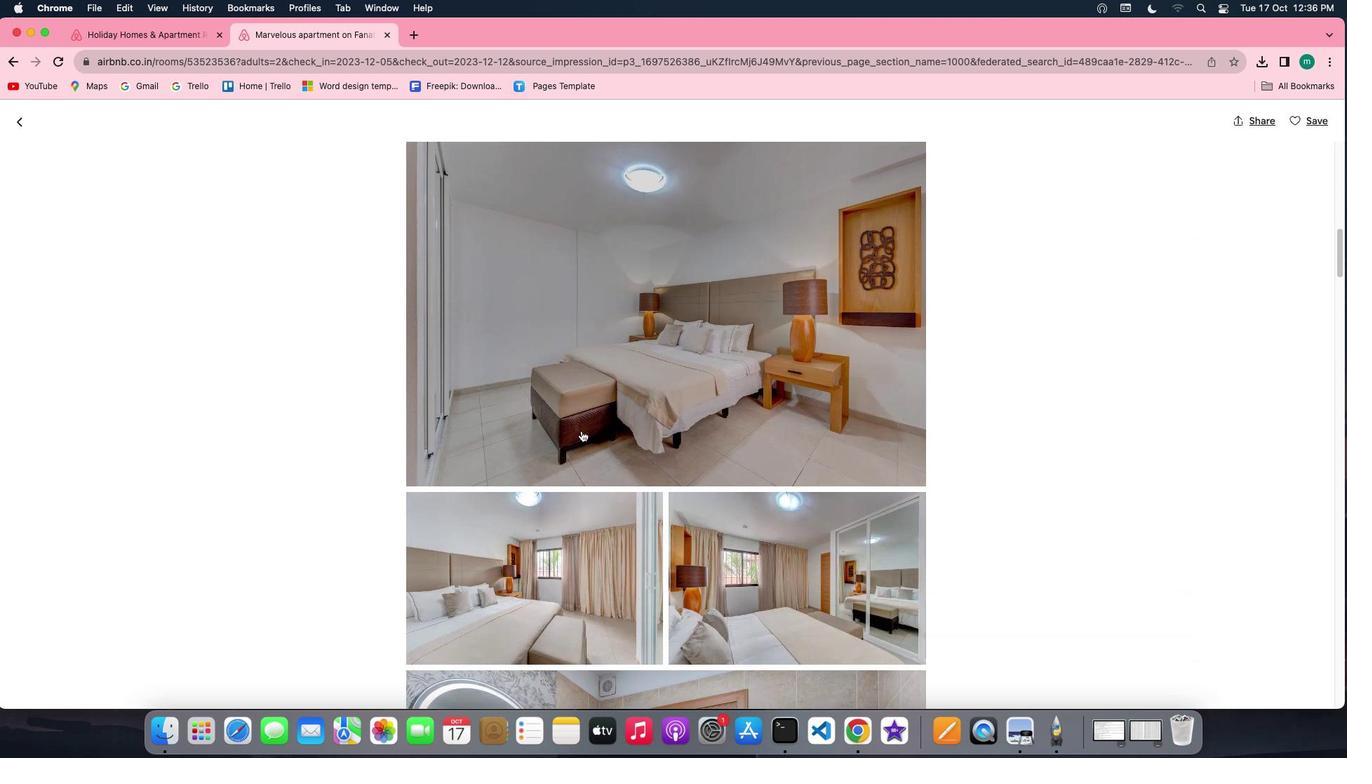 
Action: Mouse scrolled (581, 430) with delta (0, 0)
Screenshot: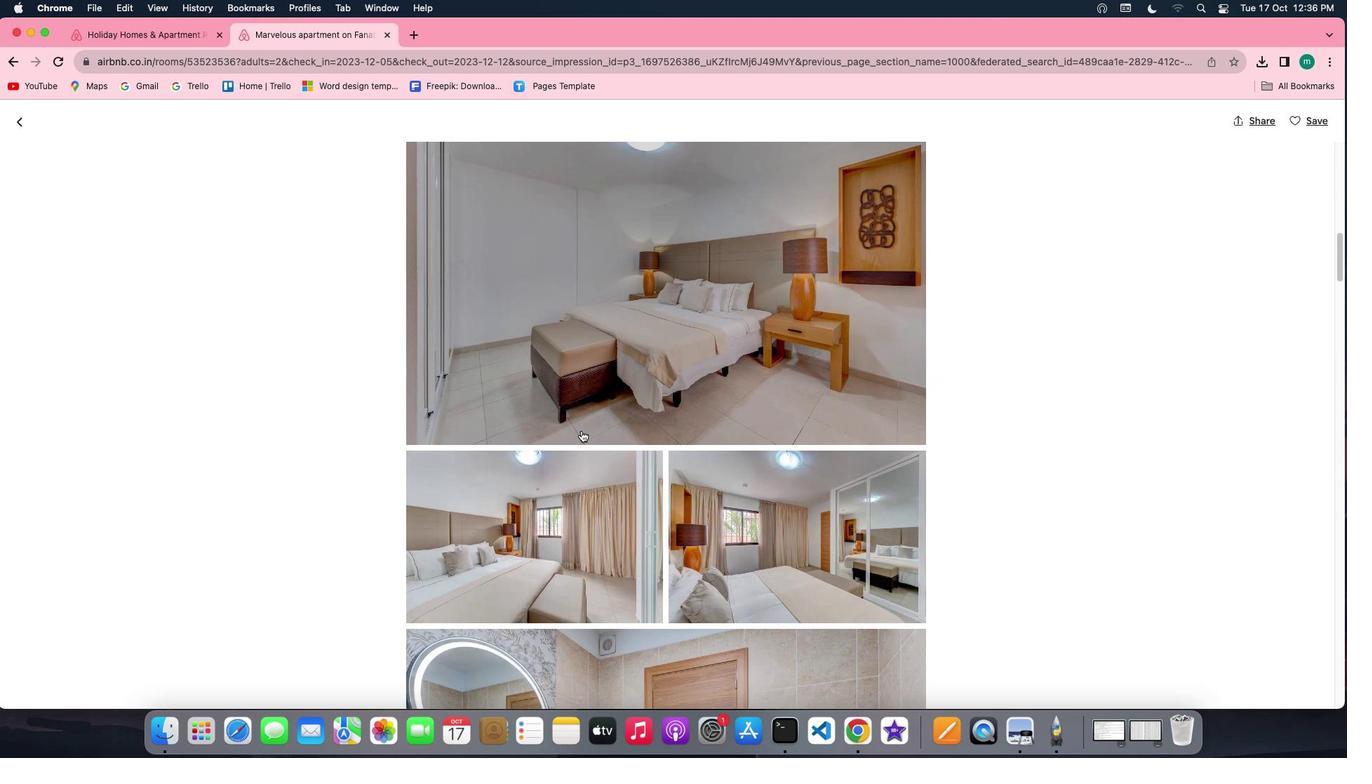 
Action: Mouse scrolled (581, 430) with delta (0, 0)
Screenshot: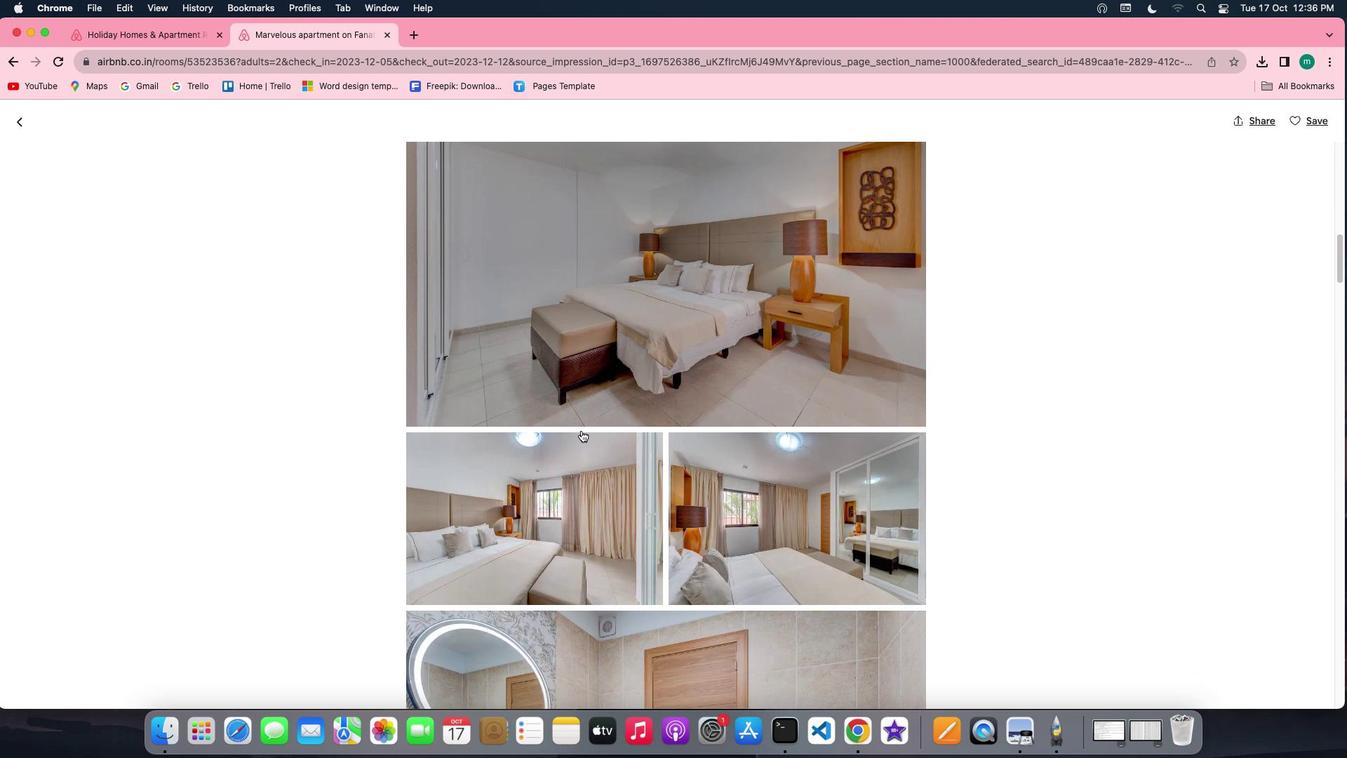 
Action: Mouse scrolled (581, 430) with delta (0, -1)
Screenshot: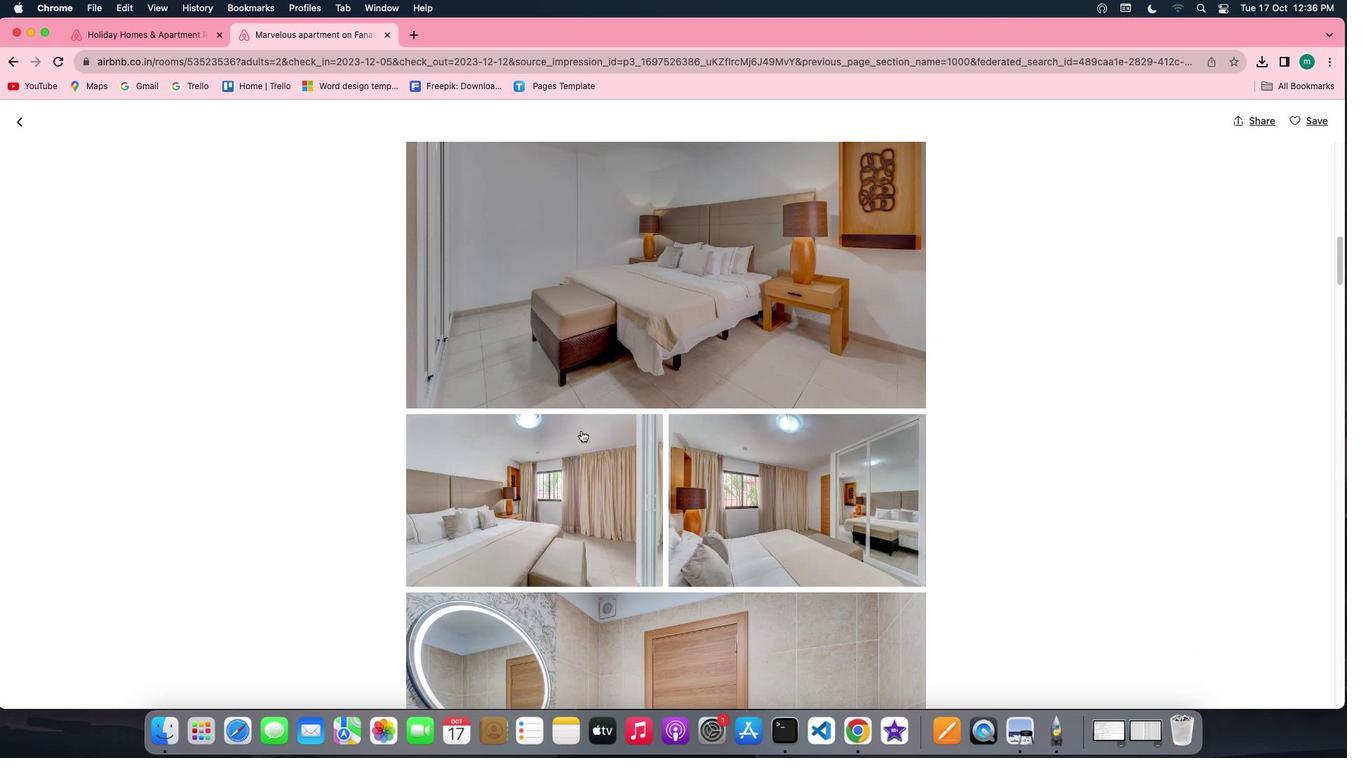 
Action: Mouse scrolled (581, 430) with delta (0, -1)
Screenshot: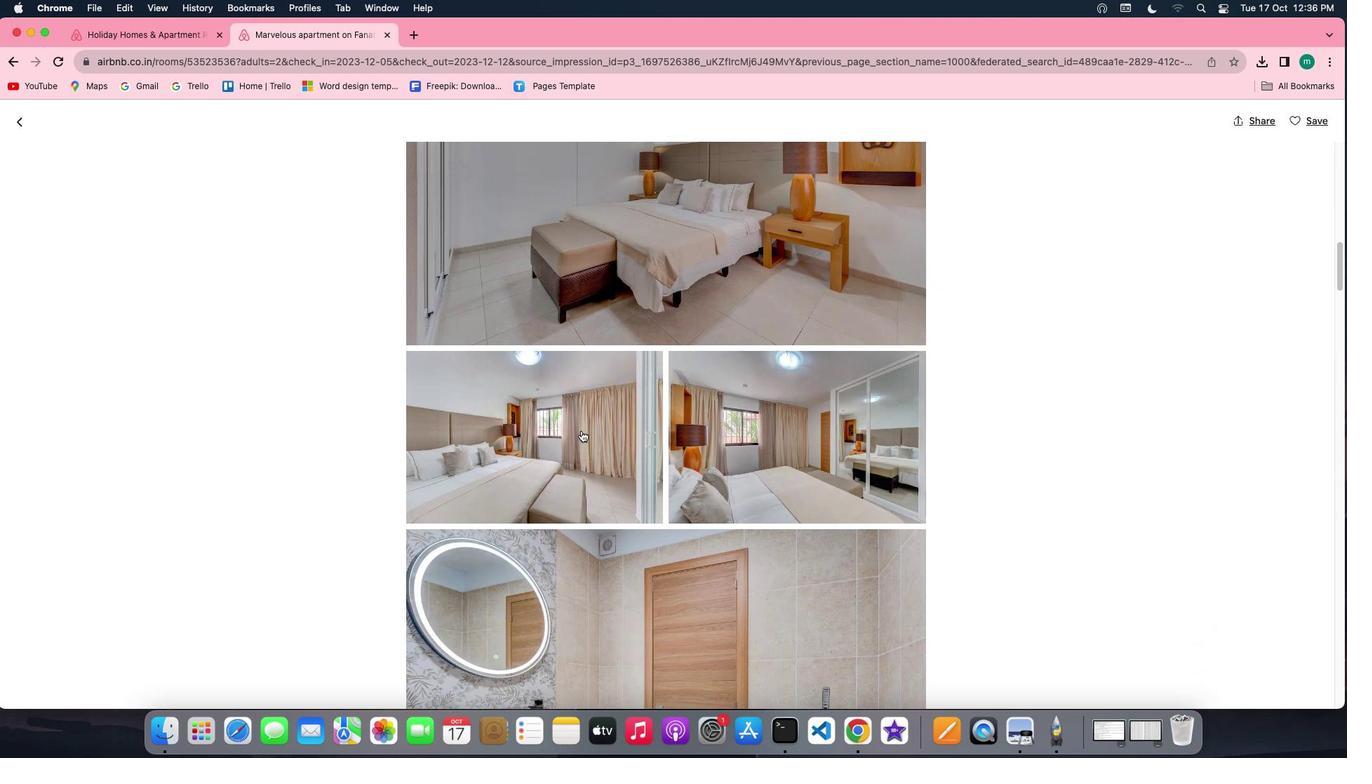 
Action: Mouse scrolled (581, 430) with delta (0, 0)
Screenshot: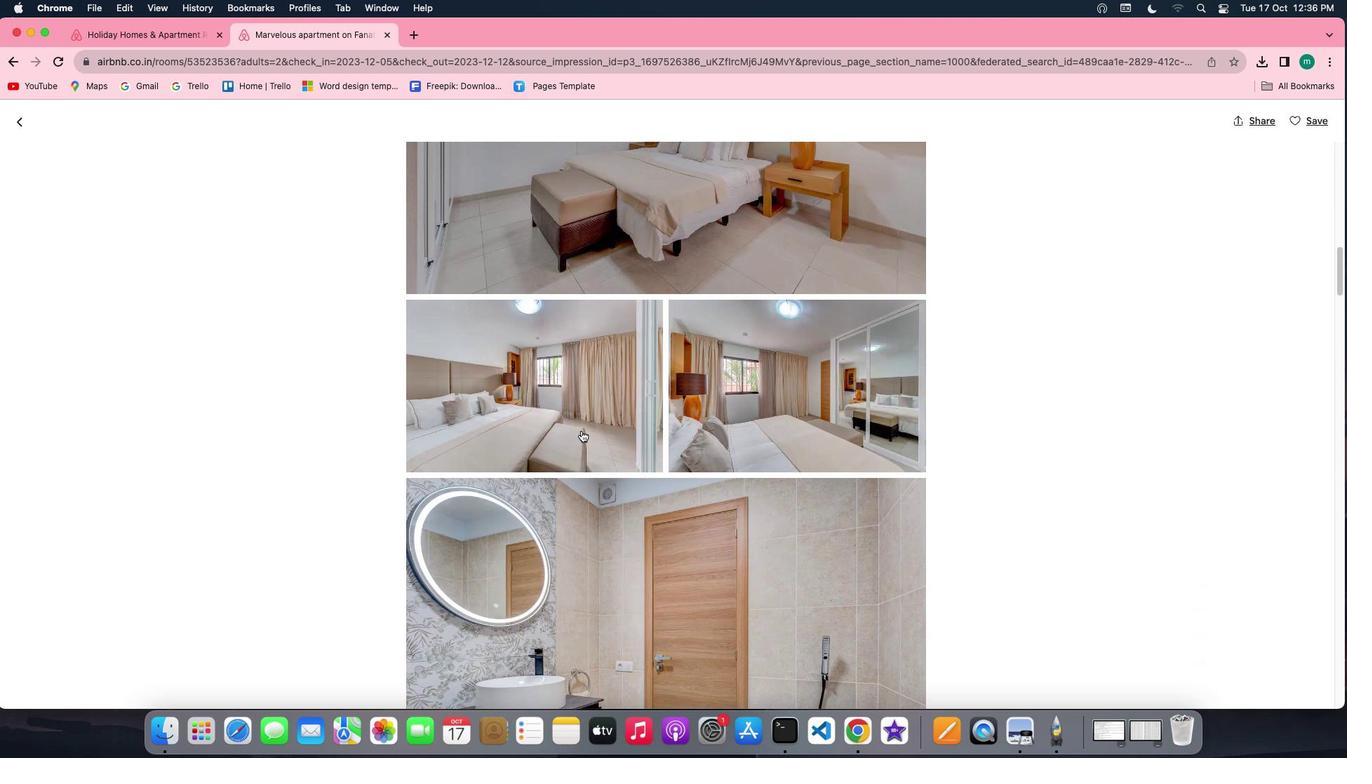 
Action: Mouse scrolled (581, 430) with delta (0, 0)
Screenshot: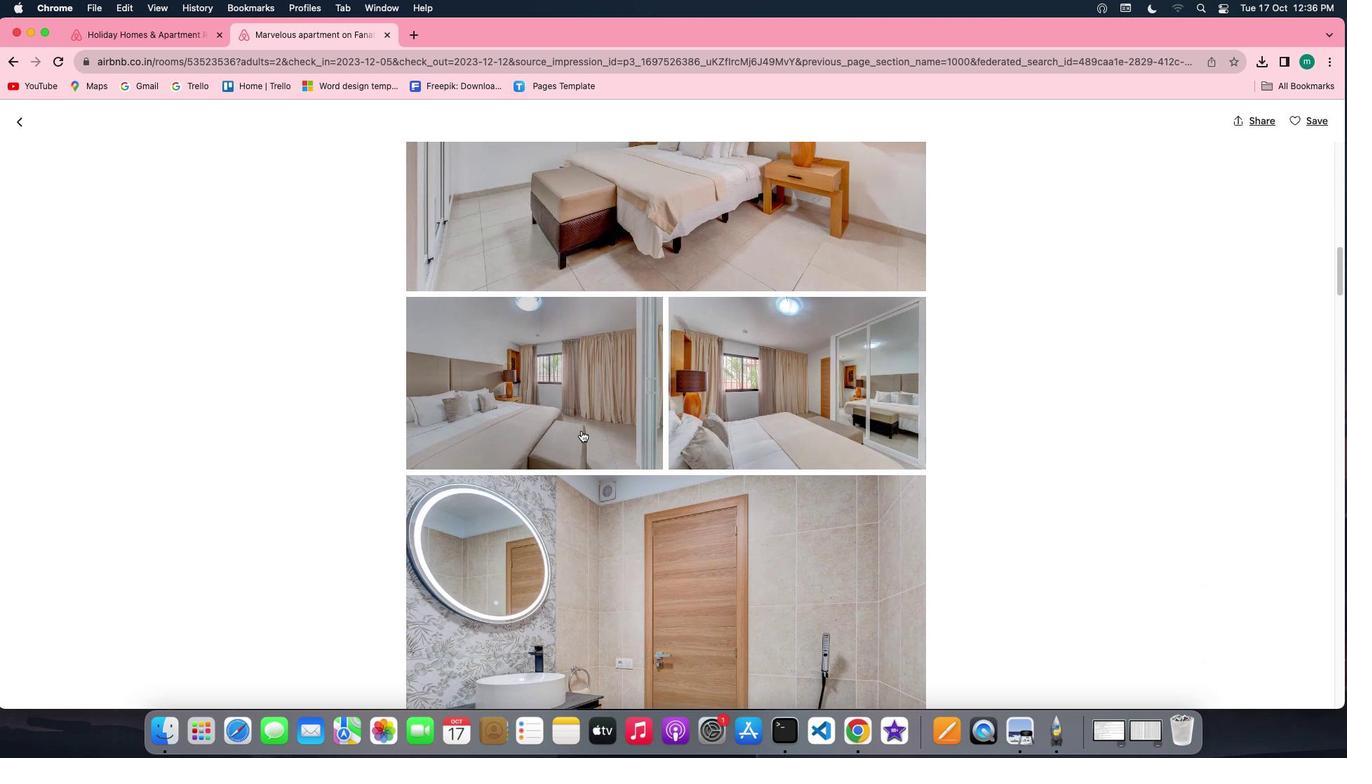 
Action: Mouse scrolled (581, 430) with delta (0, 0)
Screenshot: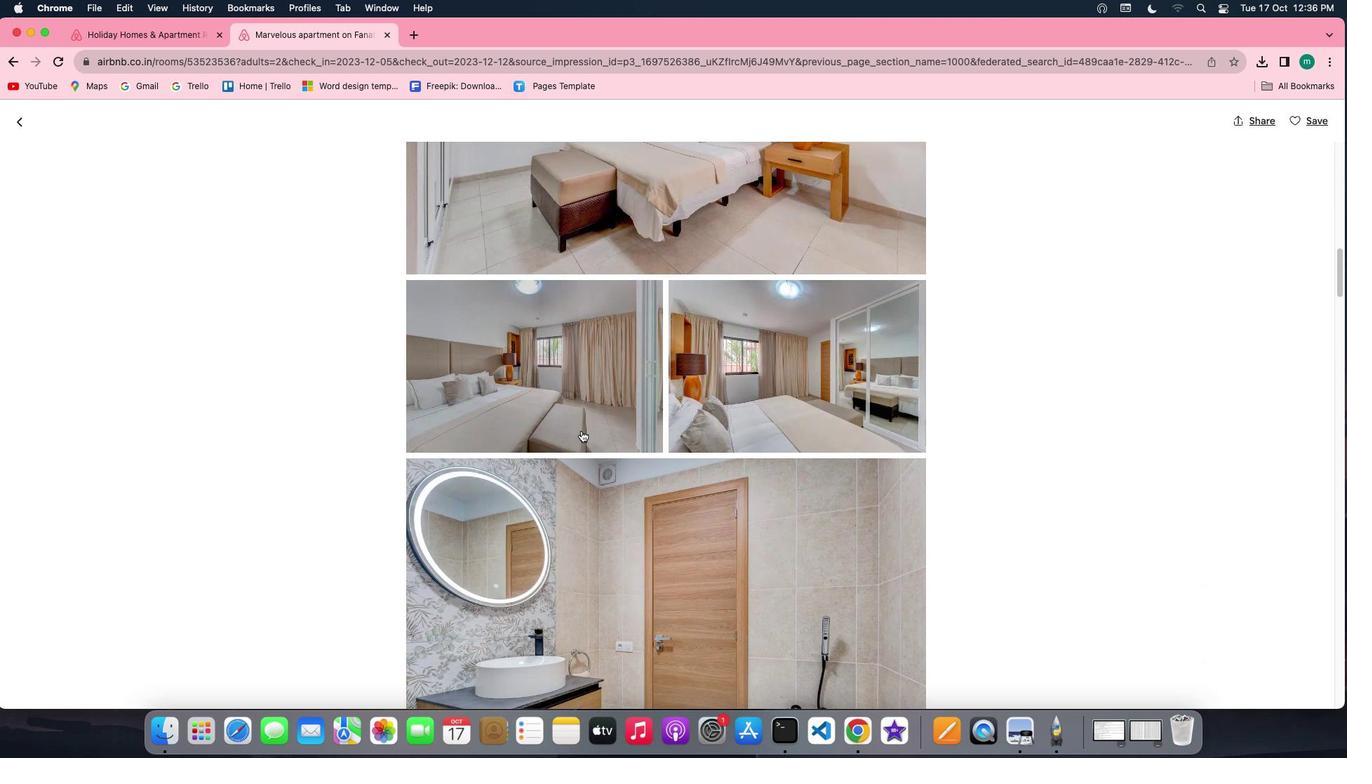 
Action: Mouse scrolled (581, 430) with delta (0, -1)
Screenshot: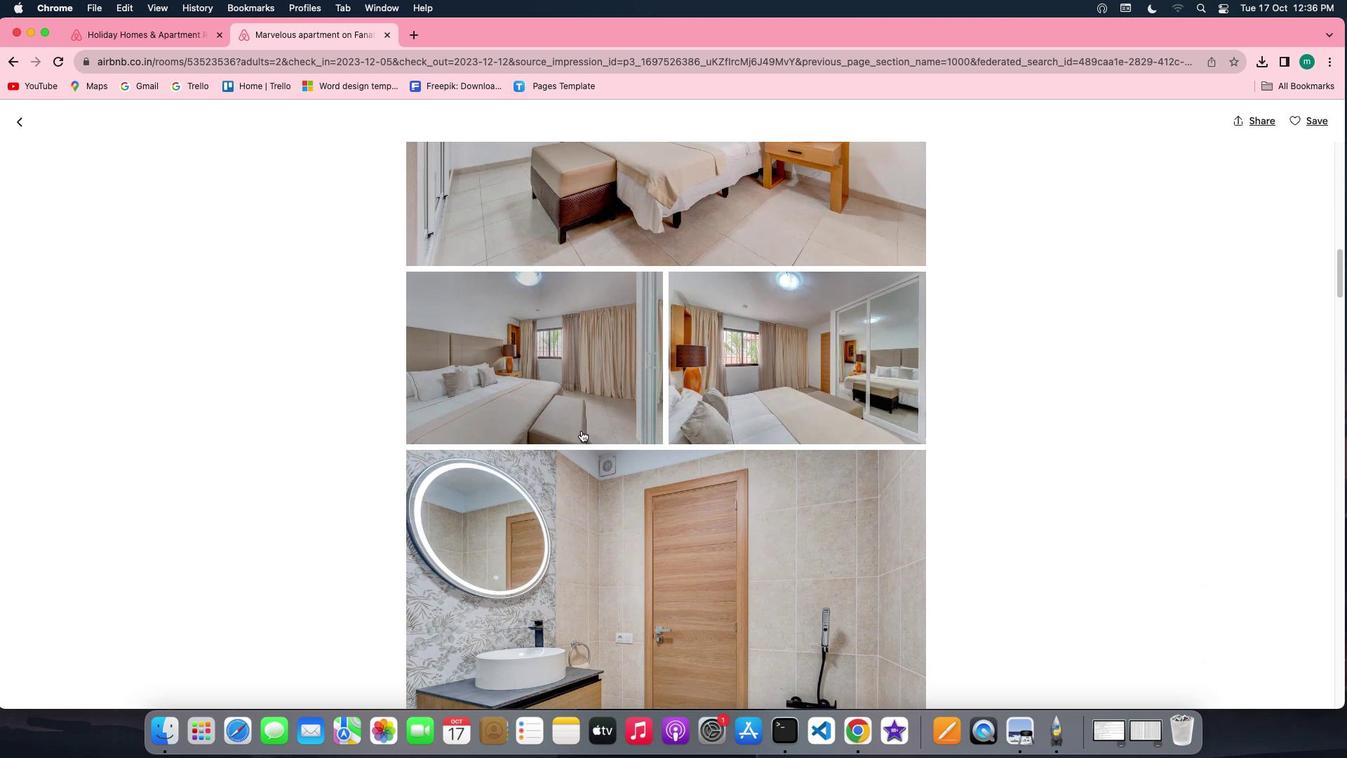 
Action: Mouse scrolled (581, 430) with delta (0, -1)
Screenshot: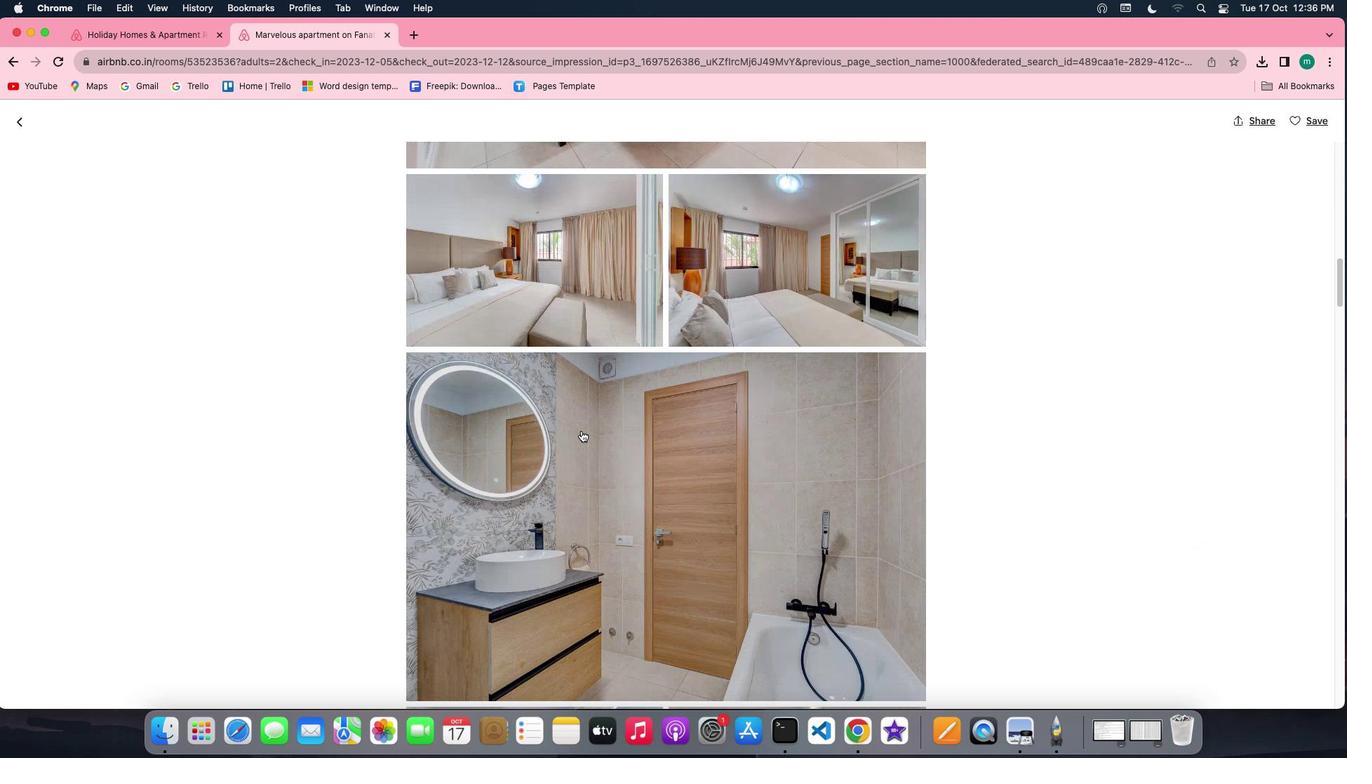 
Action: Mouse scrolled (581, 430) with delta (0, 0)
Screenshot: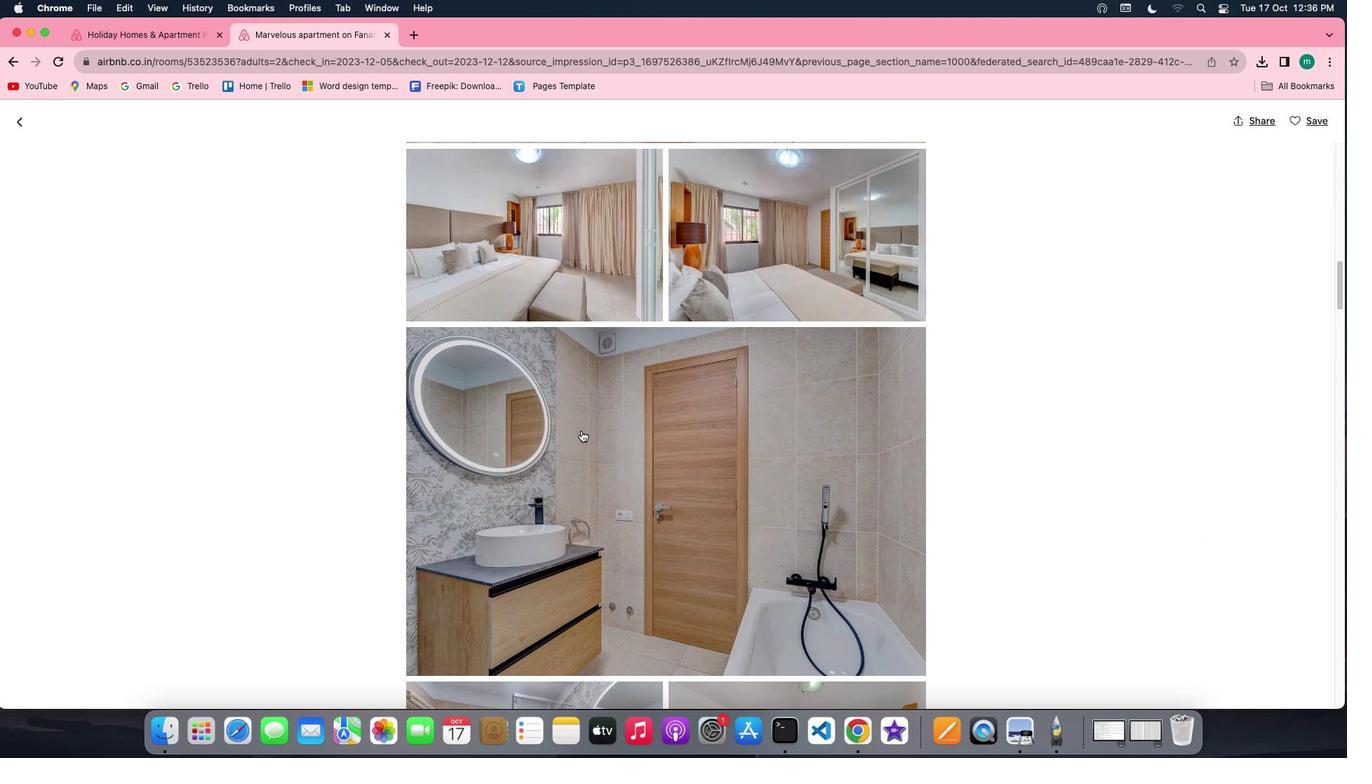
Action: Mouse scrolled (581, 430) with delta (0, 0)
Screenshot: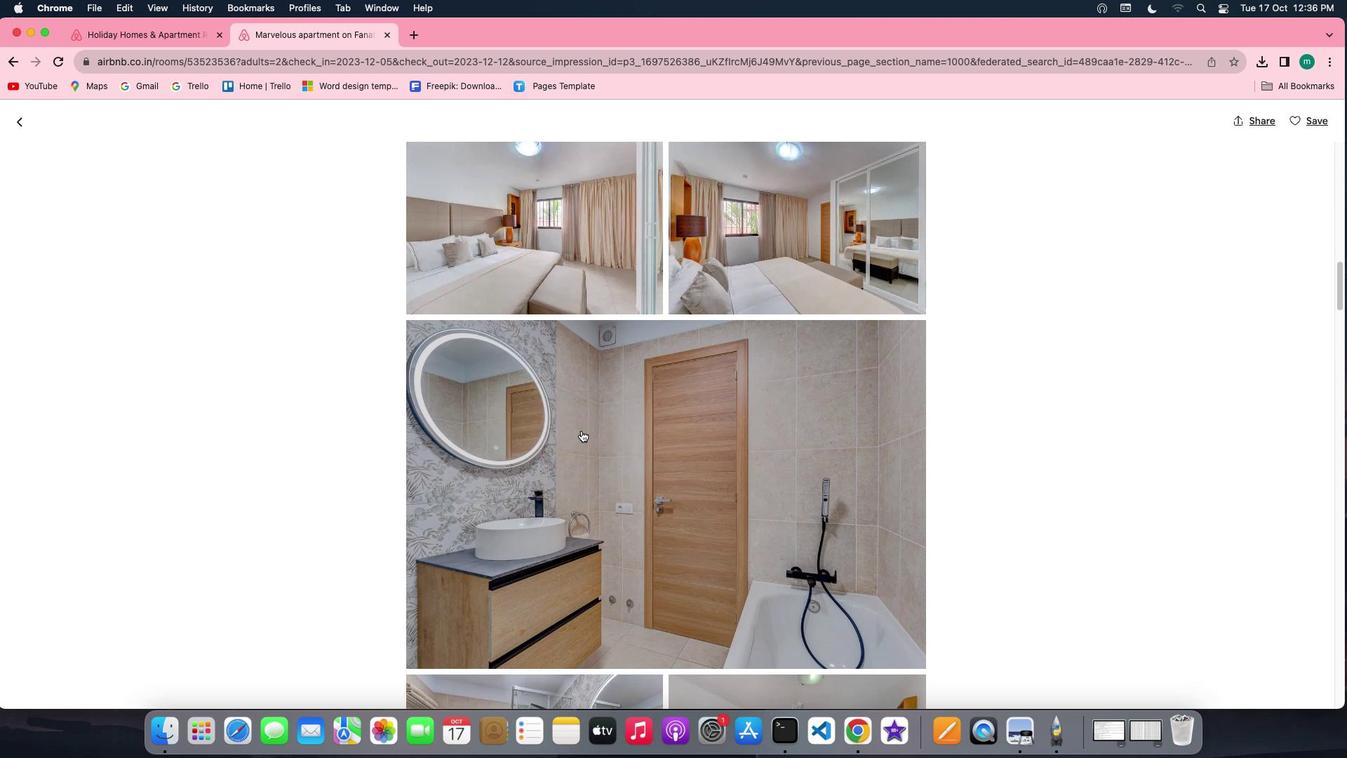 
Action: Mouse scrolled (581, 430) with delta (0, 0)
Screenshot: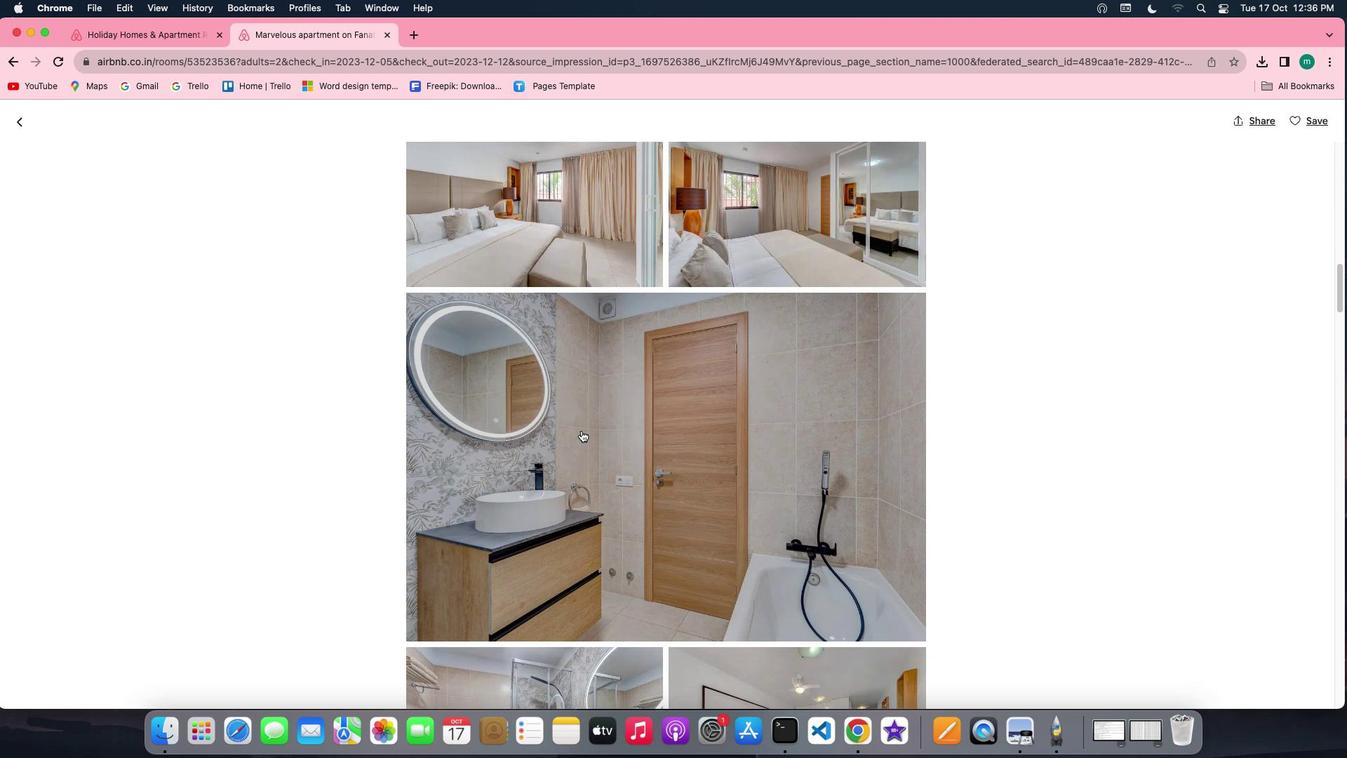 
Action: Mouse scrolled (581, 430) with delta (0, -1)
Screenshot: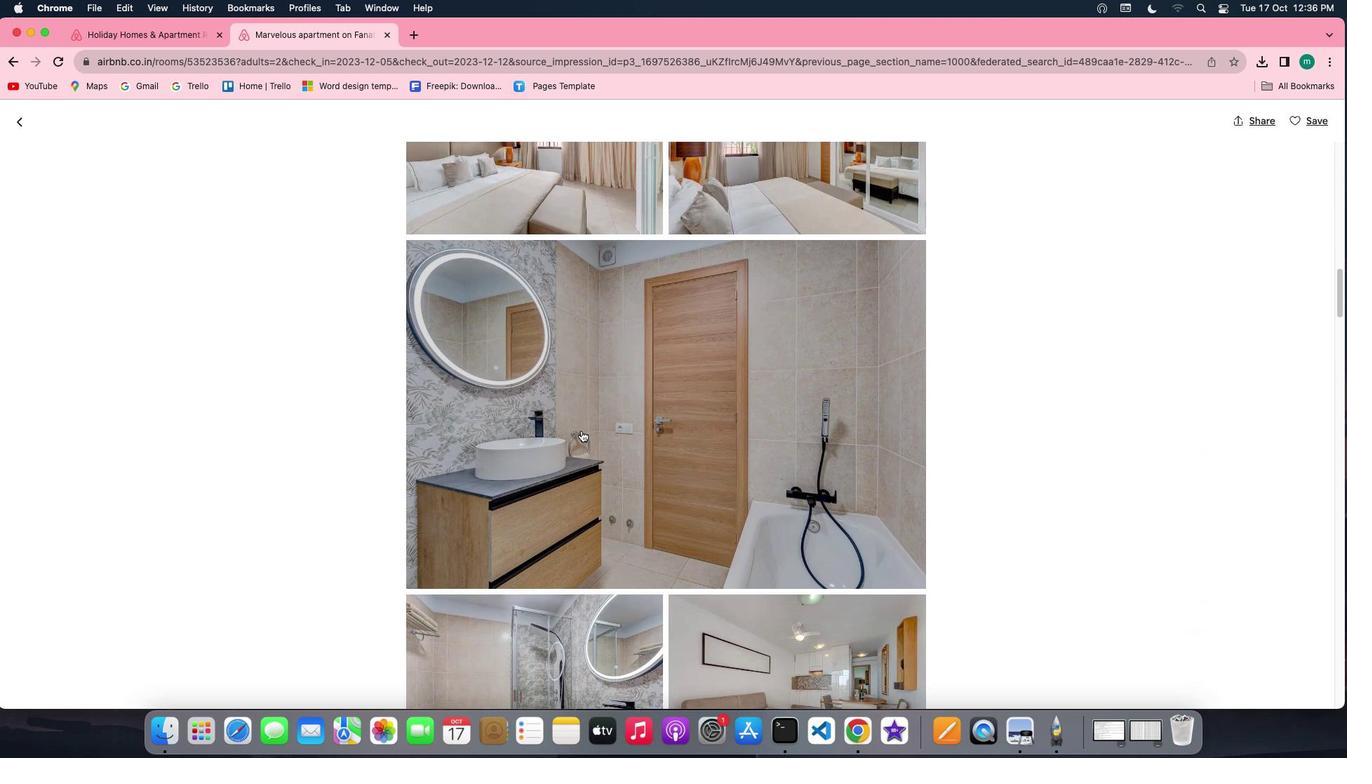 
Action: Mouse scrolled (581, 430) with delta (0, -1)
Screenshot: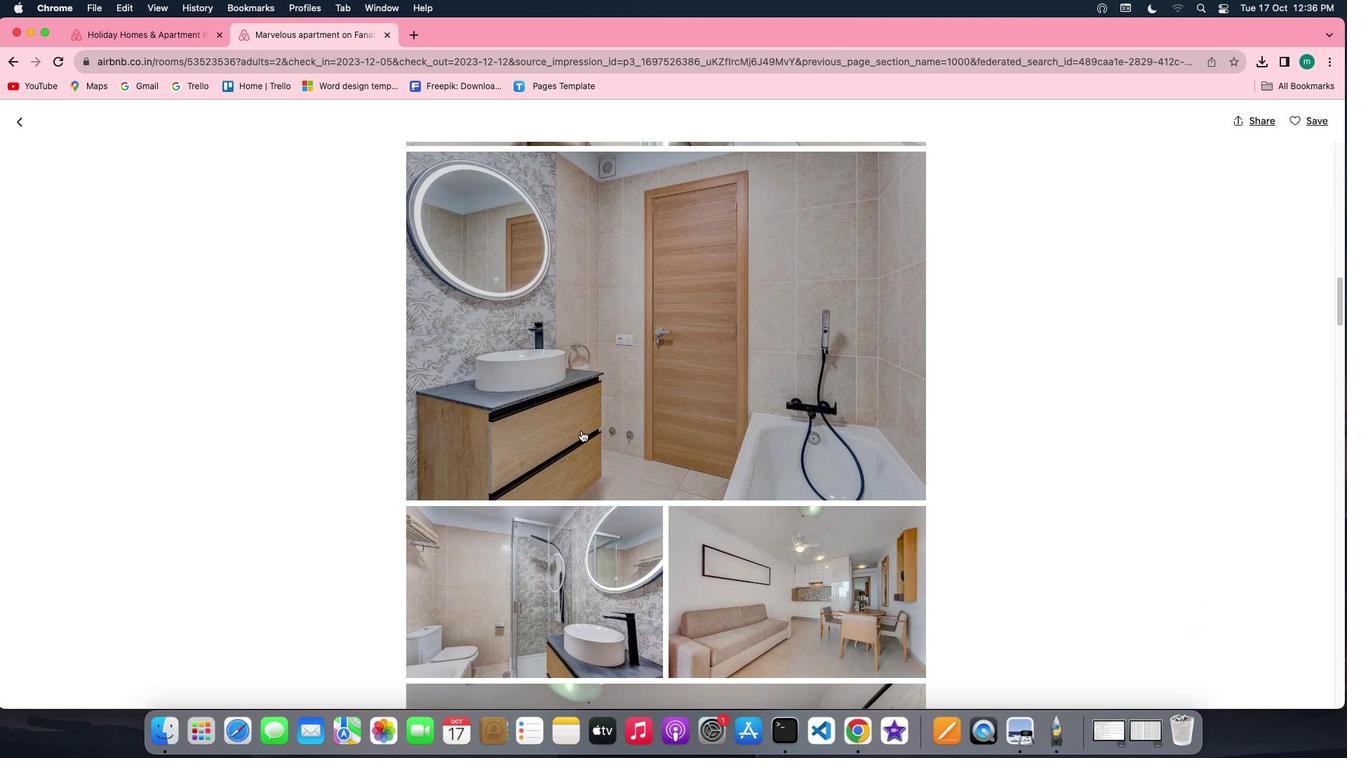 
Action: Mouse scrolled (581, 430) with delta (0, 0)
Screenshot: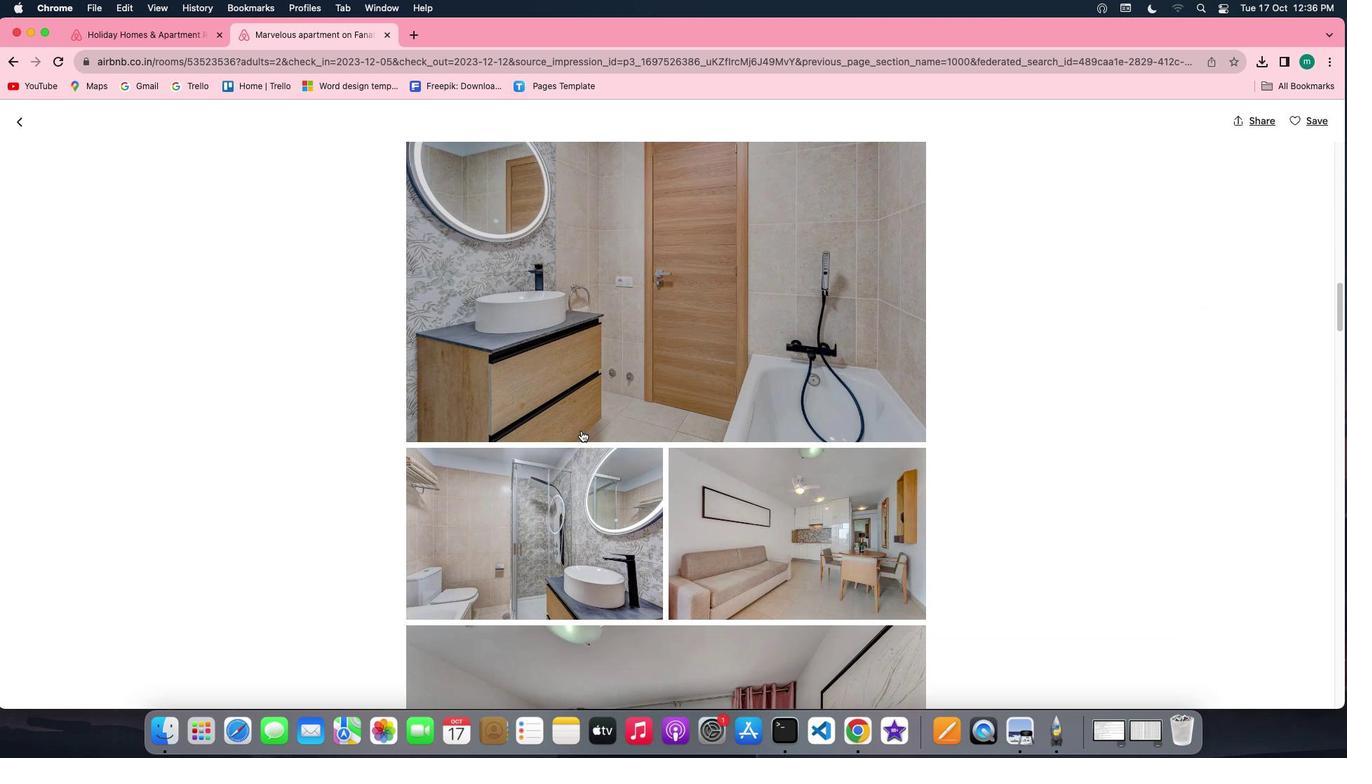 
Action: Mouse scrolled (581, 430) with delta (0, 0)
Screenshot: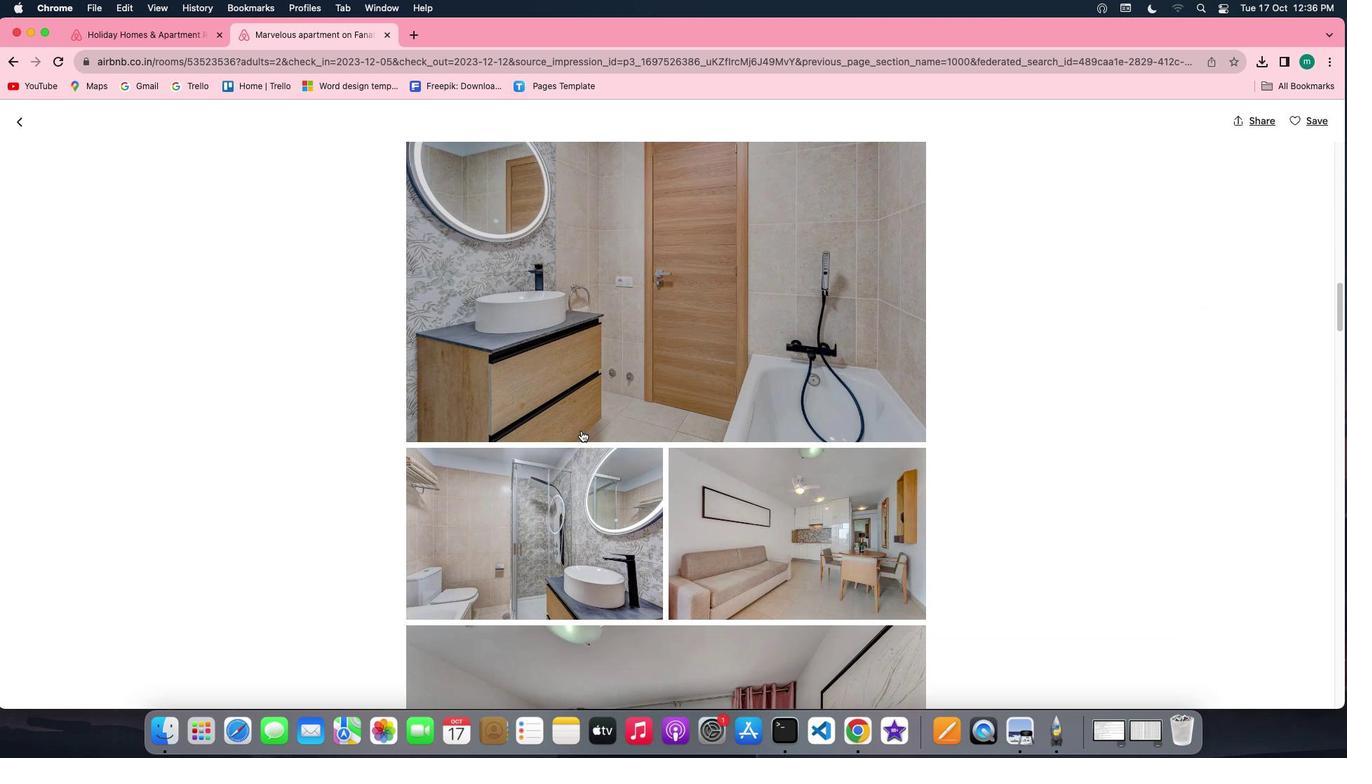 
Action: Mouse scrolled (581, 430) with delta (0, -2)
Screenshot: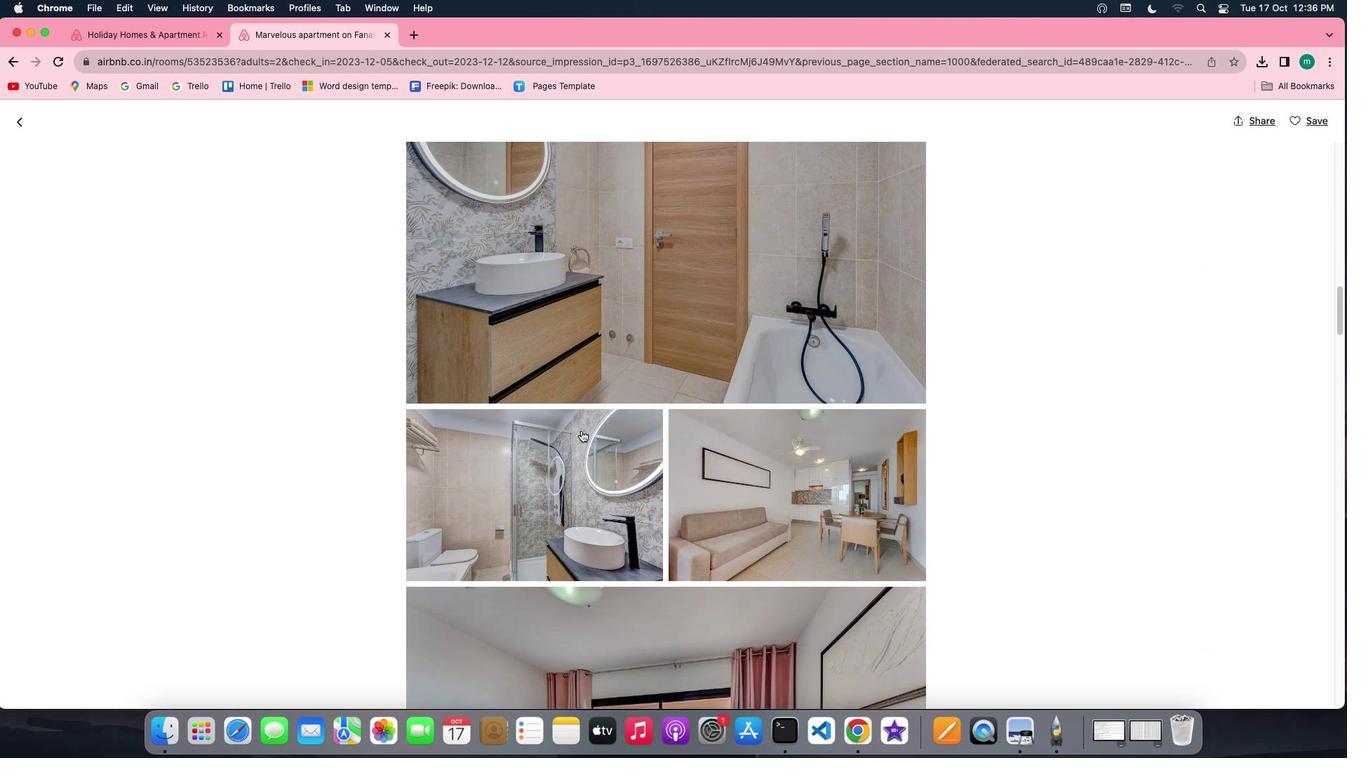 
Action: Mouse scrolled (581, 430) with delta (0, -2)
Screenshot: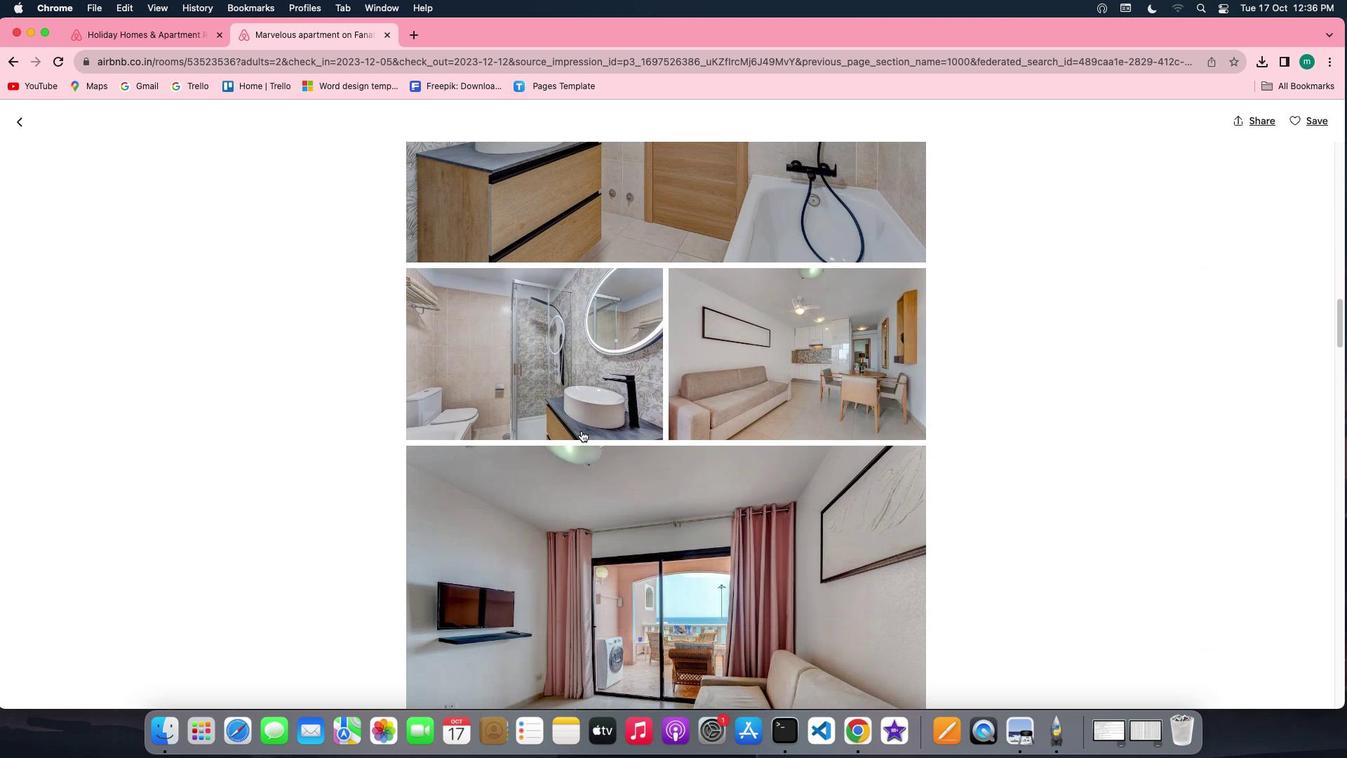 
Action: Mouse scrolled (581, 430) with delta (0, -2)
Screenshot: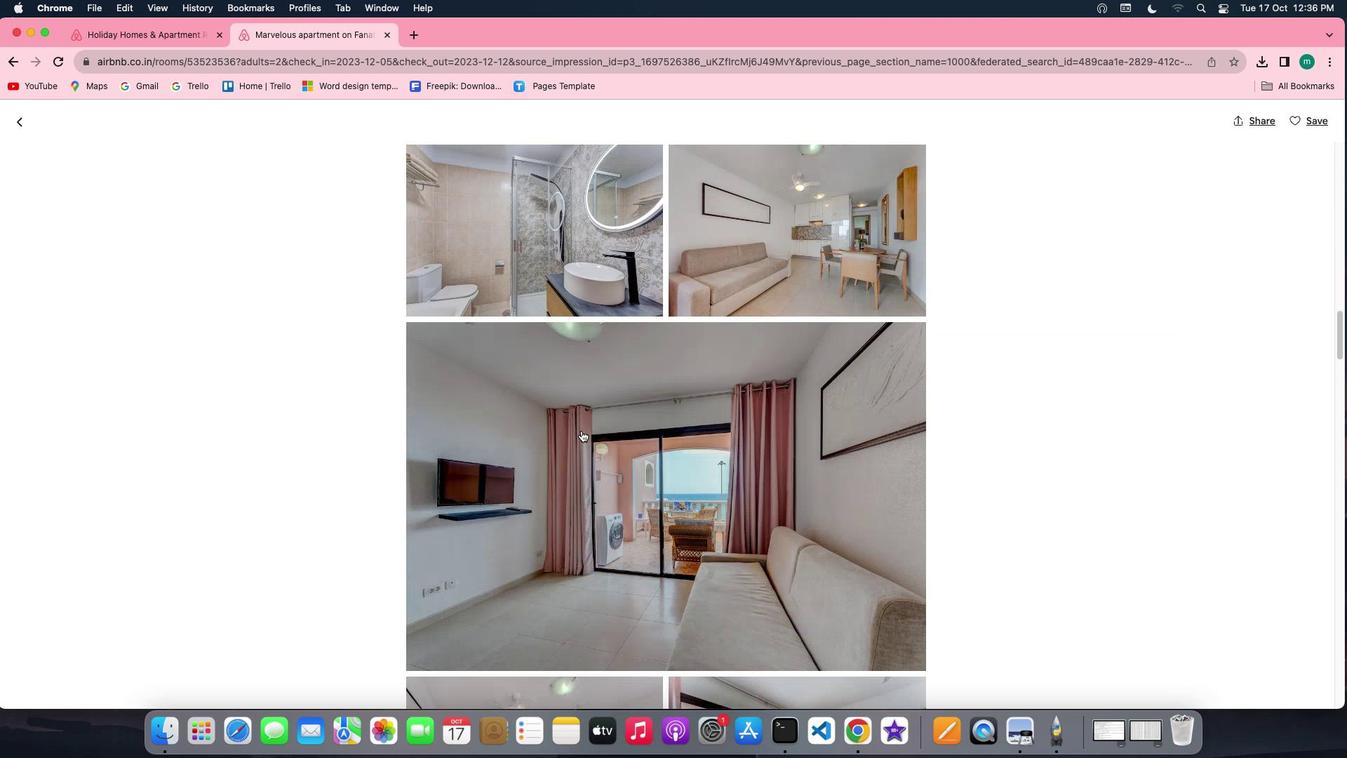 
Action: Mouse scrolled (581, 430) with delta (0, 0)
Screenshot: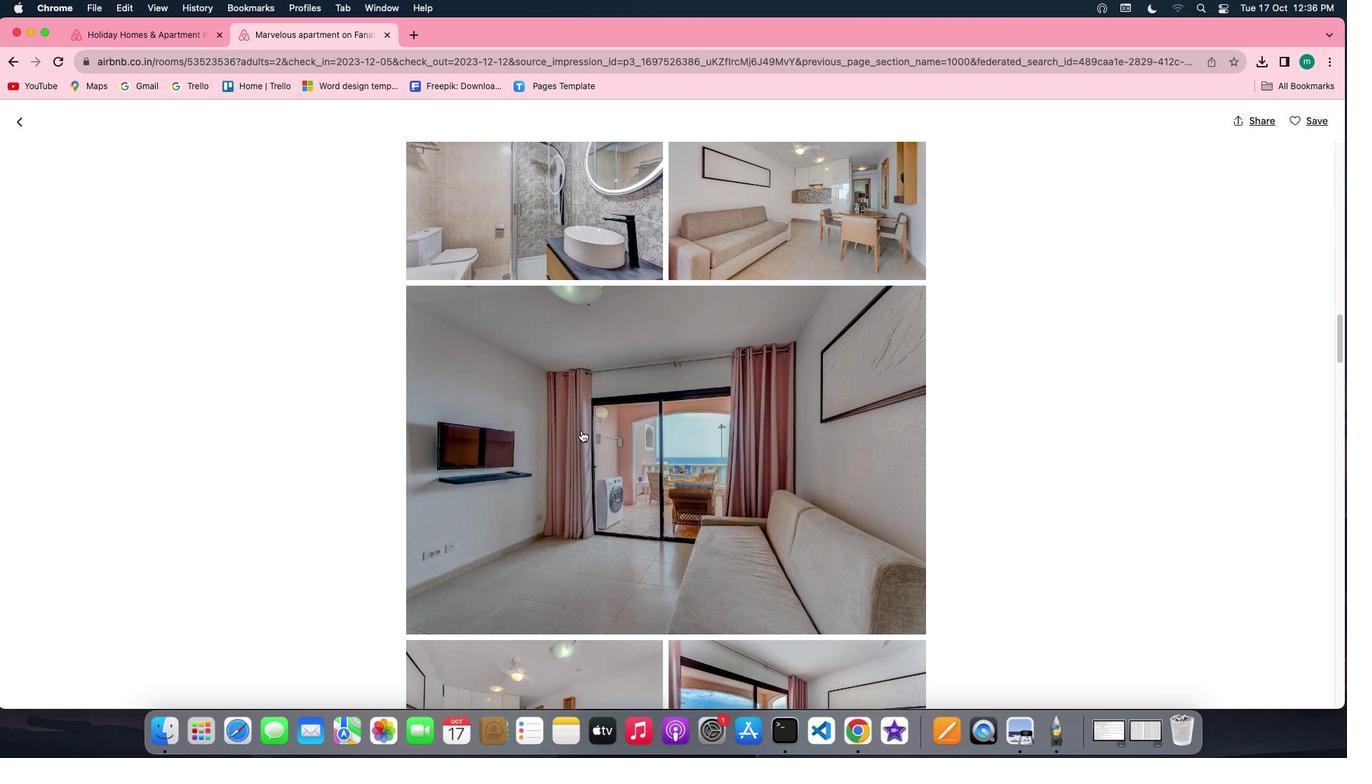 
Action: Mouse scrolled (581, 430) with delta (0, 0)
Screenshot: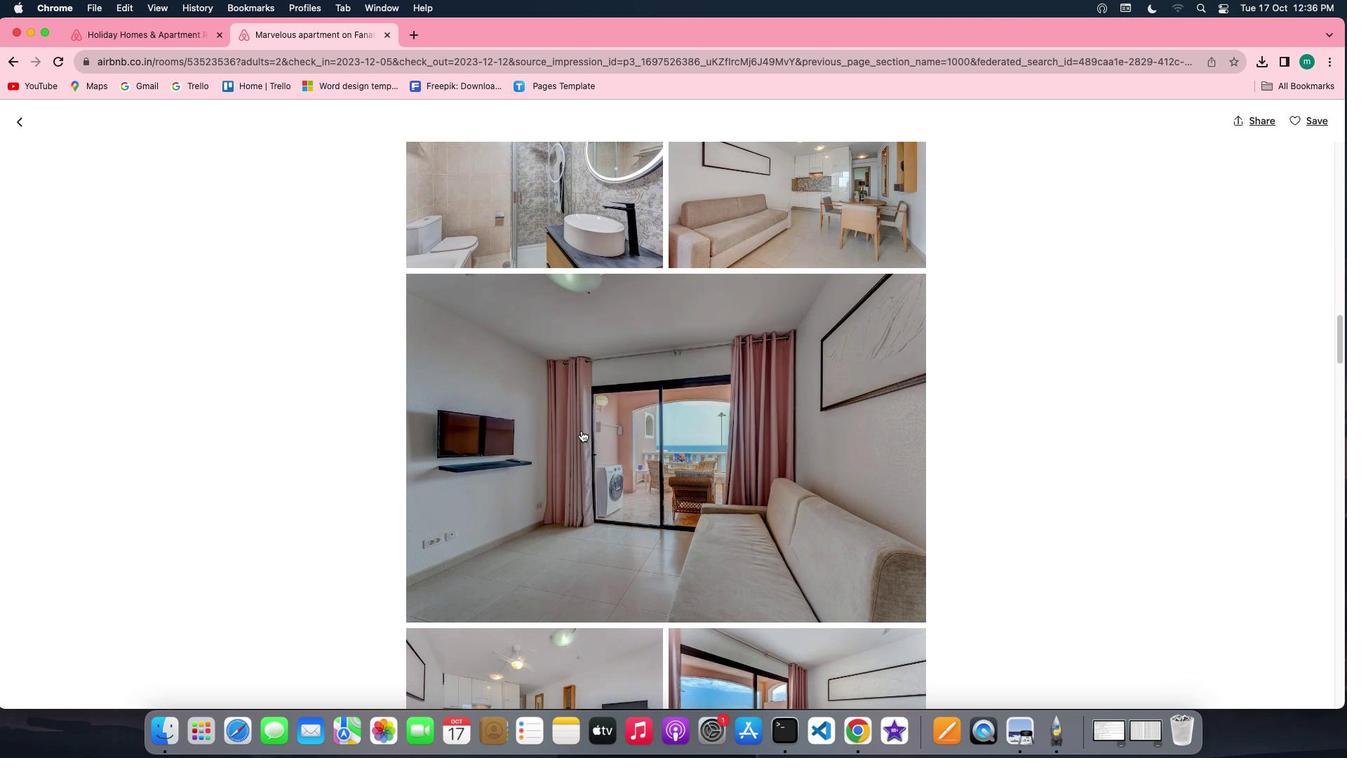 
Action: Mouse scrolled (581, 430) with delta (0, 0)
Screenshot: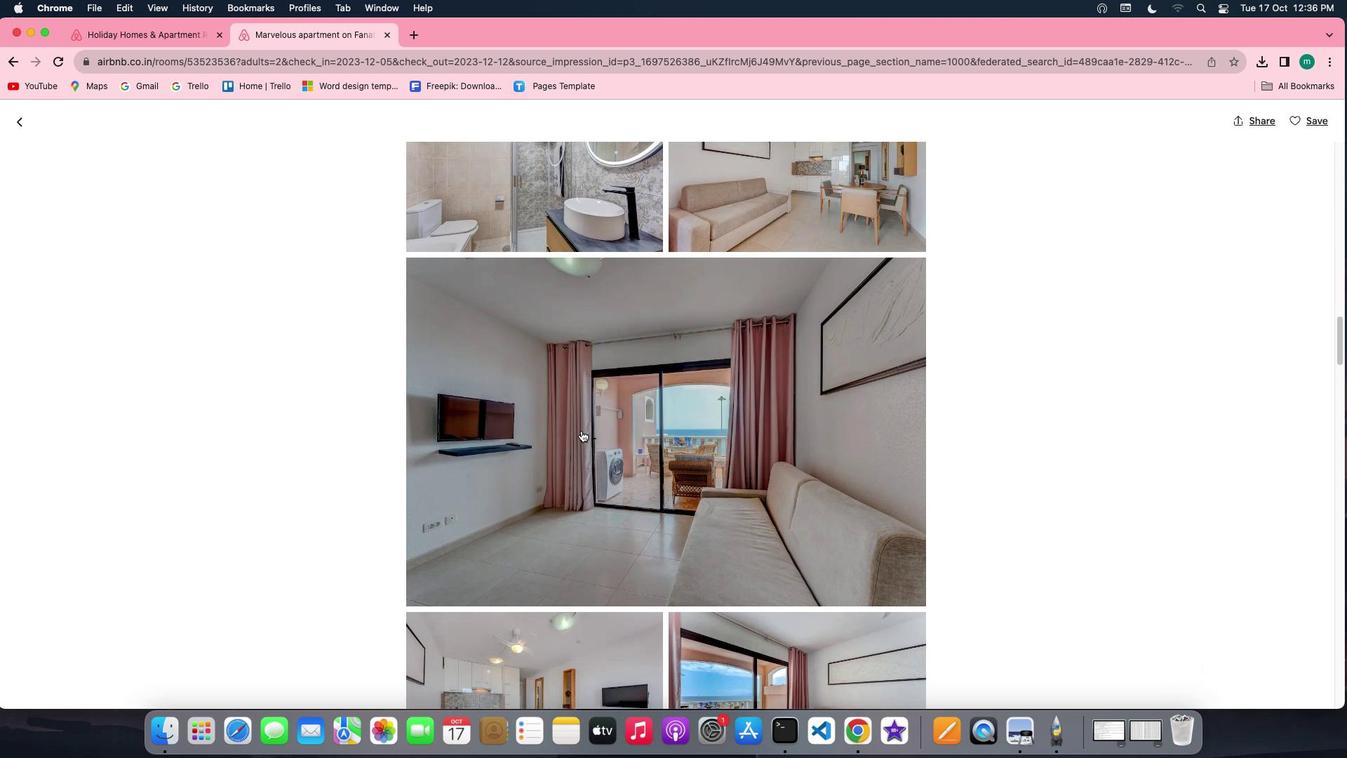 
Action: Mouse scrolled (581, 430) with delta (0, -1)
Screenshot: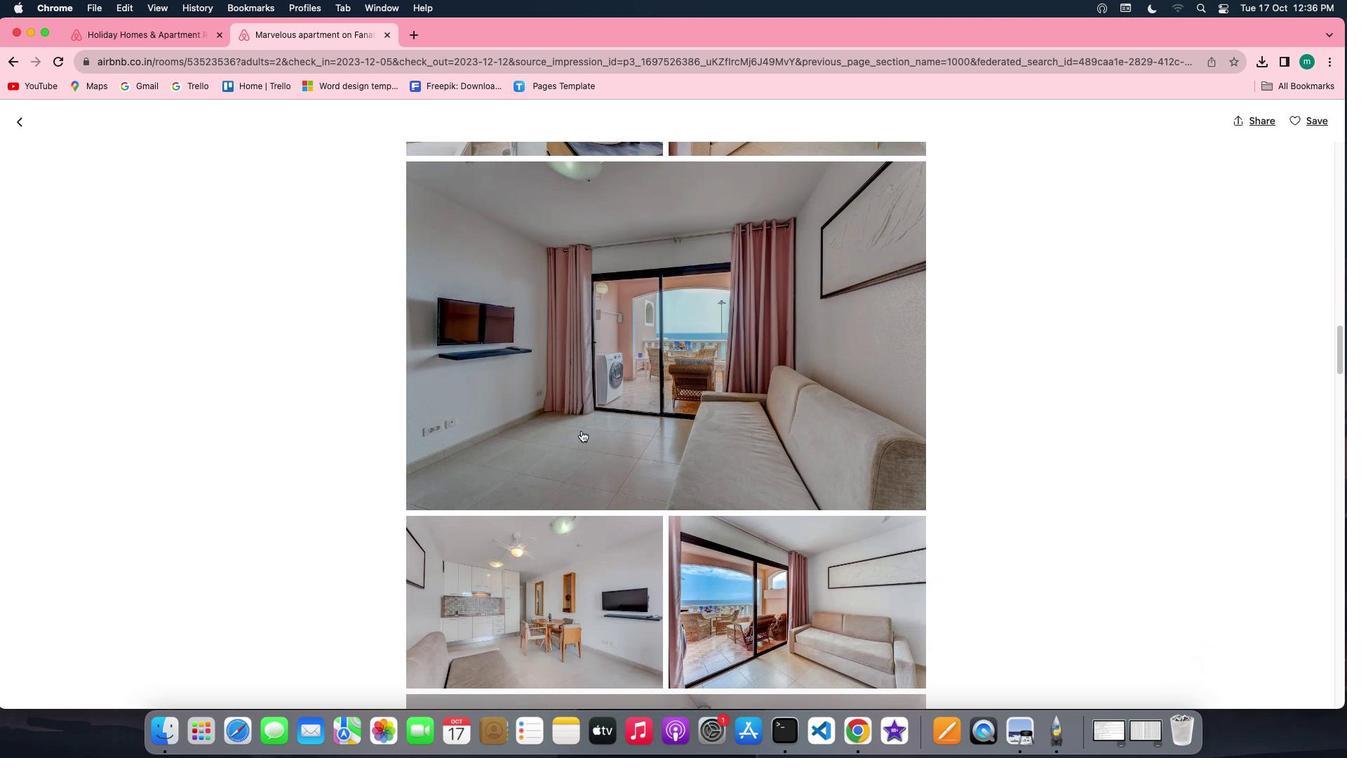 
Action: Mouse scrolled (581, 430) with delta (0, -2)
Screenshot: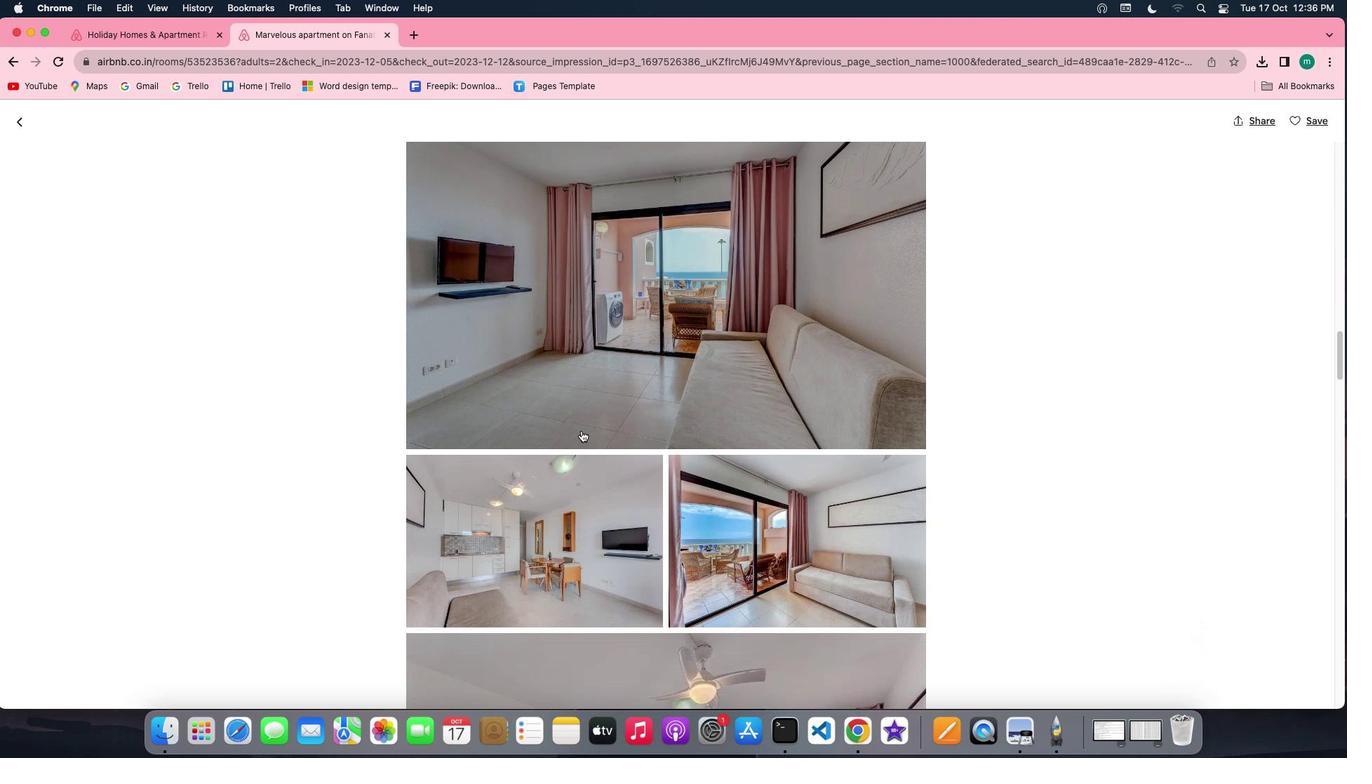
Action: Mouse scrolled (581, 430) with delta (0, 0)
Screenshot: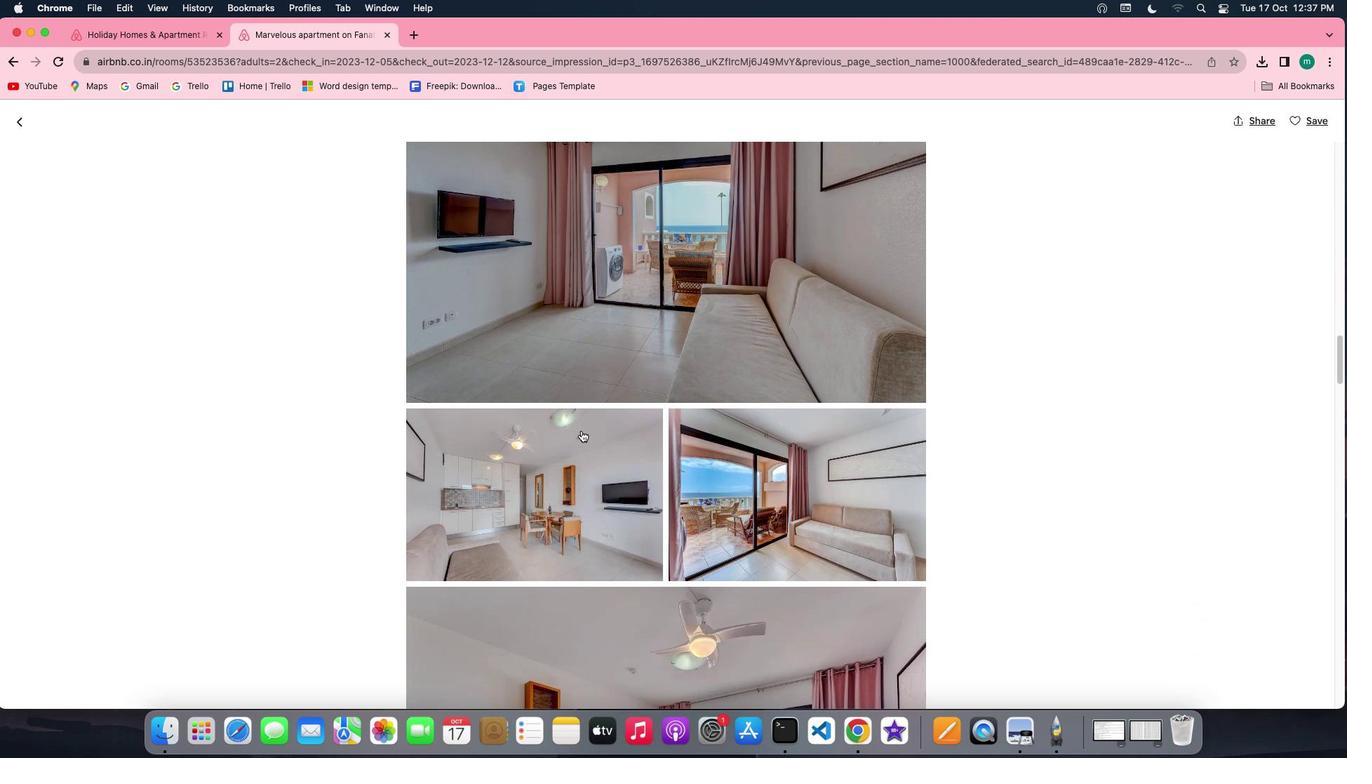 
Action: Mouse scrolled (581, 430) with delta (0, 0)
Screenshot: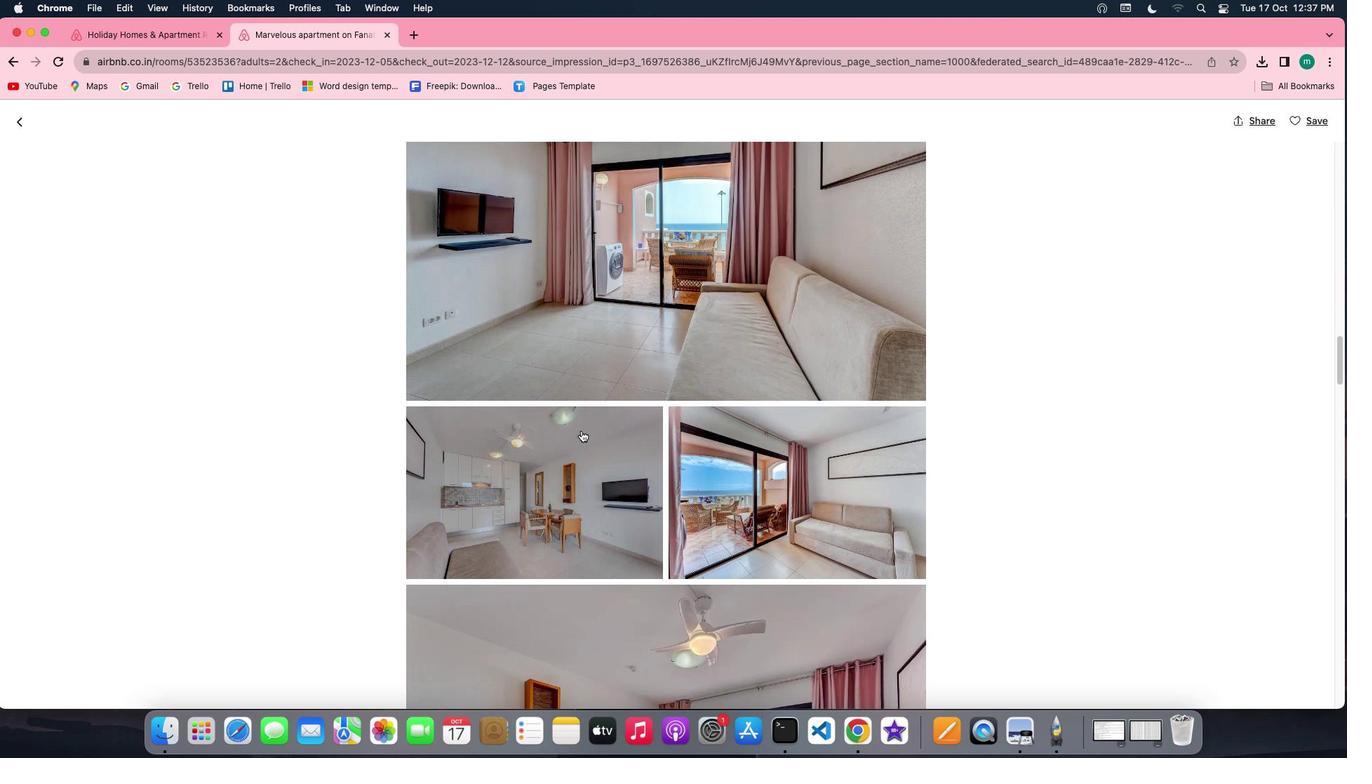 
Action: Mouse scrolled (581, 430) with delta (0, 0)
Screenshot: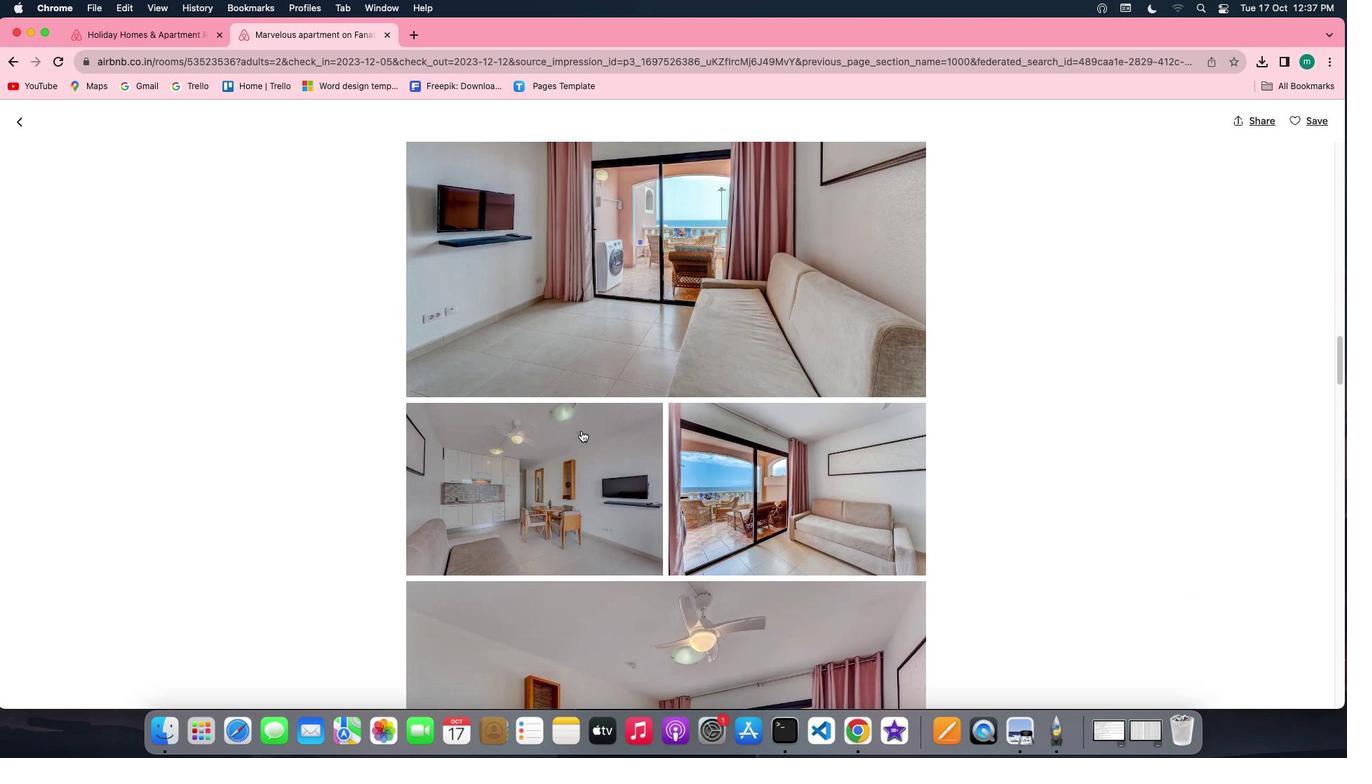 
Action: Mouse scrolled (581, 430) with delta (0, 0)
Screenshot: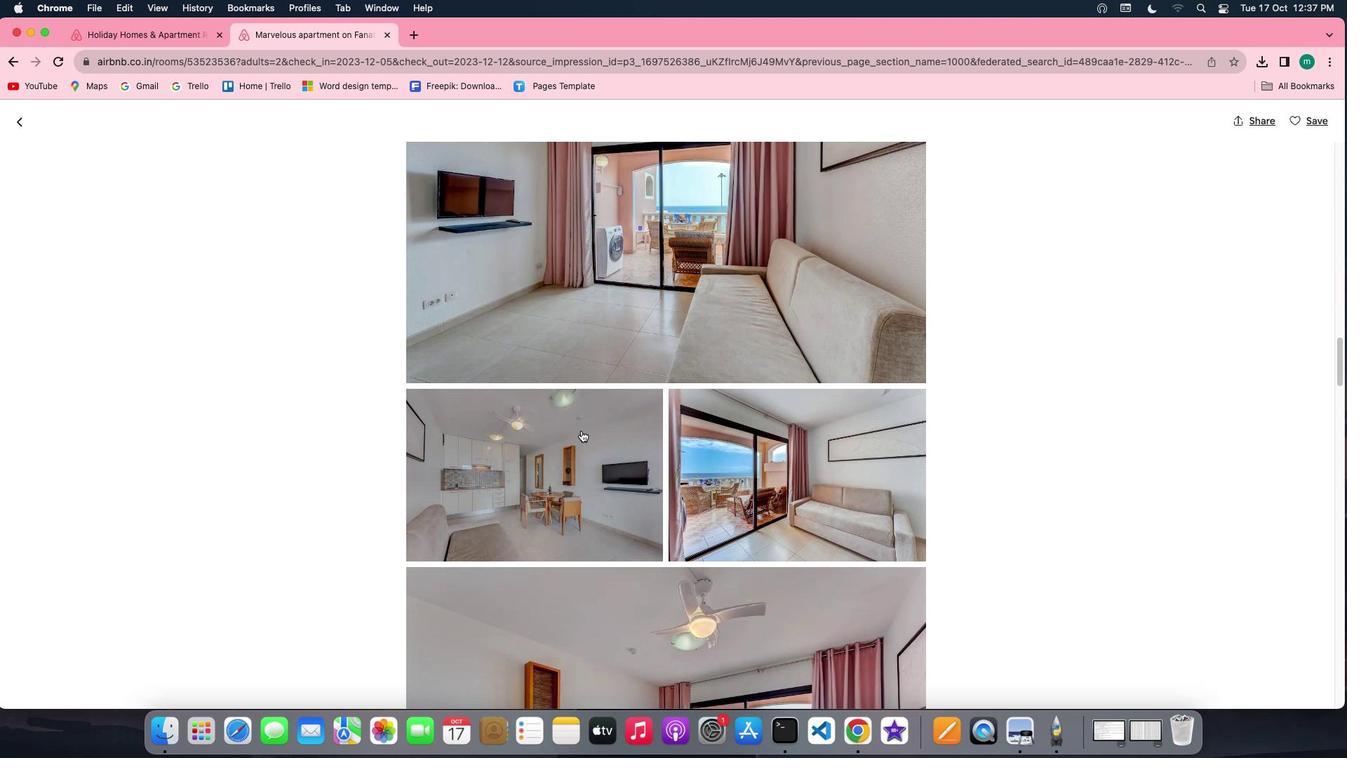 
Action: Mouse scrolled (581, 430) with delta (0, -1)
Screenshot: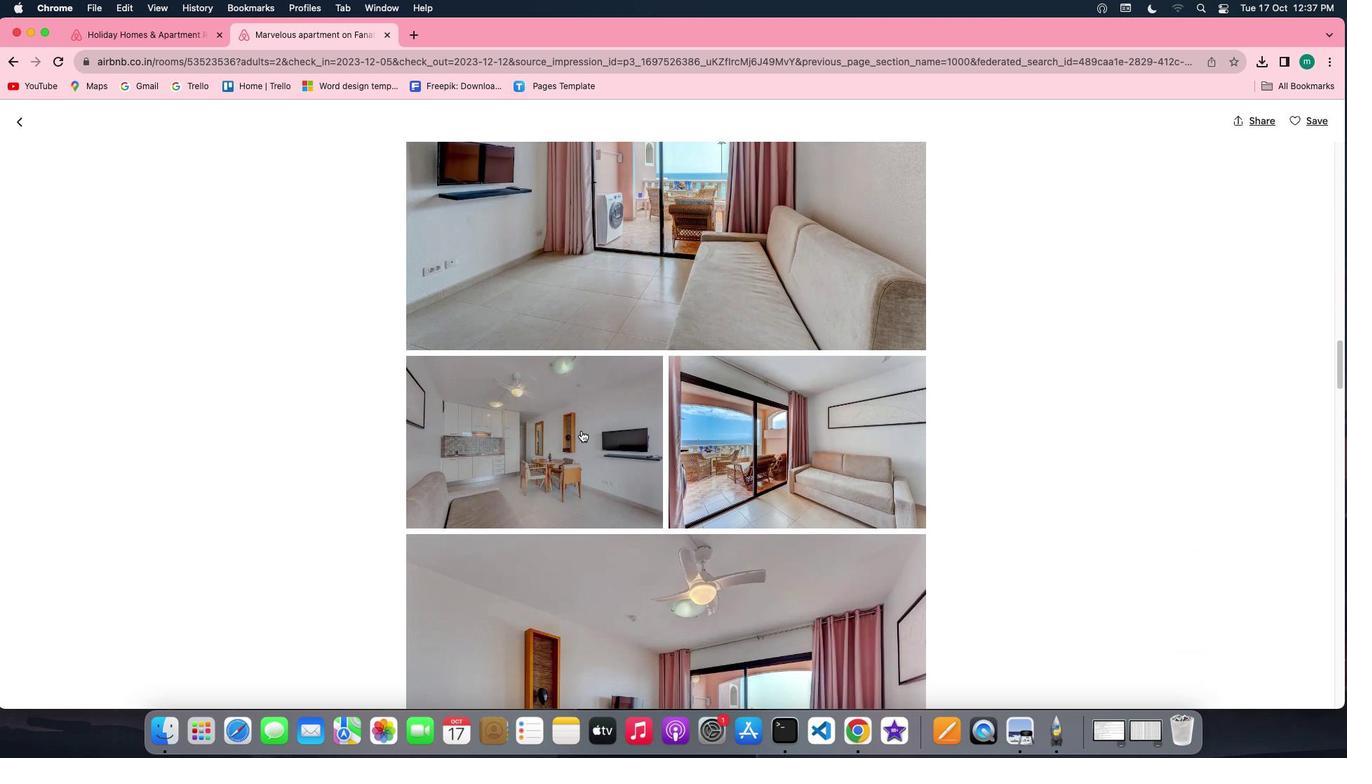 
Action: Mouse scrolled (581, 430) with delta (0, 0)
Screenshot: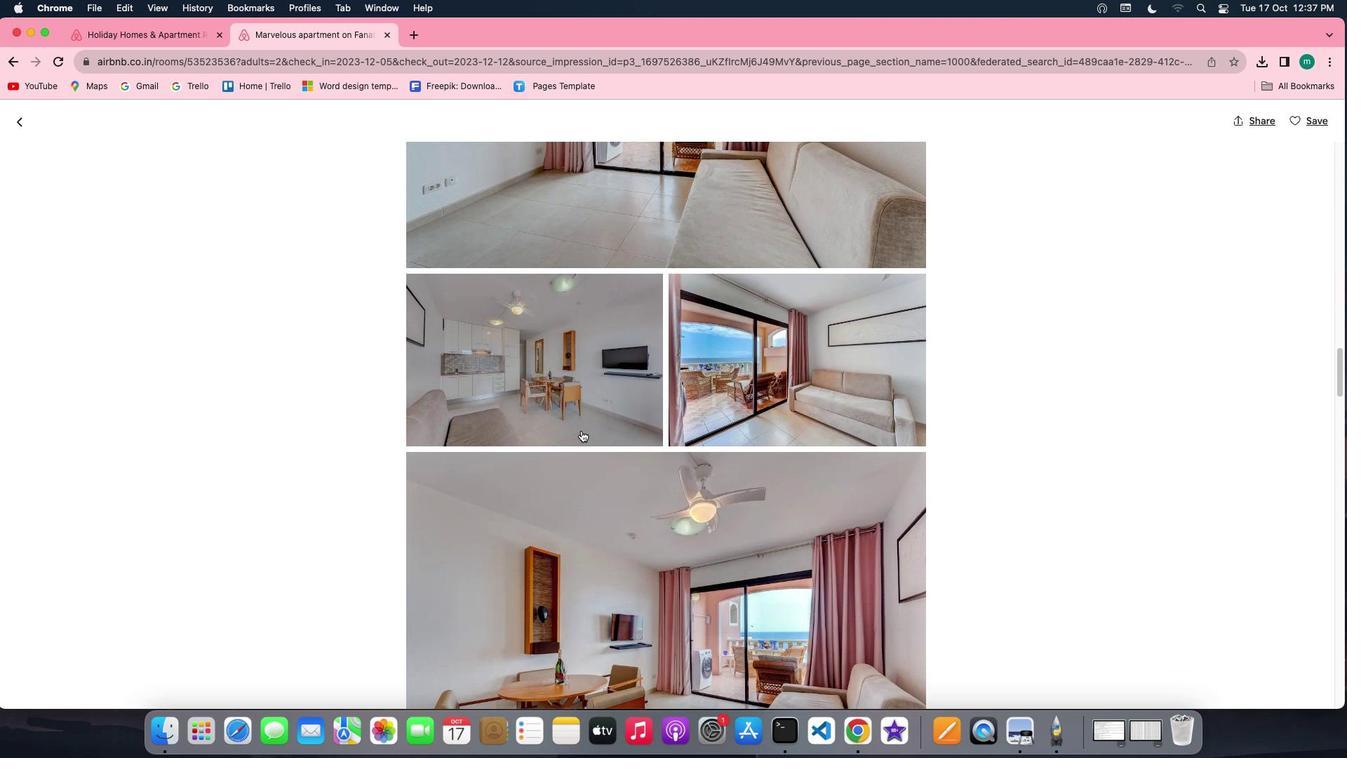 
Action: Mouse scrolled (581, 430) with delta (0, 0)
Screenshot: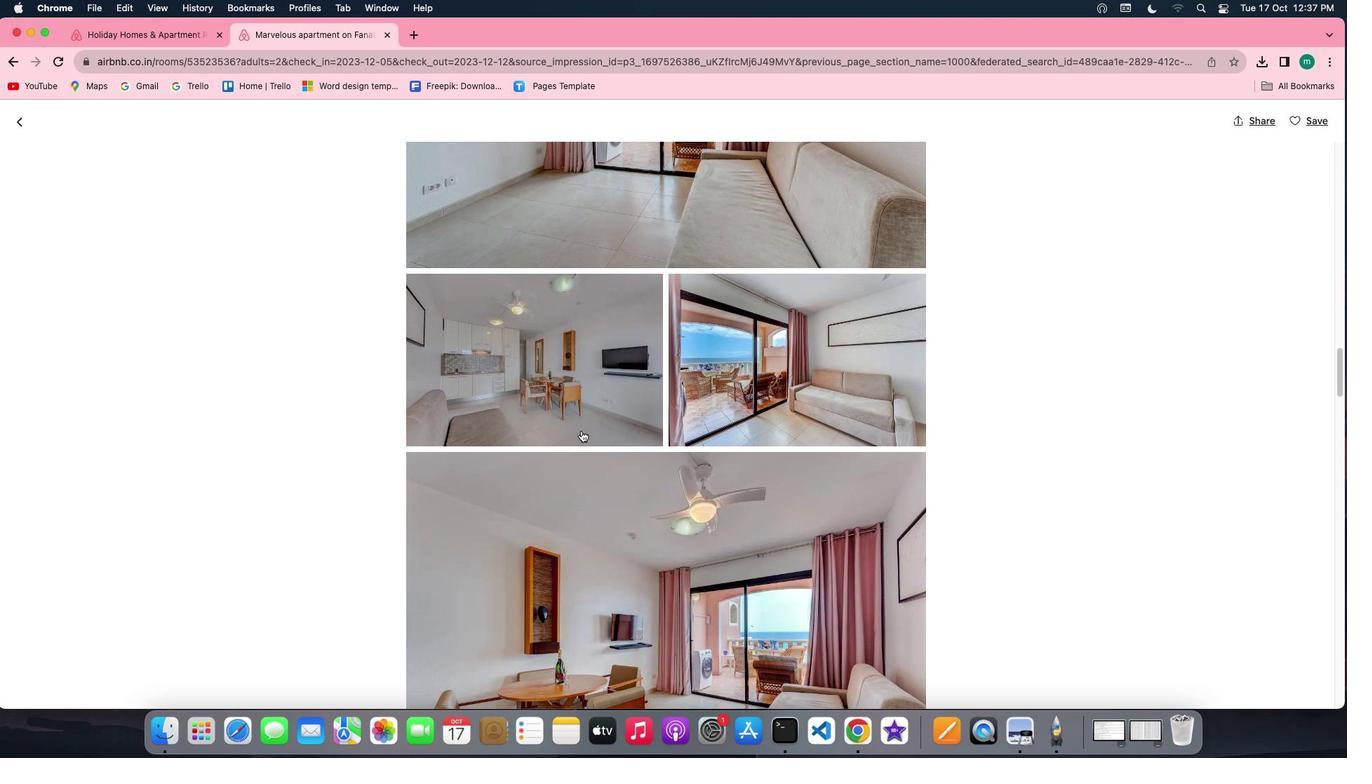 
Action: Mouse scrolled (581, 430) with delta (0, 0)
Screenshot: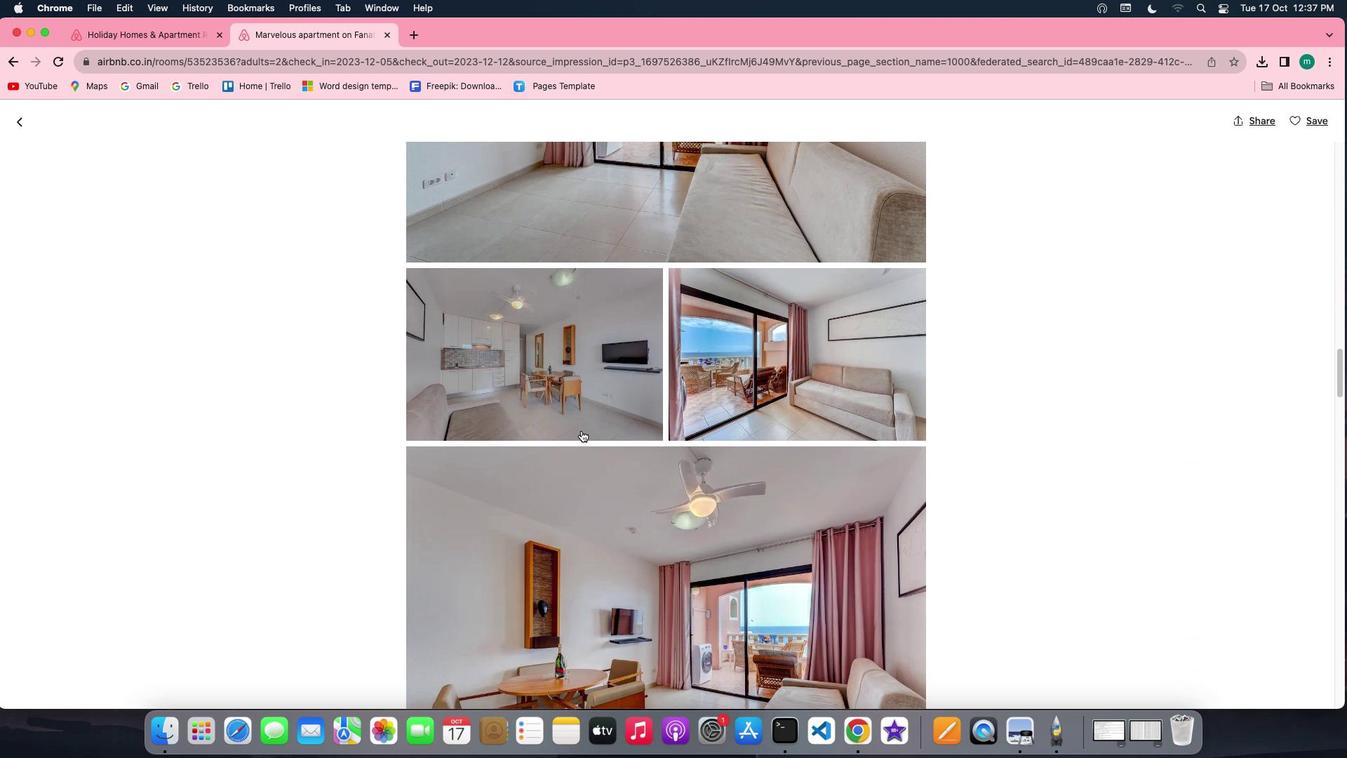 
Action: Mouse scrolled (581, 430) with delta (0, 0)
Screenshot: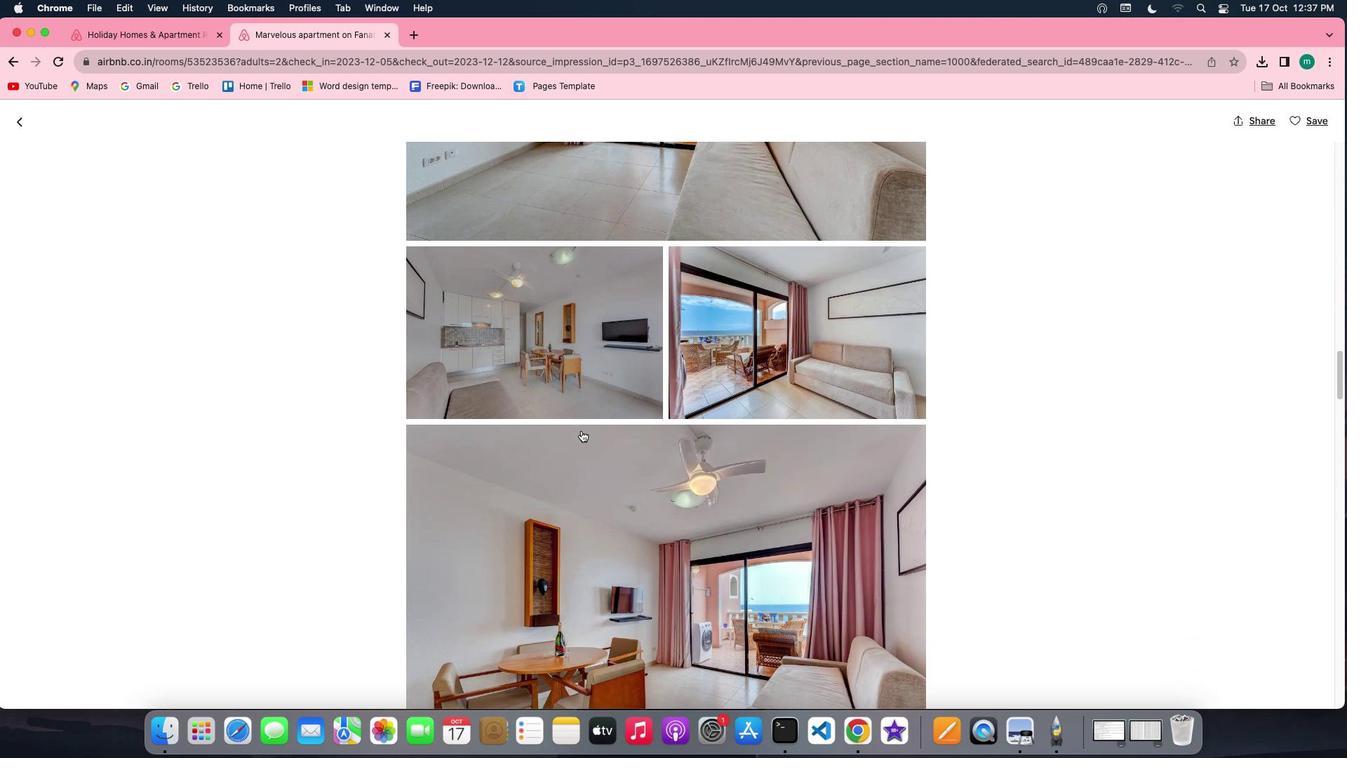 
Action: Mouse scrolled (581, 430) with delta (0, -1)
Screenshot: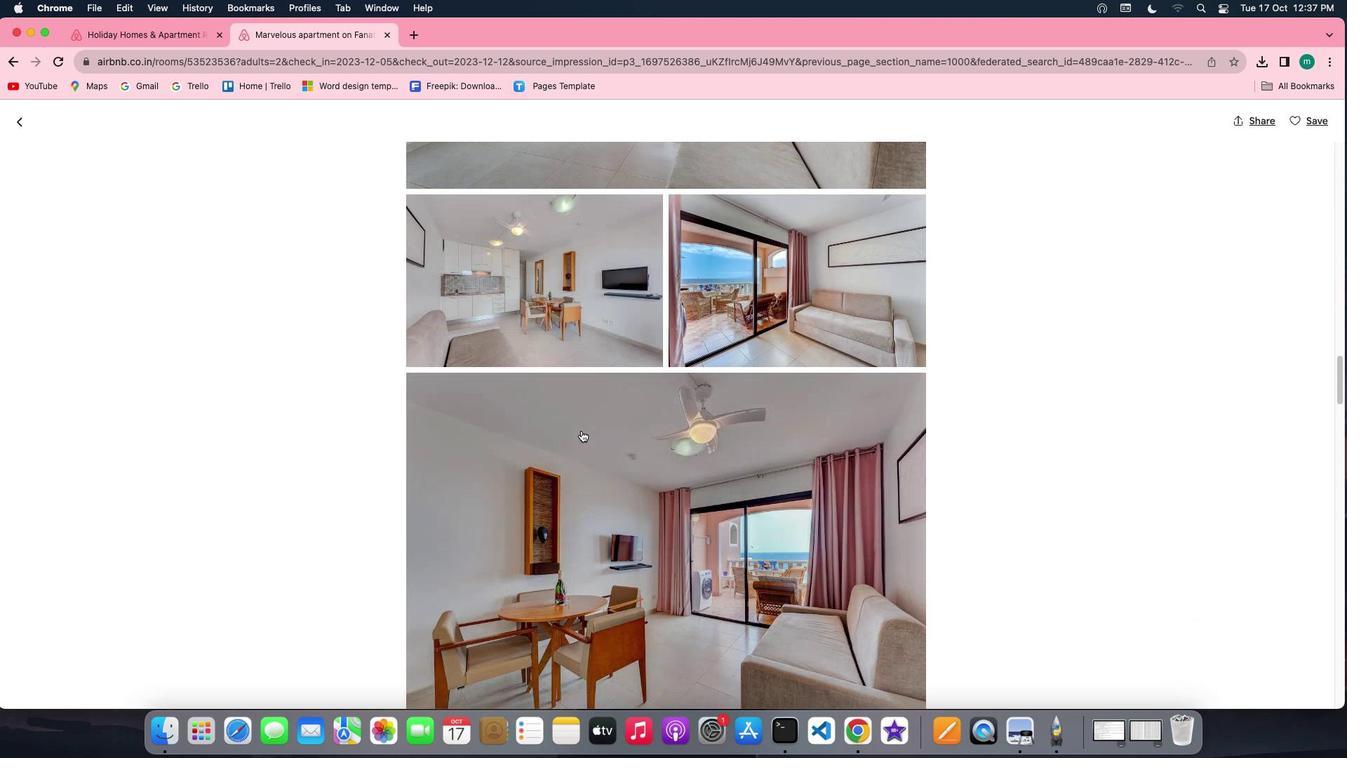 
Action: Mouse scrolled (581, 430) with delta (0, 0)
Screenshot: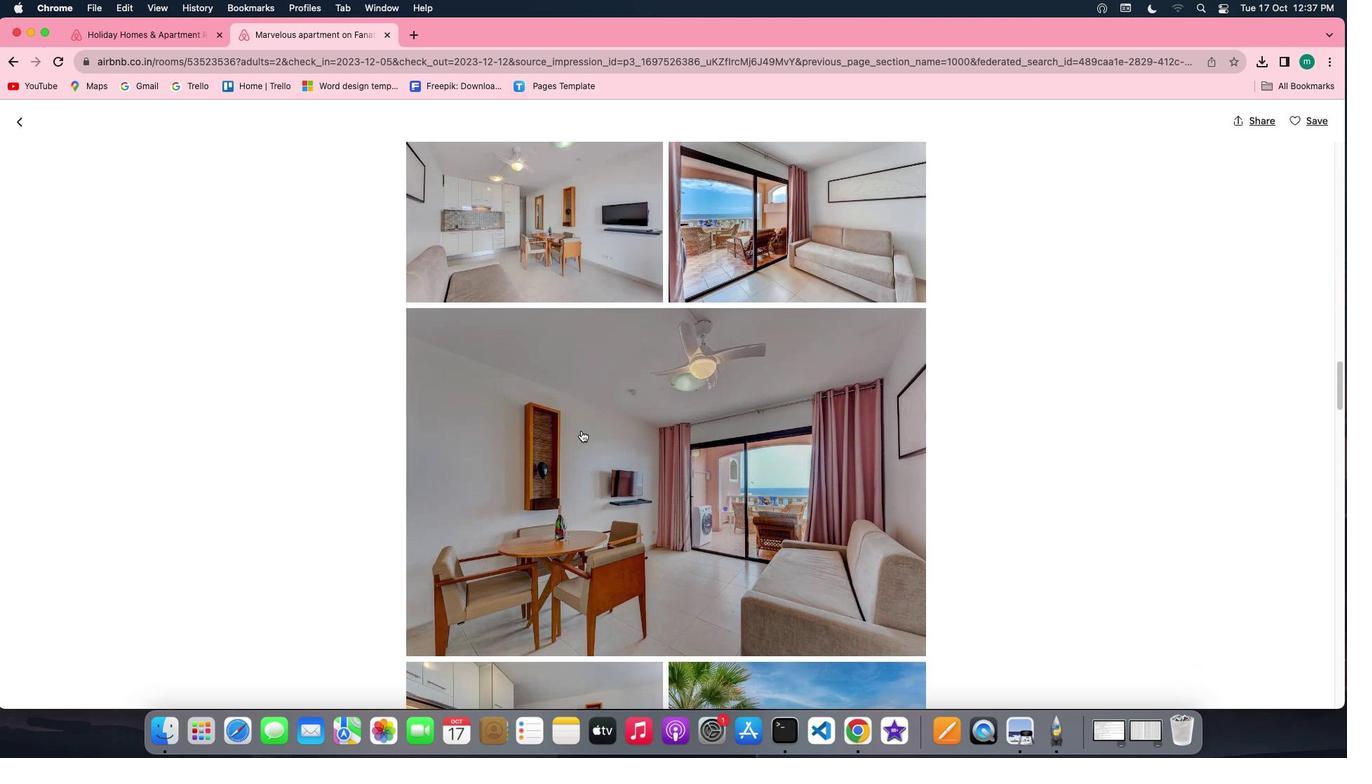 
Action: Mouse scrolled (581, 430) with delta (0, 0)
Screenshot: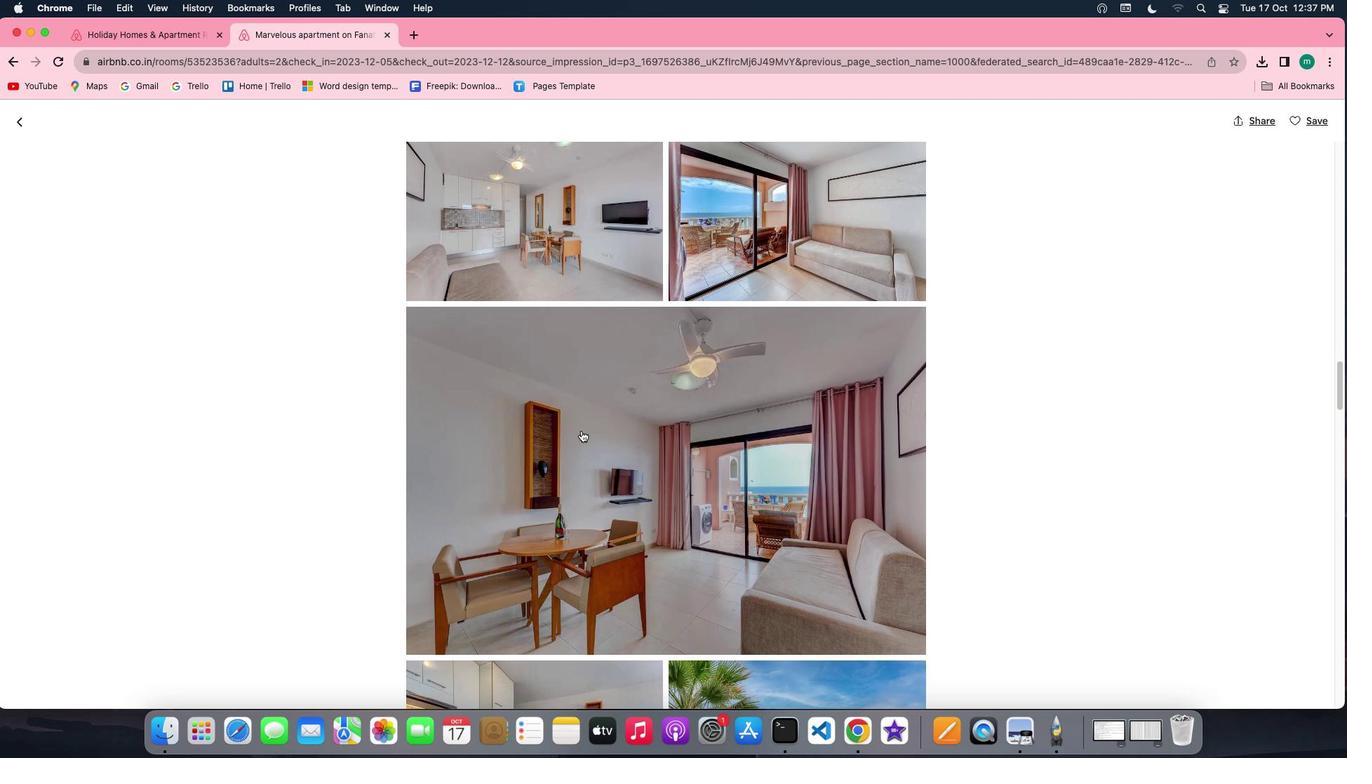 
Action: Mouse scrolled (581, 430) with delta (0, 0)
Screenshot: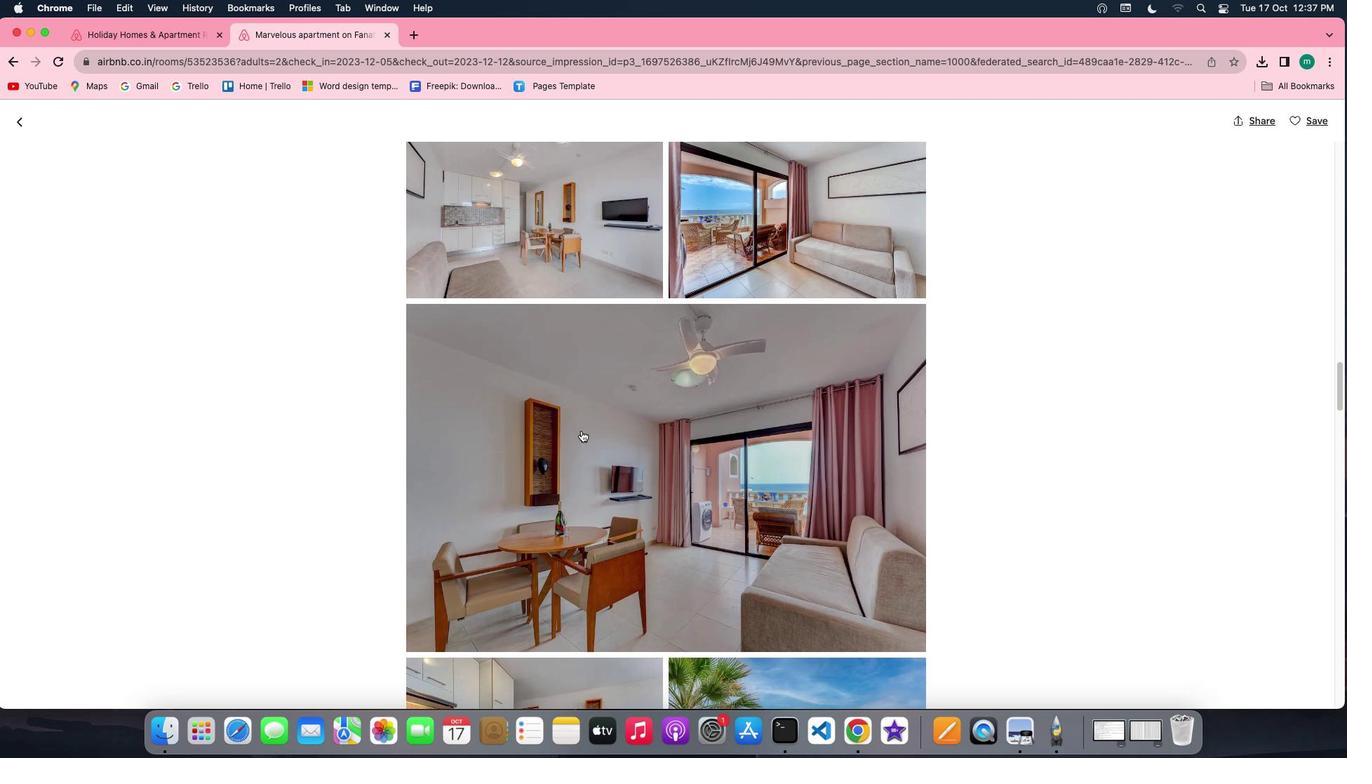 
Action: Mouse scrolled (581, 430) with delta (0, 0)
Screenshot: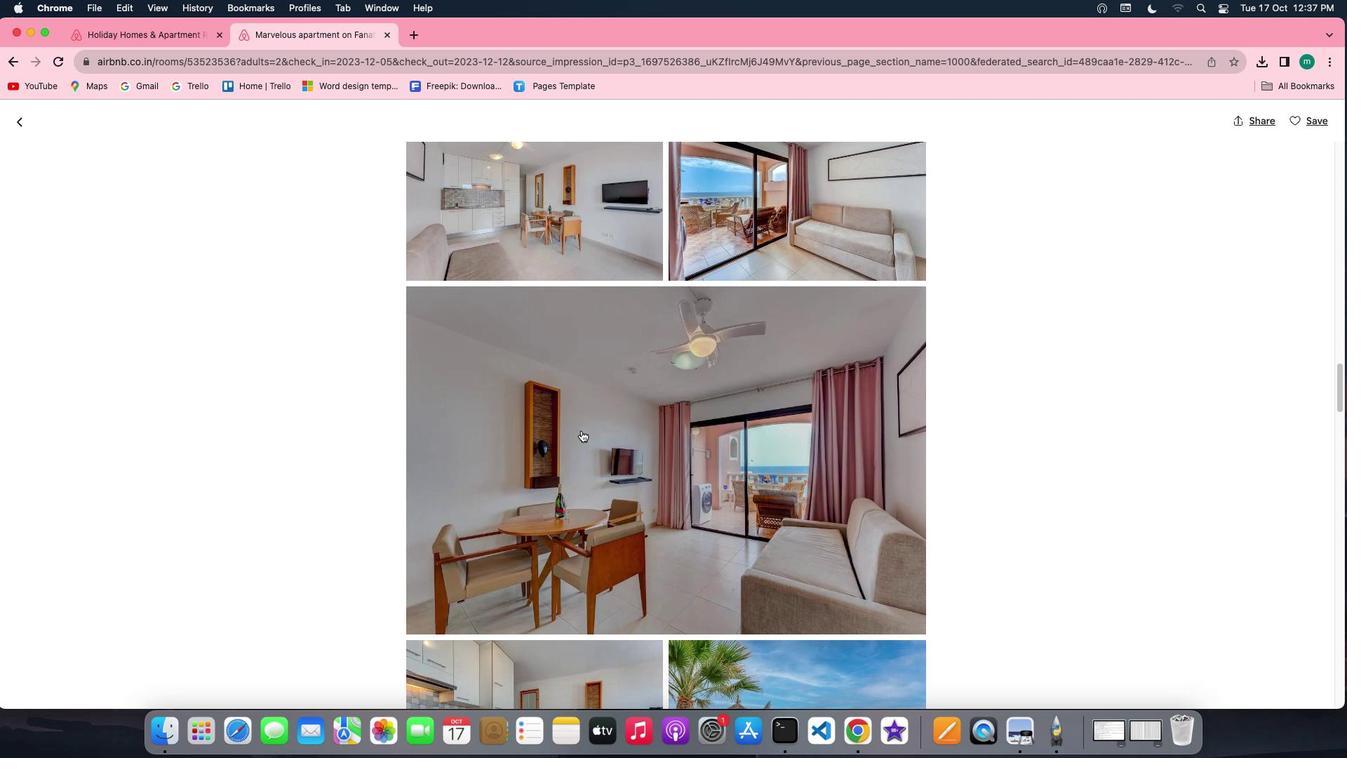 
Action: Mouse scrolled (581, 430) with delta (0, -1)
Screenshot: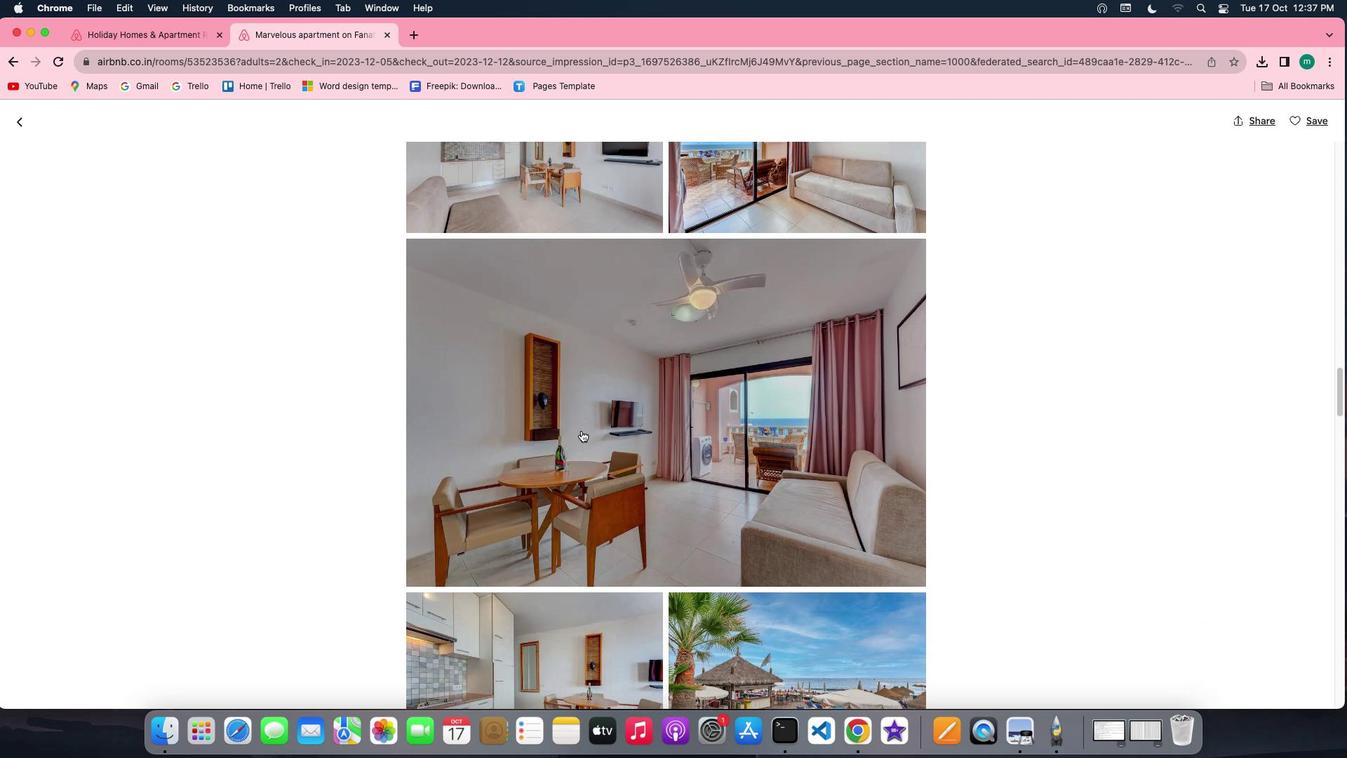 
Action: Mouse scrolled (581, 430) with delta (0, -1)
Screenshot: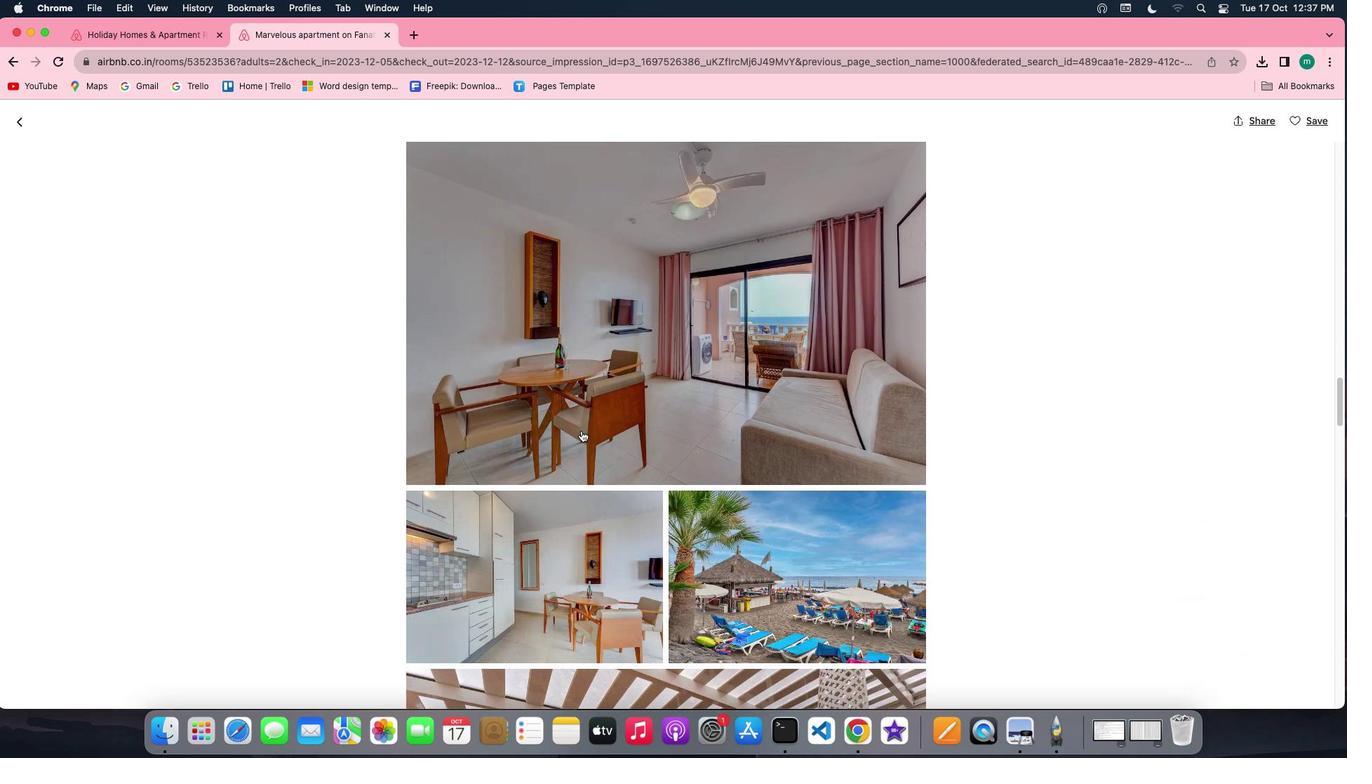 
Action: Mouse scrolled (581, 430) with delta (0, 0)
Screenshot: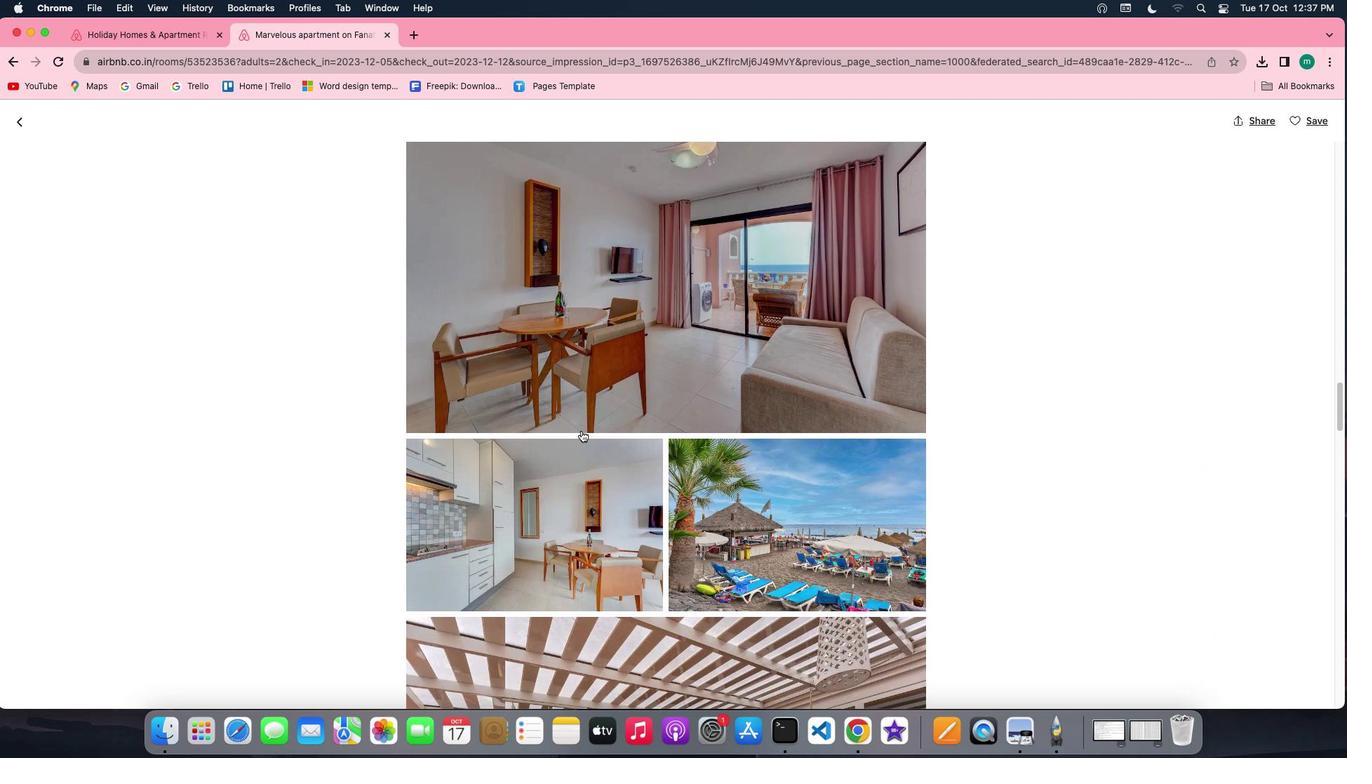 
Action: Mouse scrolled (581, 430) with delta (0, 0)
Screenshot: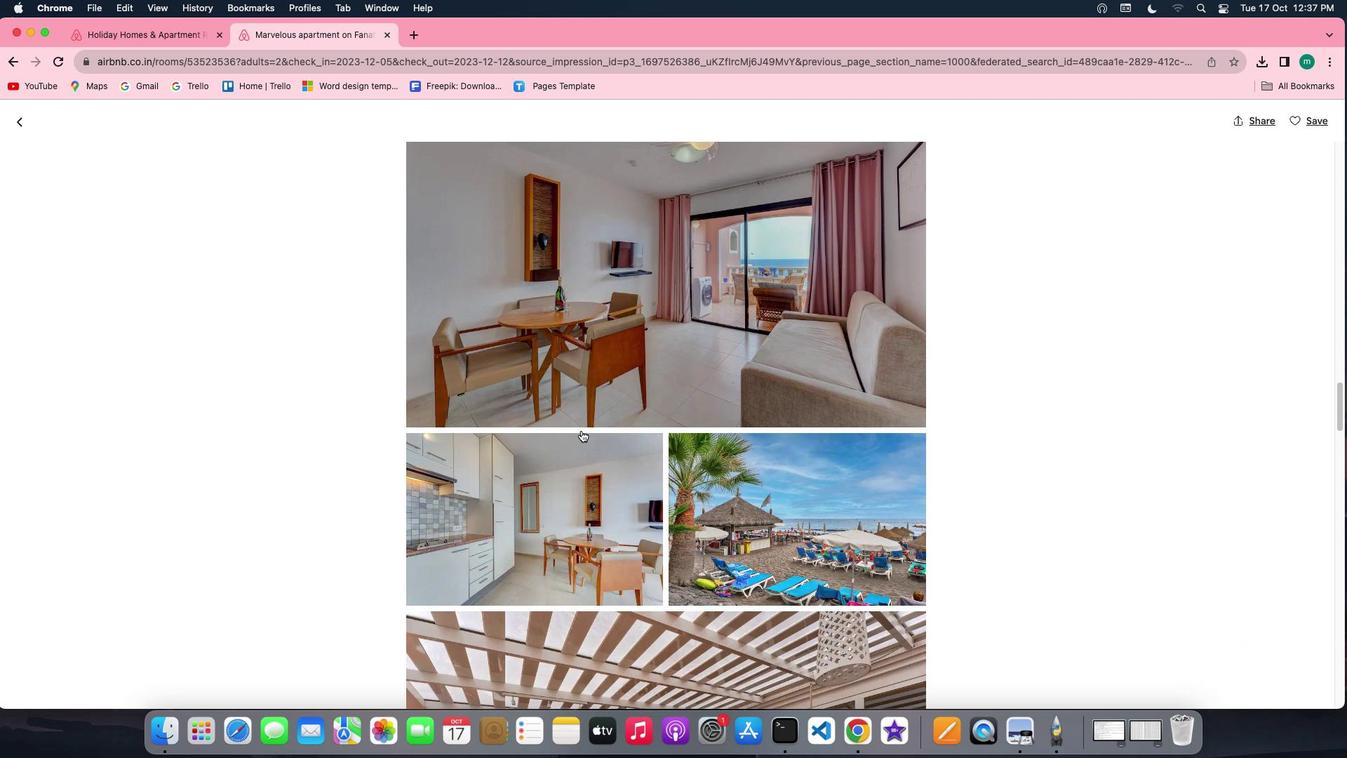 
Action: Mouse scrolled (581, 430) with delta (0, -1)
Screenshot: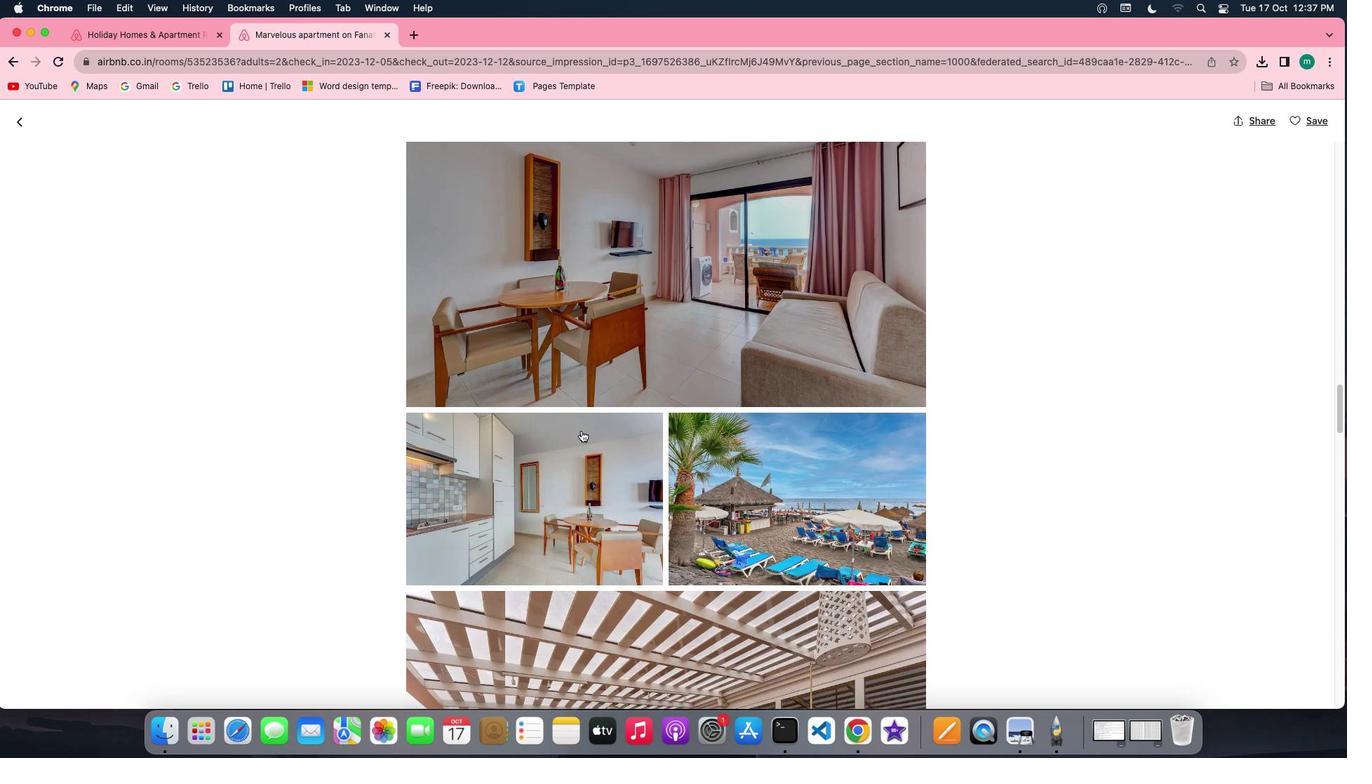 
Action: Mouse scrolled (581, 430) with delta (0, -2)
Screenshot: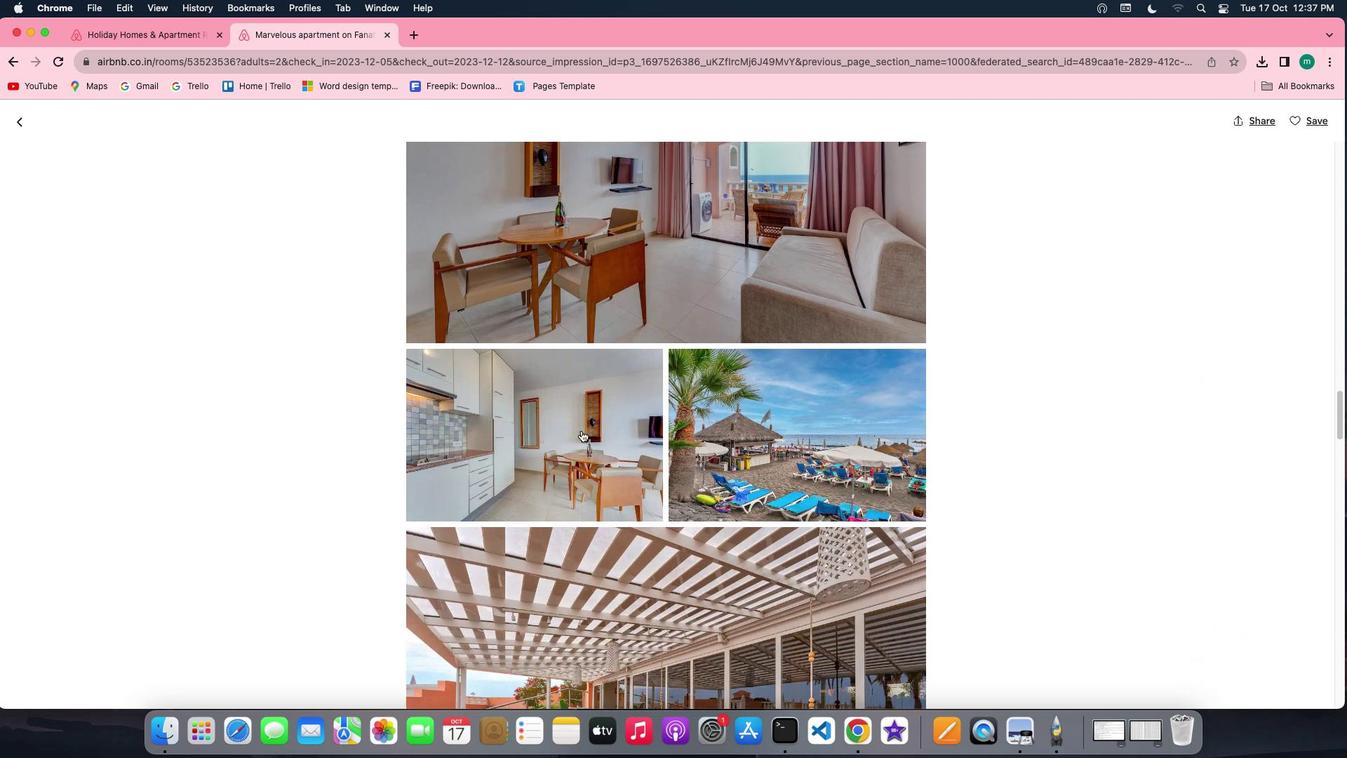 
Action: Mouse scrolled (581, 430) with delta (0, 0)
Screenshot: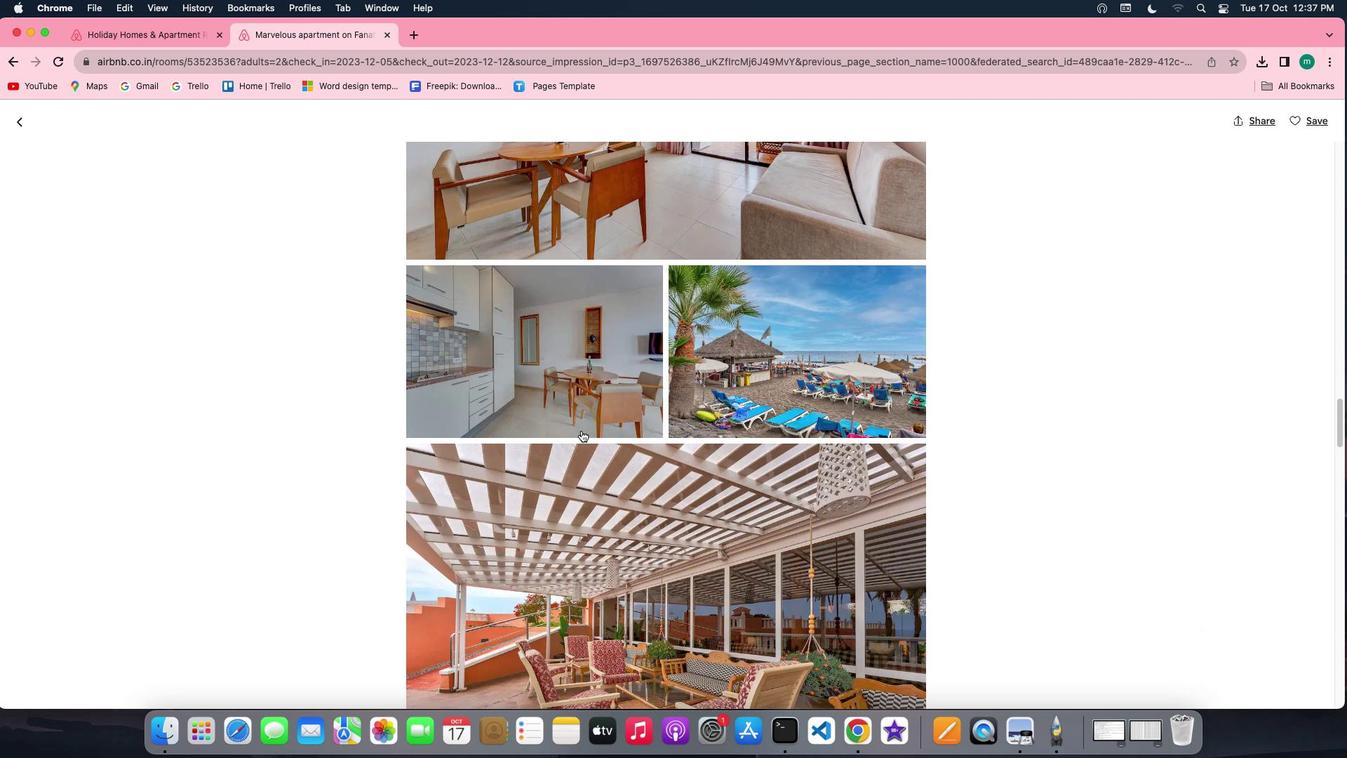 
Action: Mouse scrolled (581, 430) with delta (0, 0)
Screenshot: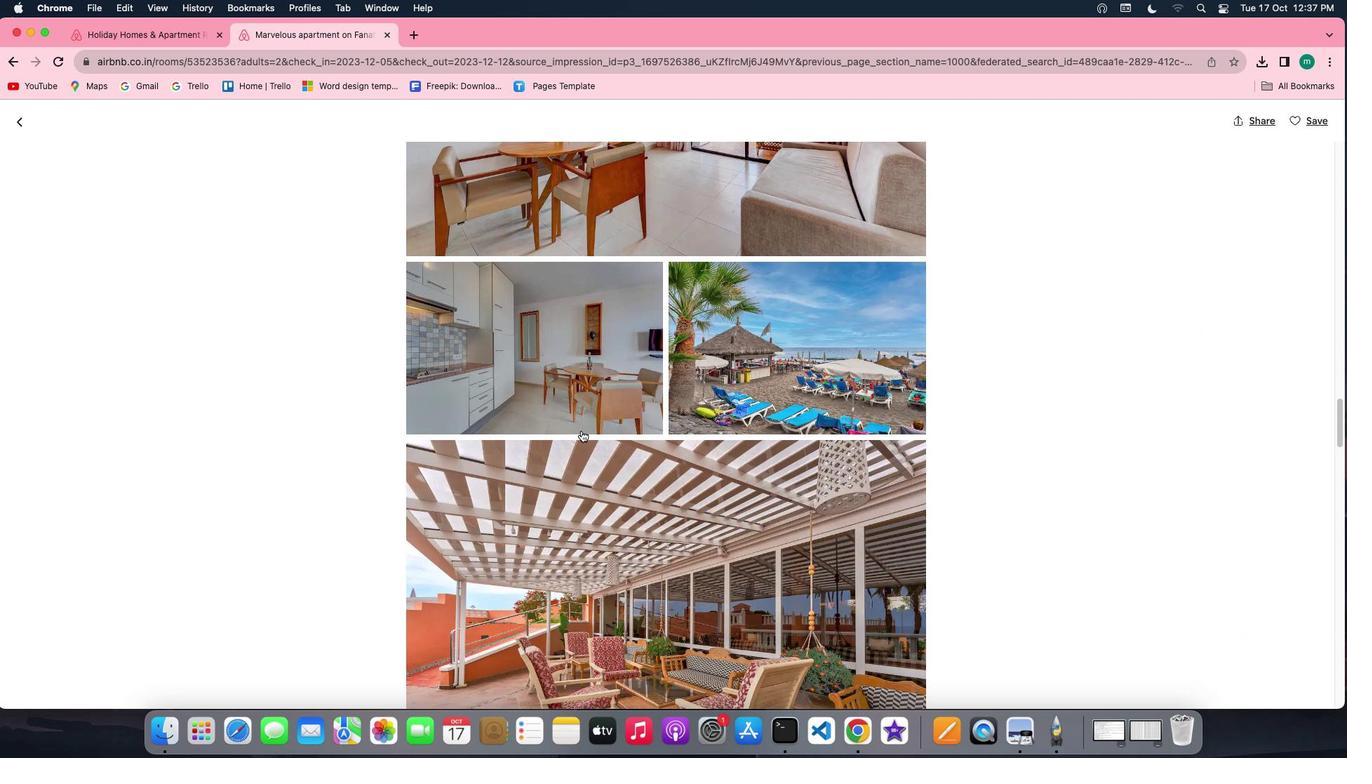 
Action: Mouse scrolled (581, 430) with delta (0, 0)
Screenshot: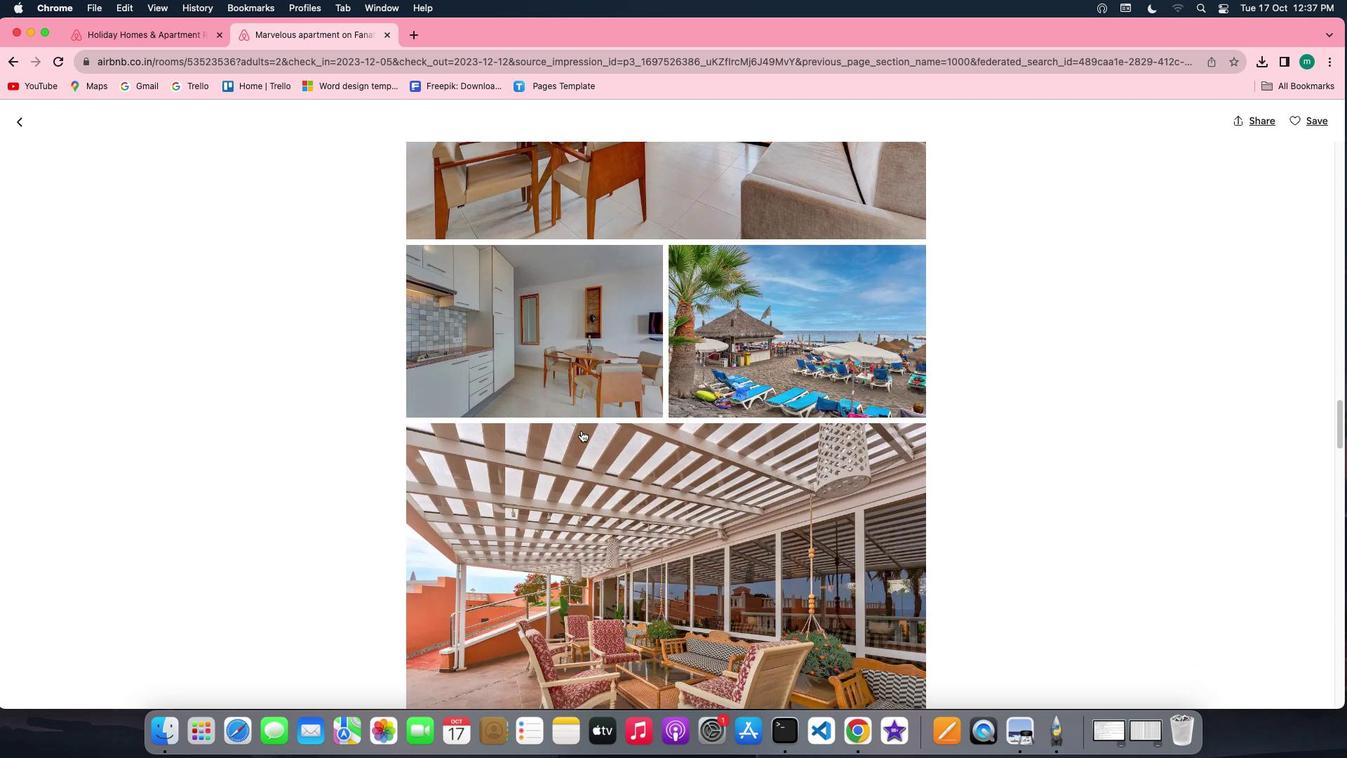 
Action: Mouse scrolled (581, 430) with delta (0, -1)
Screenshot: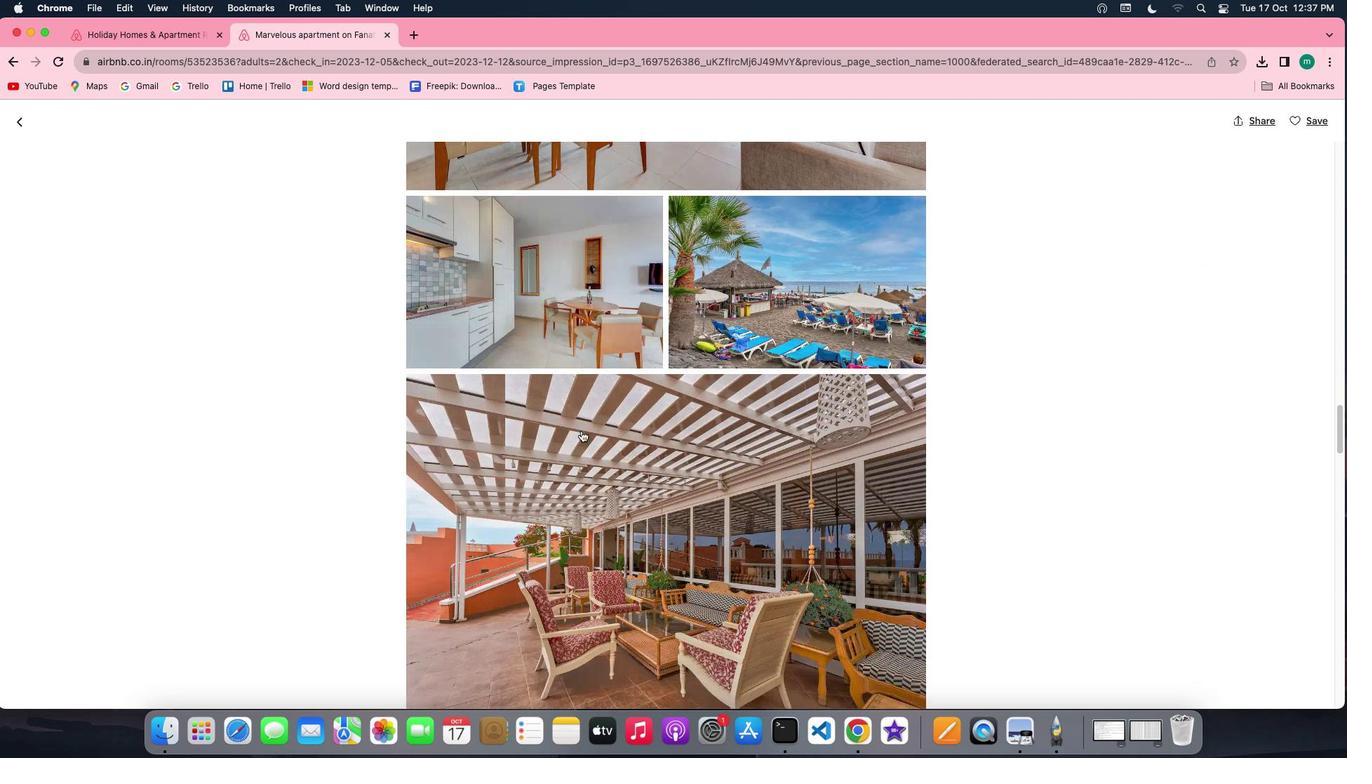 
Action: Mouse scrolled (581, 430) with delta (0, -1)
Screenshot: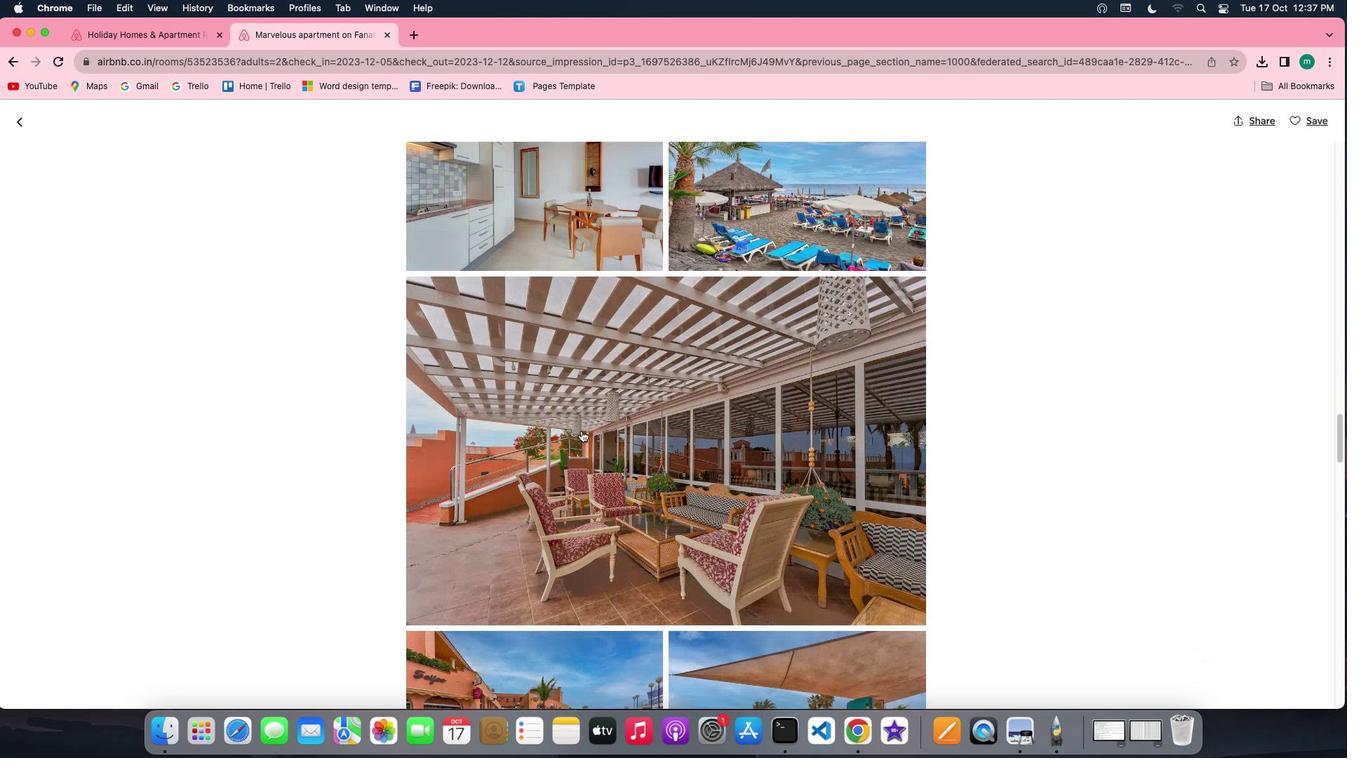 
Action: Mouse scrolled (581, 430) with delta (0, 0)
Screenshot: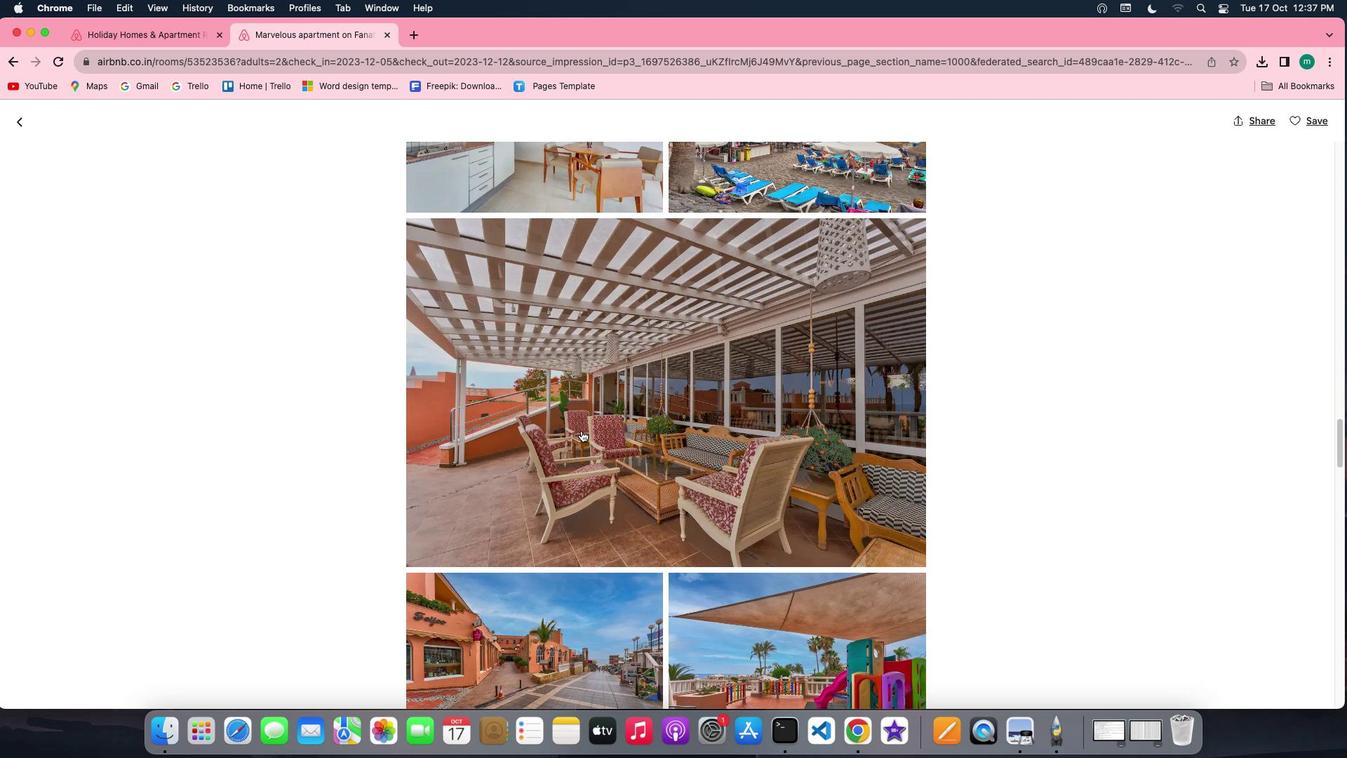 
Action: Mouse scrolled (581, 430) with delta (0, 0)
Screenshot: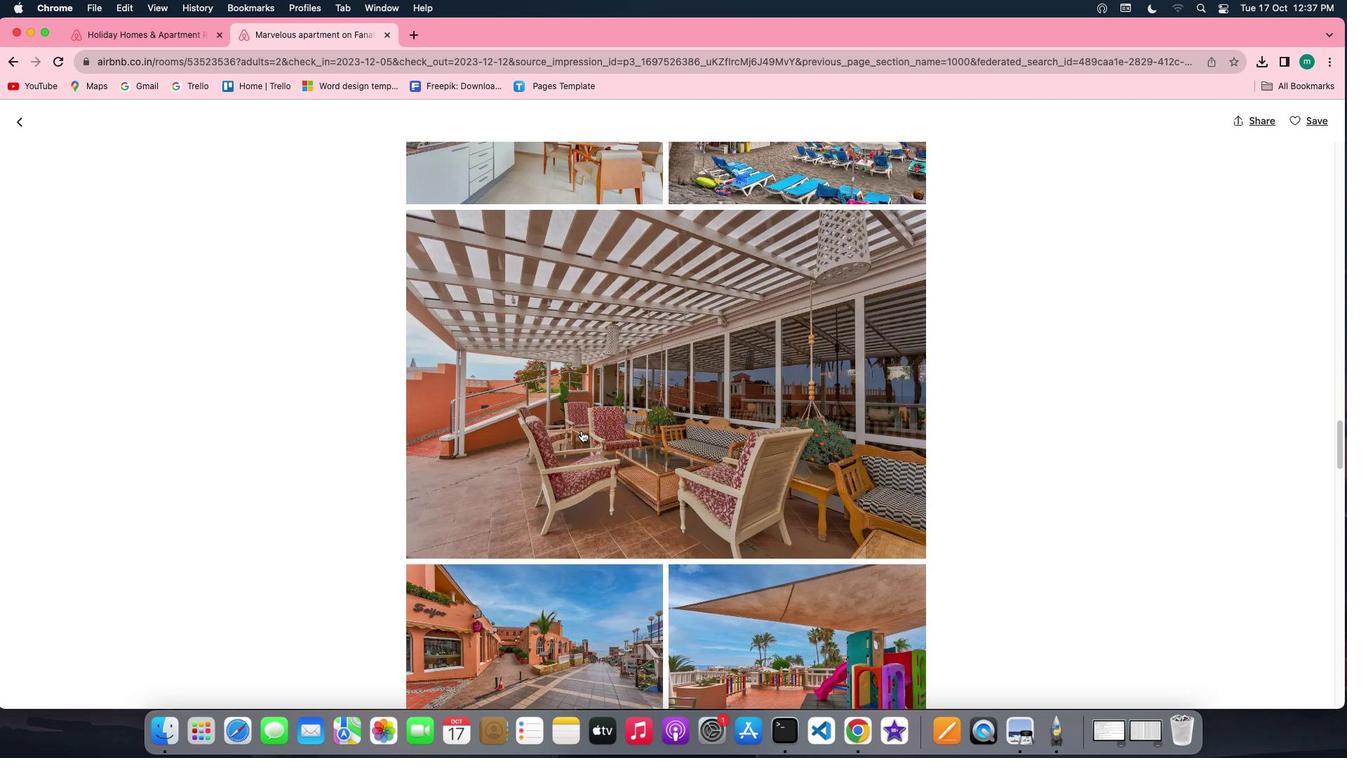 
Action: Mouse scrolled (581, 430) with delta (0, -1)
Screenshot: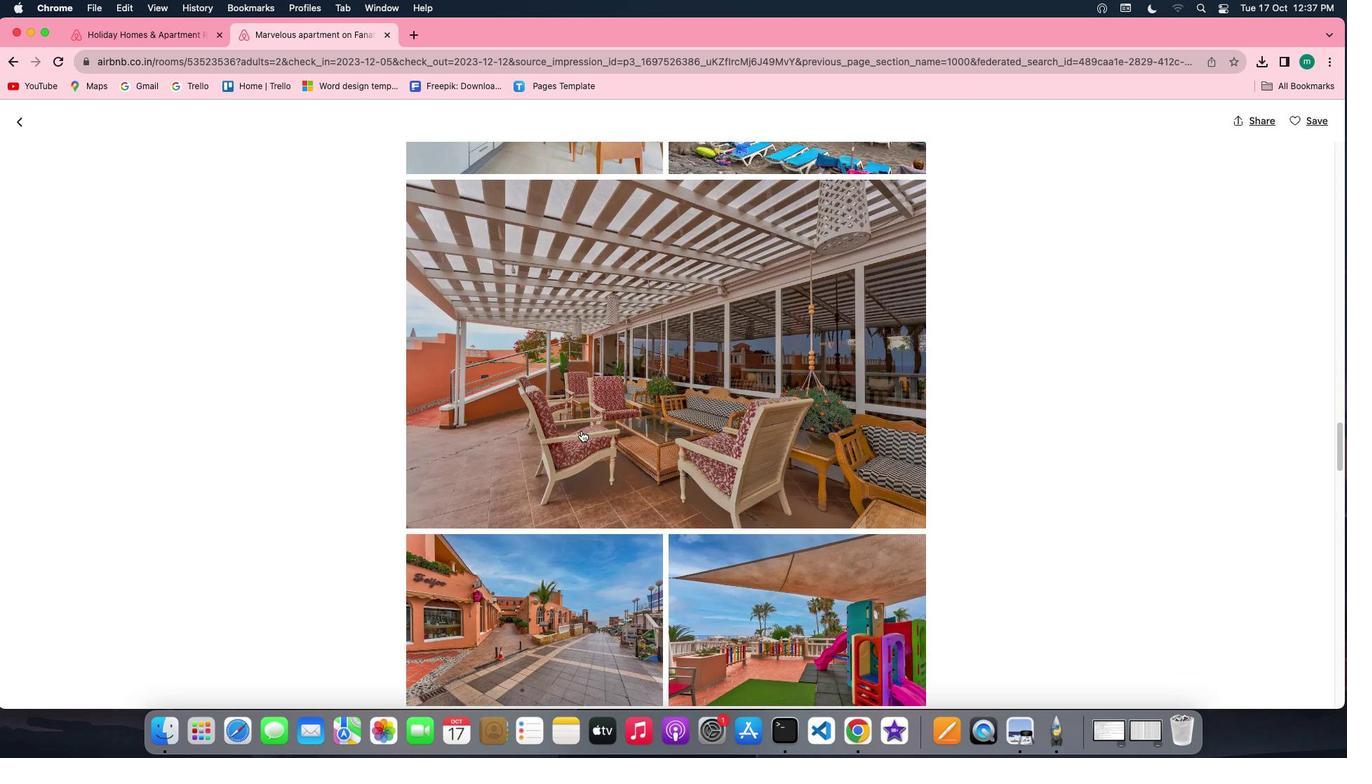 
Action: Mouse scrolled (581, 430) with delta (0, -2)
Screenshot: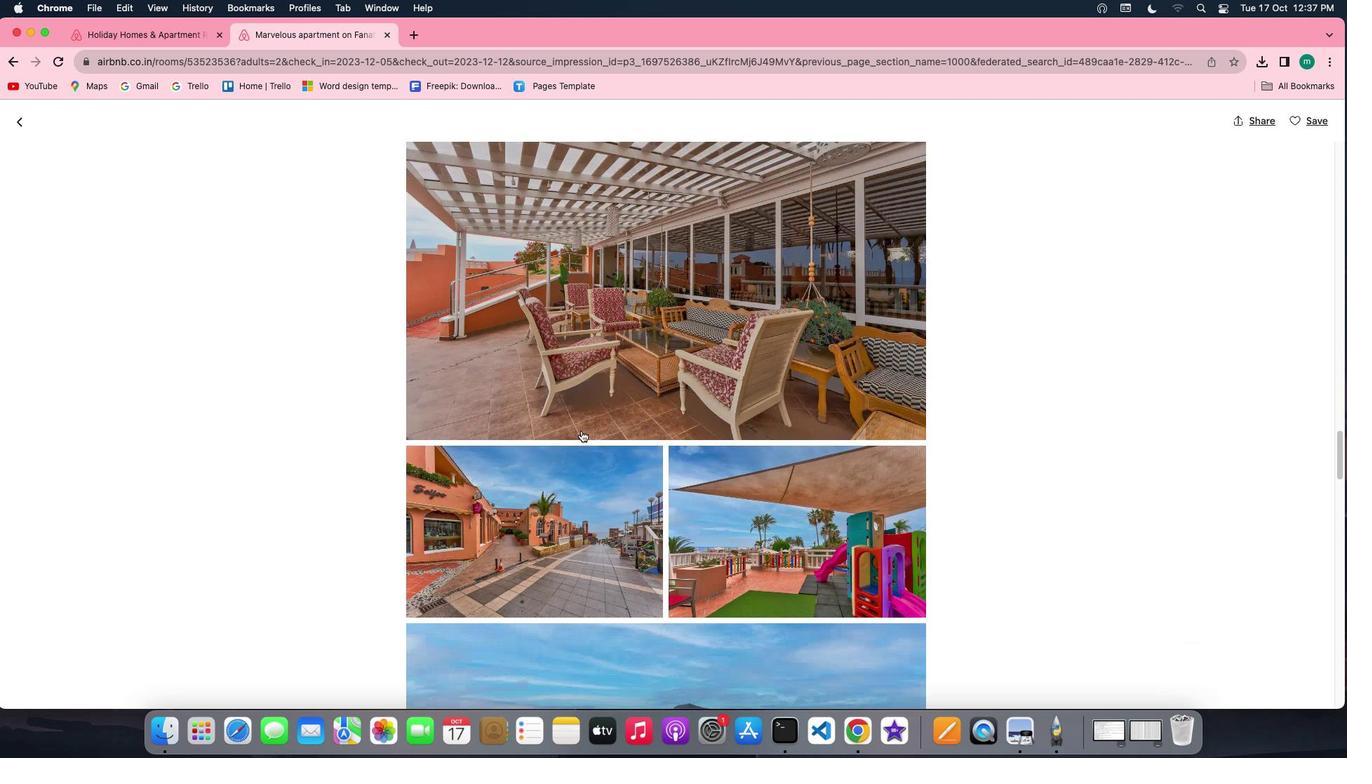 
Action: Mouse scrolled (581, 430) with delta (0, 0)
Screenshot: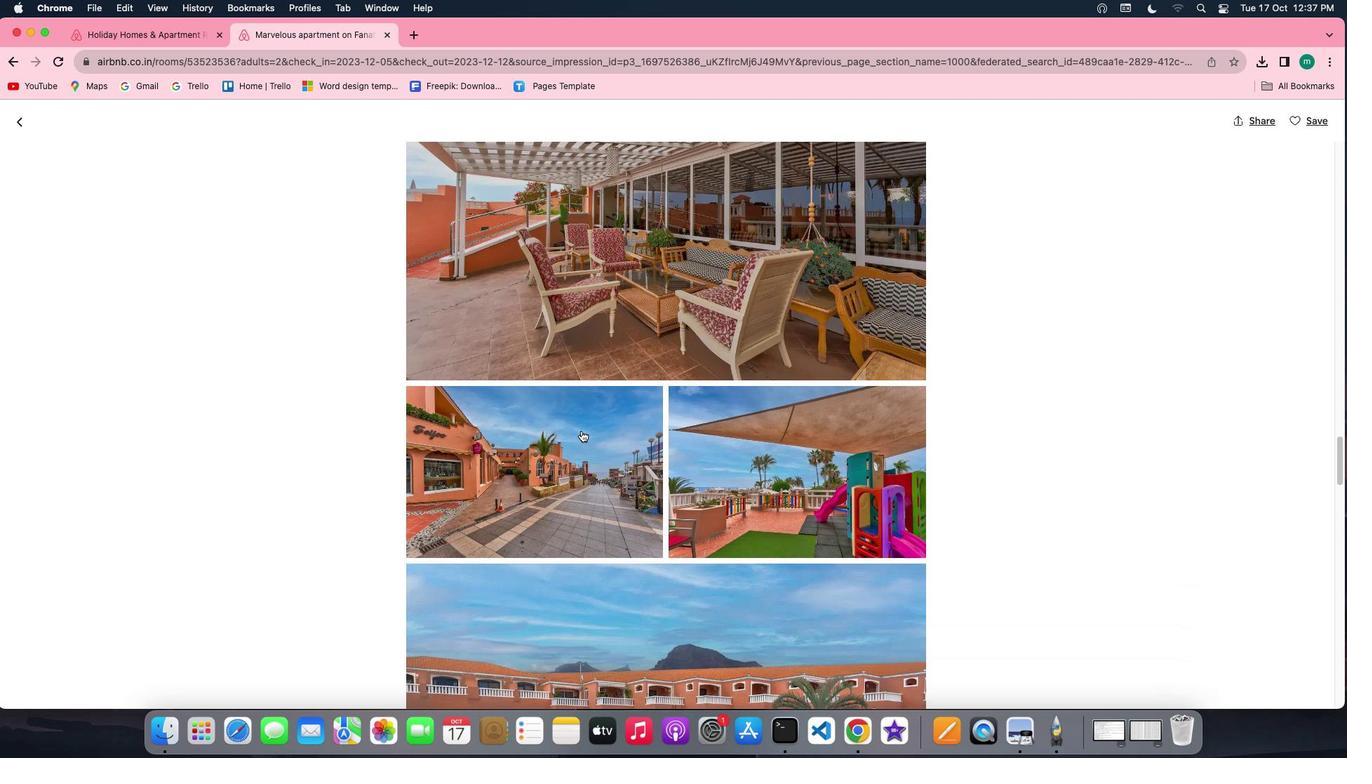 
Action: Mouse scrolled (581, 430) with delta (0, 0)
Screenshot: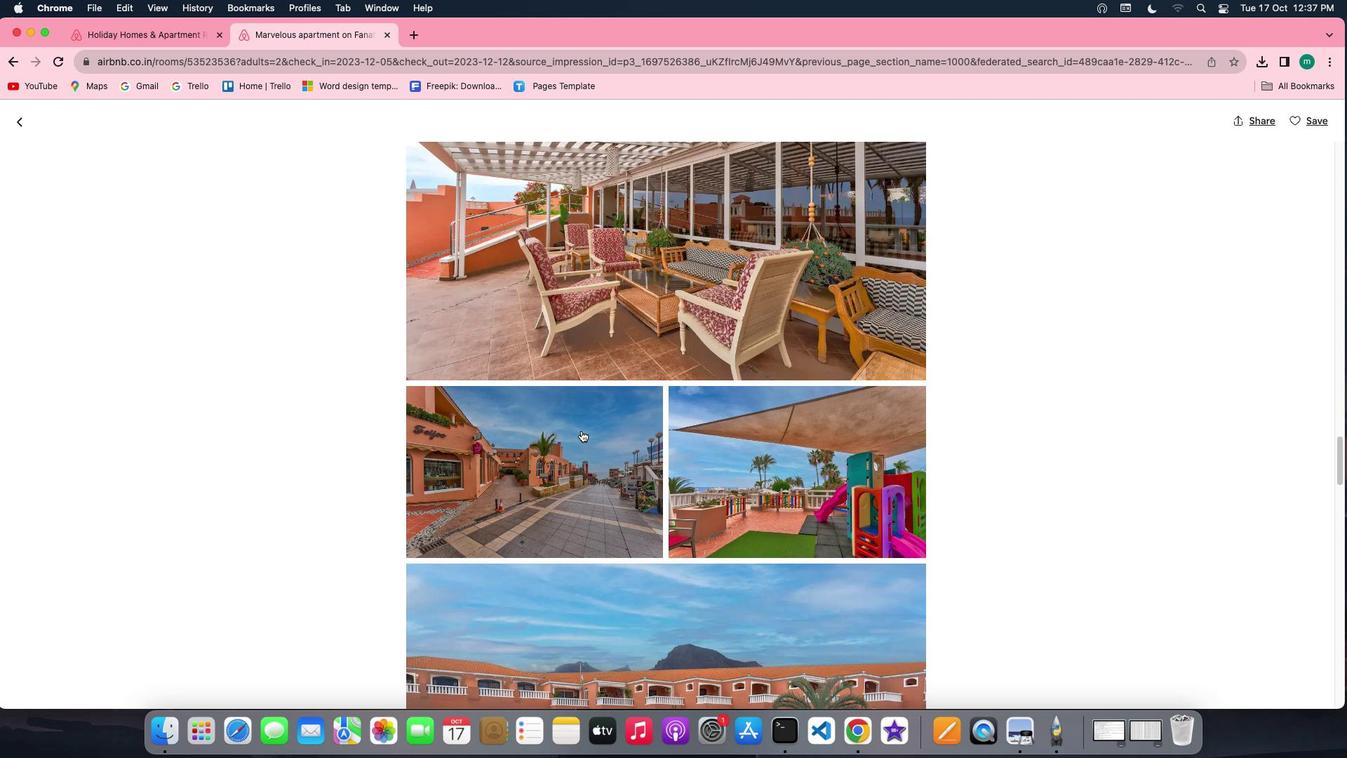 
Action: Mouse scrolled (581, 430) with delta (0, 0)
Screenshot: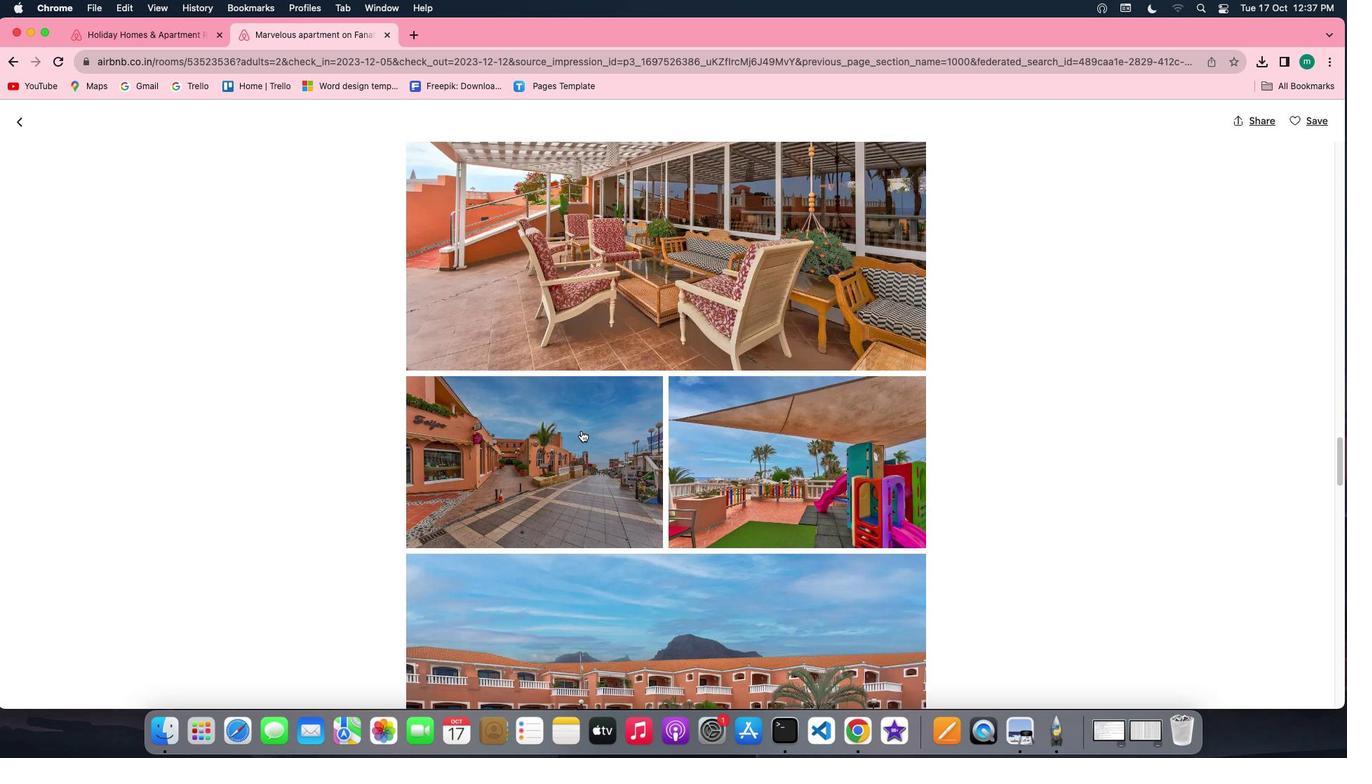 
Action: Mouse scrolled (581, 430) with delta (0, -1)
Screenshot: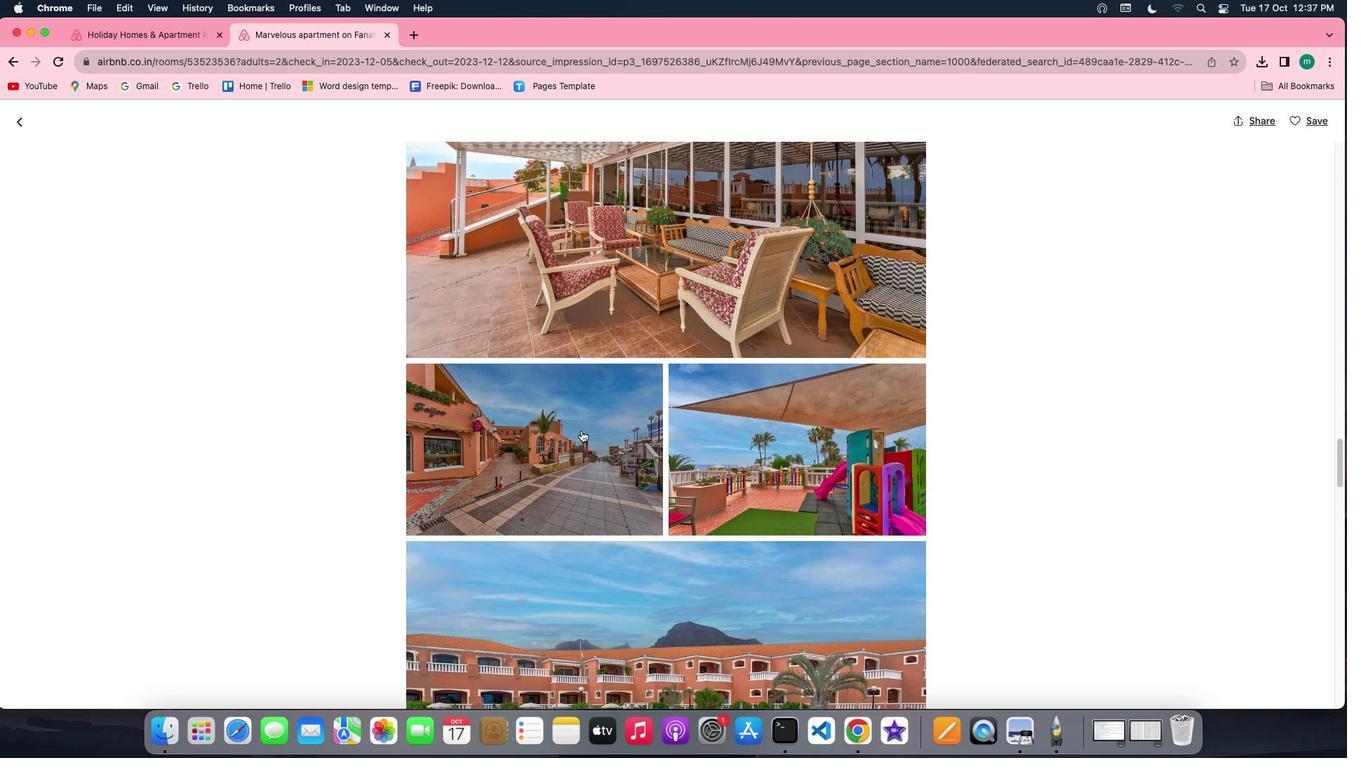 
Action: Mouse scrolled (581, 430) with delta (0, -2)
Screenshot: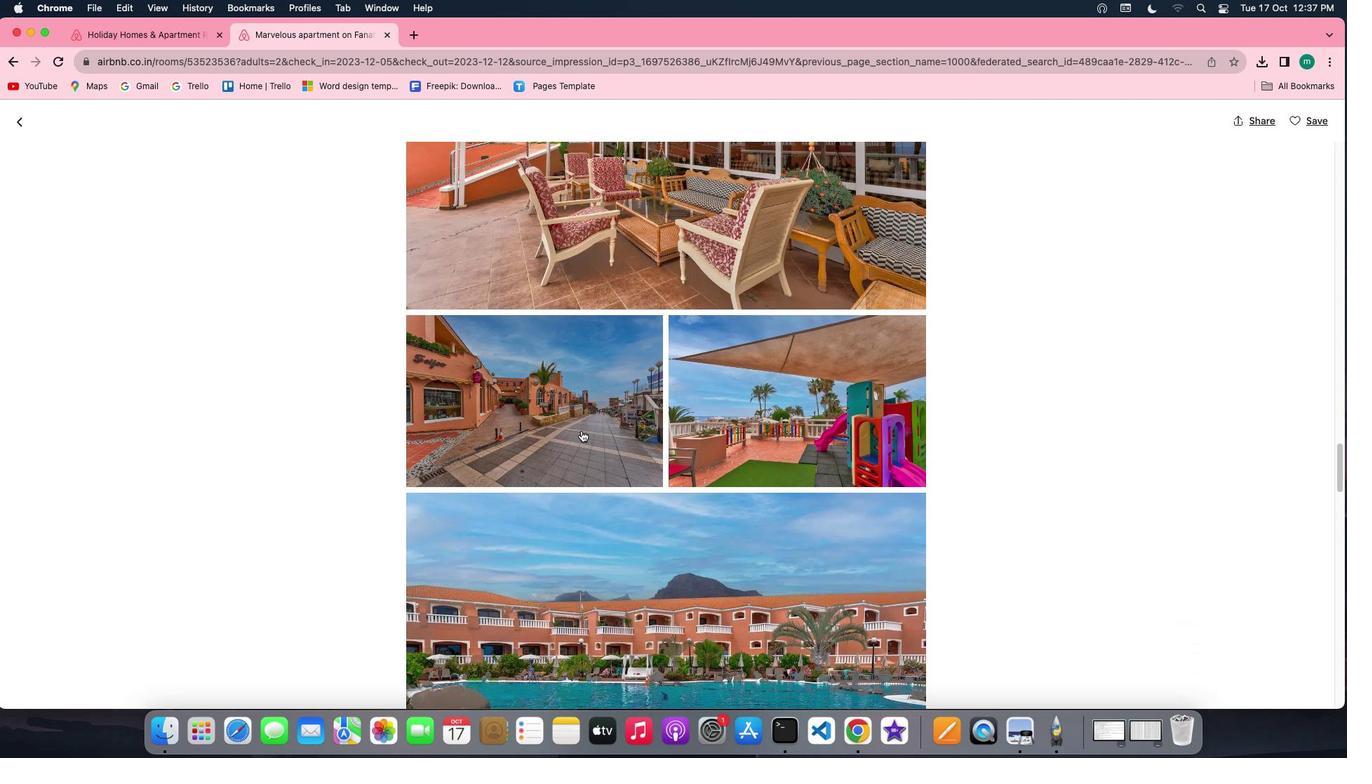 
Action: Mouse scrolled (581, 430) with delta (0, 0)
Screenshot: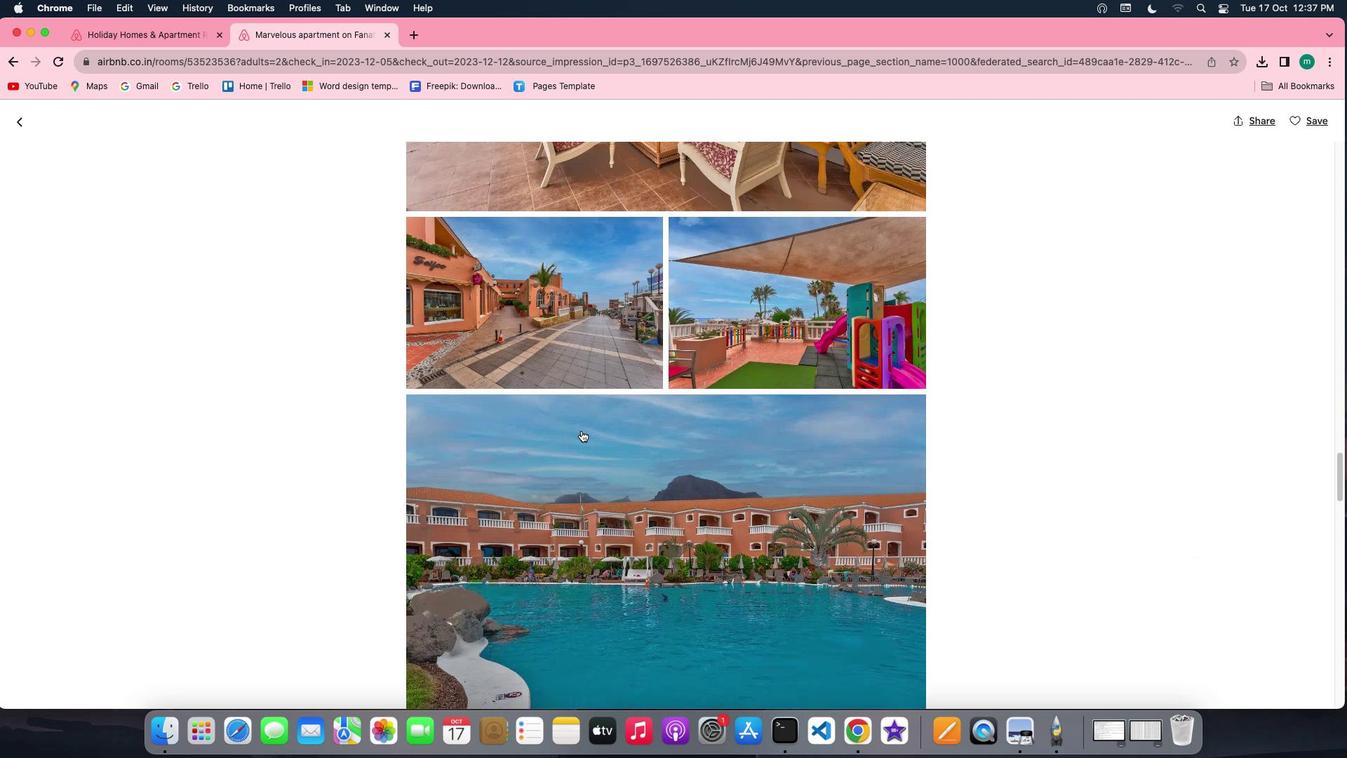 
Action: Mouse scrolled (581, 430) with delta (0, 0)
Screenshot: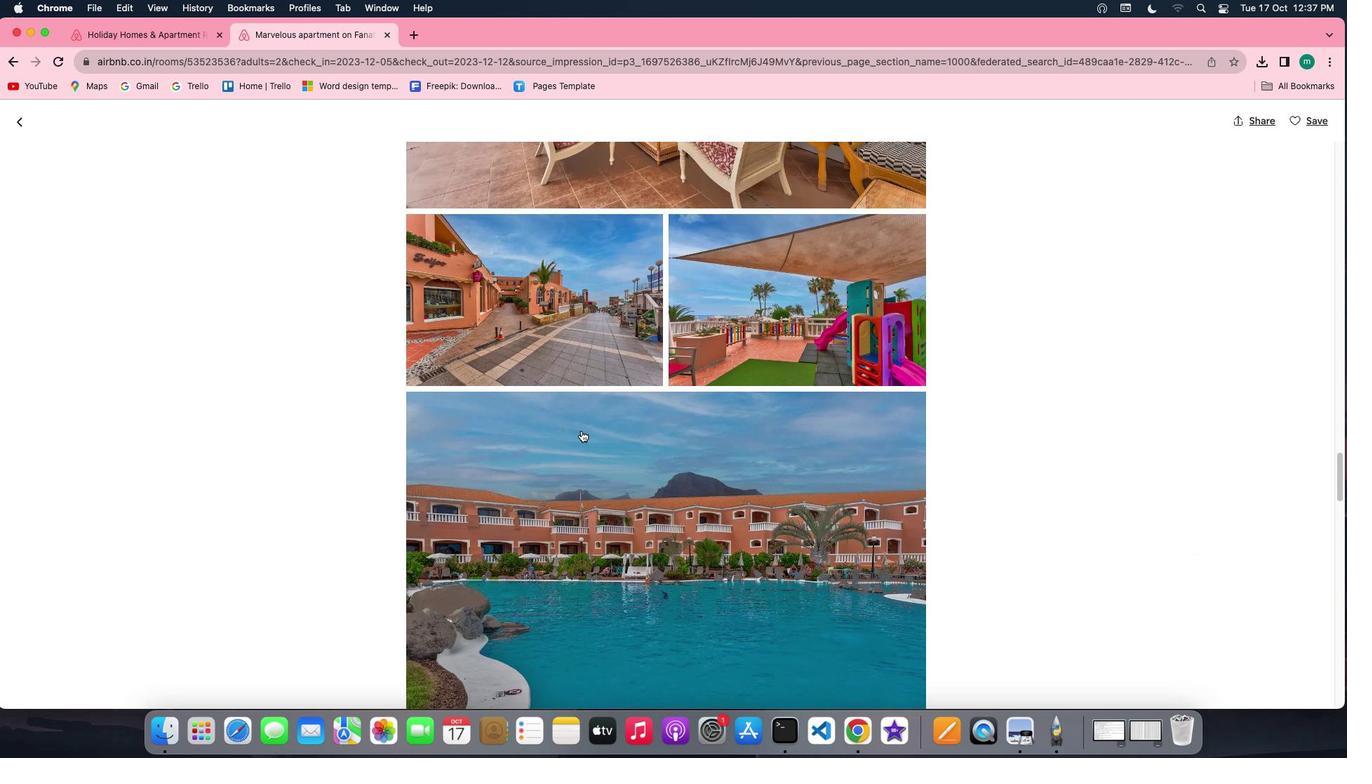 
Action: Mouse scrolled (581, 430) with delta (0, 0)
Screenshot: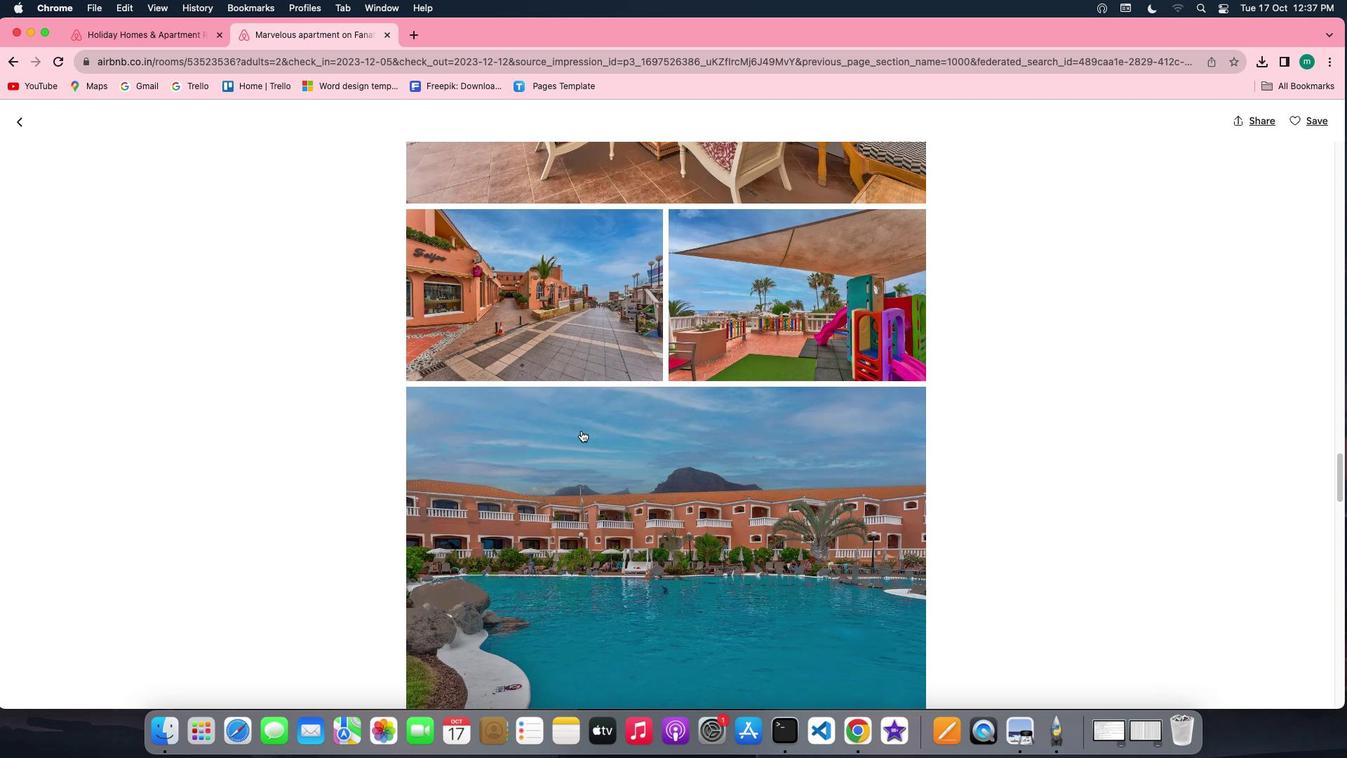 
Action: Mouse scrolled (581, 430) with delta (0, 0)
Screenshot: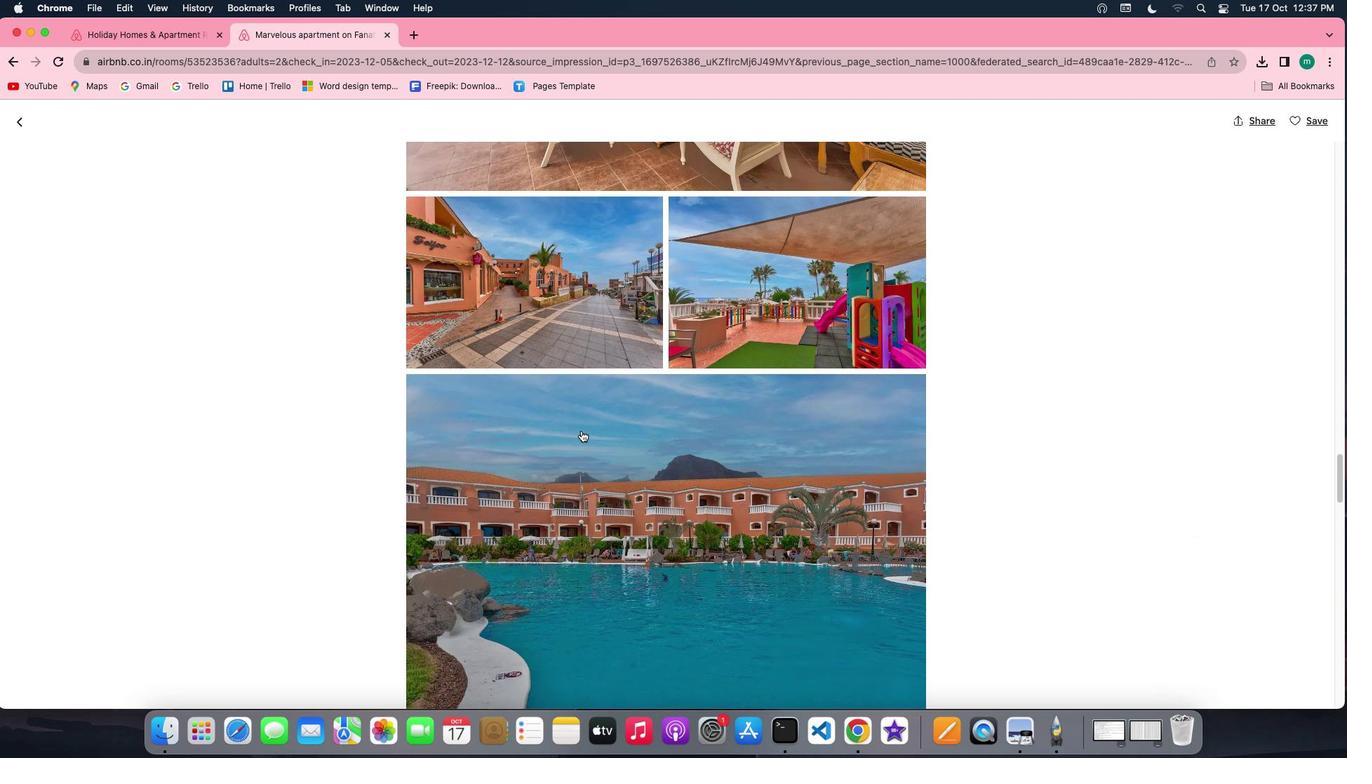 
Action: Mouse scrolled (581, 430) with delta (0, -1)
Screenshot: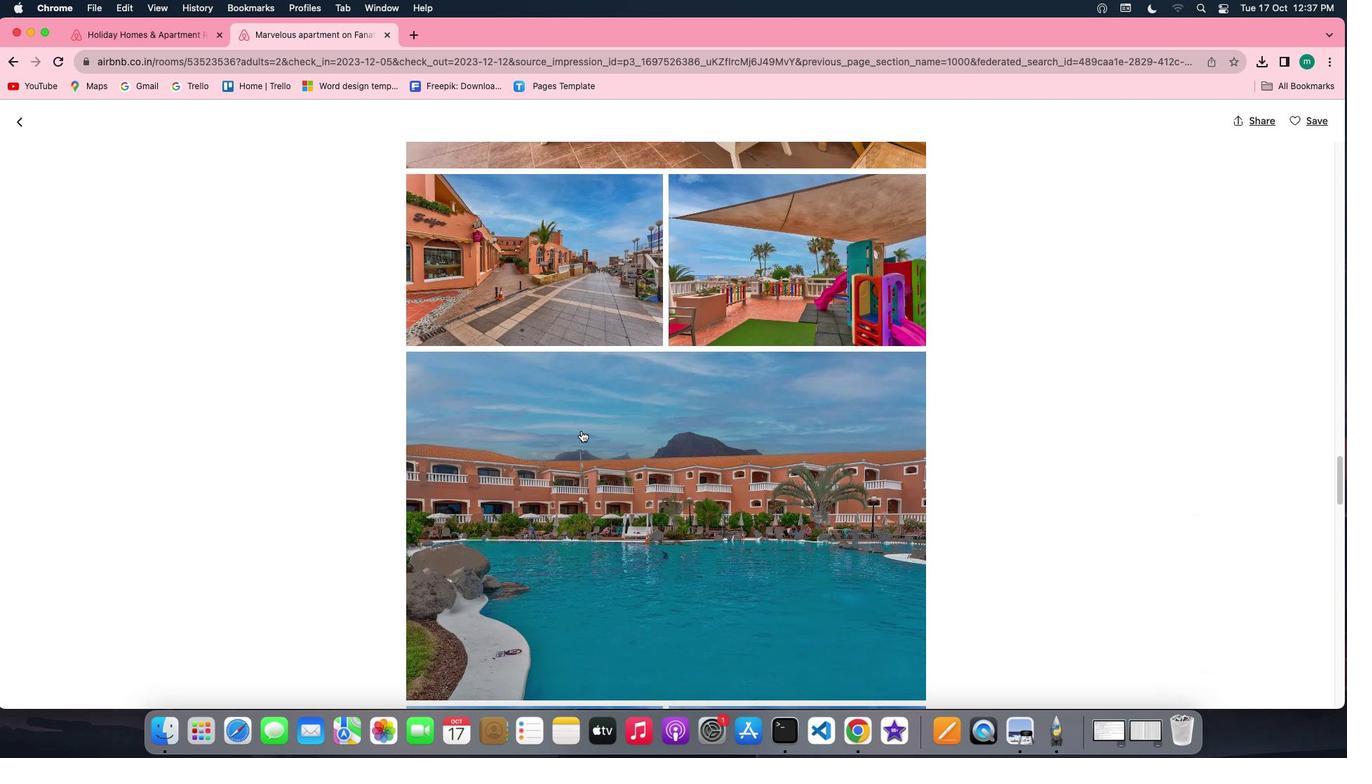 
Action: Mouse scrolled (581, 430) with delta (0, -1)
Screenshot: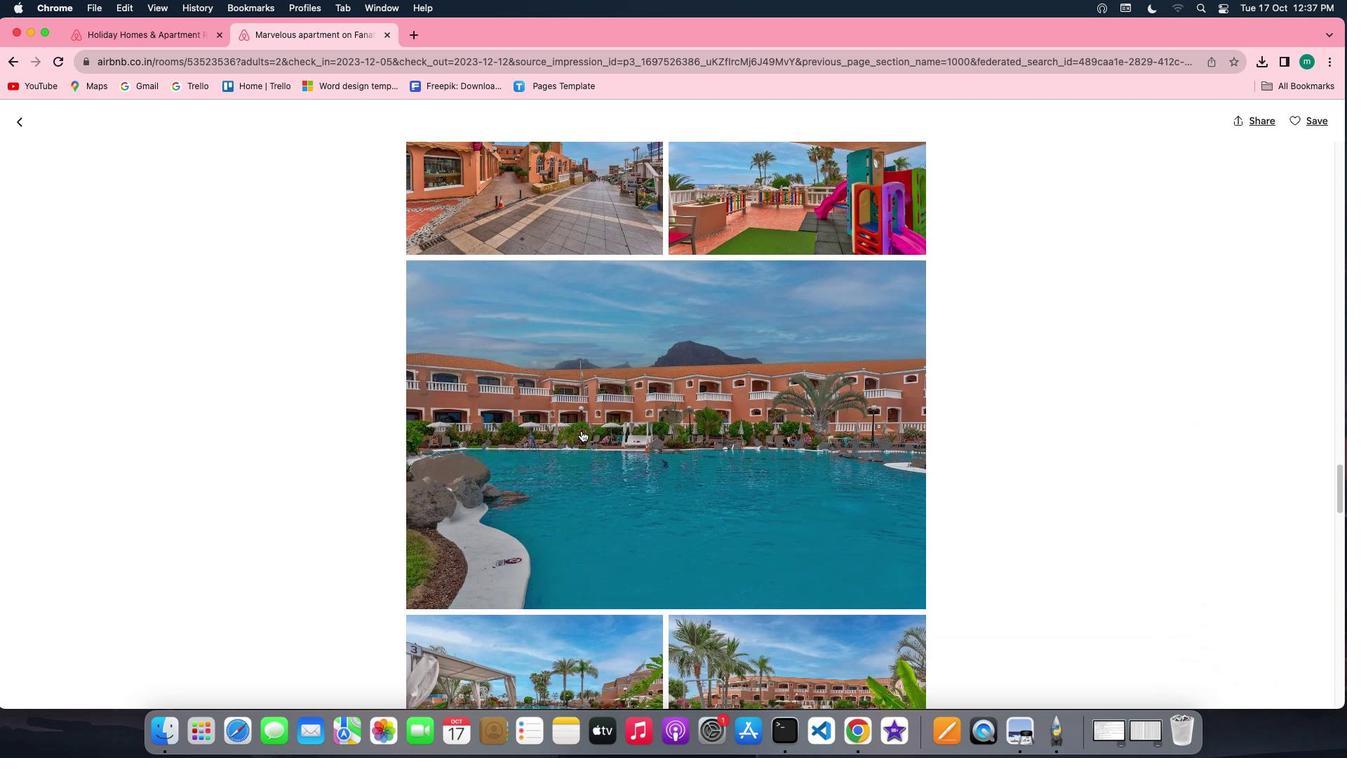 
Action: Mouse scrolled (581, 430) with delta (0, 0)
Screenshot: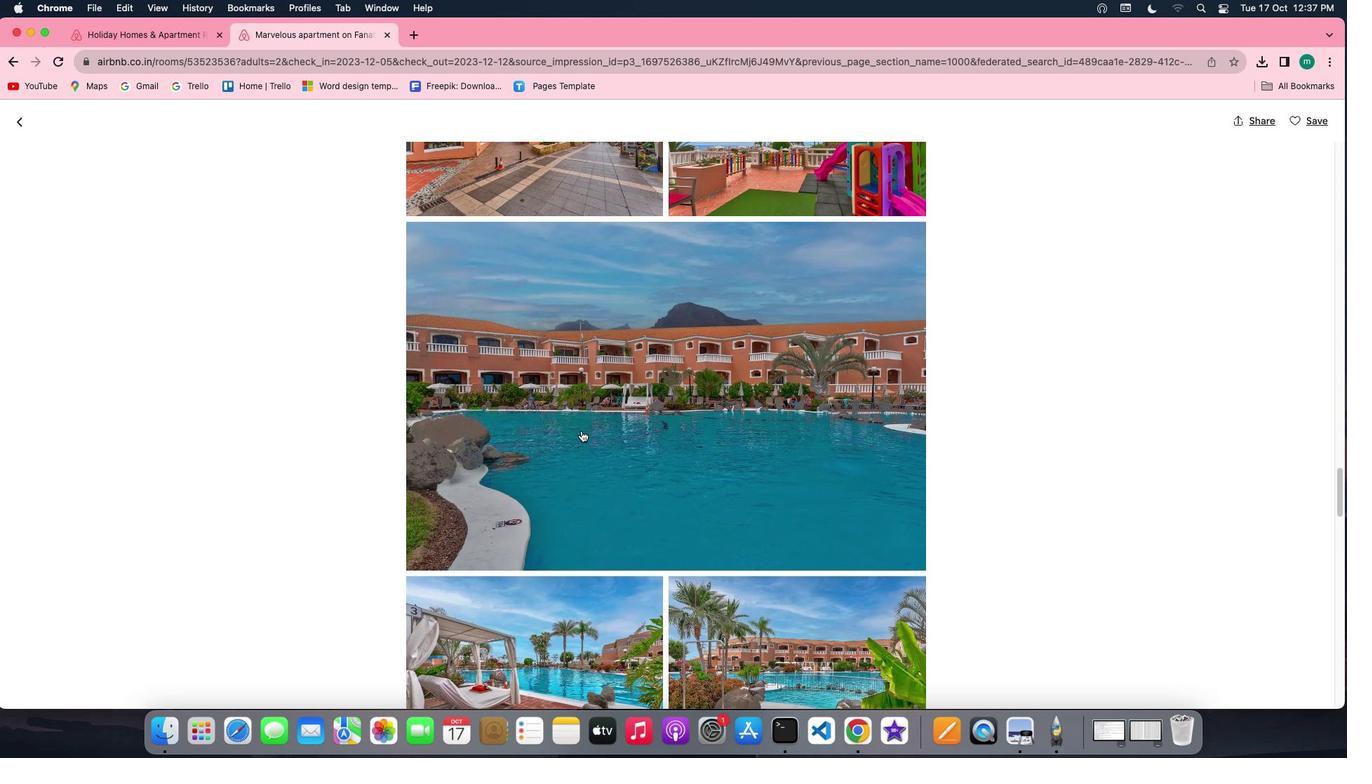 
Action: Mouse scrolled (581, 430) with delta (0, 0)
Screenshot: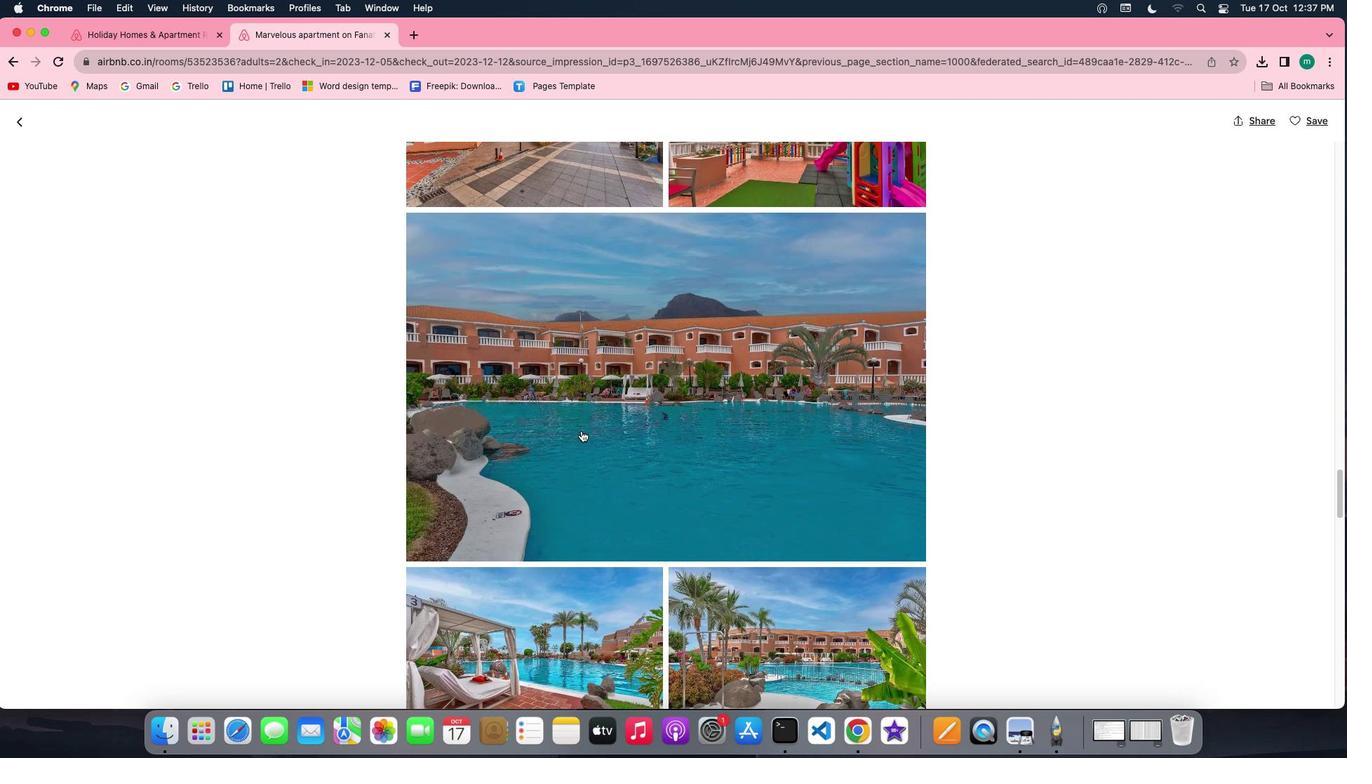 
Action: Mouse scrolled (581, 430) with delta (0, 0)
Screenshot: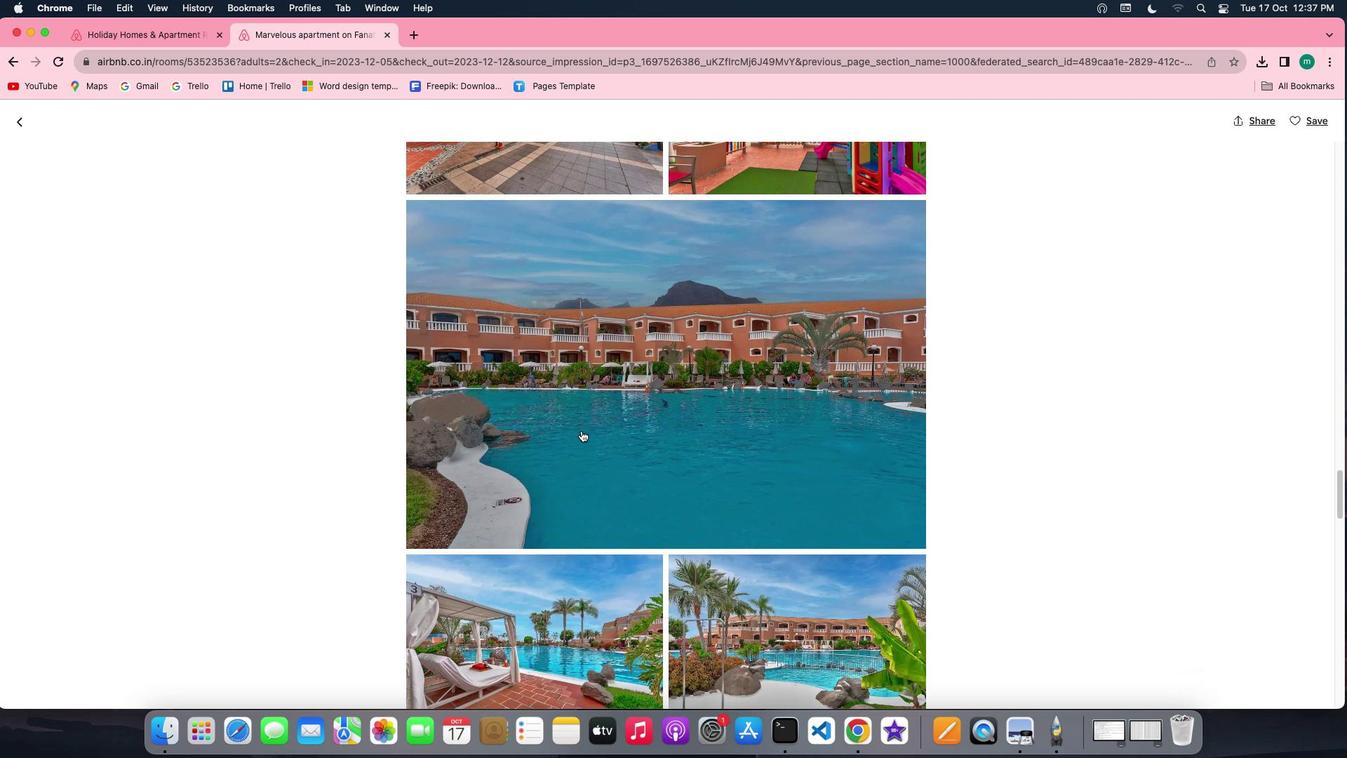
Action: Mouse scrolled (581, 430) with delta (0, -1)
Screenshot: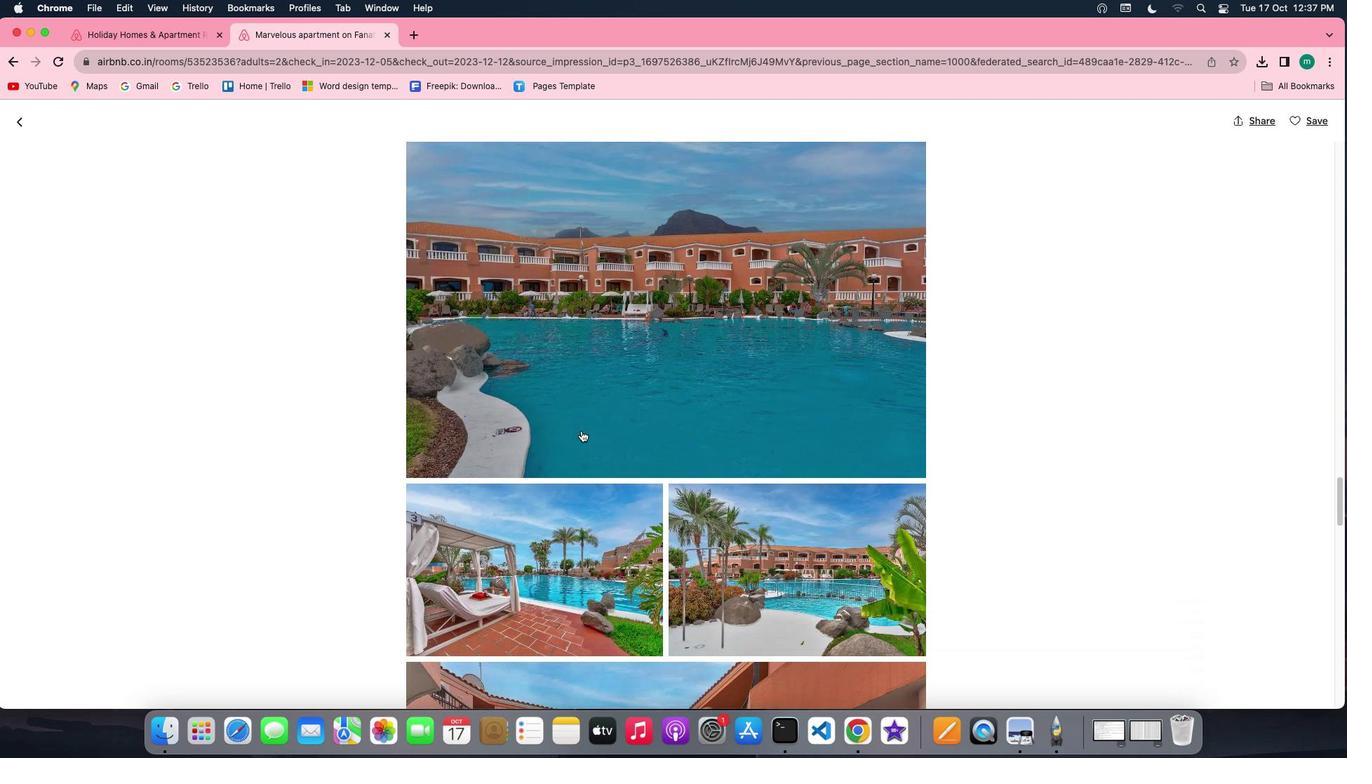 
Action: Mouse scrolled (581, 430) with delta (0, 0)
Screenshot: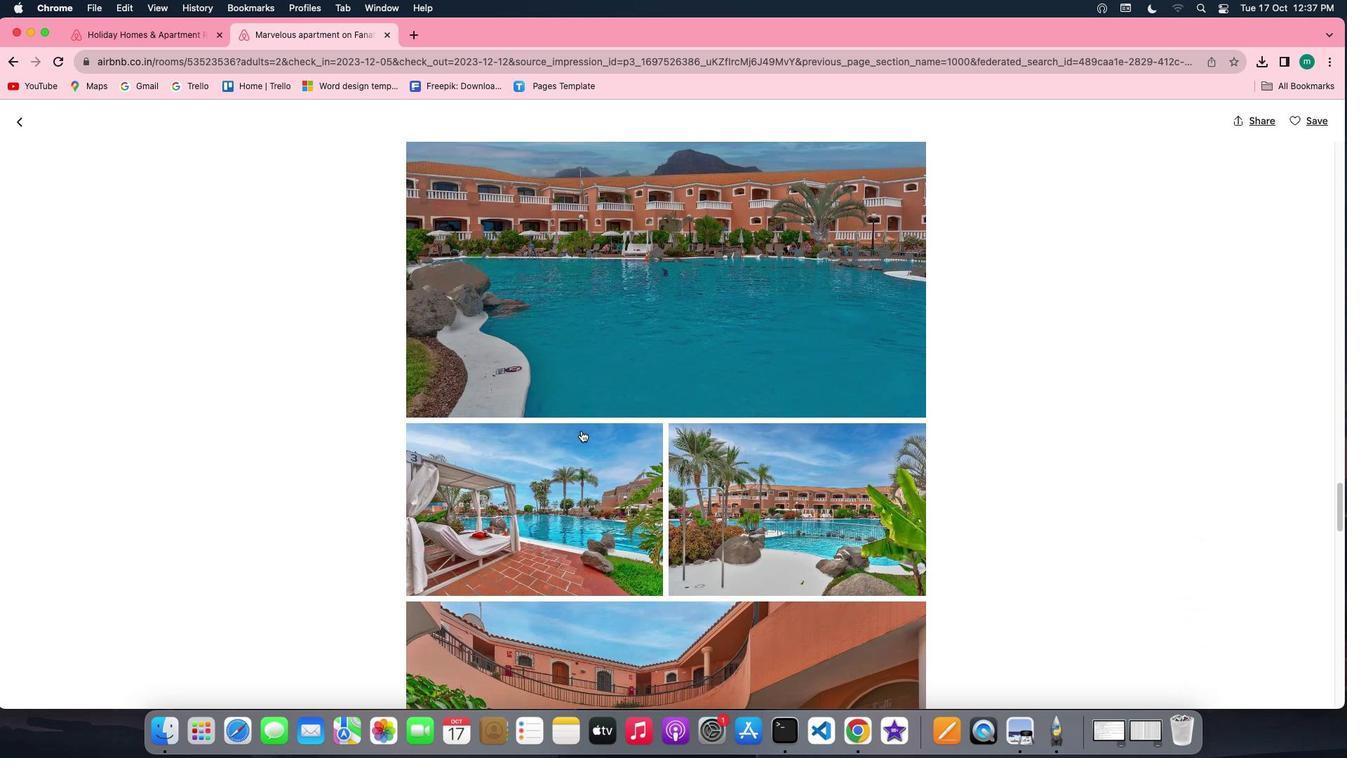 
Action: Mouse moved to (581, 430)
Screenshot: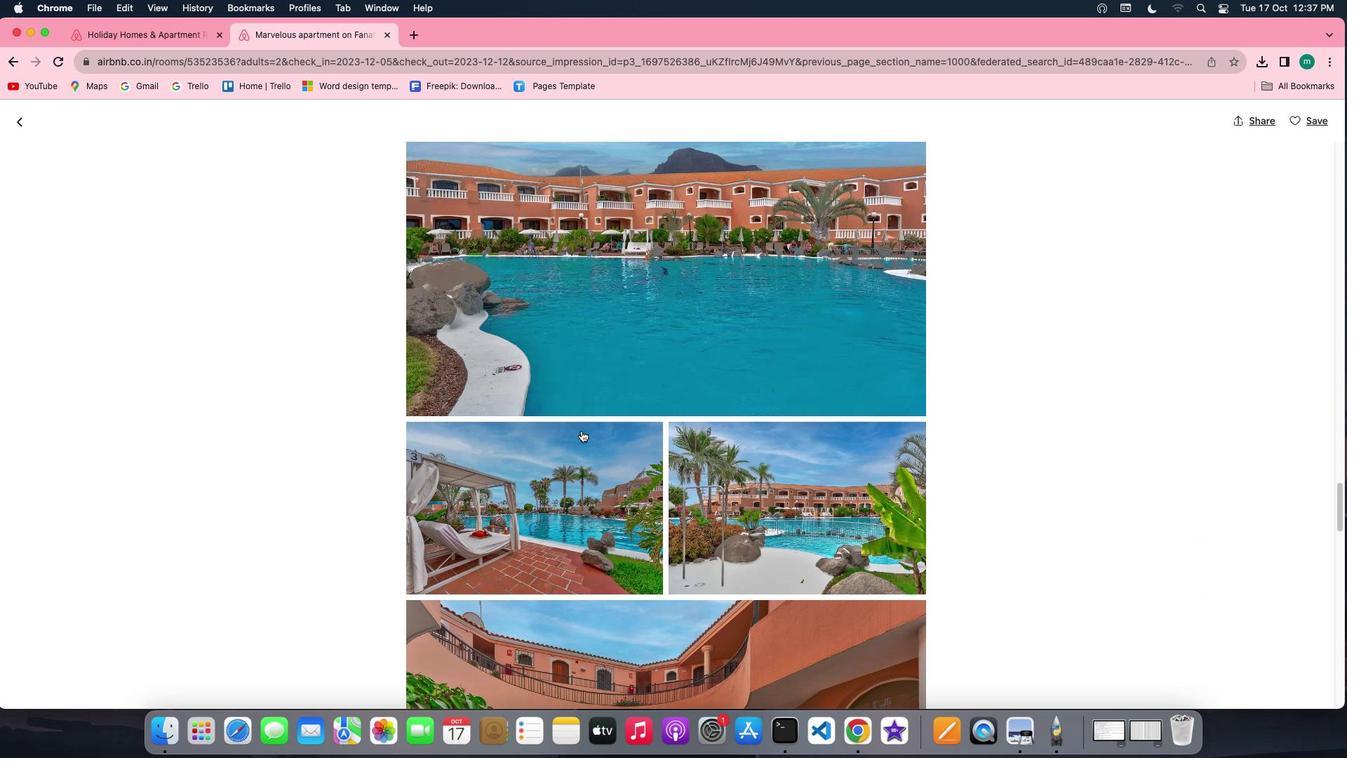 
Action: Mouse scrolled (581, 430) with delta (0, 0)
Screenshot: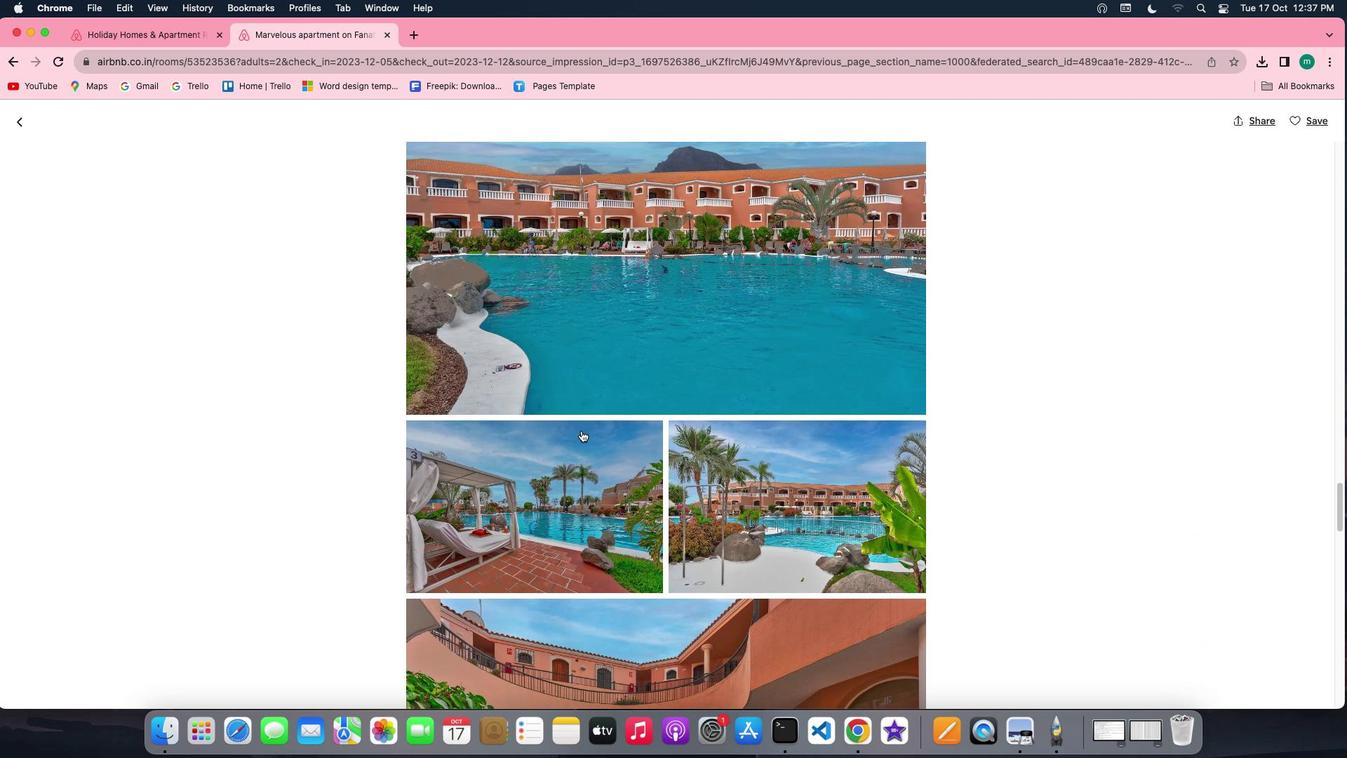 
Action: Mouse scrolled (581, 430) with delta (0, 0)
Screenshot: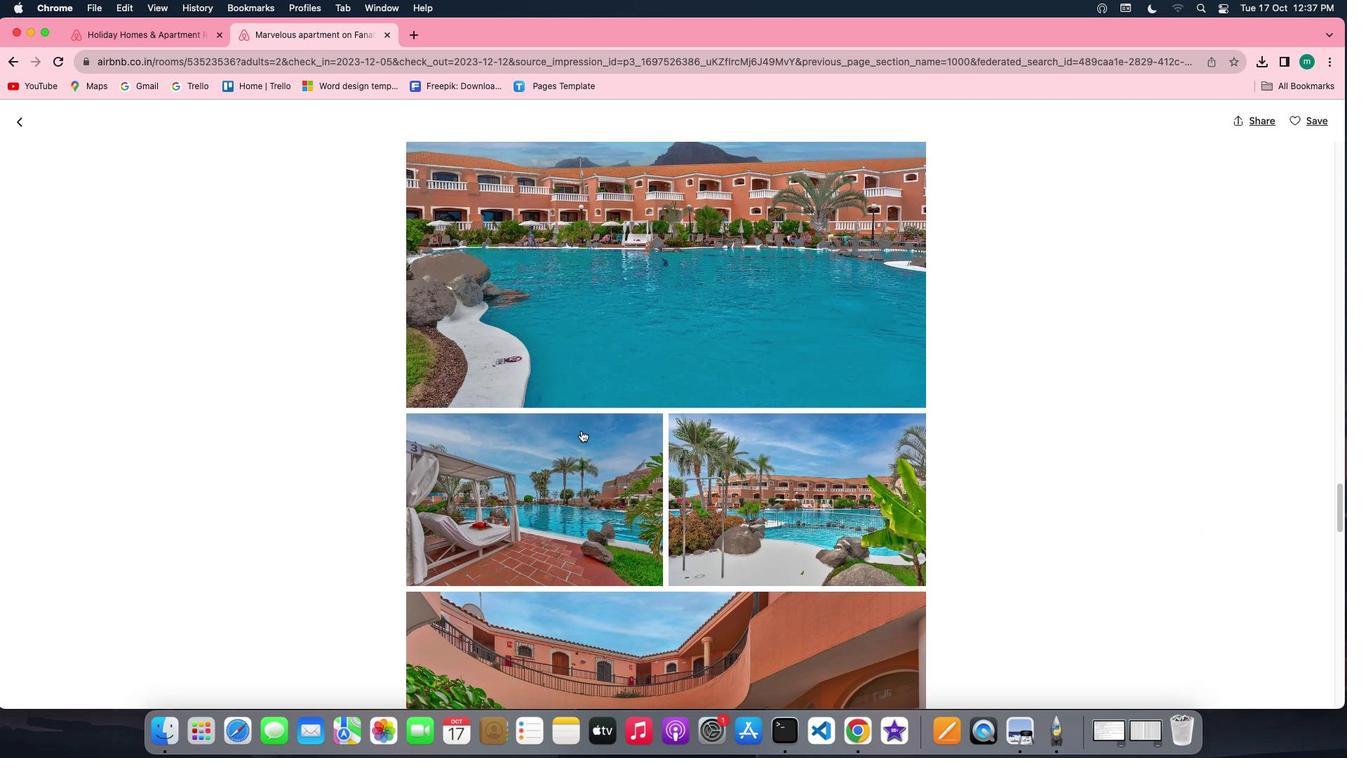 
Action: Mouse scrolled (581, 430) with delta (0, 0)
Screenshot: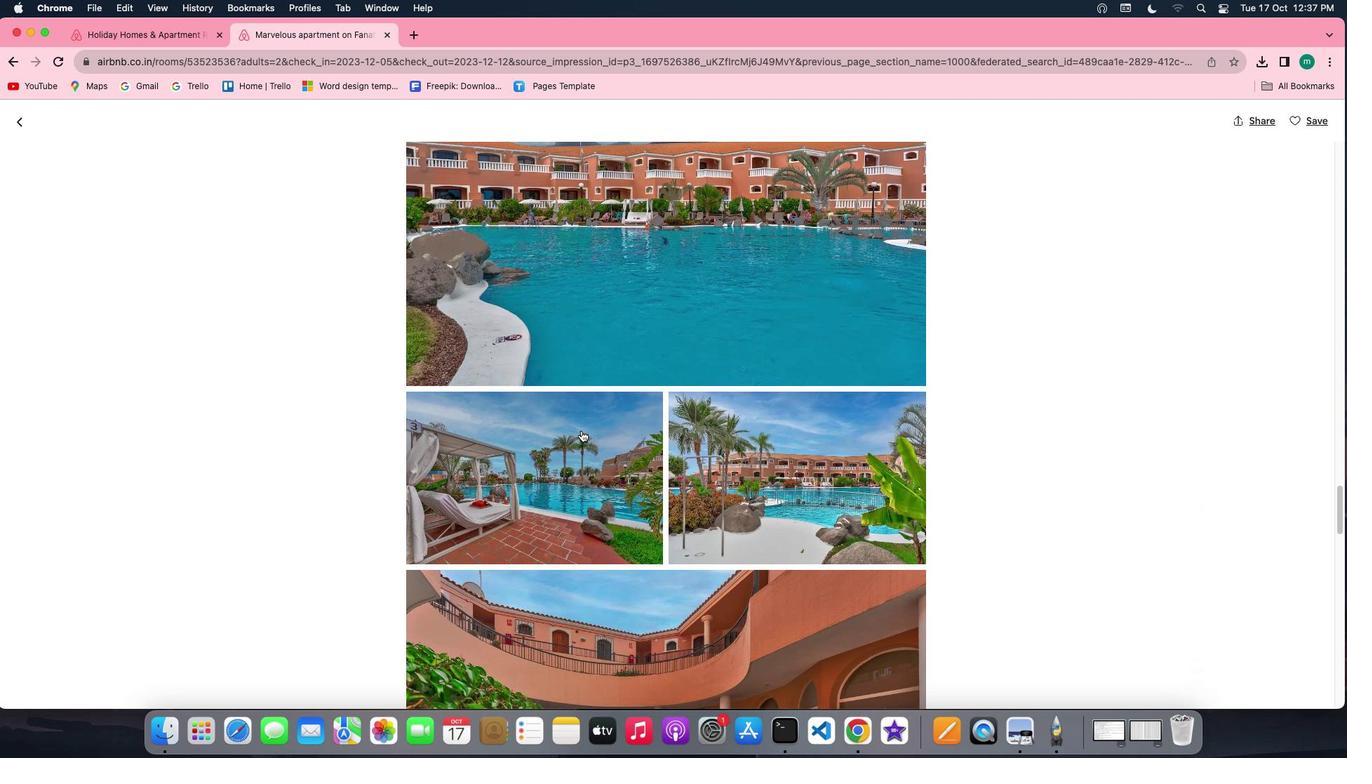 
Action: Mouse scrolled (581, 430) with delta (0, -1)
Screenshot: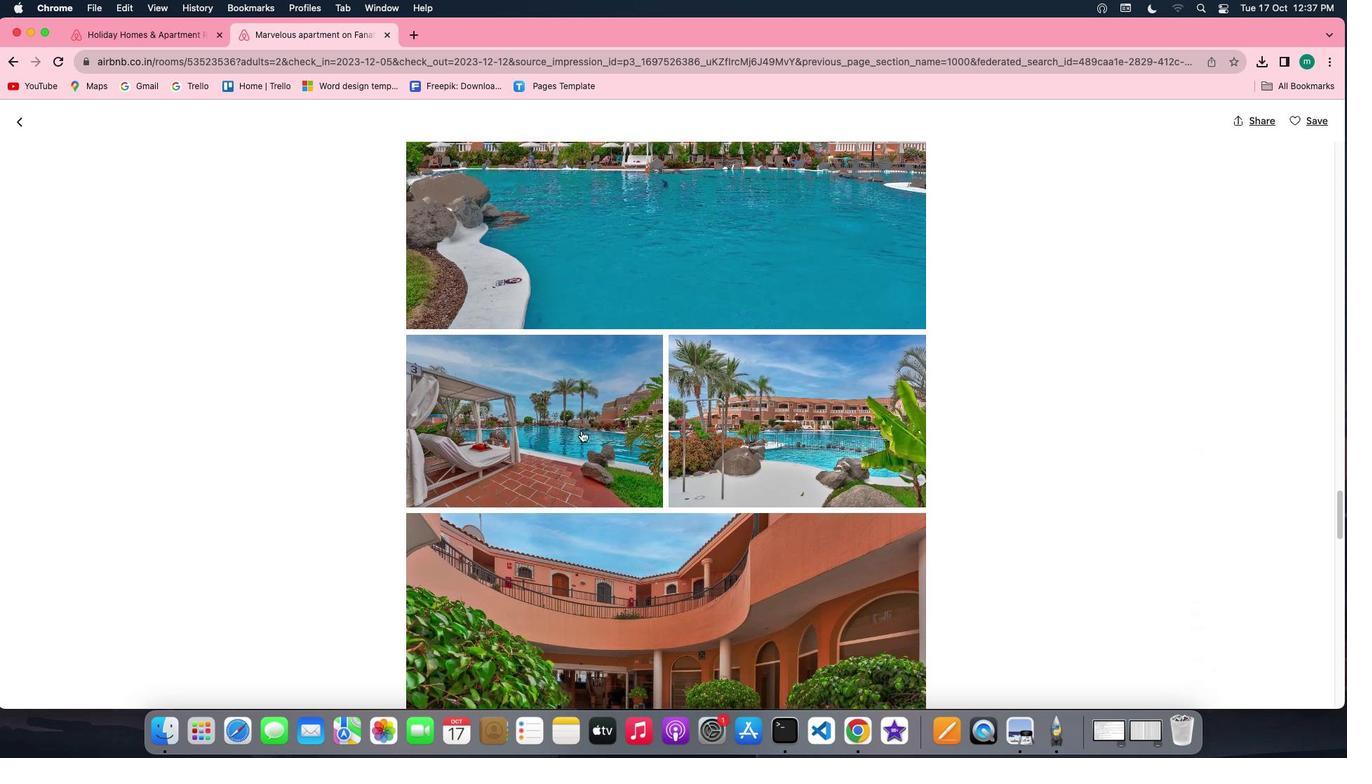 
Action: Mouse scrolled (581, 430) with delta (0, 0)
Screenshot: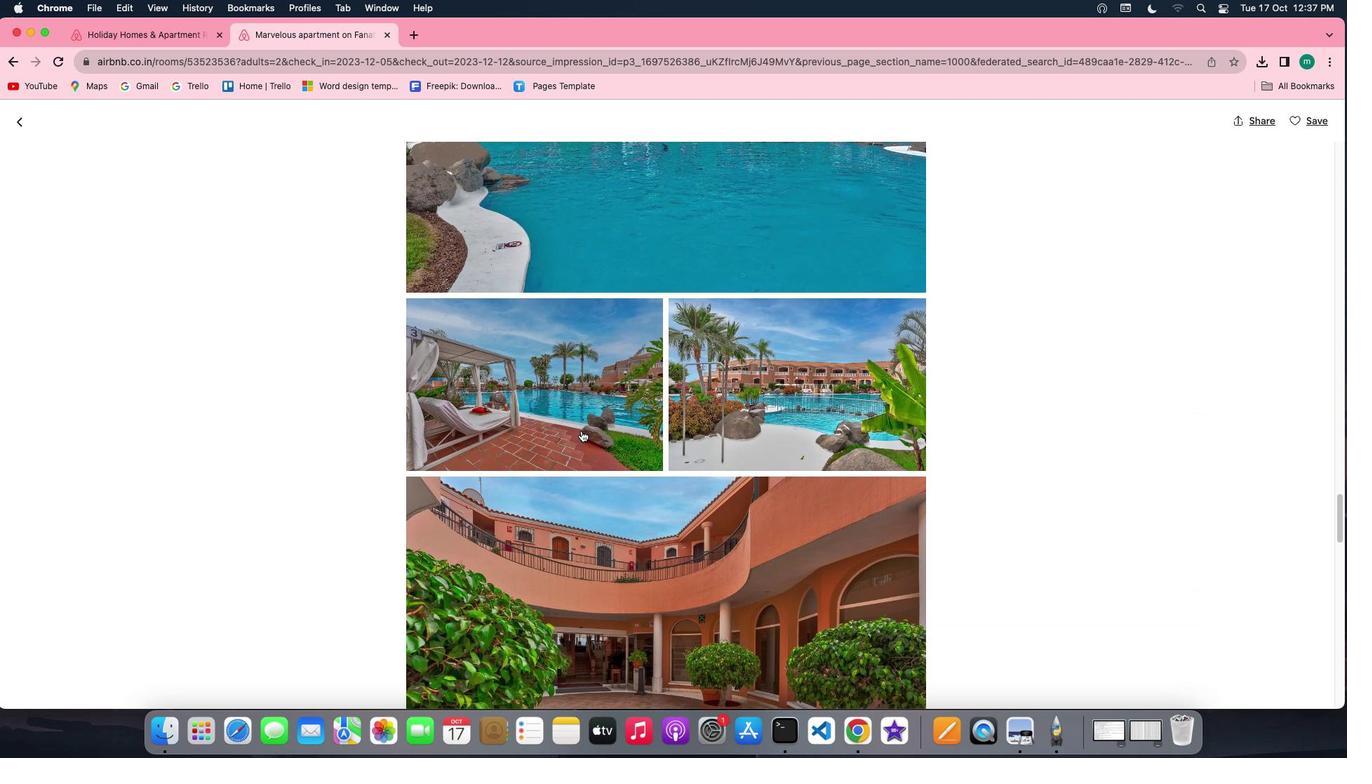 
Action: Mouse scrolled (581, 430) with delta (0, 0)
Screenshot: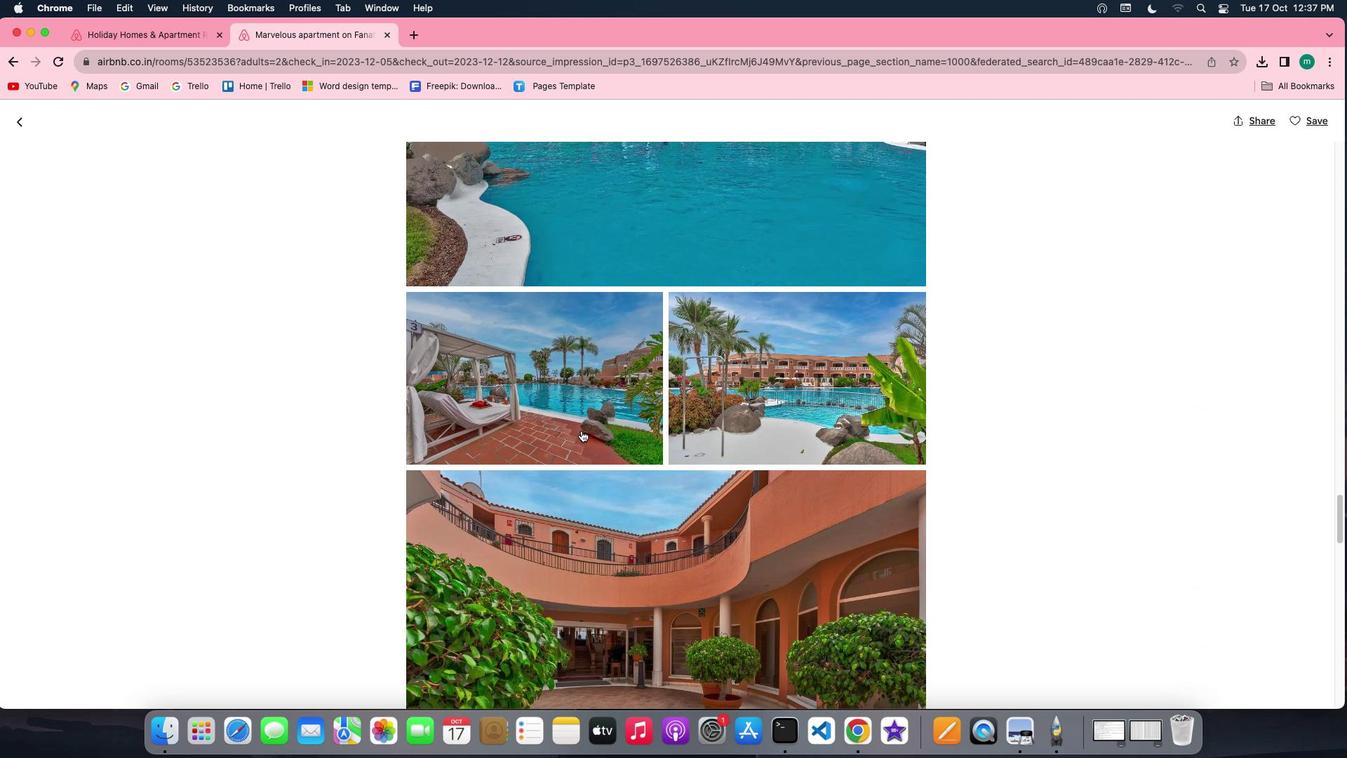 
Action: Mouse scrolled (581, 430) with delta (0, 0)
Screenshot: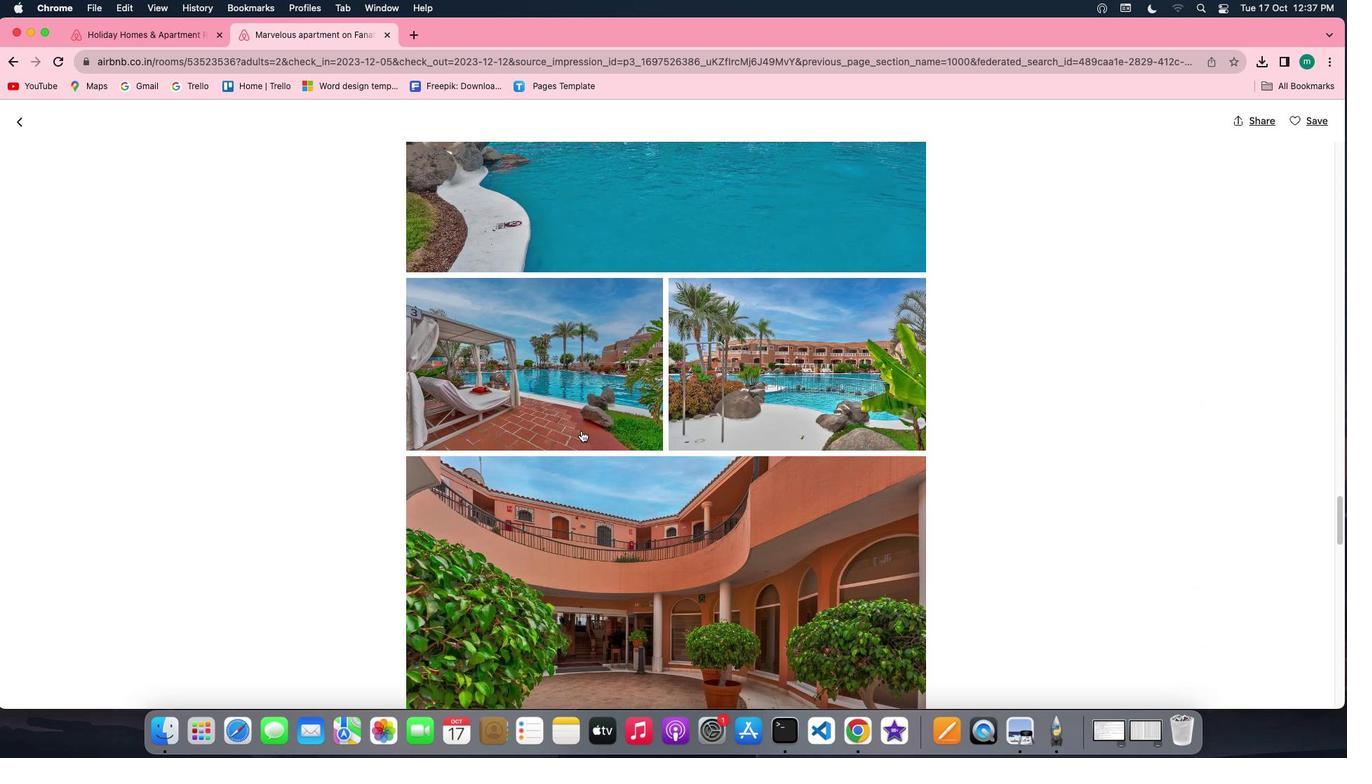 
Action: Mouse scrolled (581, 430) with delta (0, 0)
Screenshot: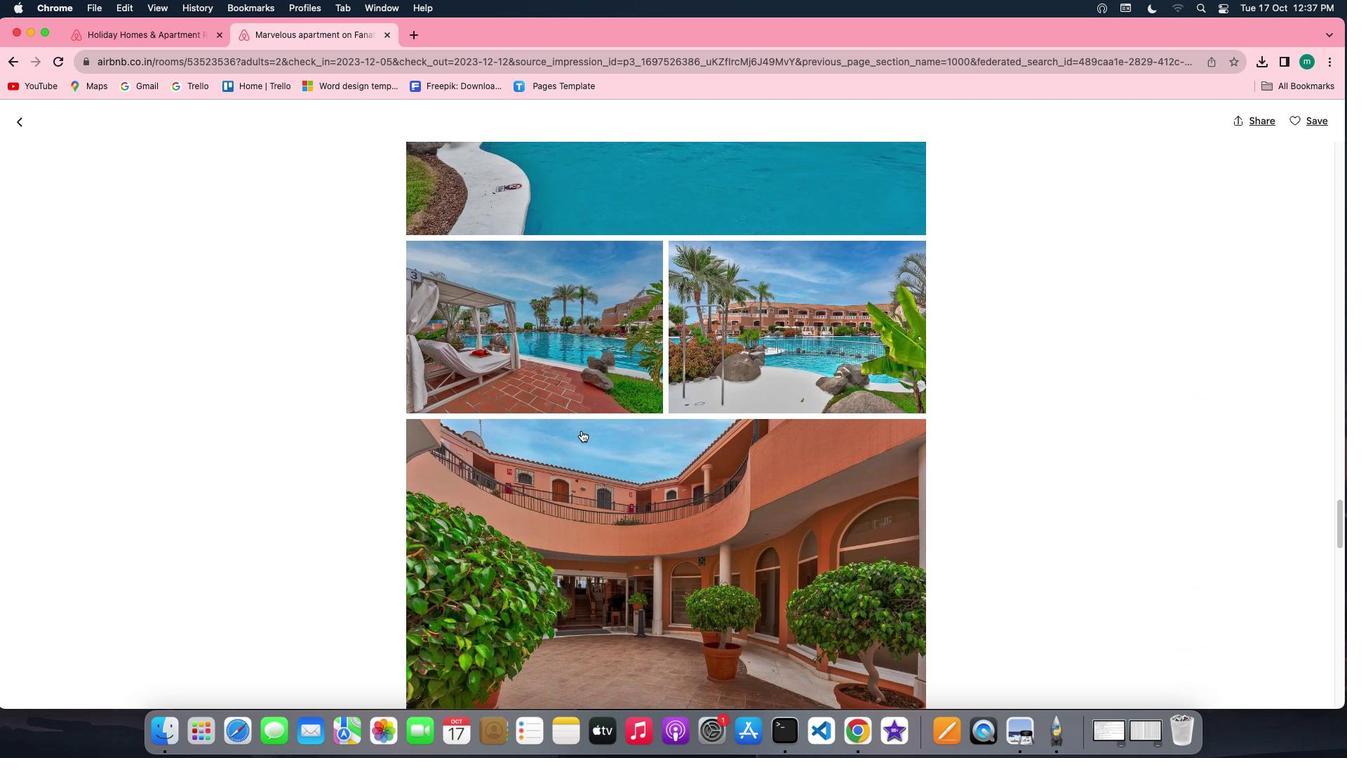 
Action: Mouse scrolled (581, 430) with delta (0, 0)
Screenshot: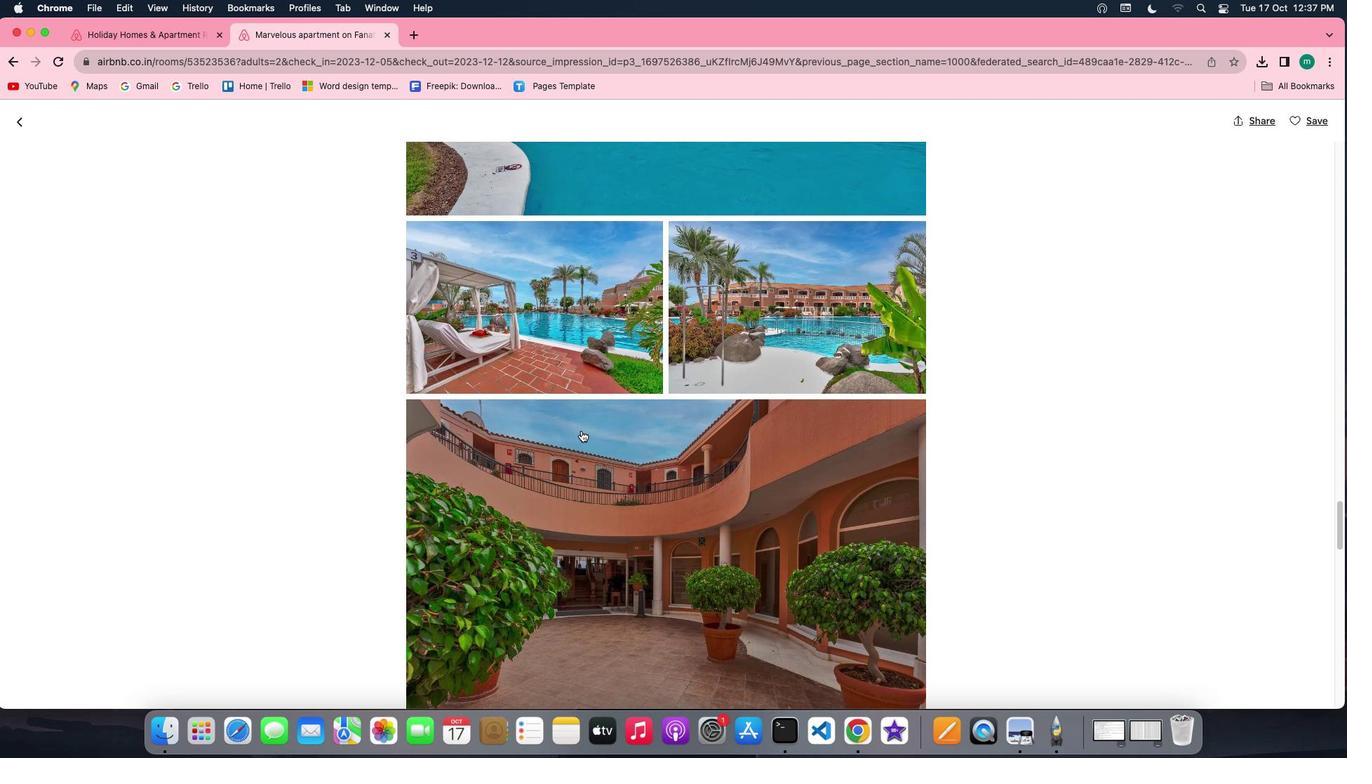 
Action: Mouse scrolled (581, 430) with delta (0, 0)
Screenshot: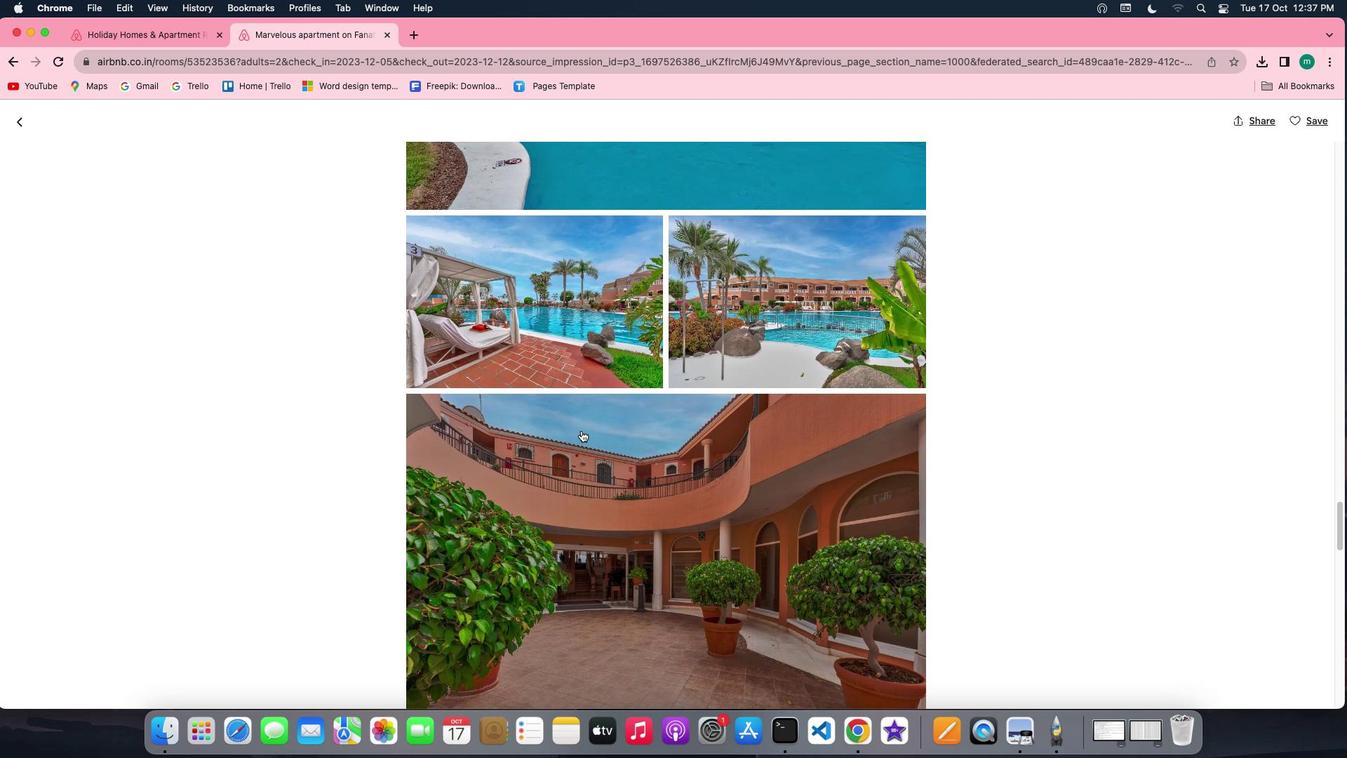 
Action: Mouse scrolled (581, 430) with delta (0, 0)
Screenshot: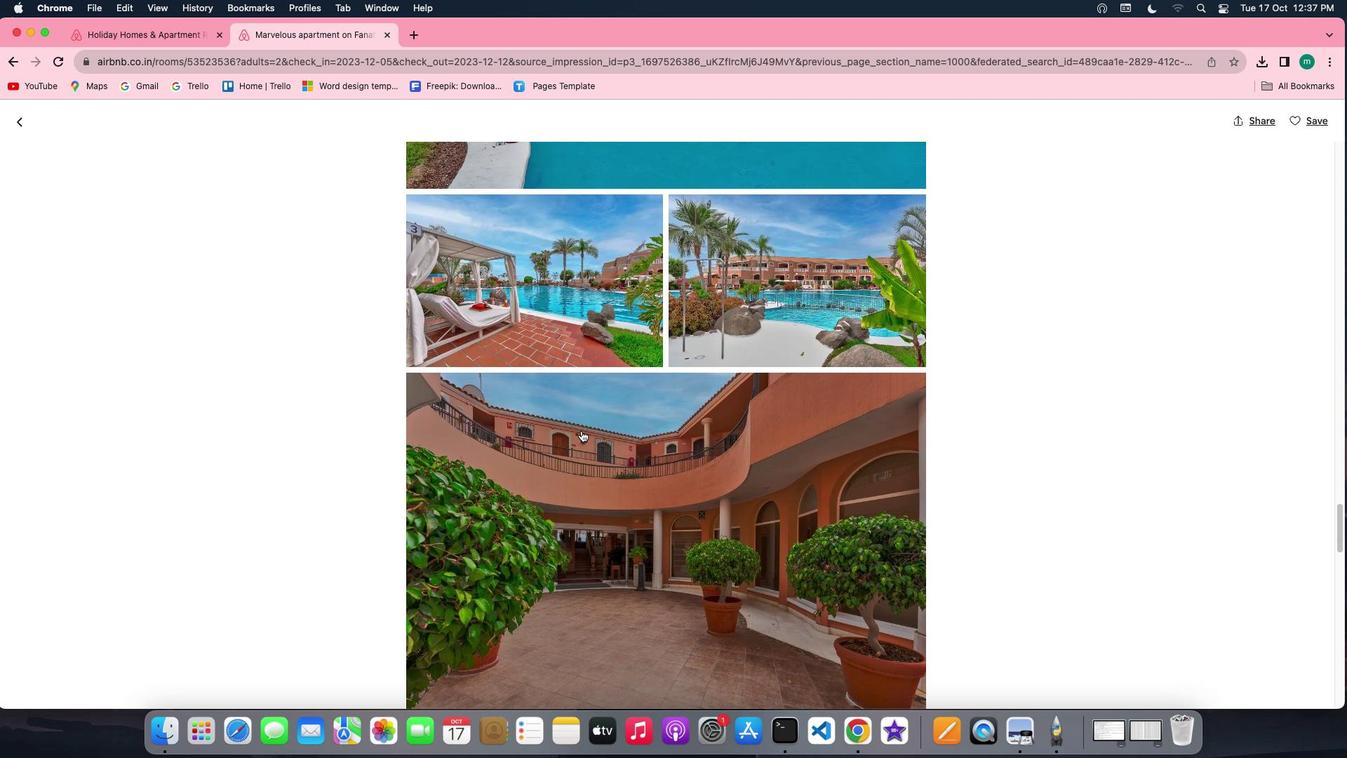 
Action: Mouse scrolled (581, 430) with delta (0, 0)
Screenshot: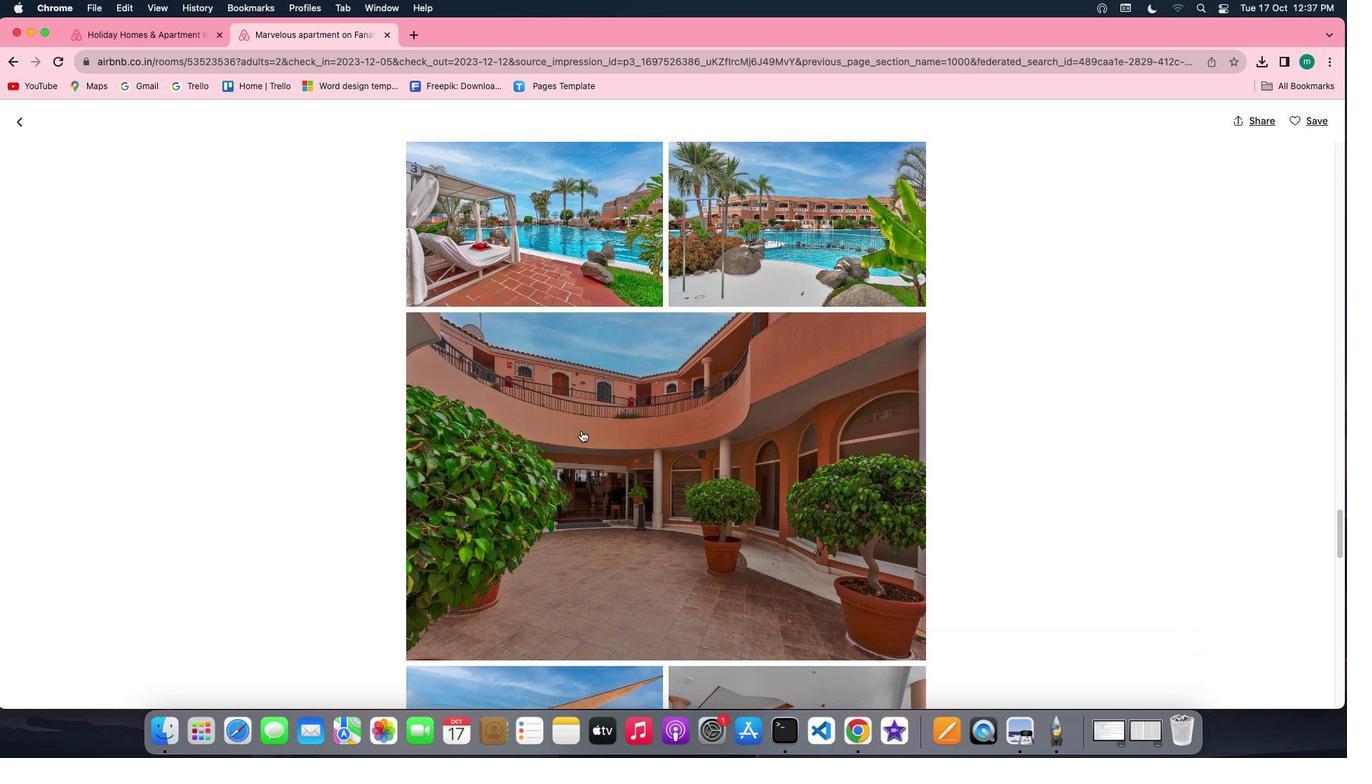 
Action: Mouse scrolled (581, 430) with delta (0, 0)
Screenshot: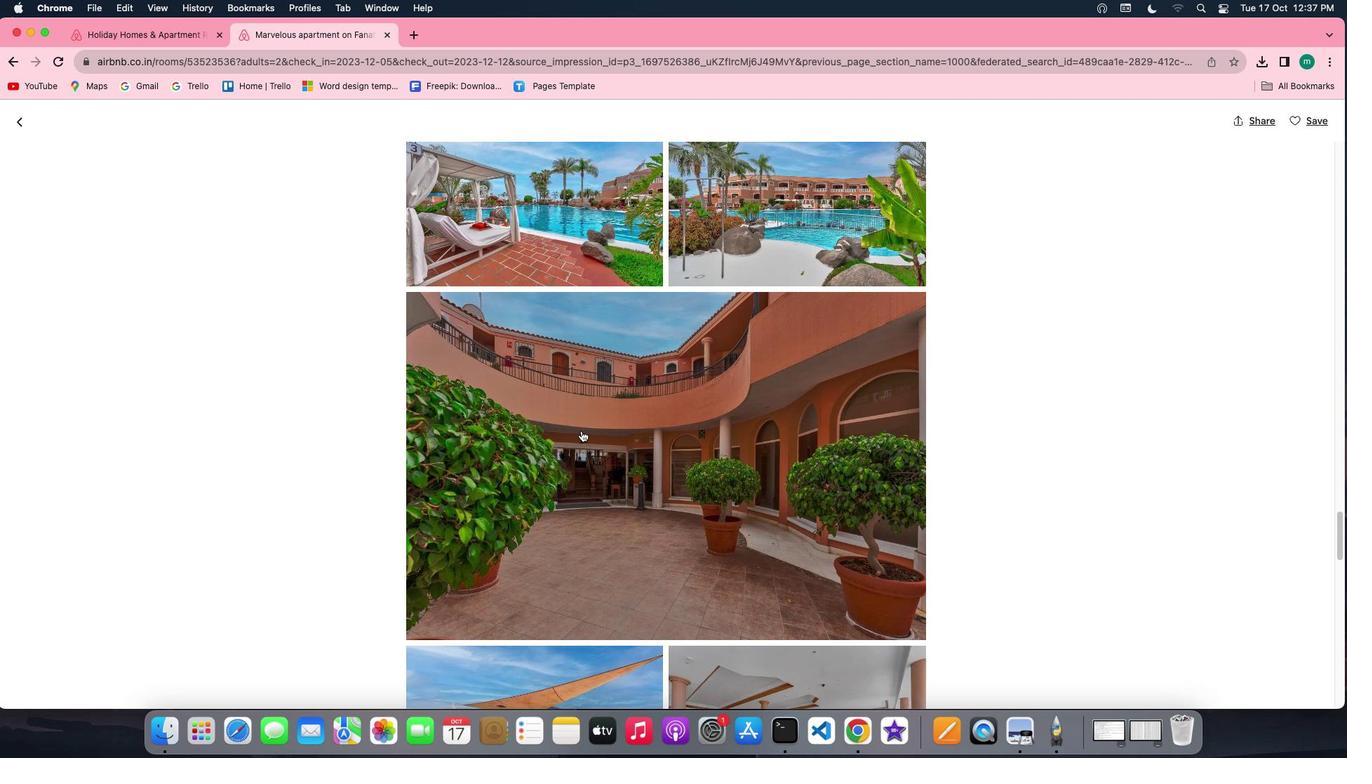 
Action: Mouse scrolled (581, 430) with delta (0, 0)
Screenshot: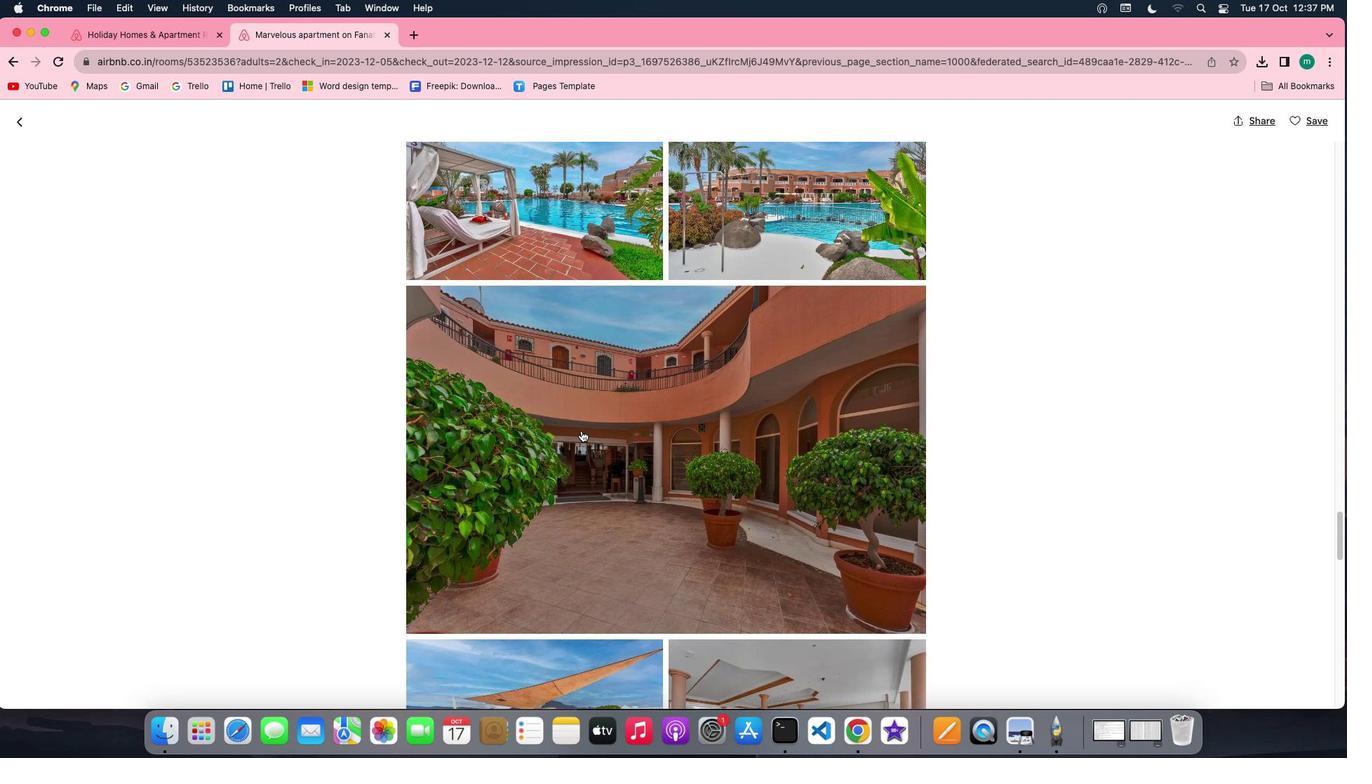 
Action: Mouse scrolled (581, 430) with delta (0, 0)
Screenshot: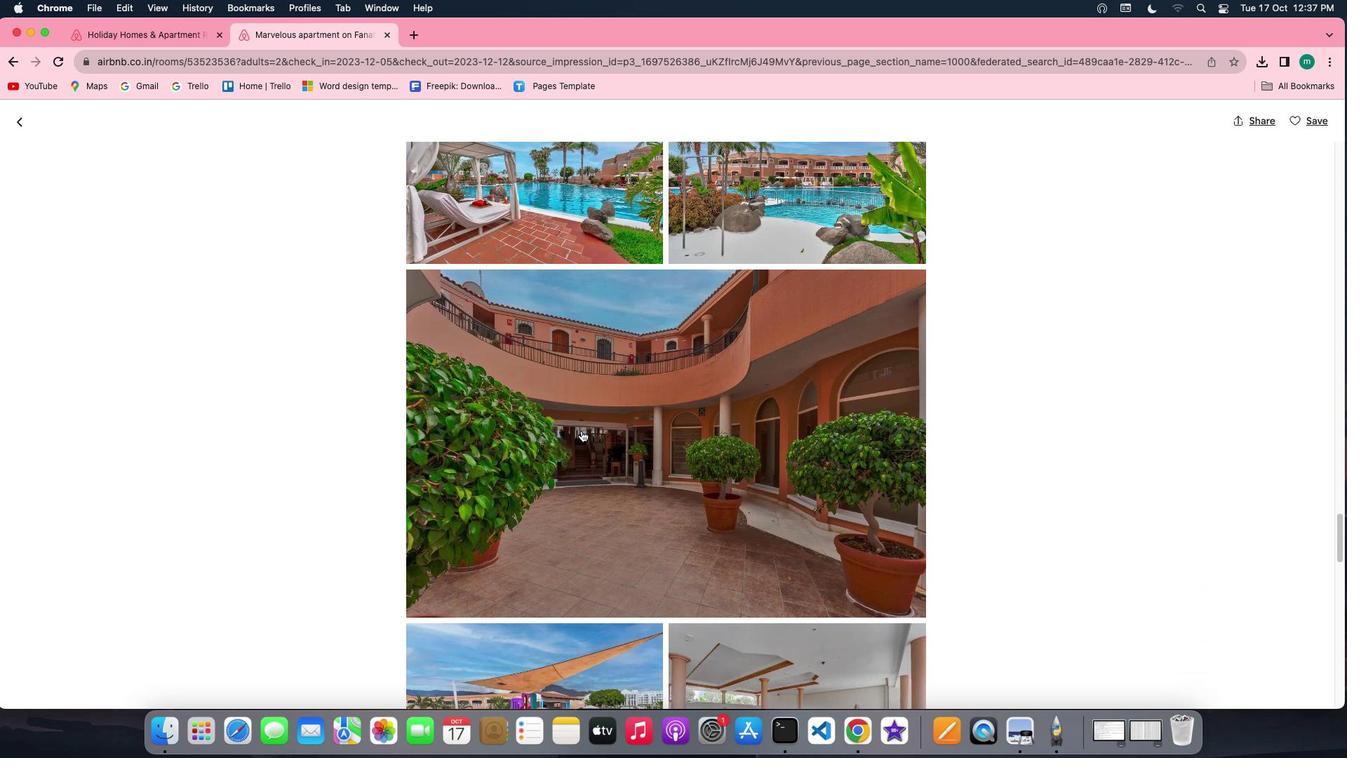 
Action: Mouse scrolled (581, 430) with delta (0, 0)
Screenshot: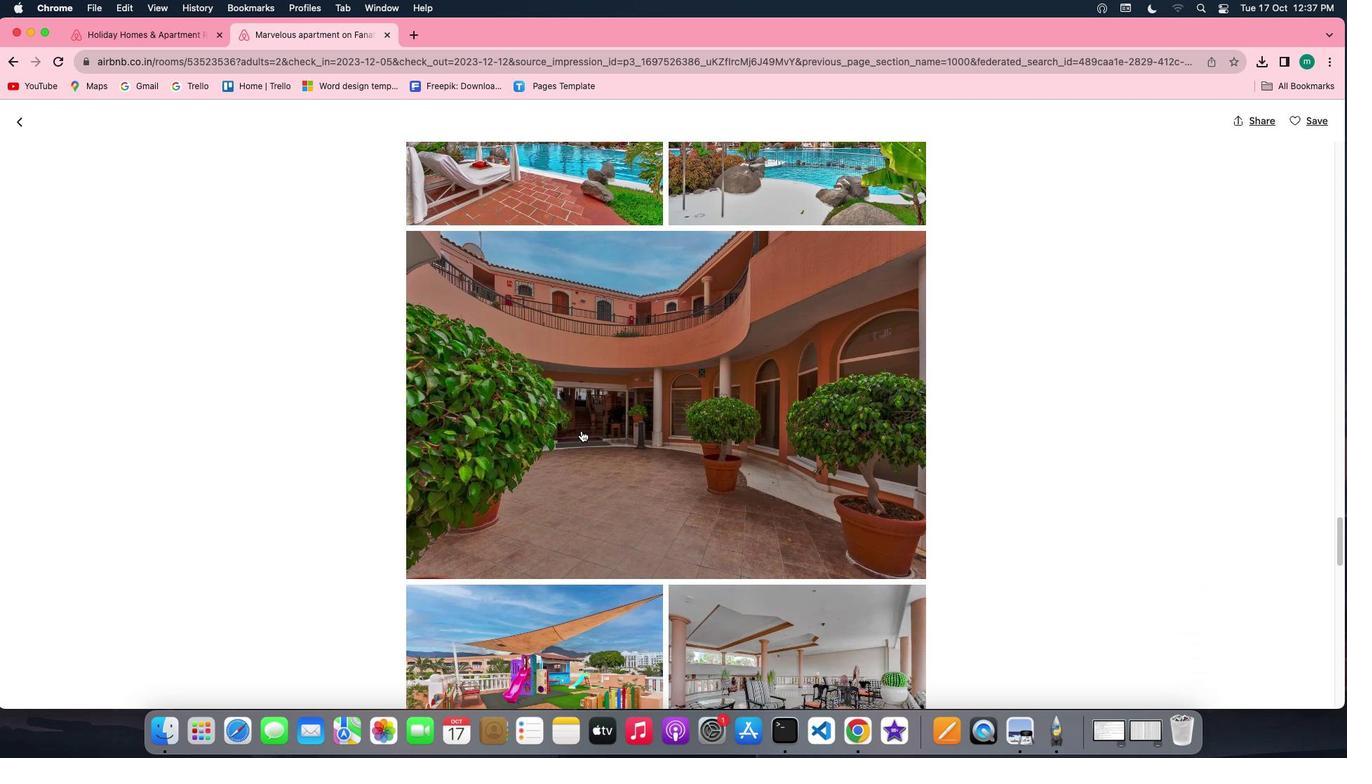 
Action: Mouse scrolled (581, 430) with delta (0, 0)
Screenshot: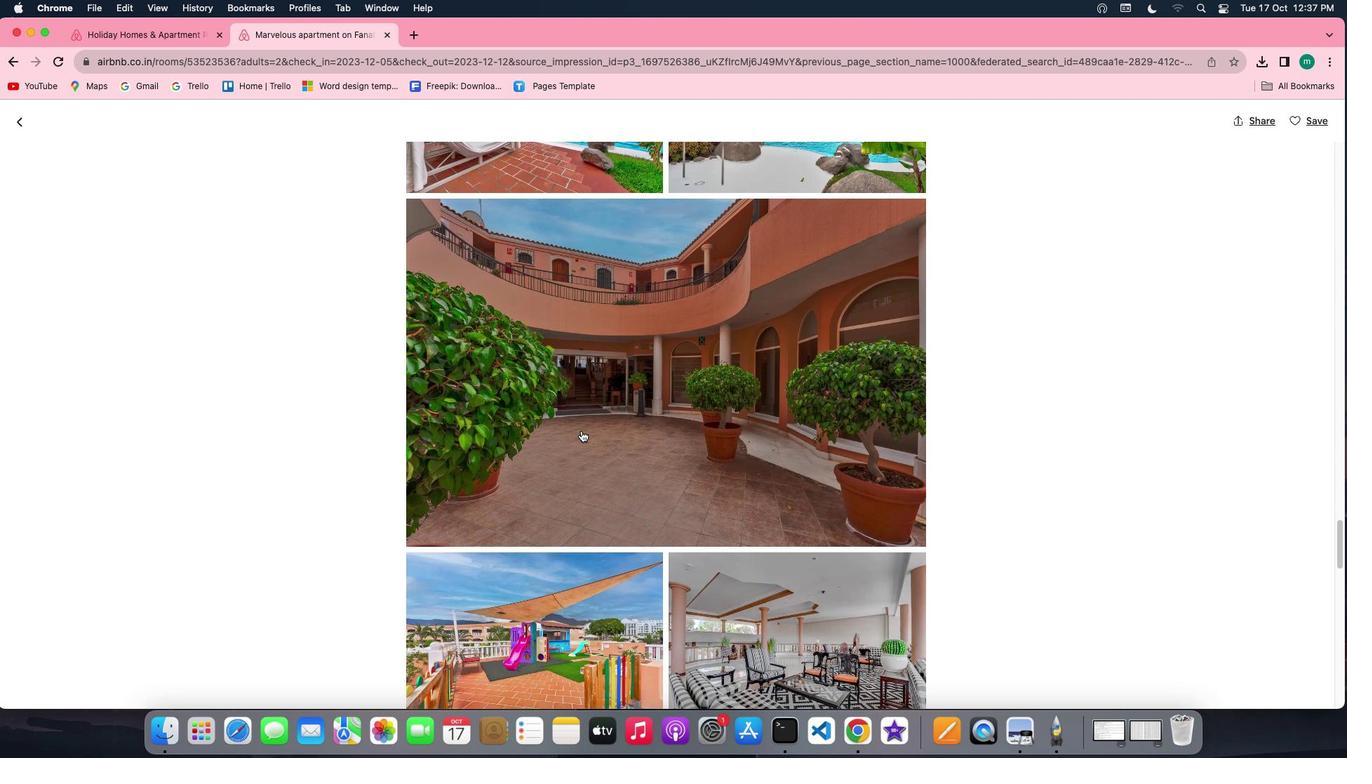 
Action: Mouse scrolled (581, 430) with delta (0, 0)
Screenshot: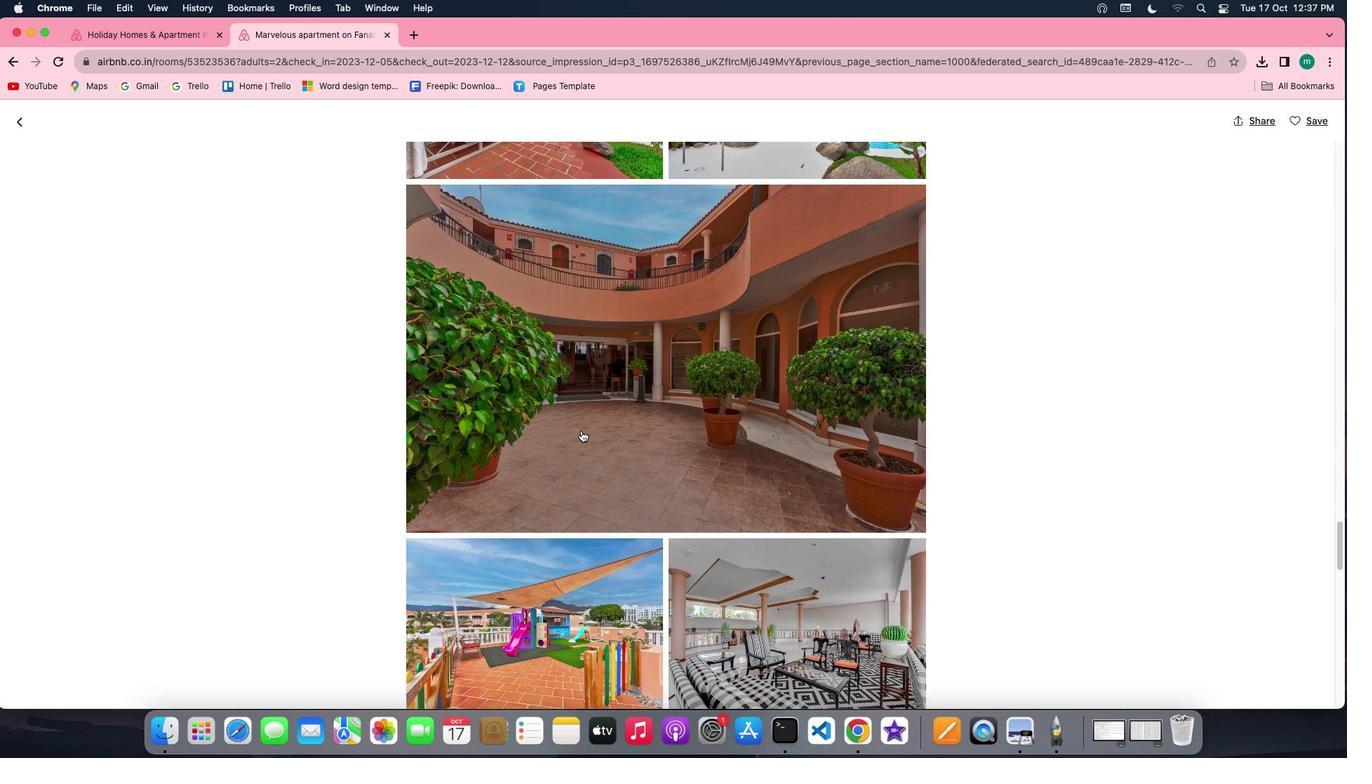 
Action: Mouse scrolled (581, 430) with delta (0, -1)
Screenshot: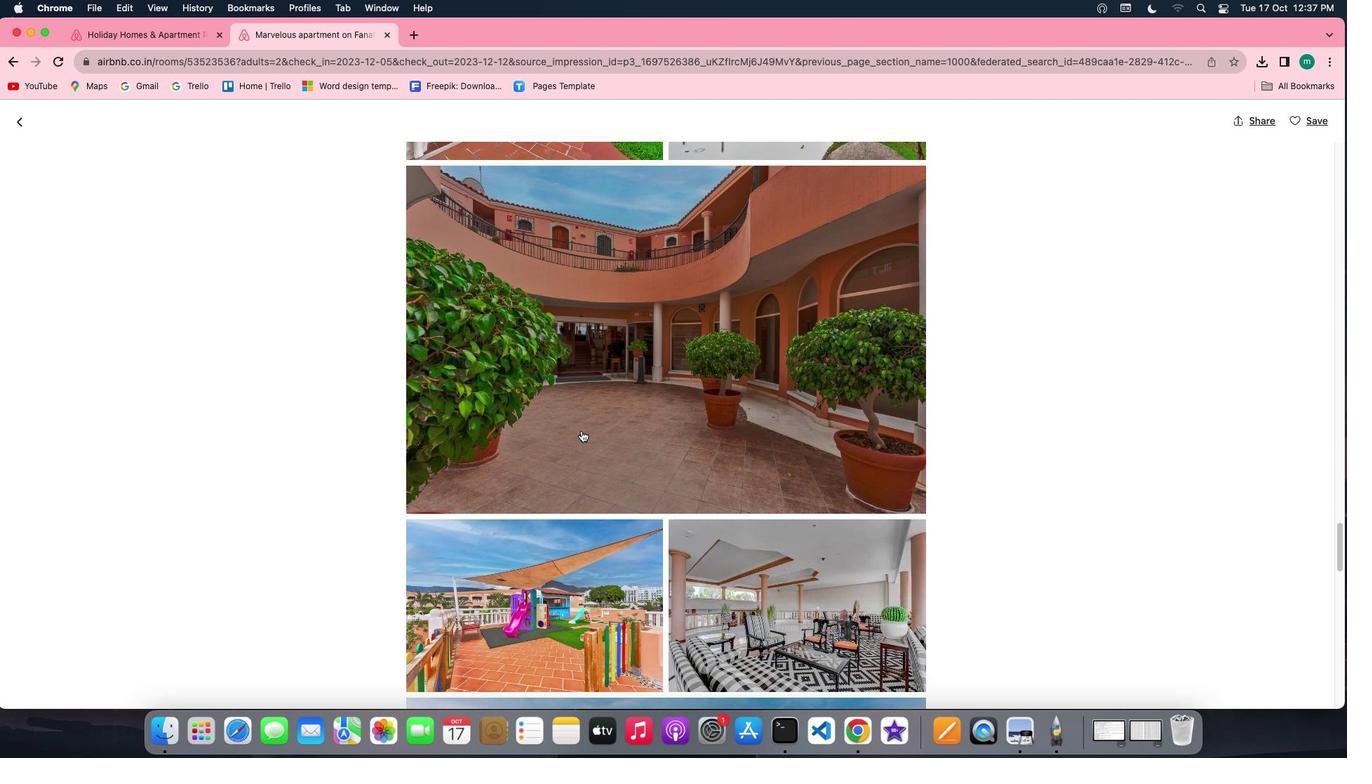 
Action: Mouse scrolled (581, 430) with delta (0, -2)
Screenshot: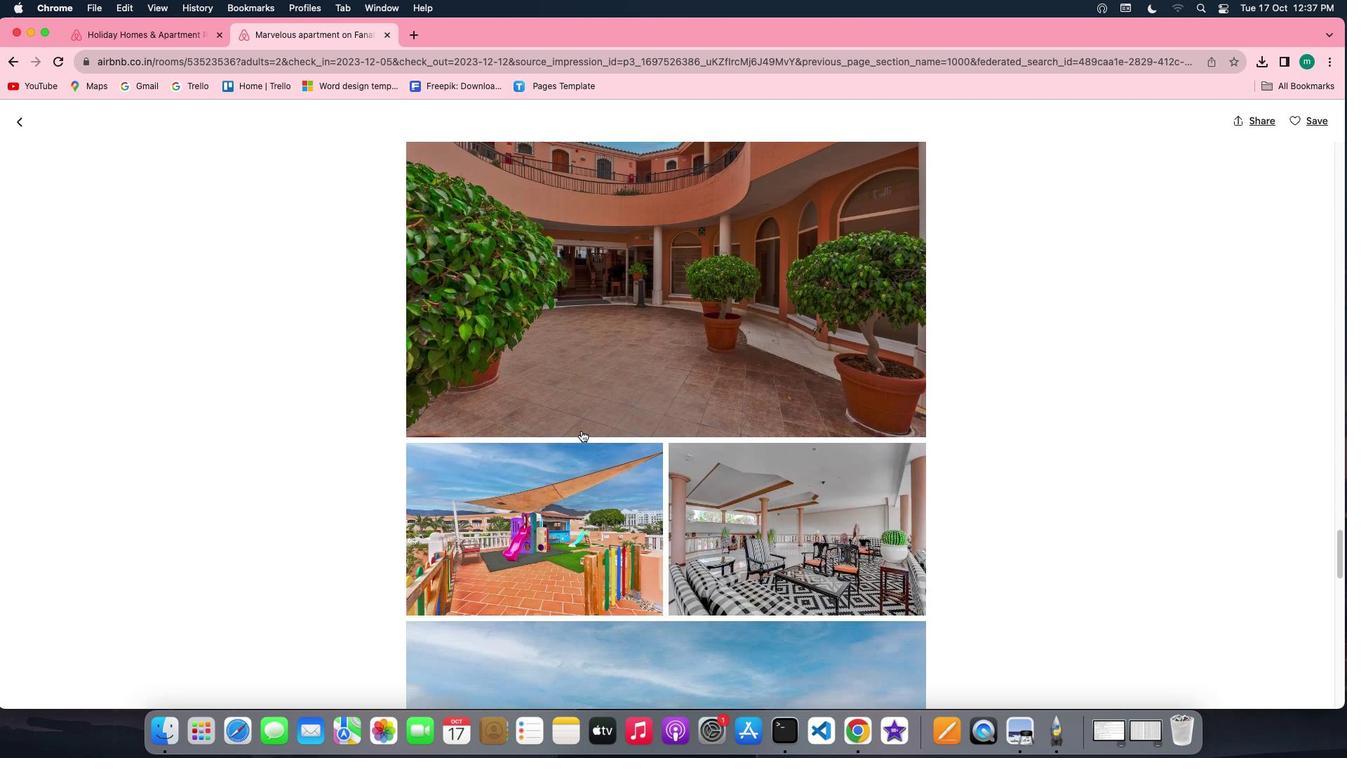 
Action: Mouse scrolled (581, 430) with delta (0, -2)
Screenshot: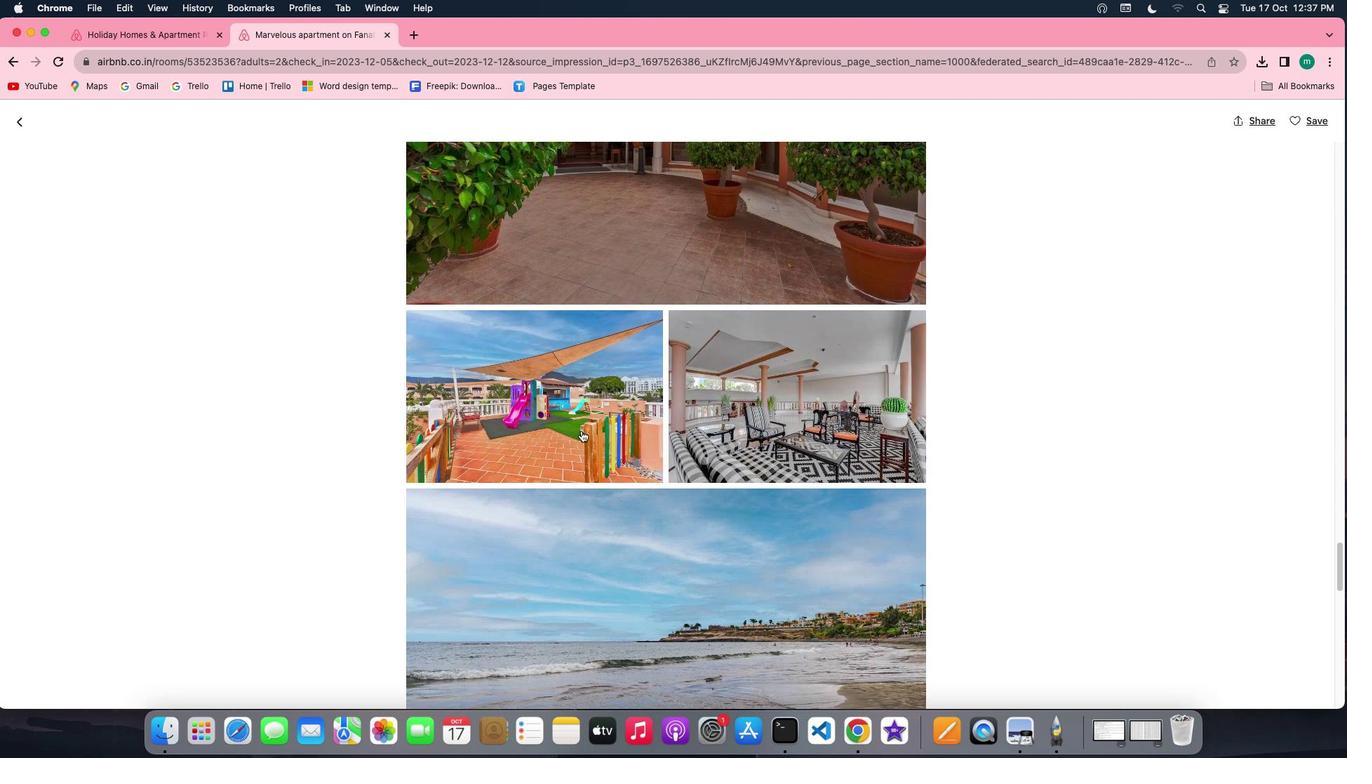 
Action: Mouse scrolled (581, 430) with delta (0, 0)
Screenshot: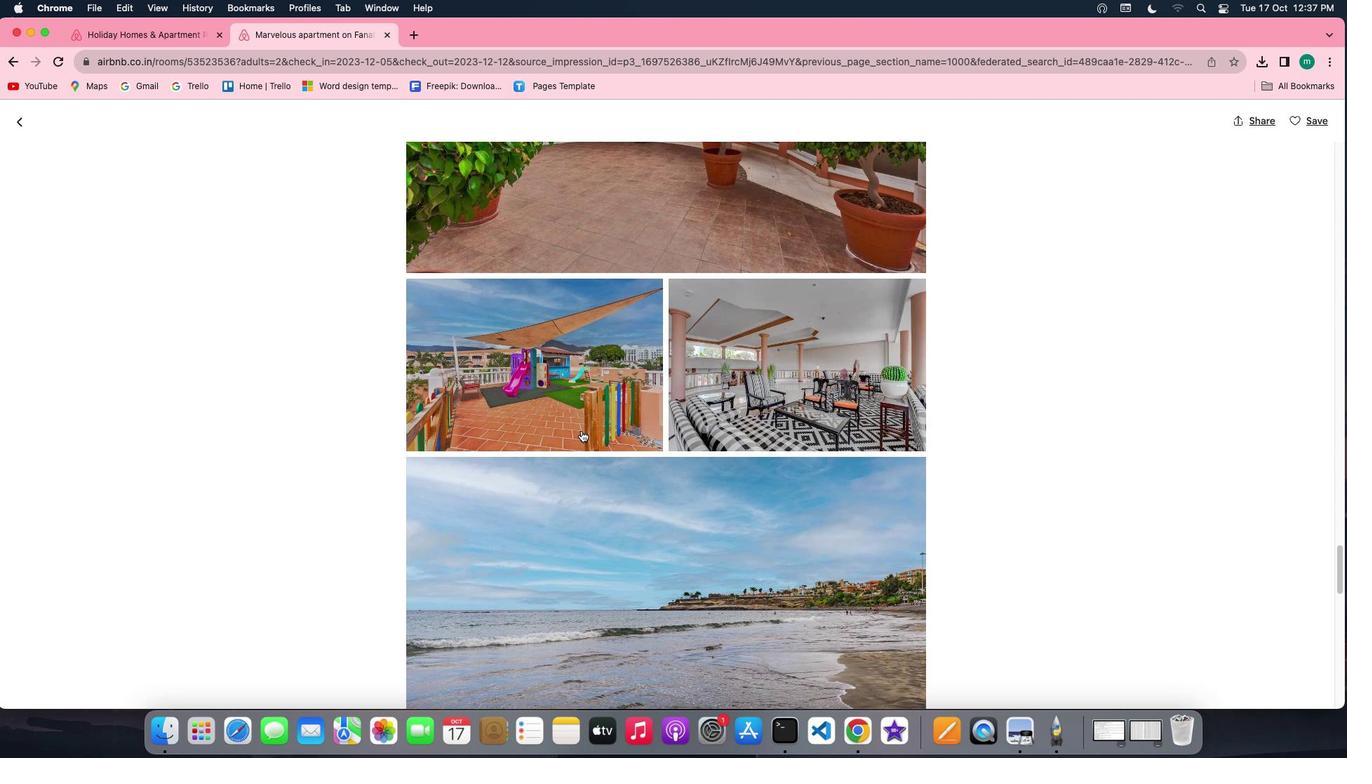 
Action: Mouse scrolled (581, 430) with delta (0, 0)
Screenshot: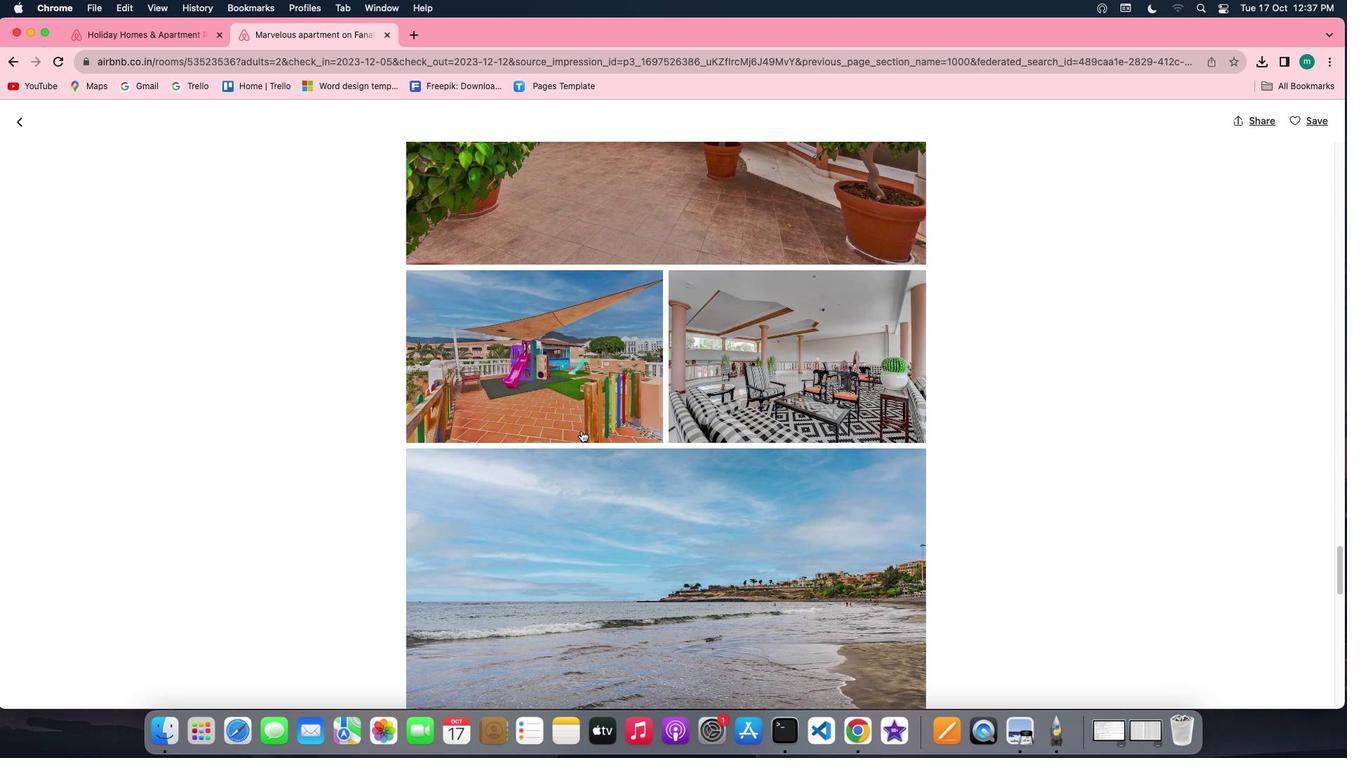
Action: Mouse scrolled (581, 430) with delta (0, 0)
Screenshot: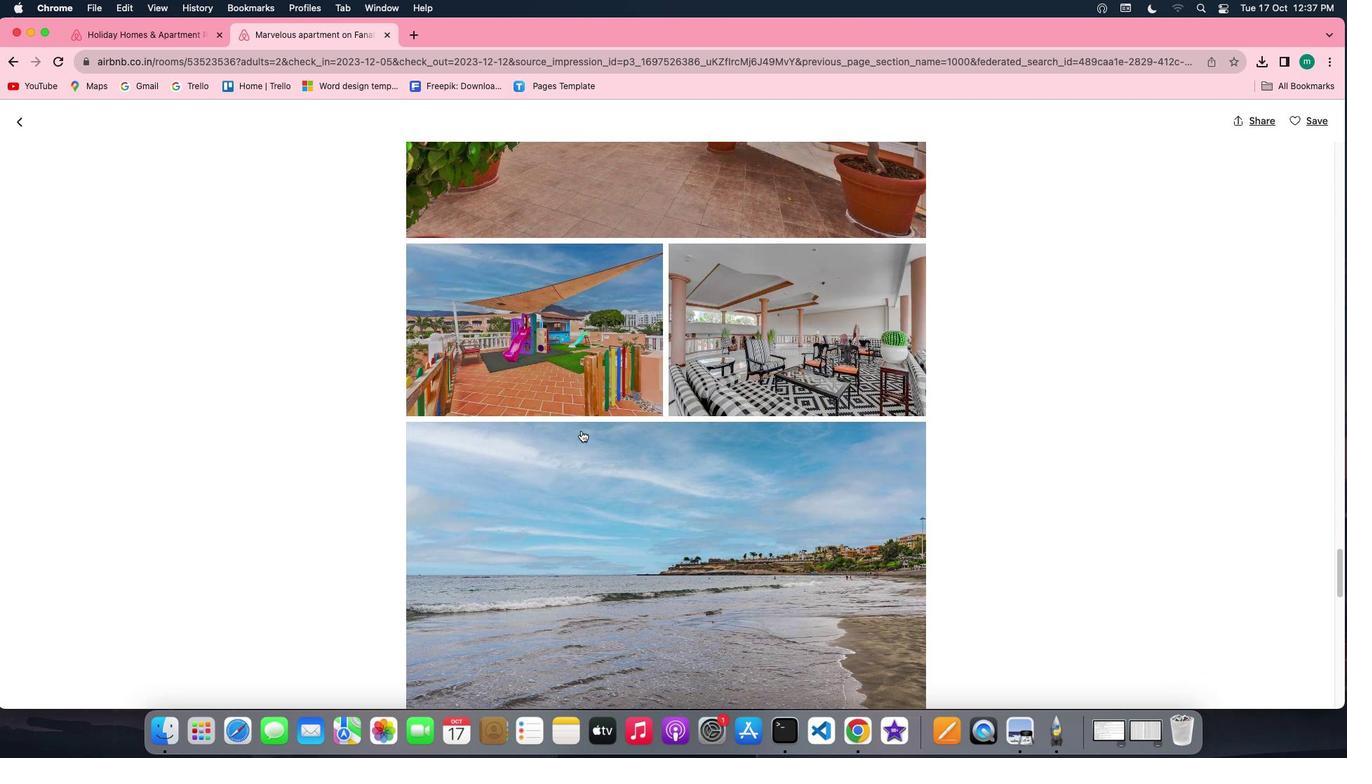 
Action: Mouse scrolled (581, 430) with delta (0, -1)
Screenshot: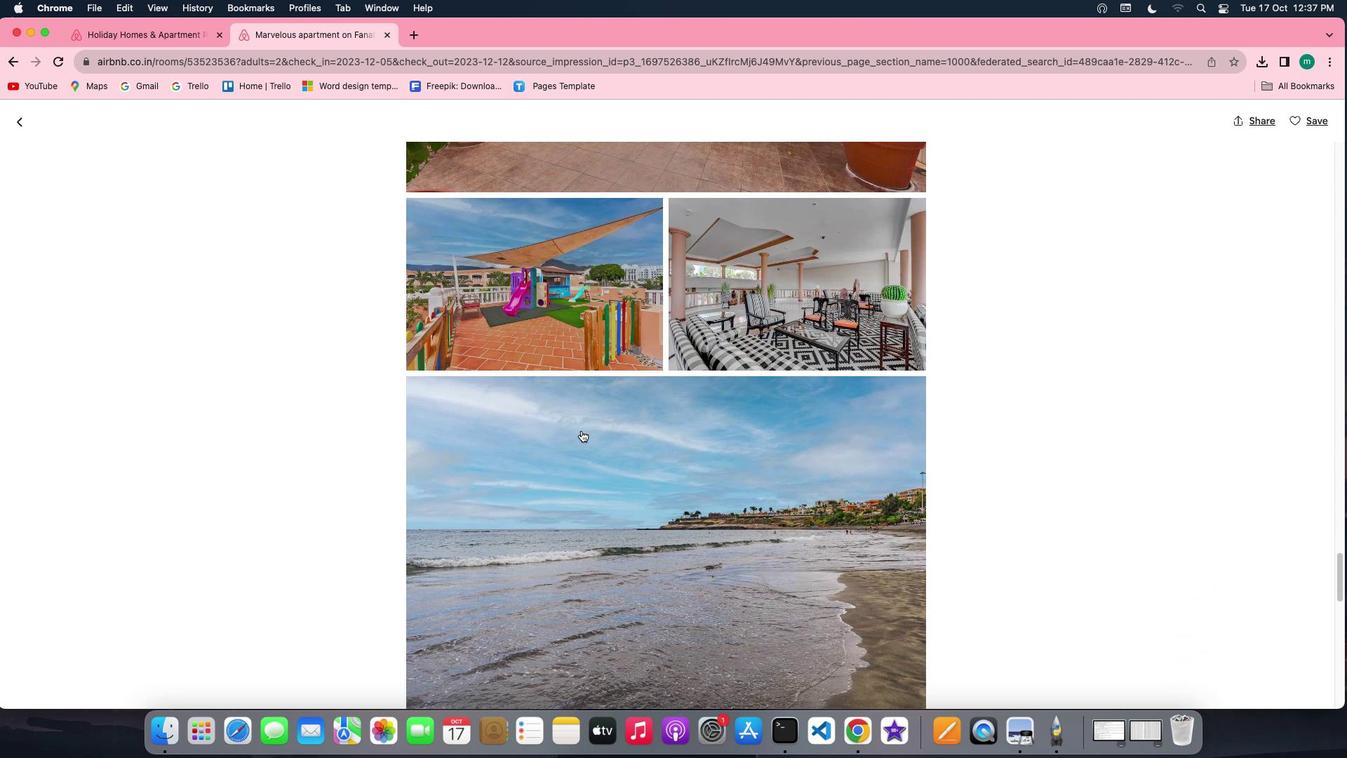 
Action: Mouse scrolled (581, 430) with delta (0, -1)
Screenshot: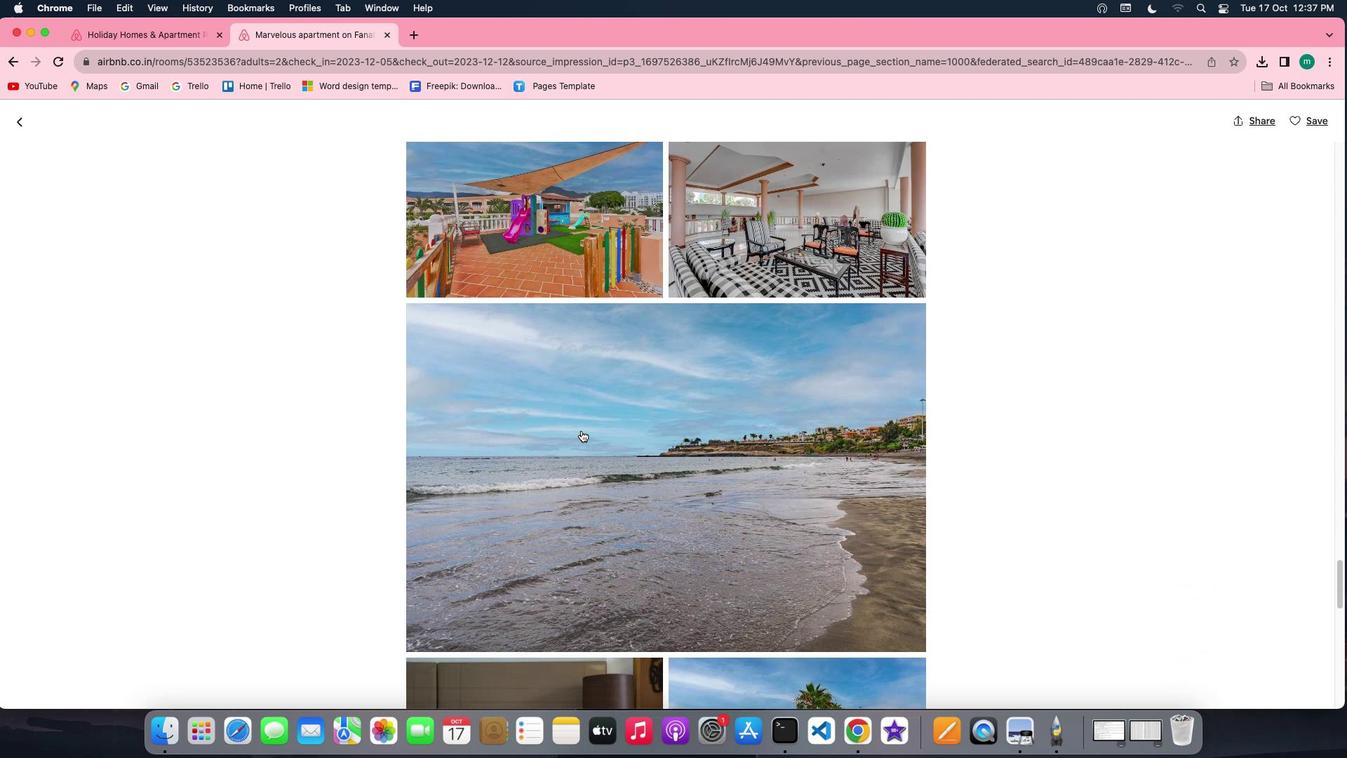 
Action: Mouse scrolled (581, 430) with delta (0, 0)
Screenshot: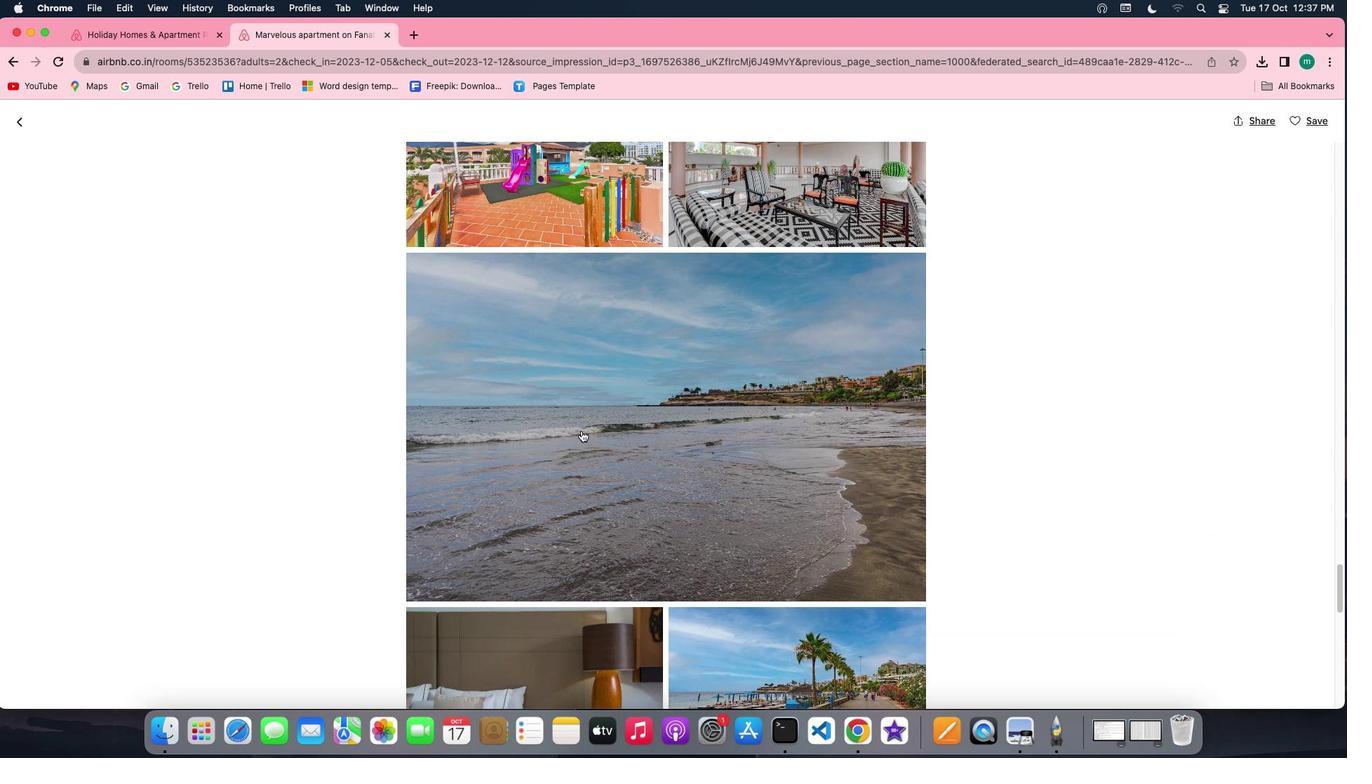 
Action: Mouse scrolled (581, 430) with delta (0, 0)
Screenshot: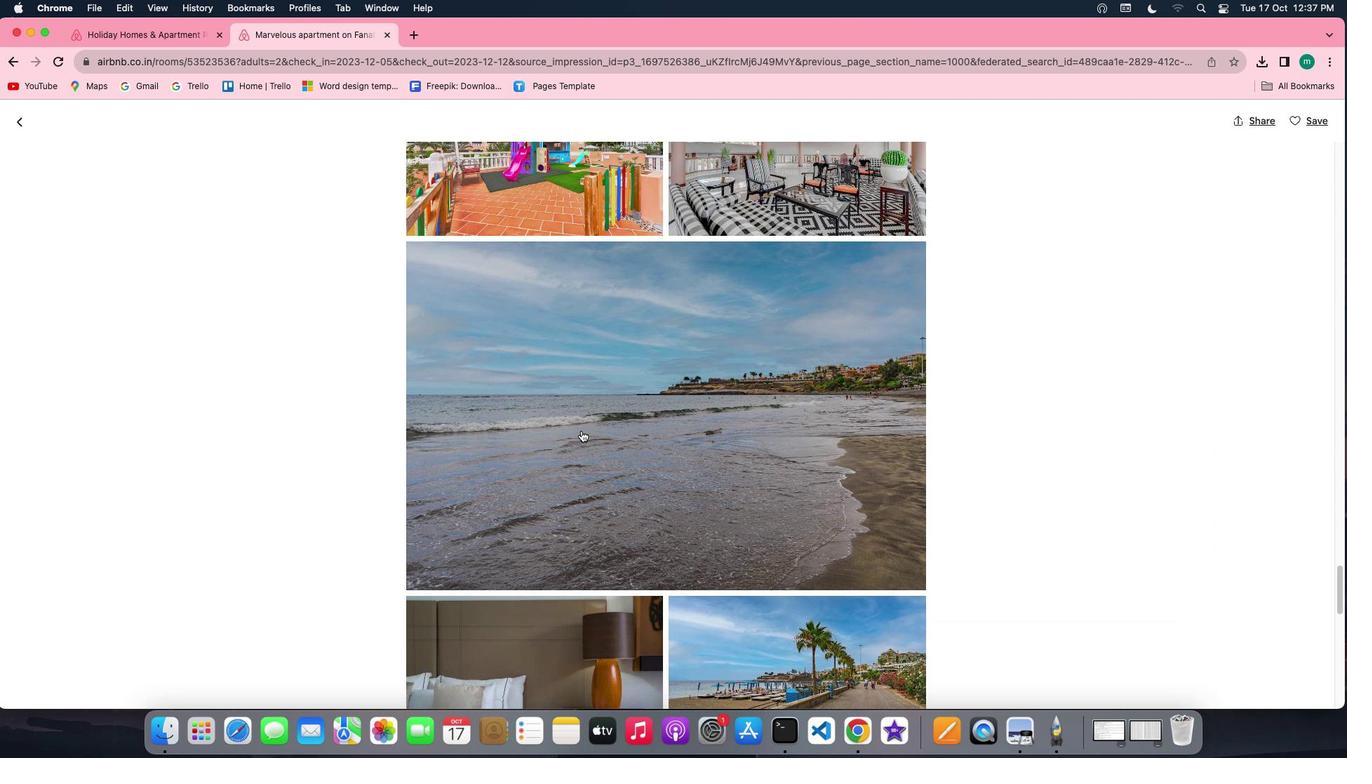 
Action: Mouse scrolled (581, 430) with delta (0, -1)
Screenshot: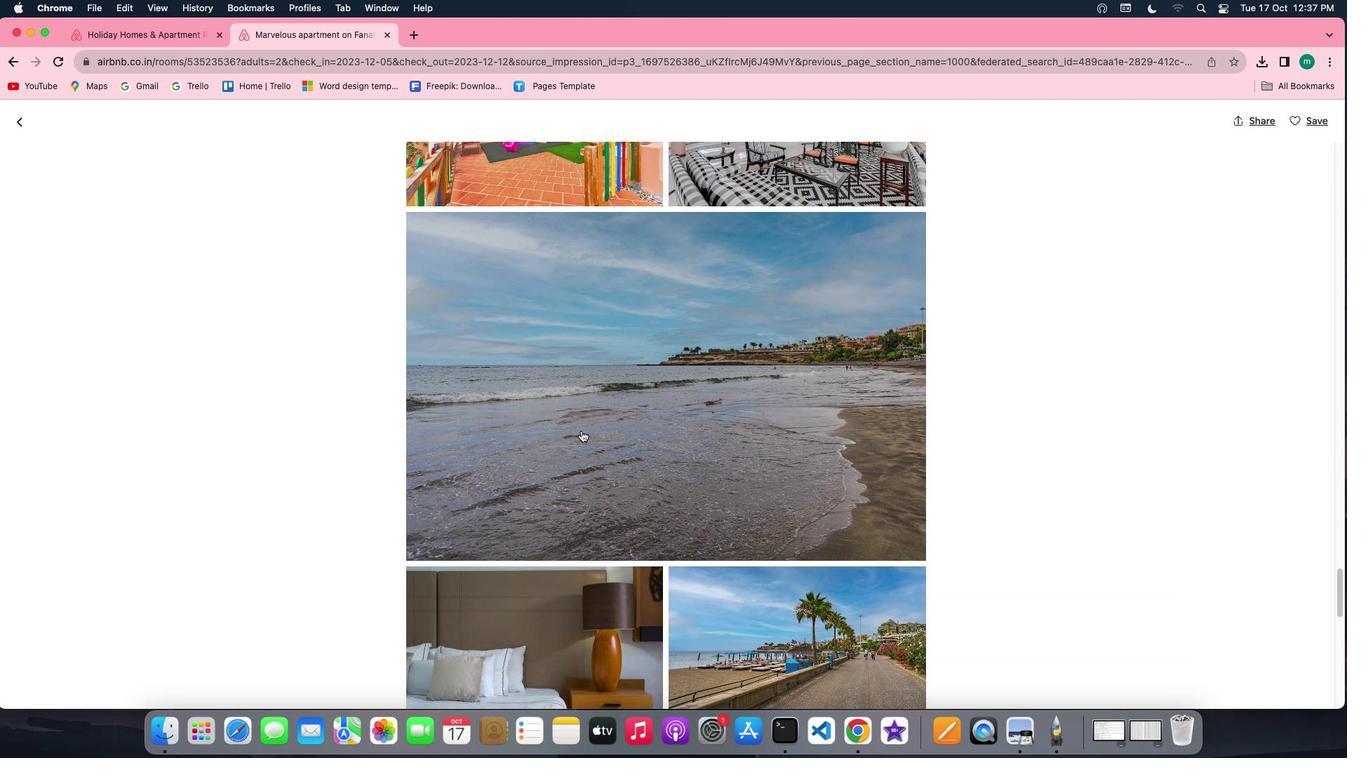 
Action: Mouse scrolled (581, 430) with delta (0, -2)
Screenshot: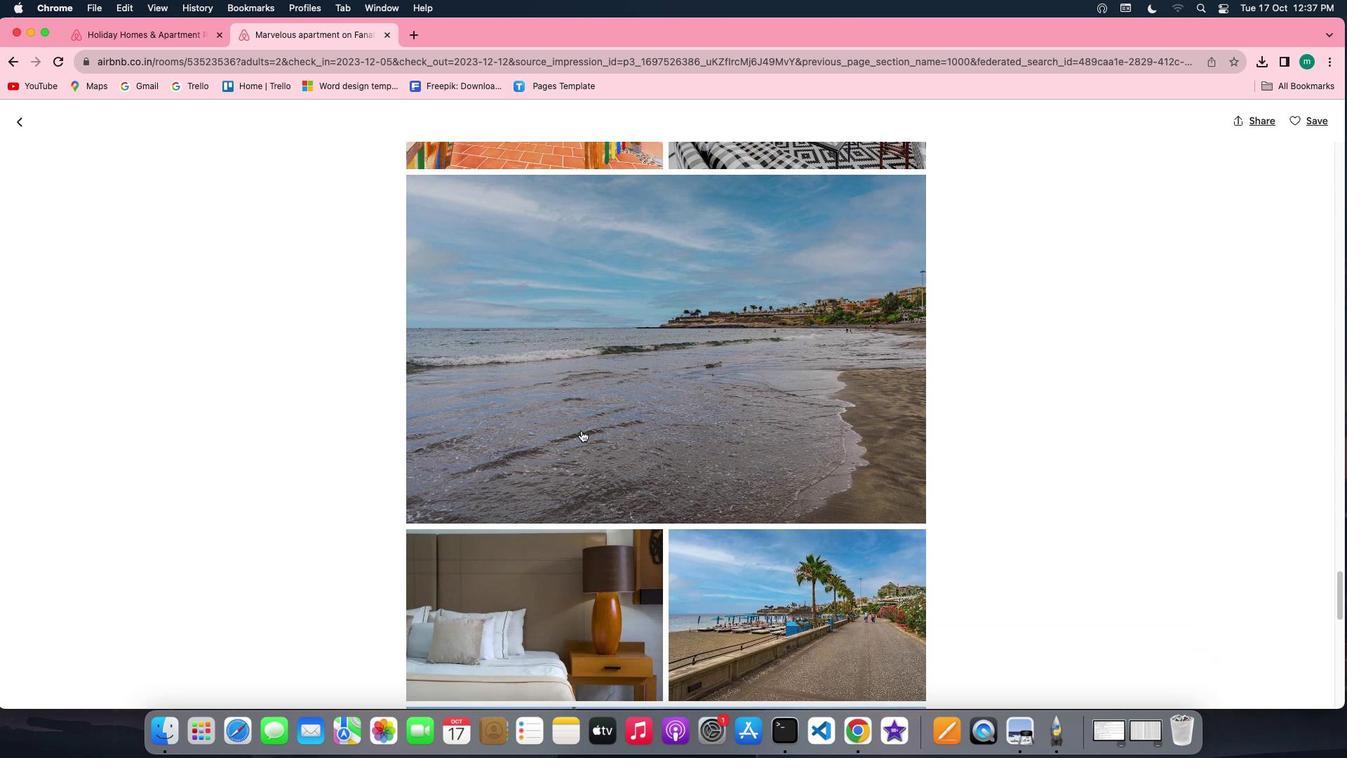 
Action: Mouse scrolled (581, 430) with delta (0, -2)
Screenshot: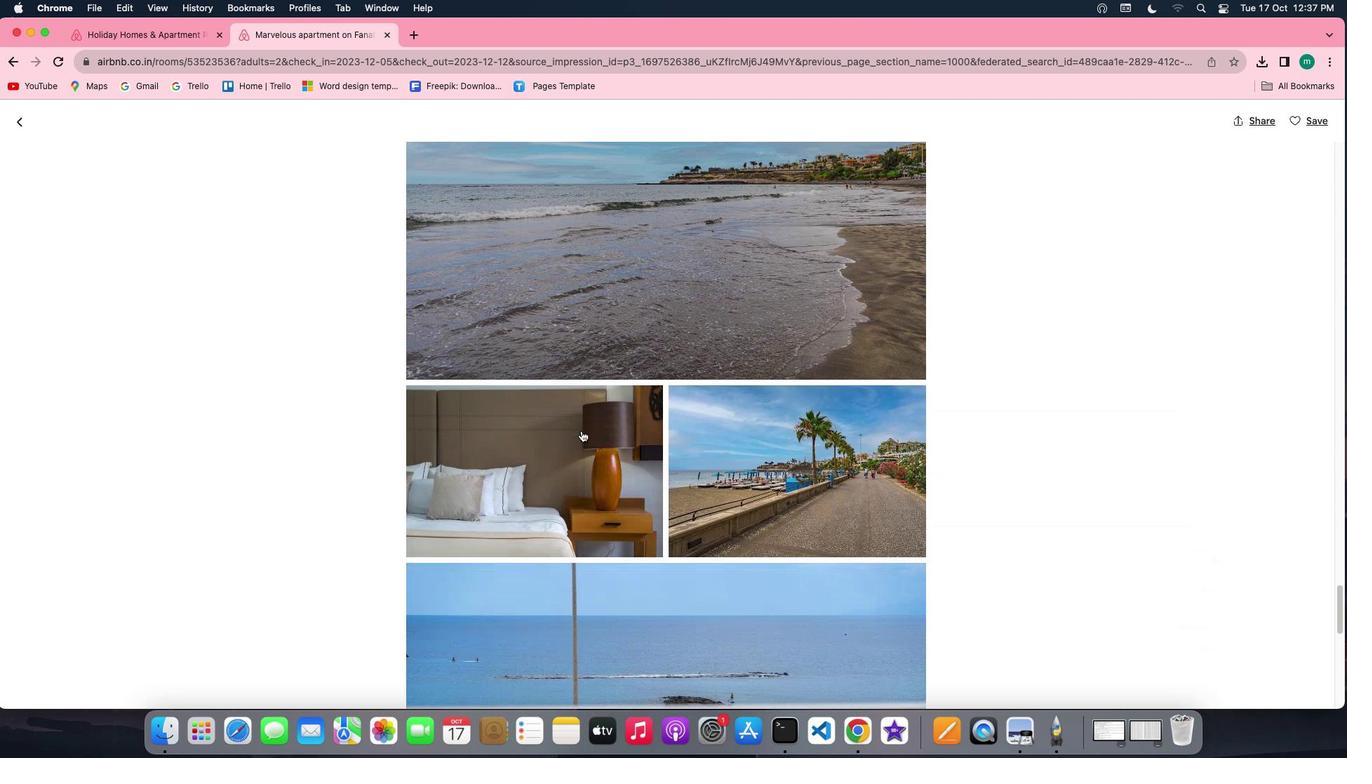
Action: Mouse scrolled (581, 430) with delta (0, 0)
Screenshot: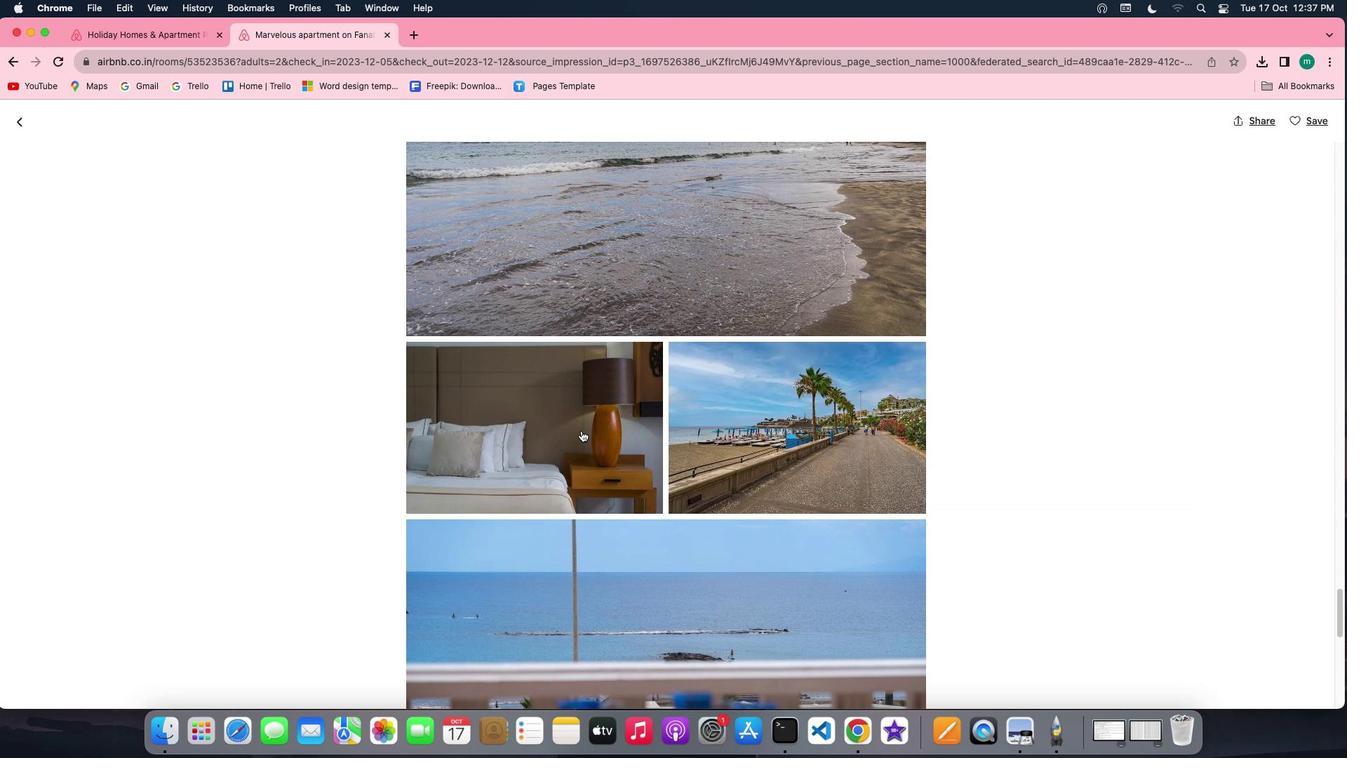 
Action: Mouse scrolled (581, 430) with delta (0, 0)
Screenshot: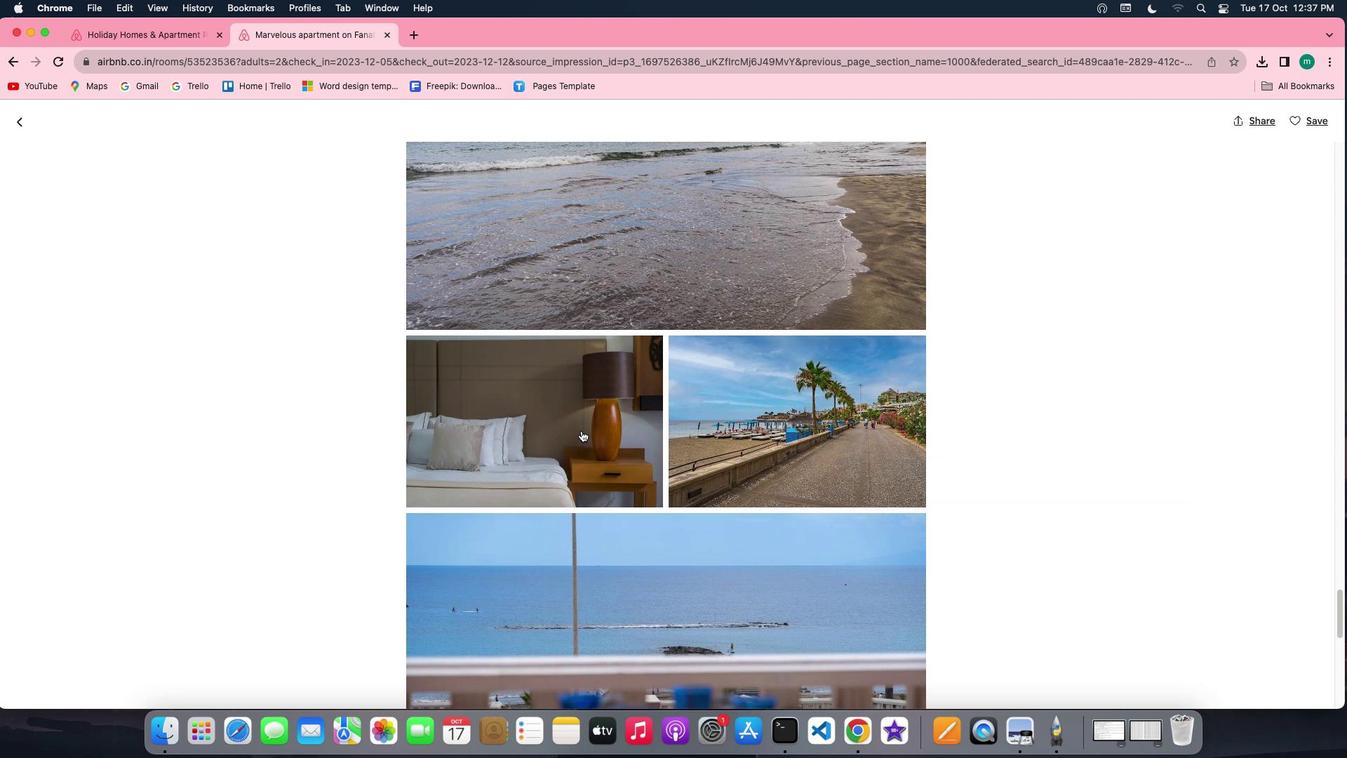 
Action: Mouse scrolled (581, 430) with delta (0, 0)
Screenshot: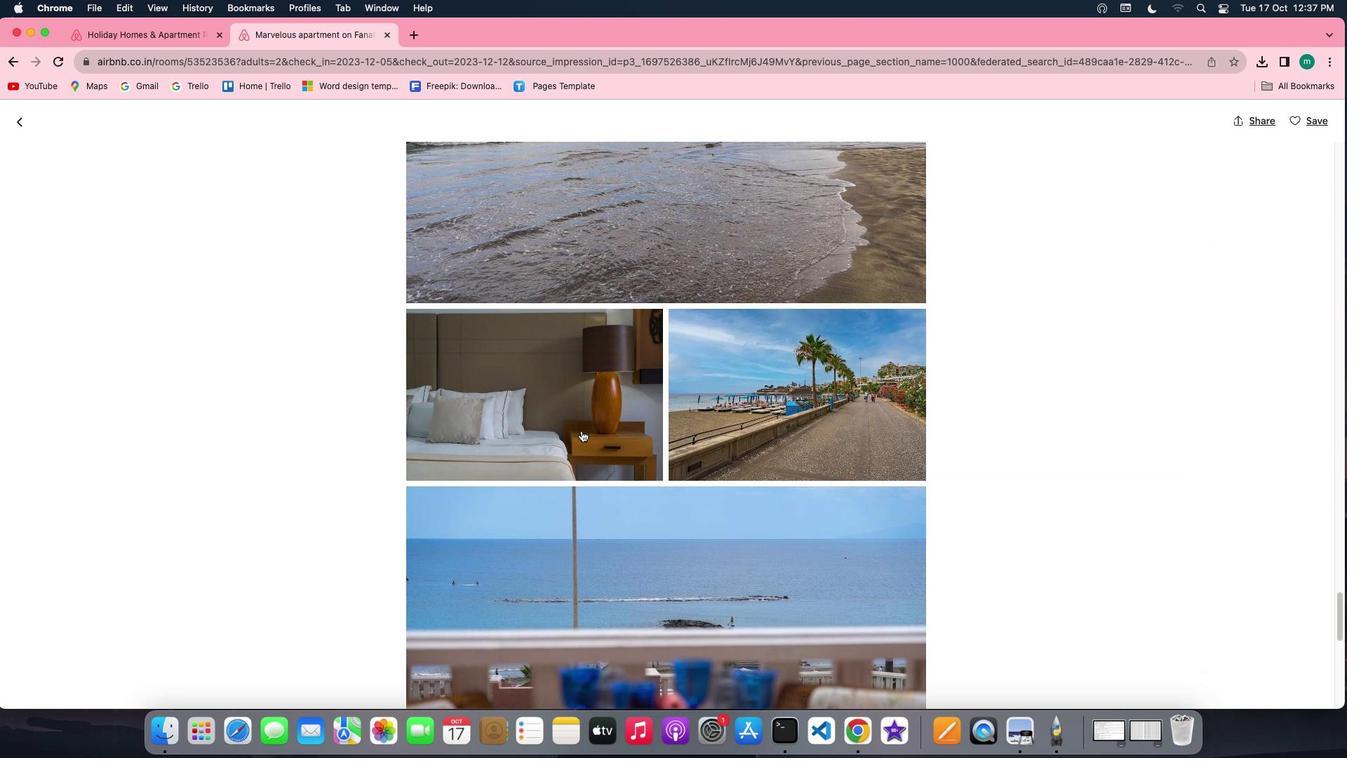 
Action: Mouse scrolled (581, 430) with delta (0, 0)
Screenshot: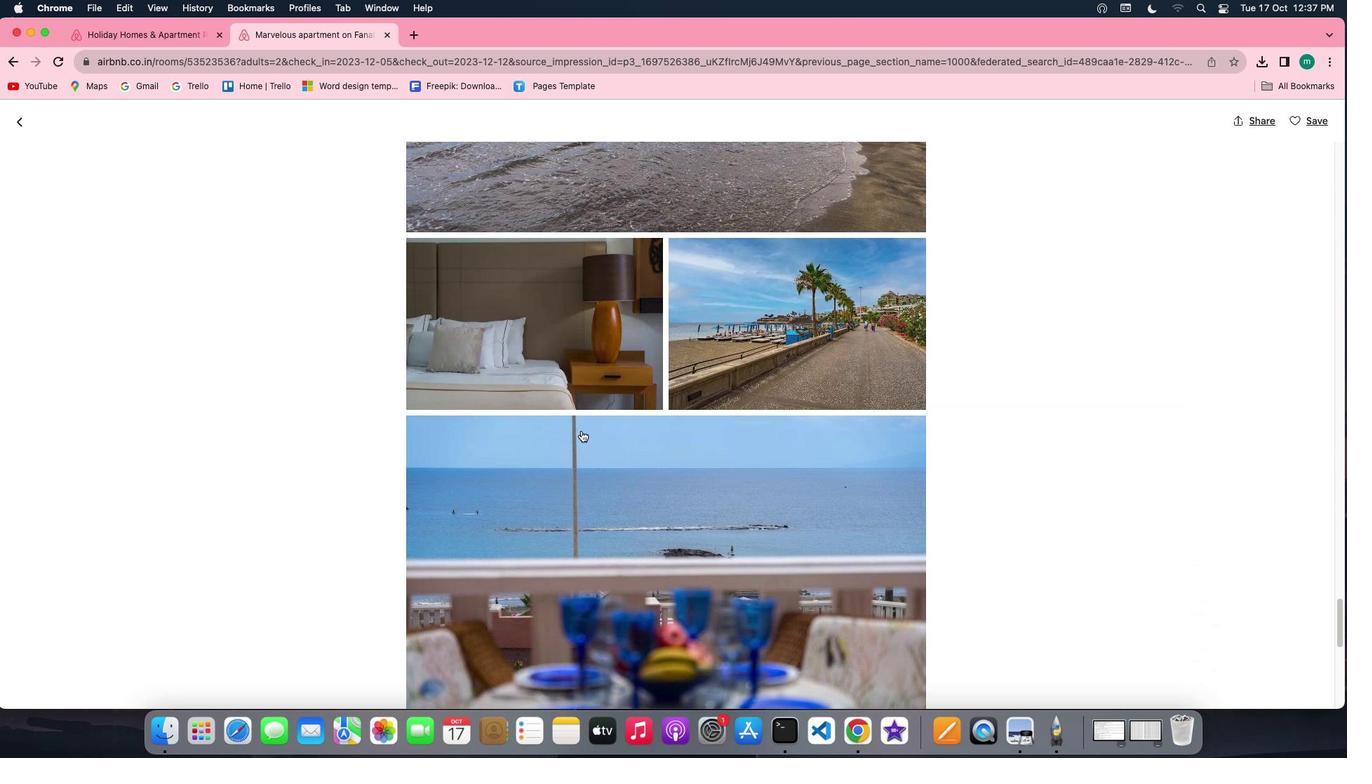 
Action: Mouse scrolled (581, 430) with delta (0, 0)
Screenshot: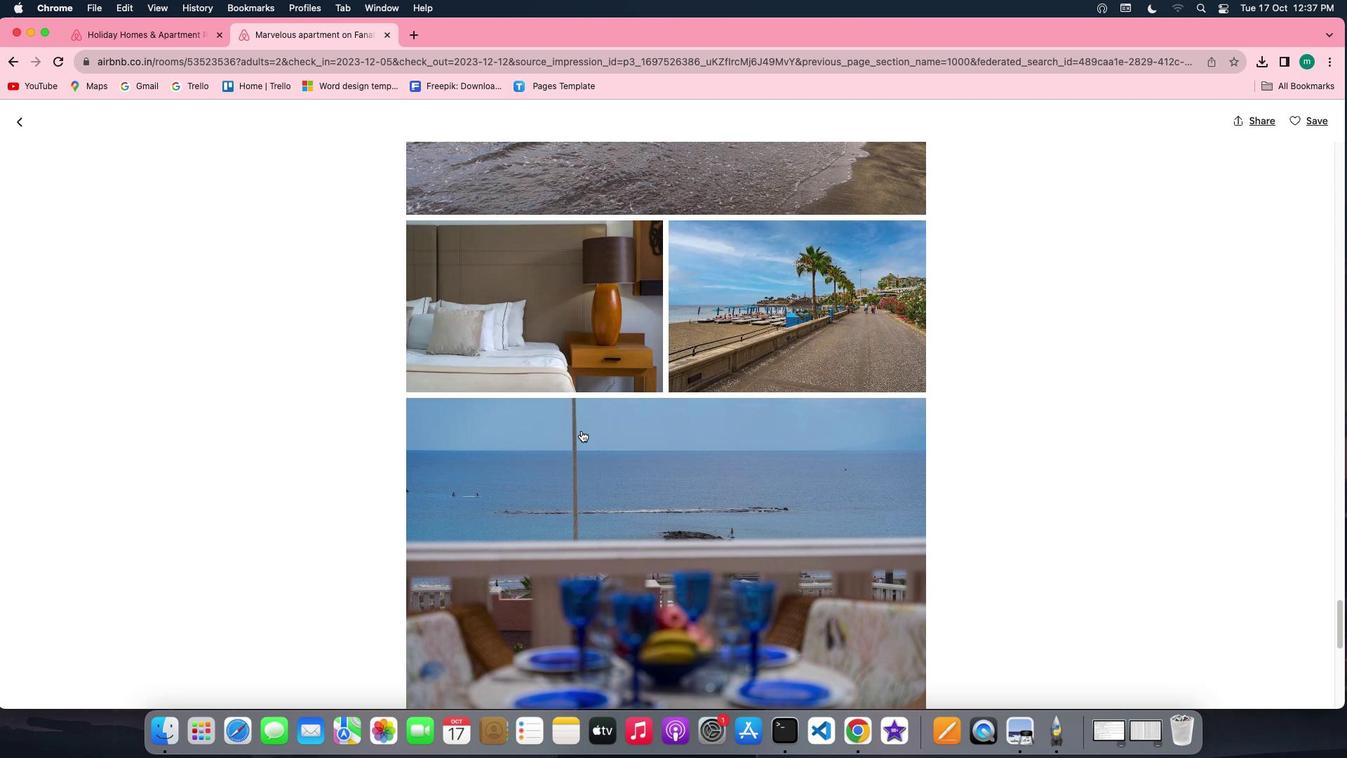
Action: Mouse scrolled (581, 430) with delta (0, 0)
Screenshot: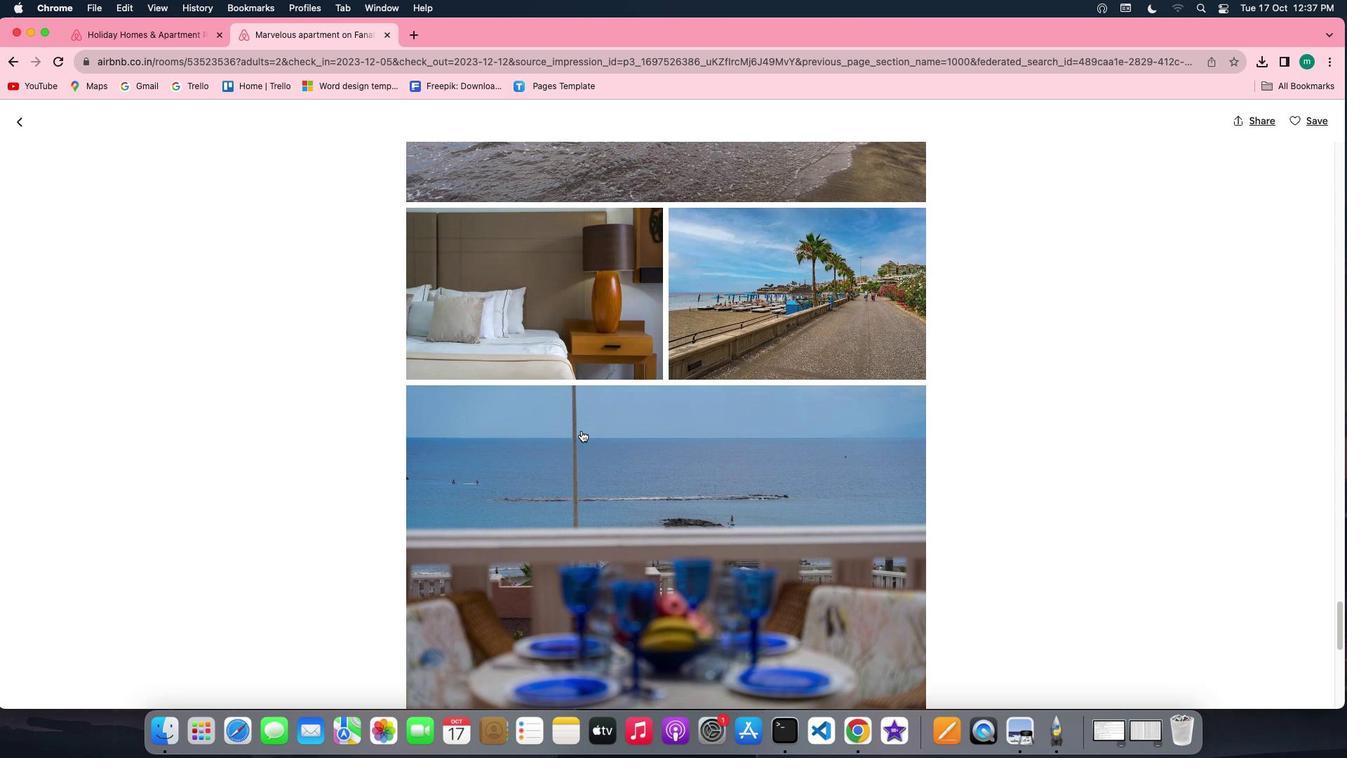 
Action: Mouse scrolled (581, 430) with delta (0, 0)
Screenshot: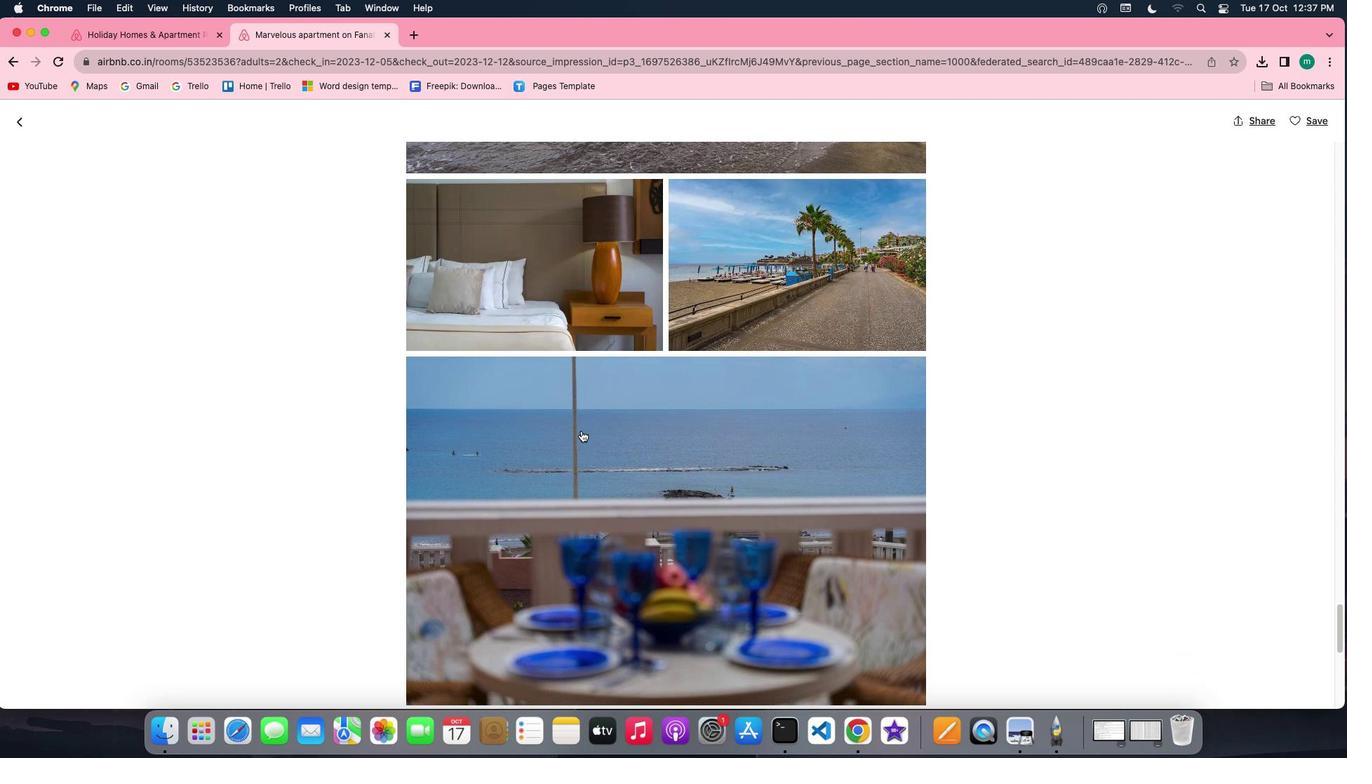 
Action: Mouse scrolled (581, 430) with delta (0, 0)
Screenshot: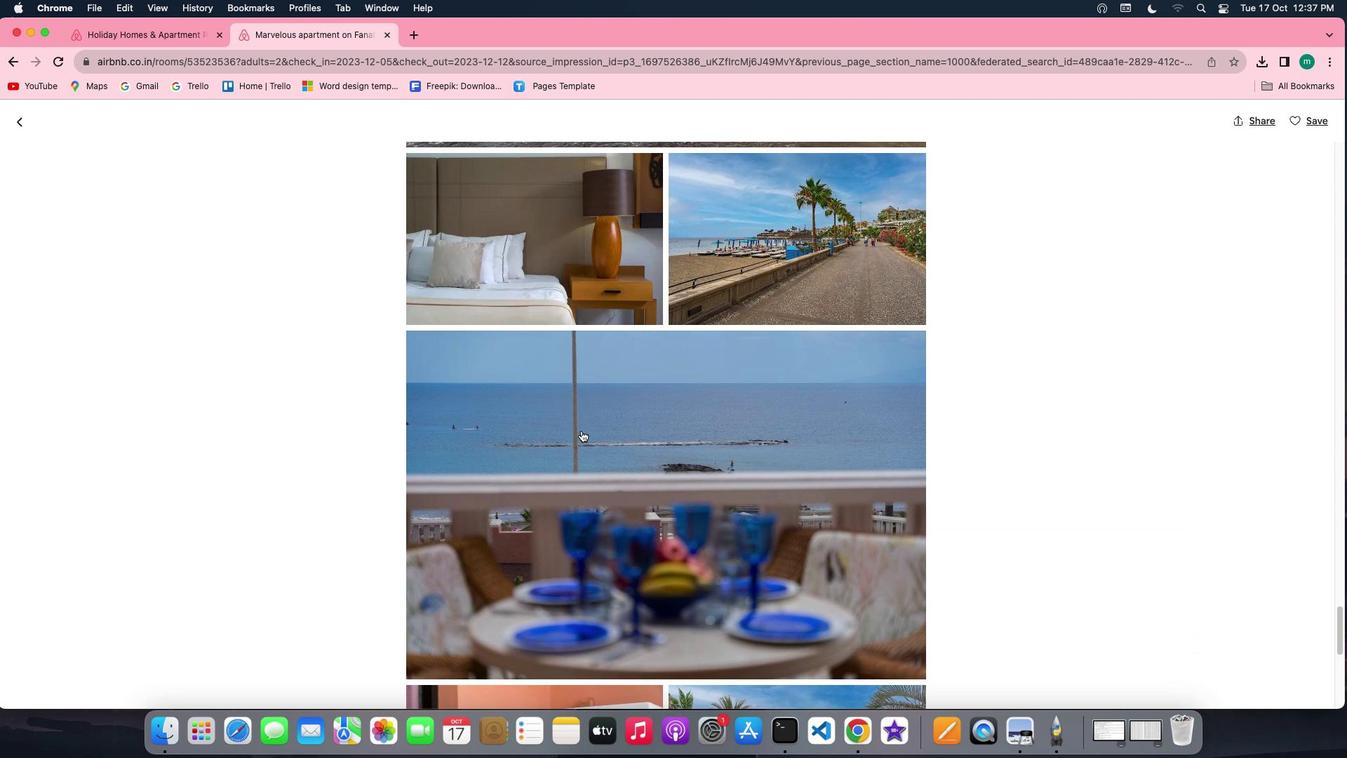 
Action: Mouse scrolled (581, 430) with delta (0, 0)
Screenshot: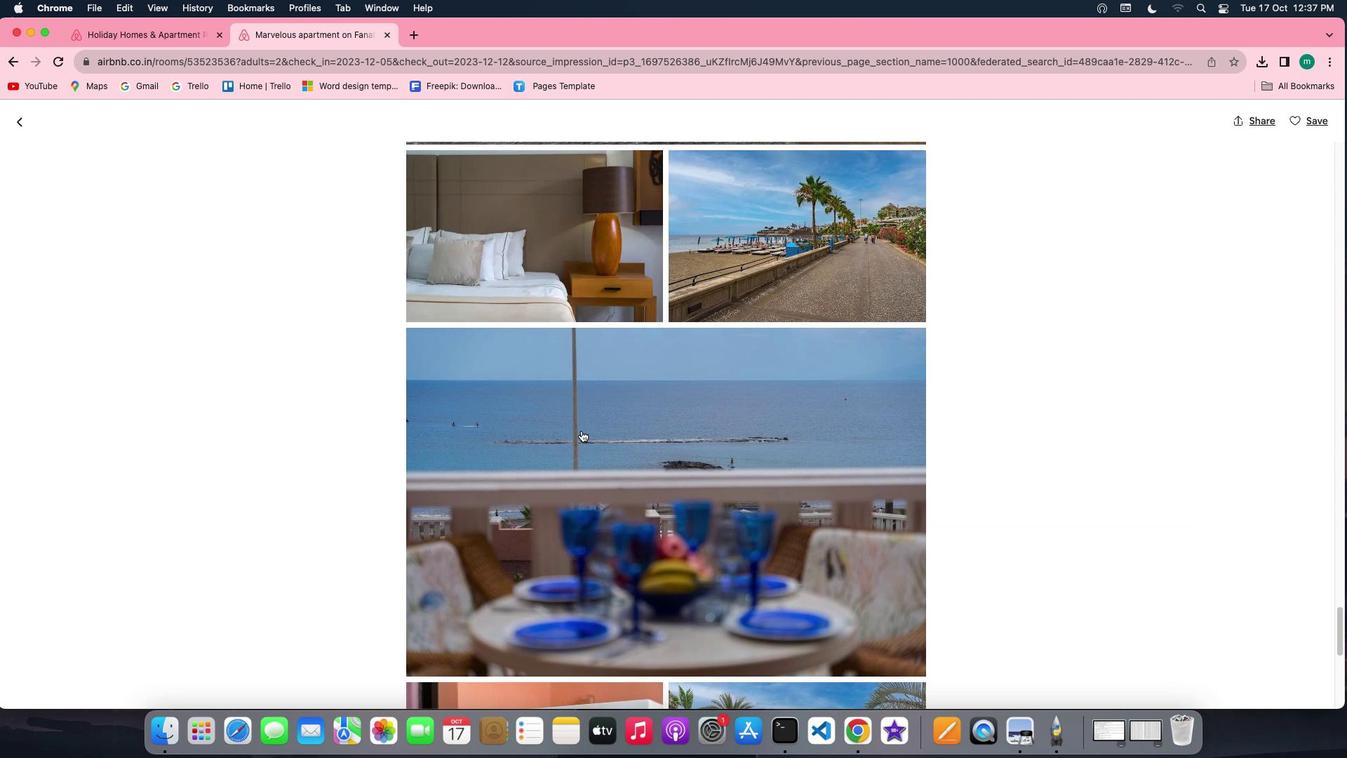 
Action: Mouse scrolled (581, 430) with delta (0, 0)
Screenshot: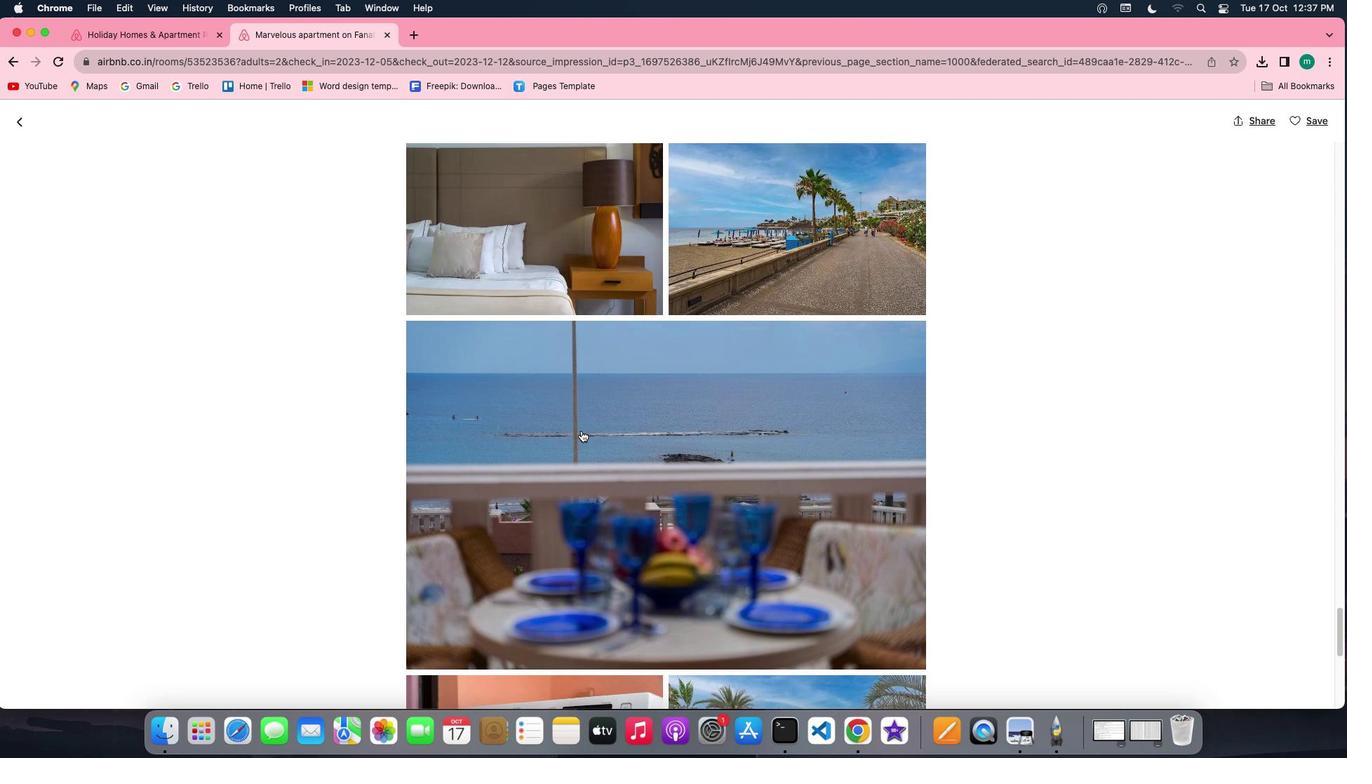 
Action: Mouse scrolled (581, 430) with delta (0, 0)
Screenshot: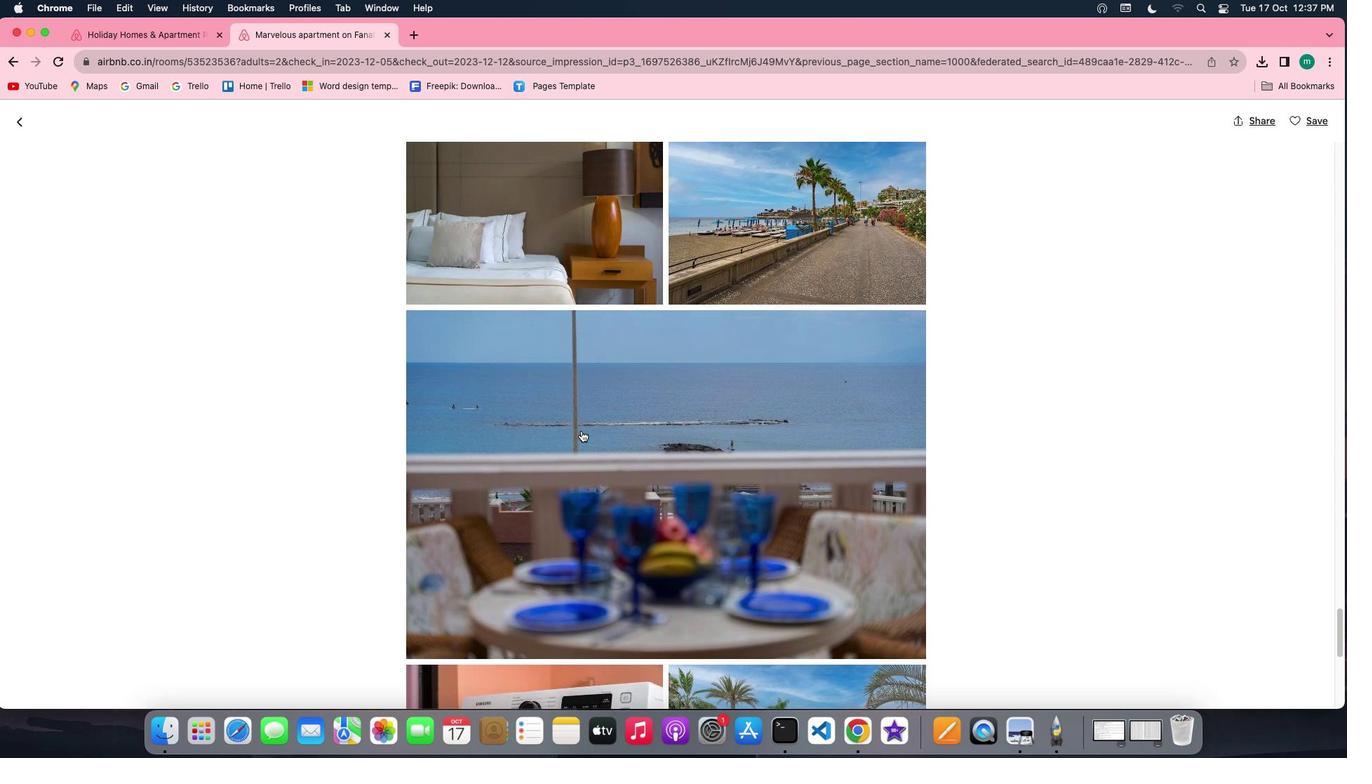 
Action: Mouse scrolled (581, 430) with delta (0, 0)
Screenshot: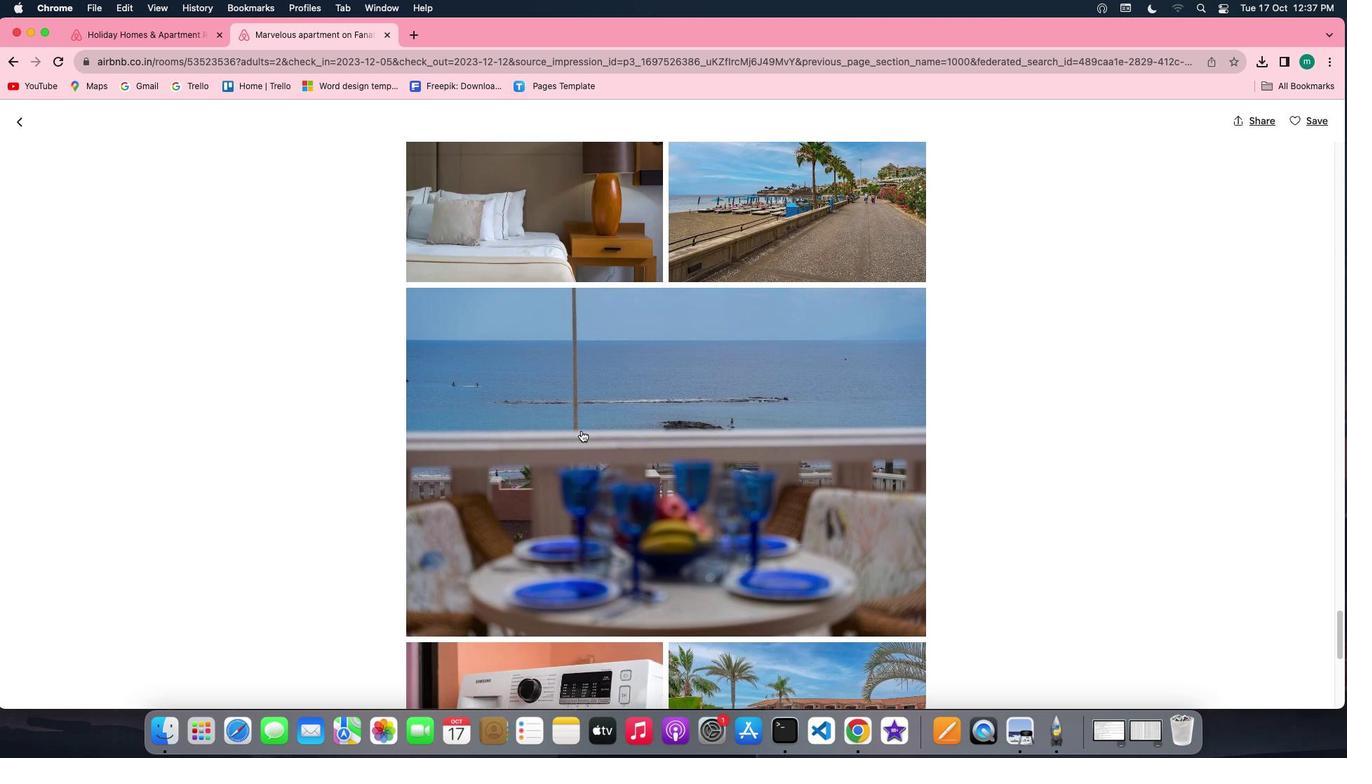 
Action: Mouse scrolled (581, 430) with delta (0, 0)
Screenshot: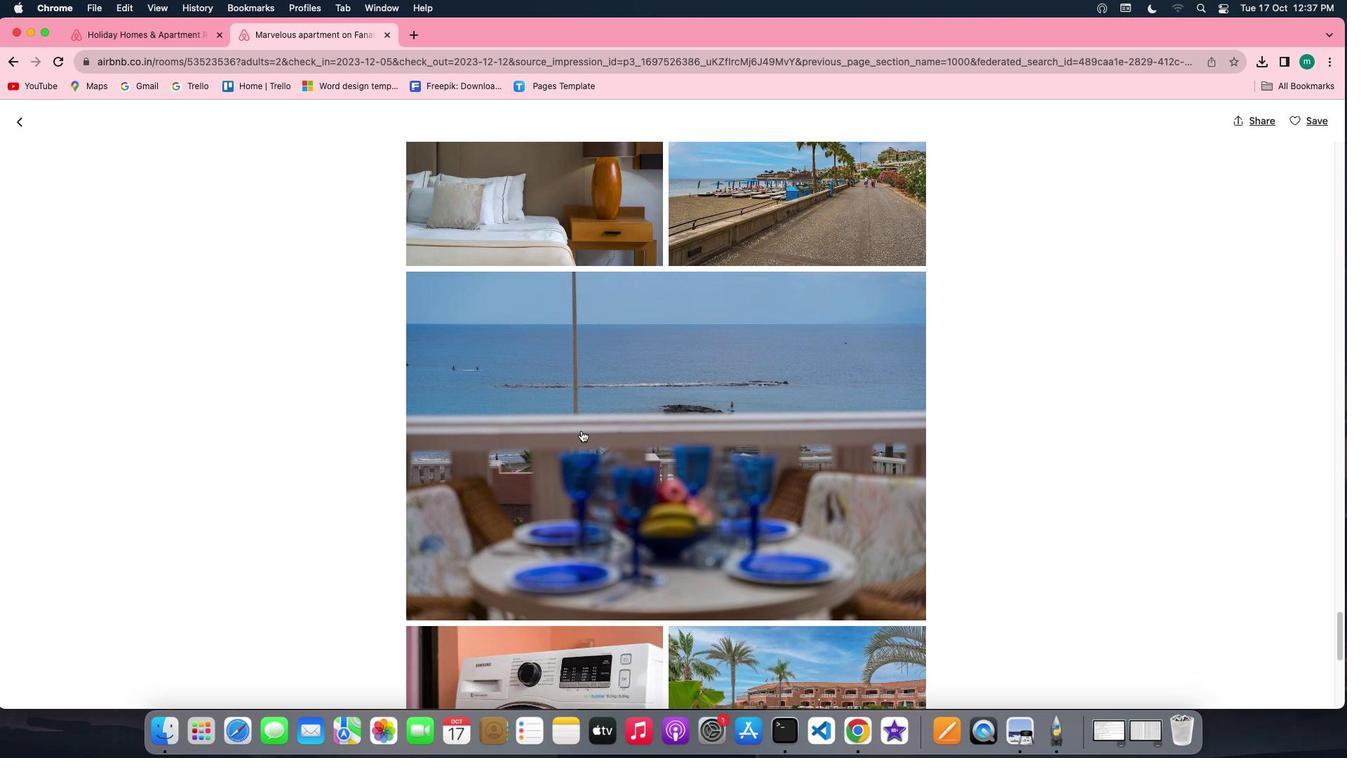 
Action: Mouse scrolled (581, 430) with delta (0, 0)
Screenshot: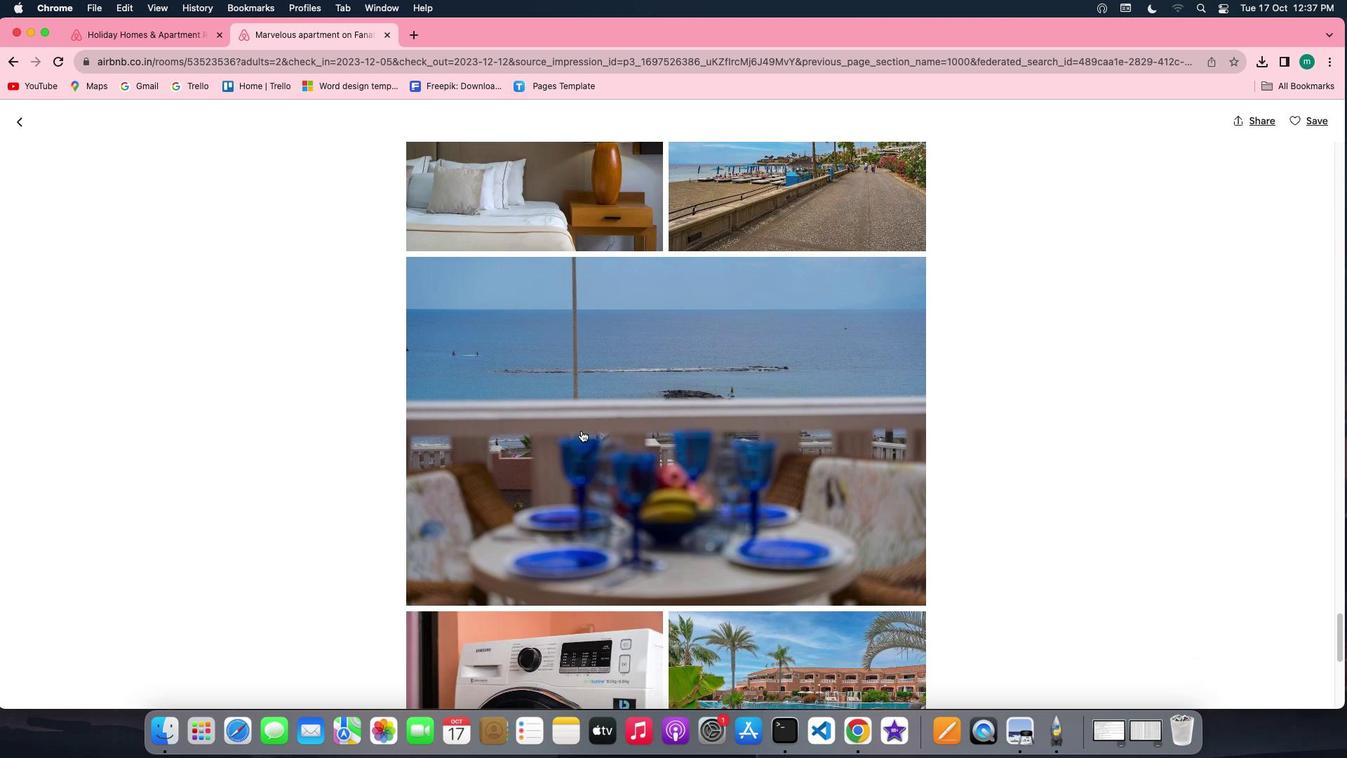 
Action: Mouse scrolled (581, 430) with delta (0, -1)
Screenshot: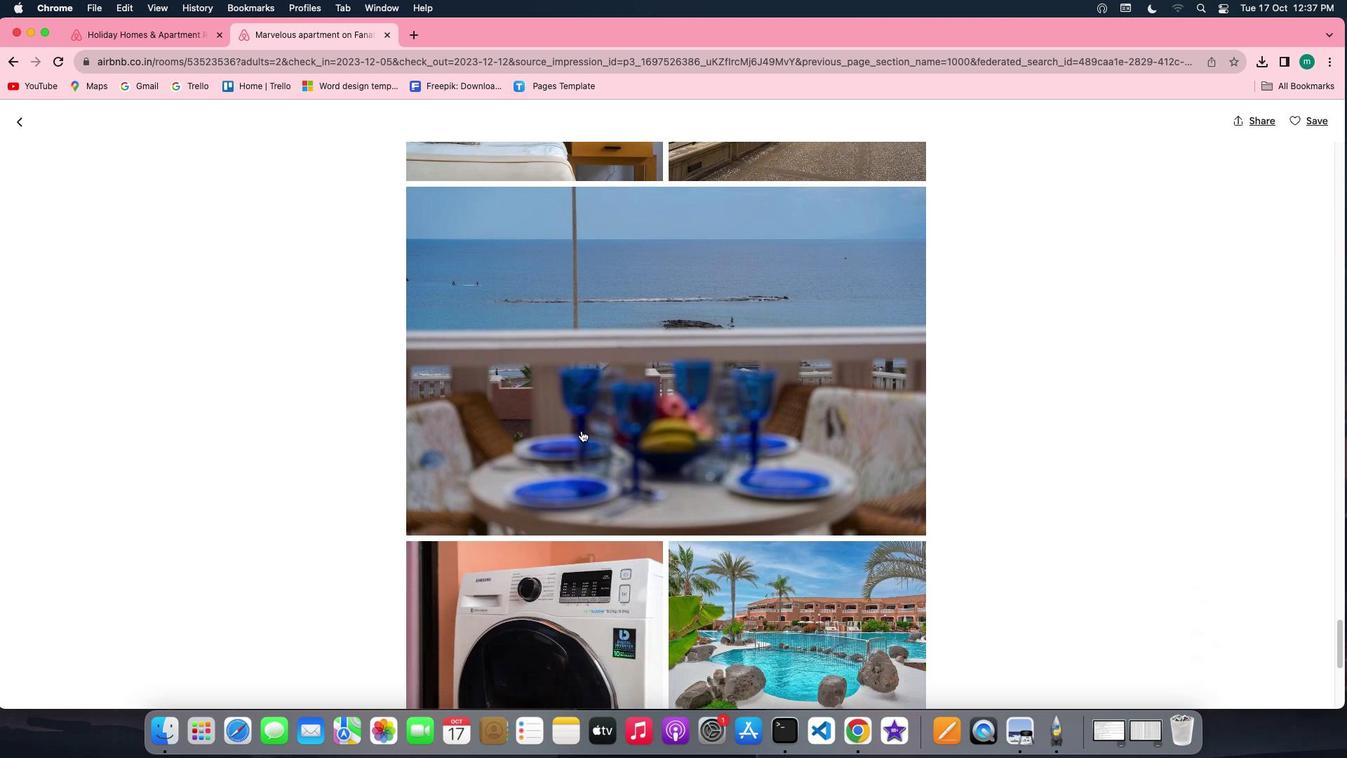 
Action: Mouse scrolled (581, 430) with delta (0, 0)
Screenshot: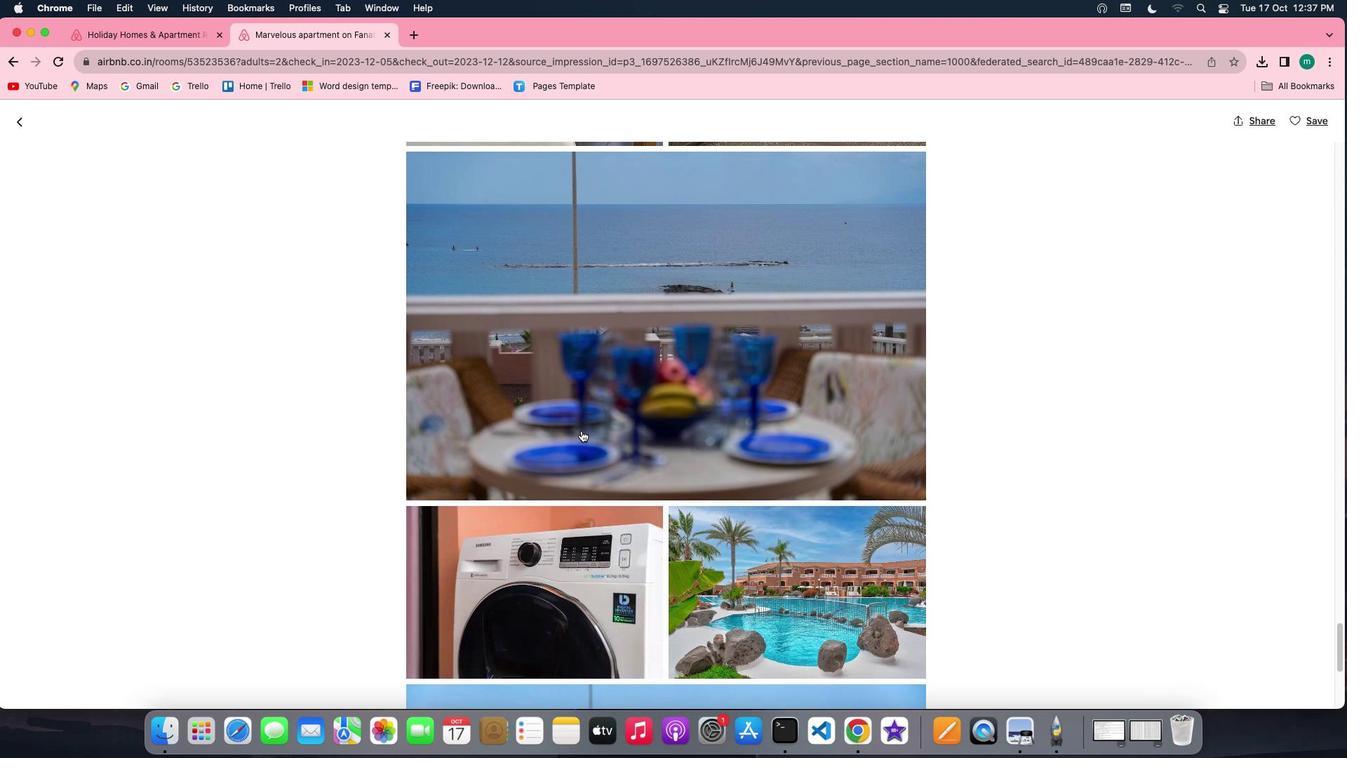 
Action: Mouse scrolled (581, 430) with delta (0, 0)
Screenshot: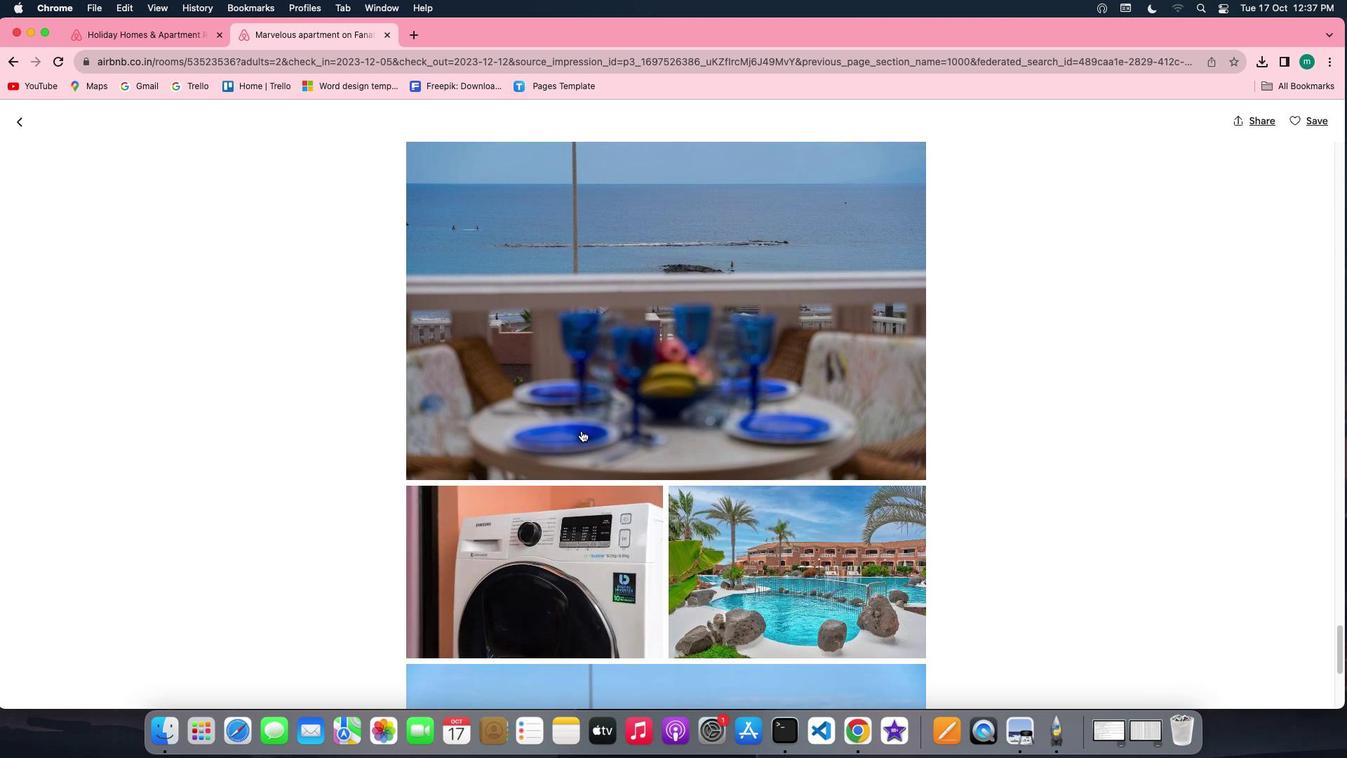
Action: Mouse scrolled (581, 430) with delta (0, -1)
Screenshot: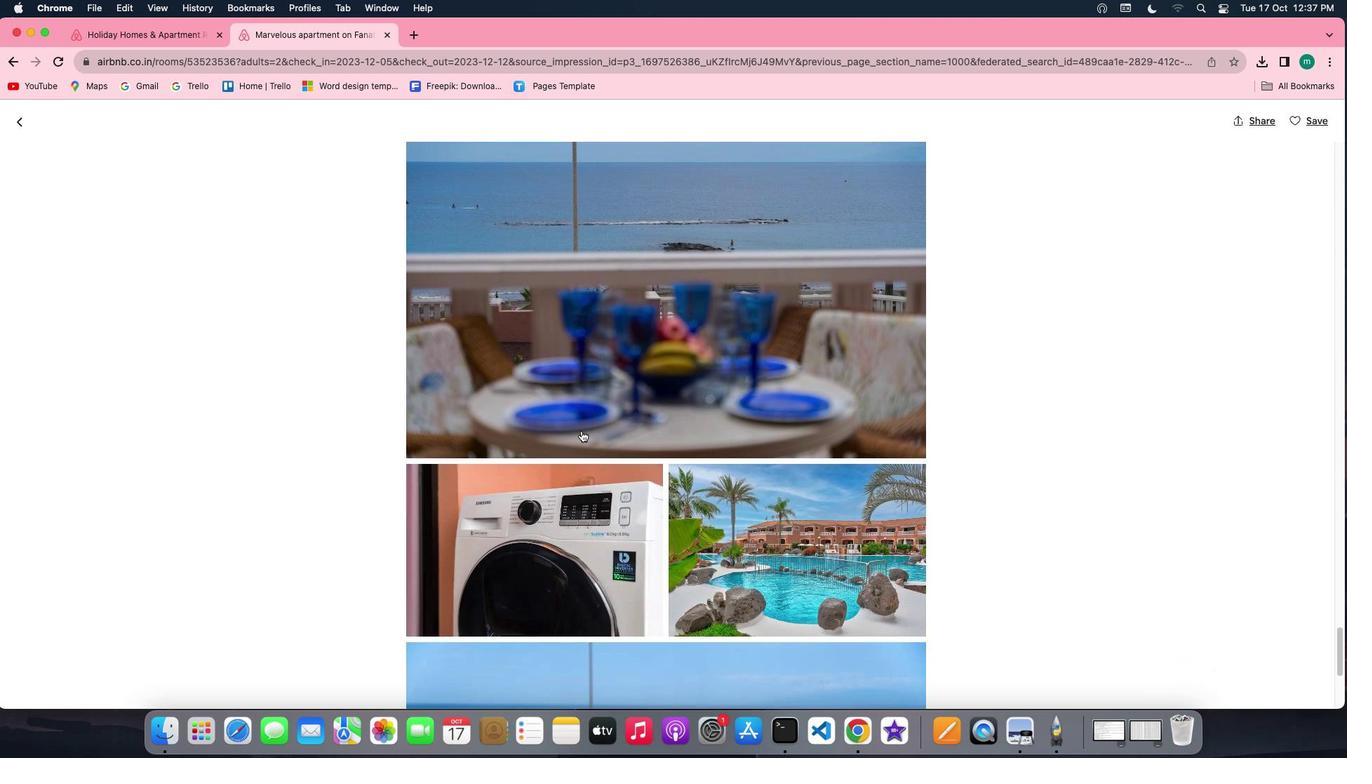 
Action: Mouse scrolled (581, 430) with delta (0, -1)
Screenshot: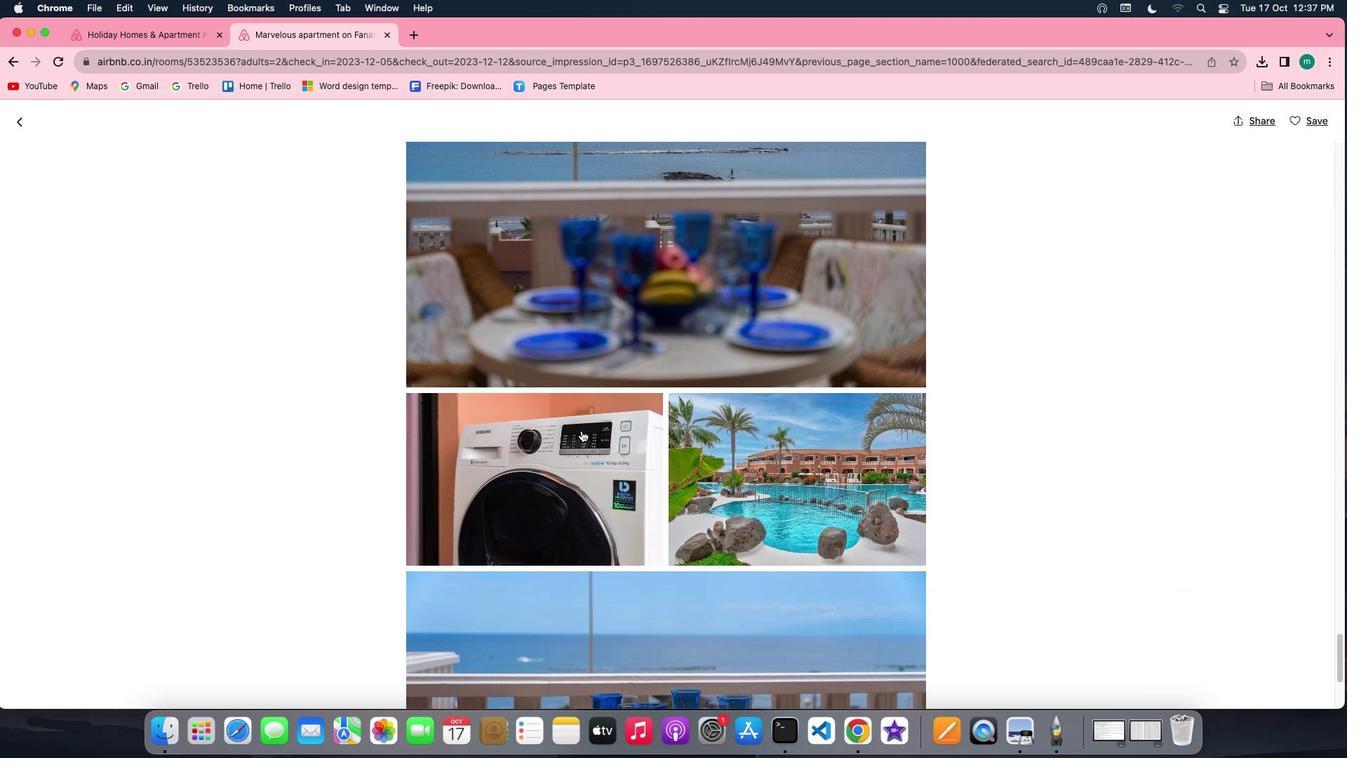 
Action: Mouse scrolled (581, 430) with delta (0, 0)
Screenshot: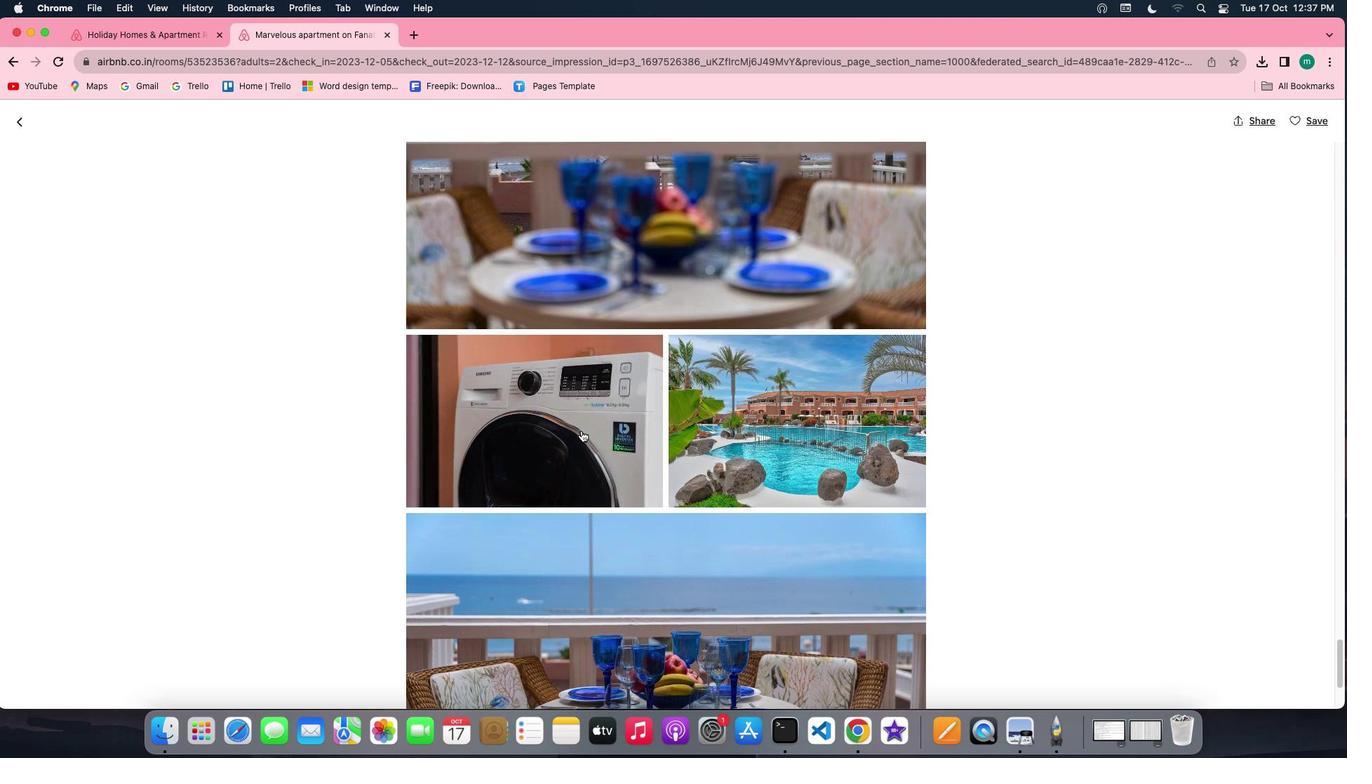 
Action: Mouse scrolled (581, 430) with delta (0, 0)
Screenshot: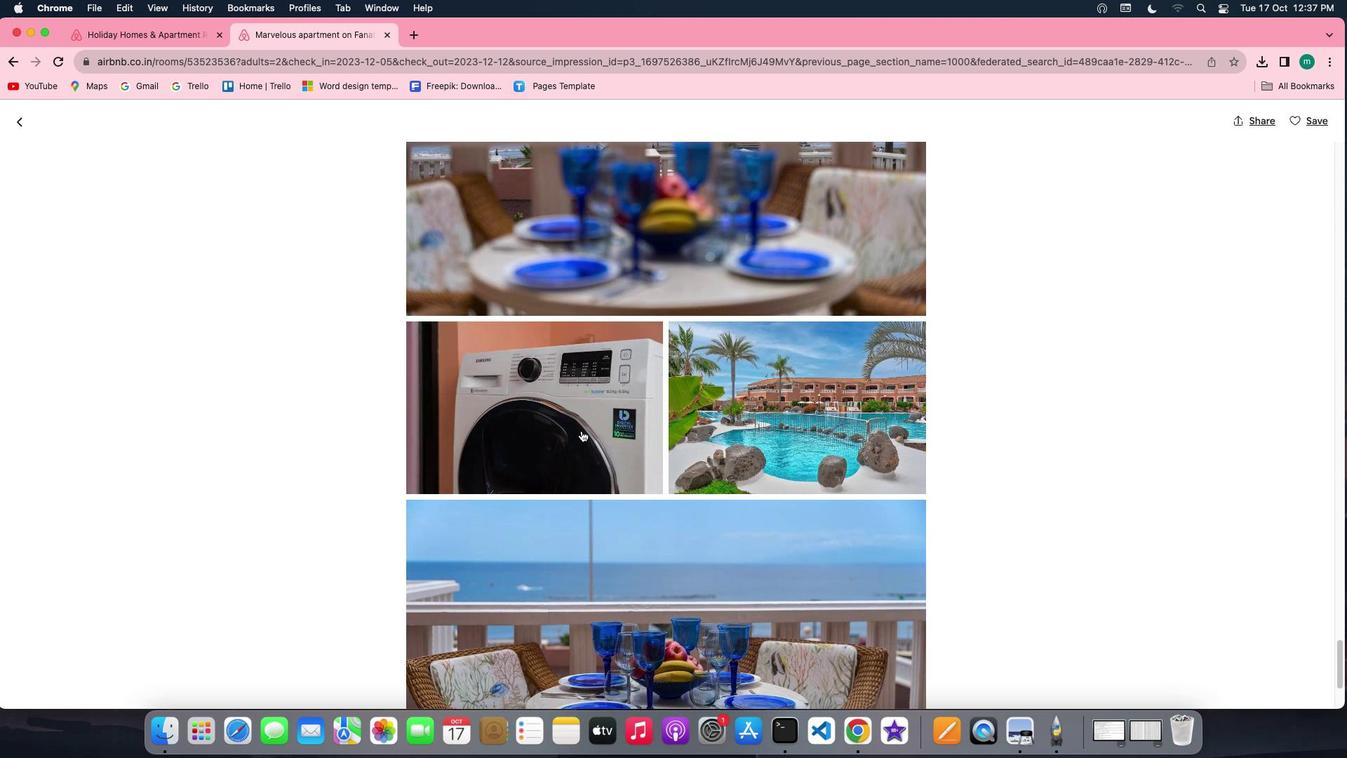 
Action: Mouse scrolled (581, 430) with delta (0, -1)
Screenshot: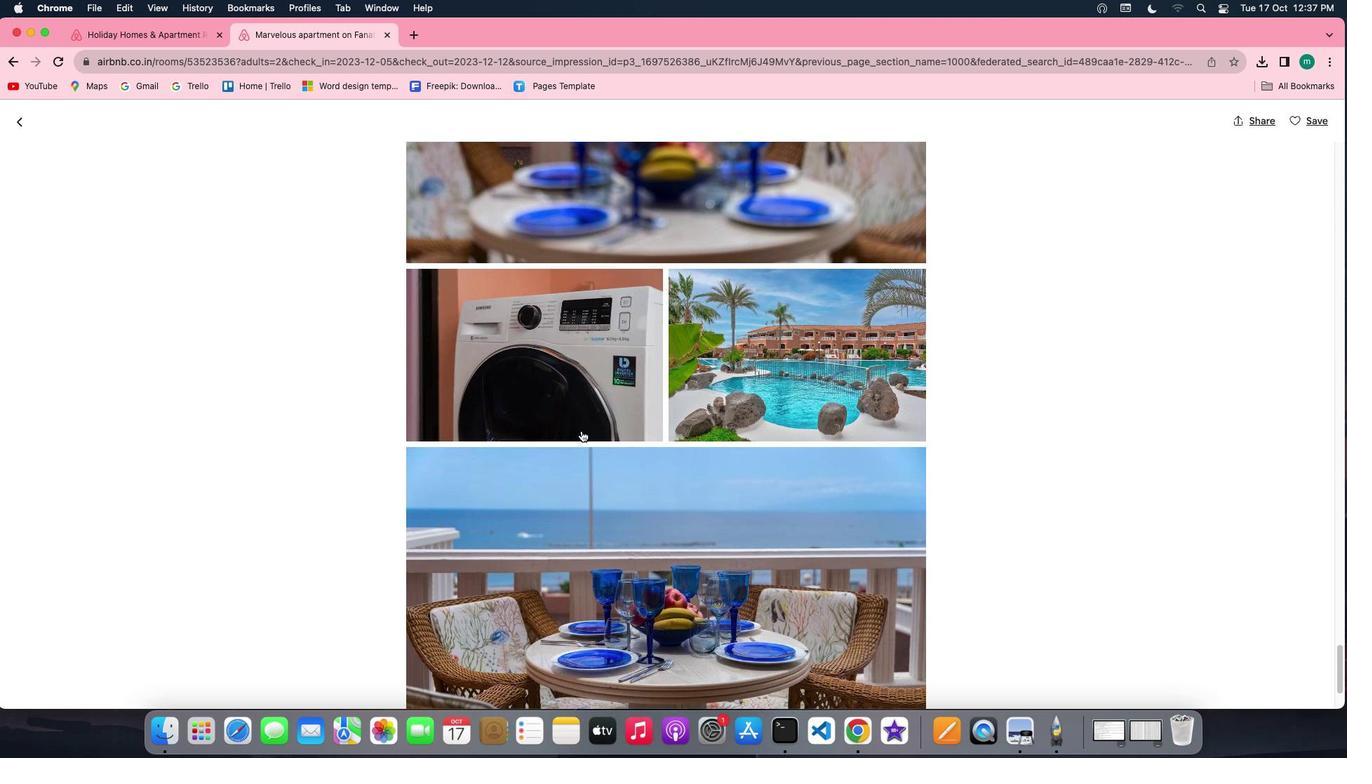 
Action: Mouse scrolled (581, 430) with delta (0, -2)
Screenshot: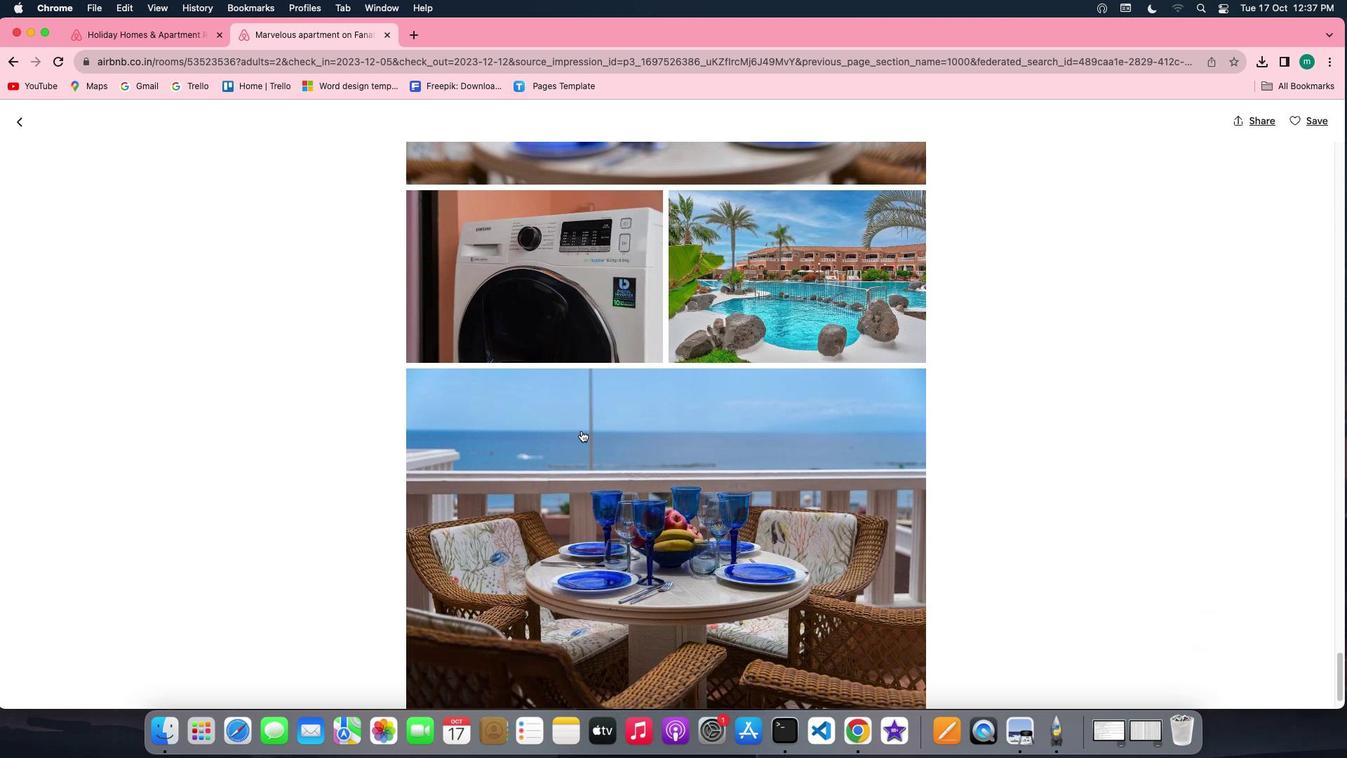 
Action: Mouse scrolled (581, 430) with delta (0, 0)
Screenshot: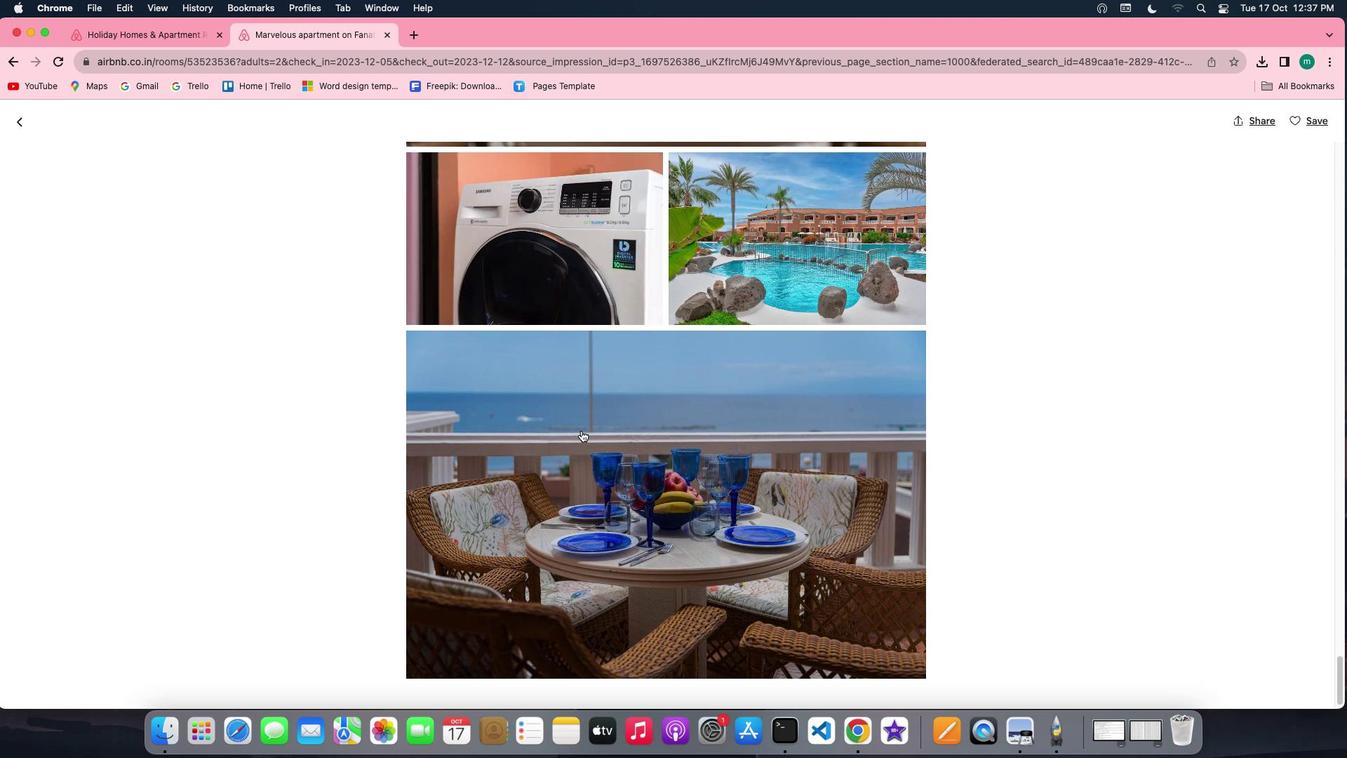 
Action: Mouse scrolled (581, 430) with delta (0, 0)
